 Task: Research Airbnb accommodation in Ksar El Kebir, Morocco from 9th November, 2023 to 16th November, 2023 for 2 adults.2 bedrooms having 2 beds and 1 bathroom. Property type can be flat. Booking option can be shelf check-in. Look for 4 properties as per requirement.
Action: Mouse pressed left at (581, 130)
Screenshot: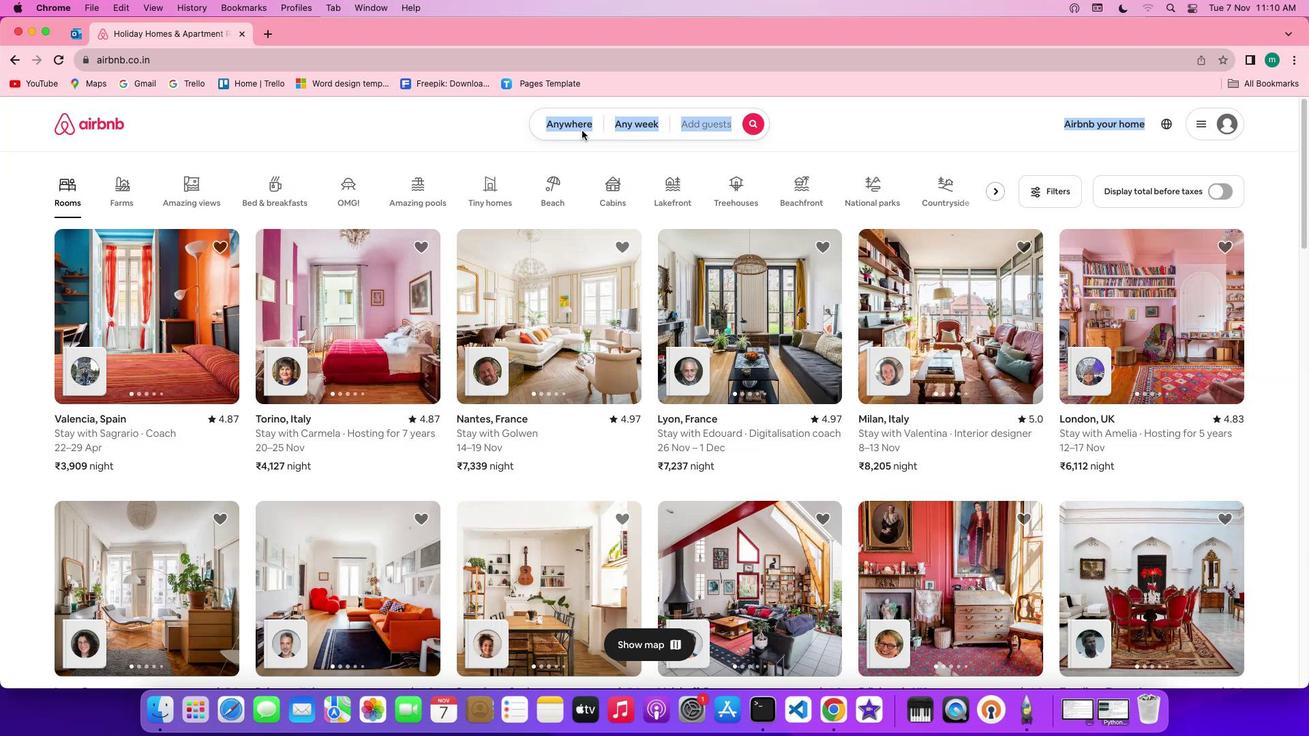 
Action: Mouse pressed left at (581, 130)
Screenshot: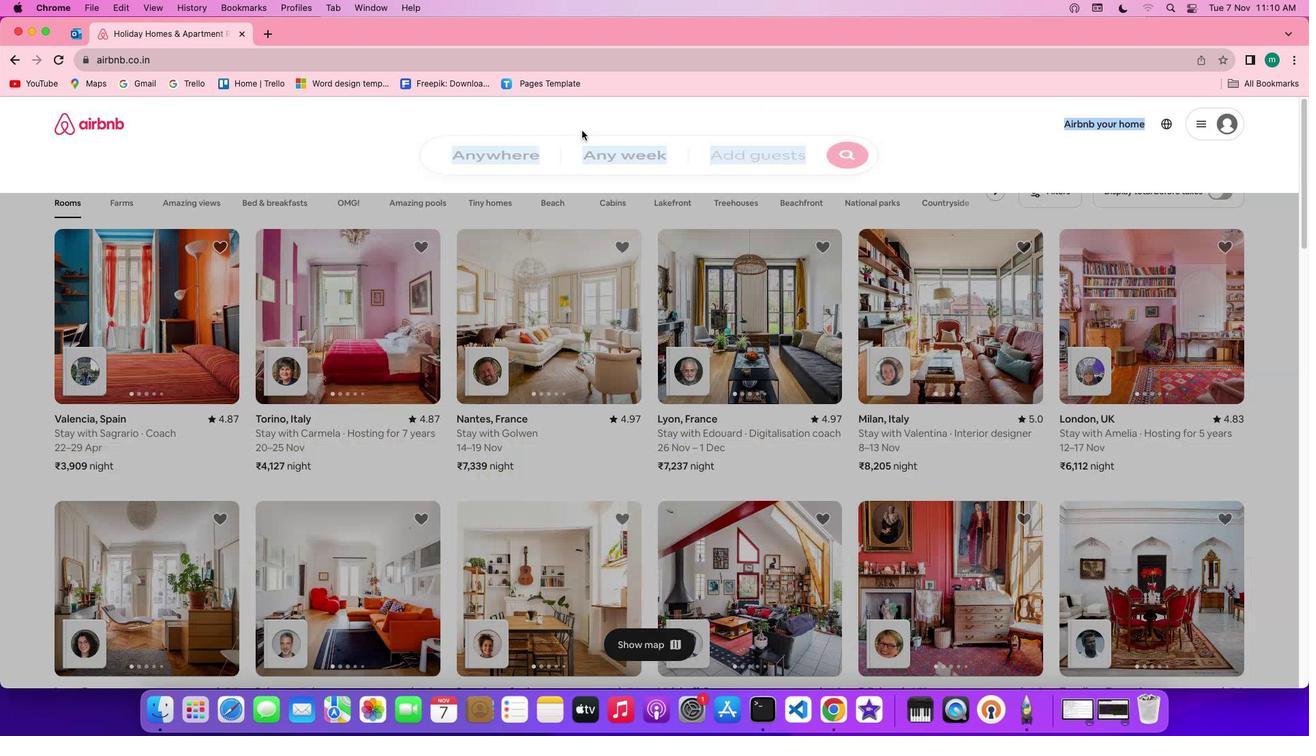 
Action: Mouse moved to (486, 179)
Screenshot: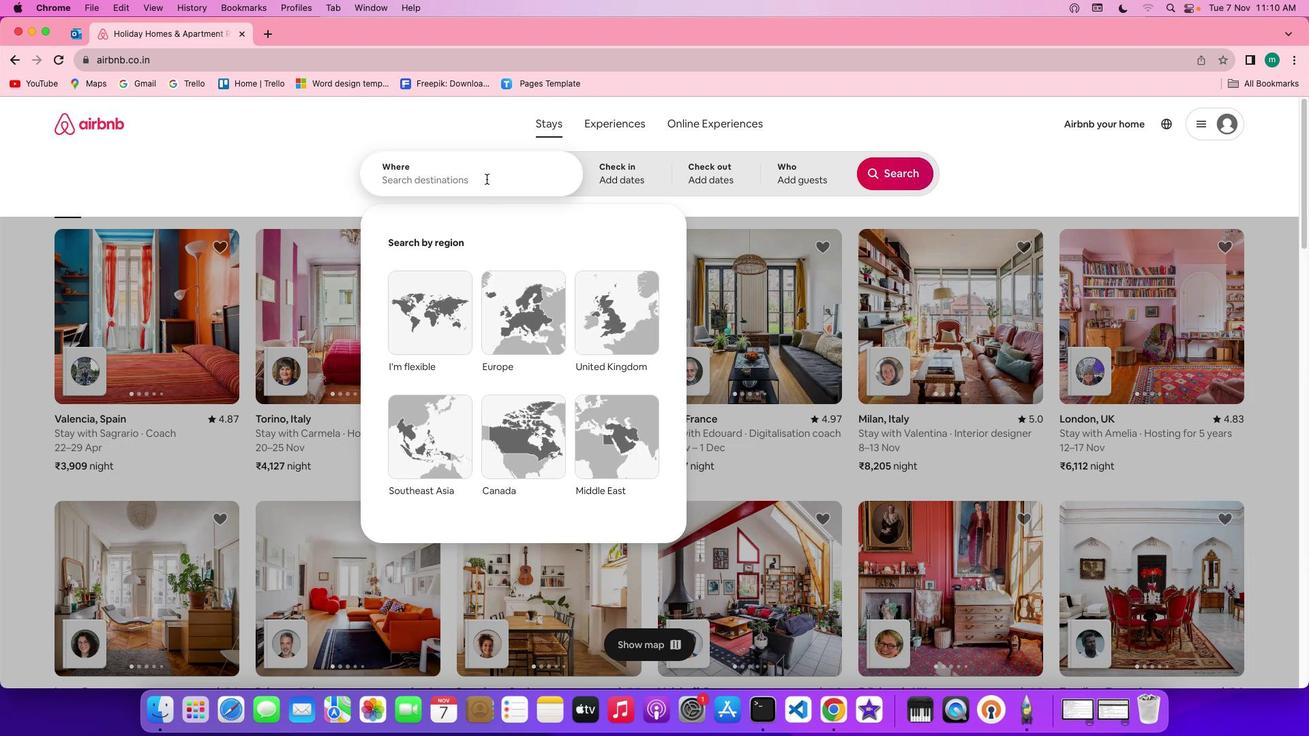 
Action: Mouse pressed left at (486, 179)
Screenshot: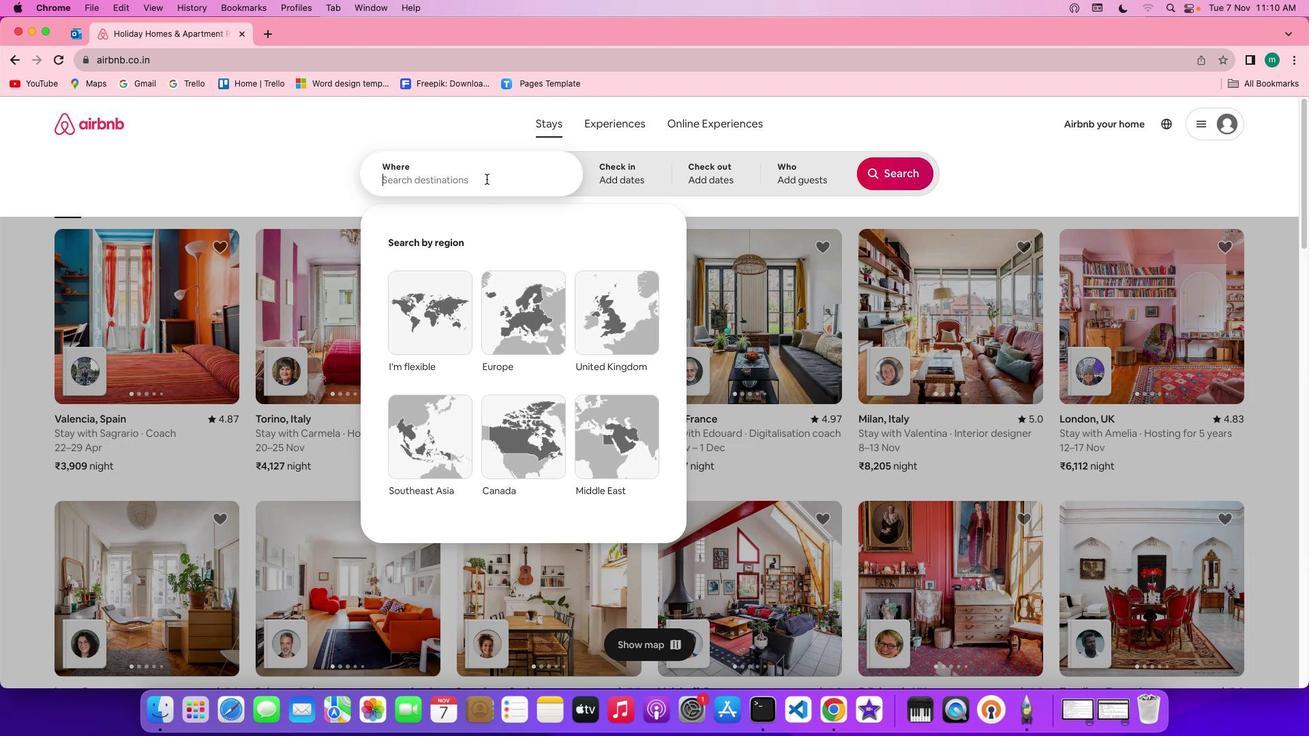 
Action: Key pressed Key.shift'K''s''a''r'Key.spaceKey.shift'E'Key.shift'I'Key.spaceKey.shift'K''e''b''i''r'','Key.spaceKey.shift'M''p'Key.backspace'o''r''o''c''c''o'
Screenshot: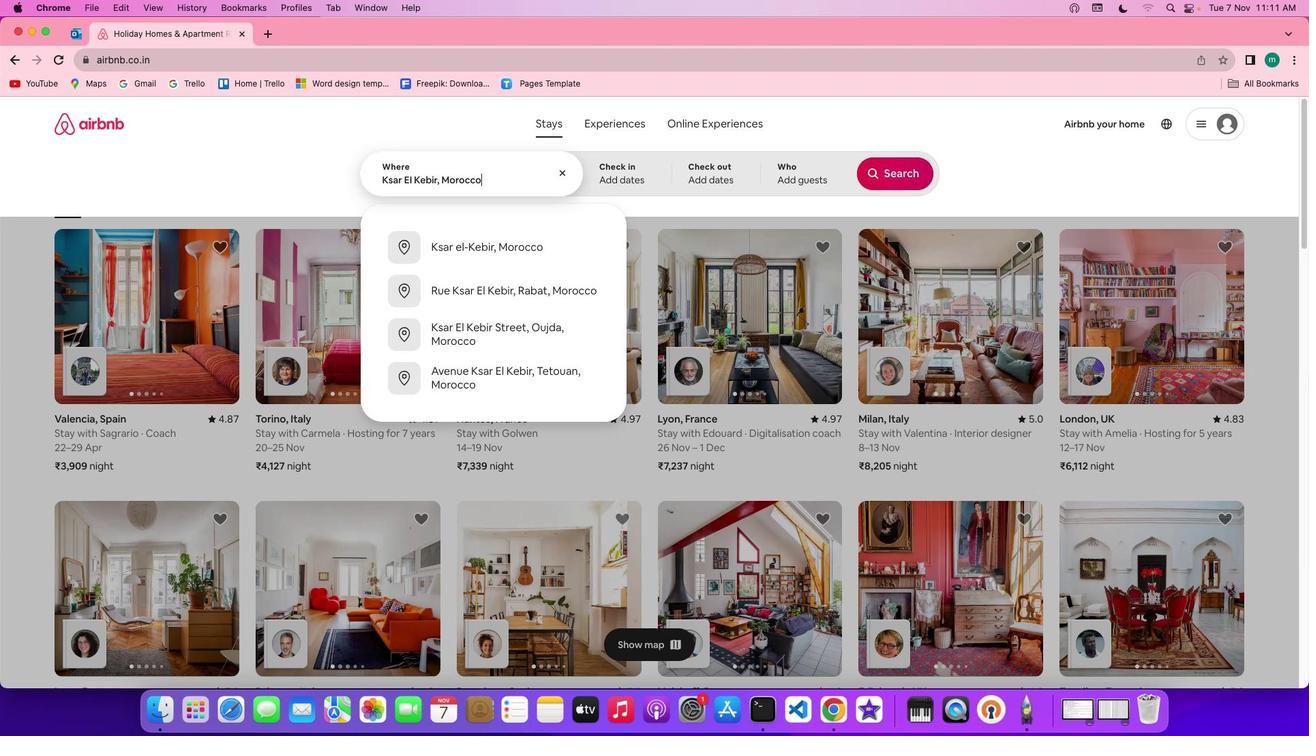 
Action: Mouse moved to (633, 185)
Screenshot: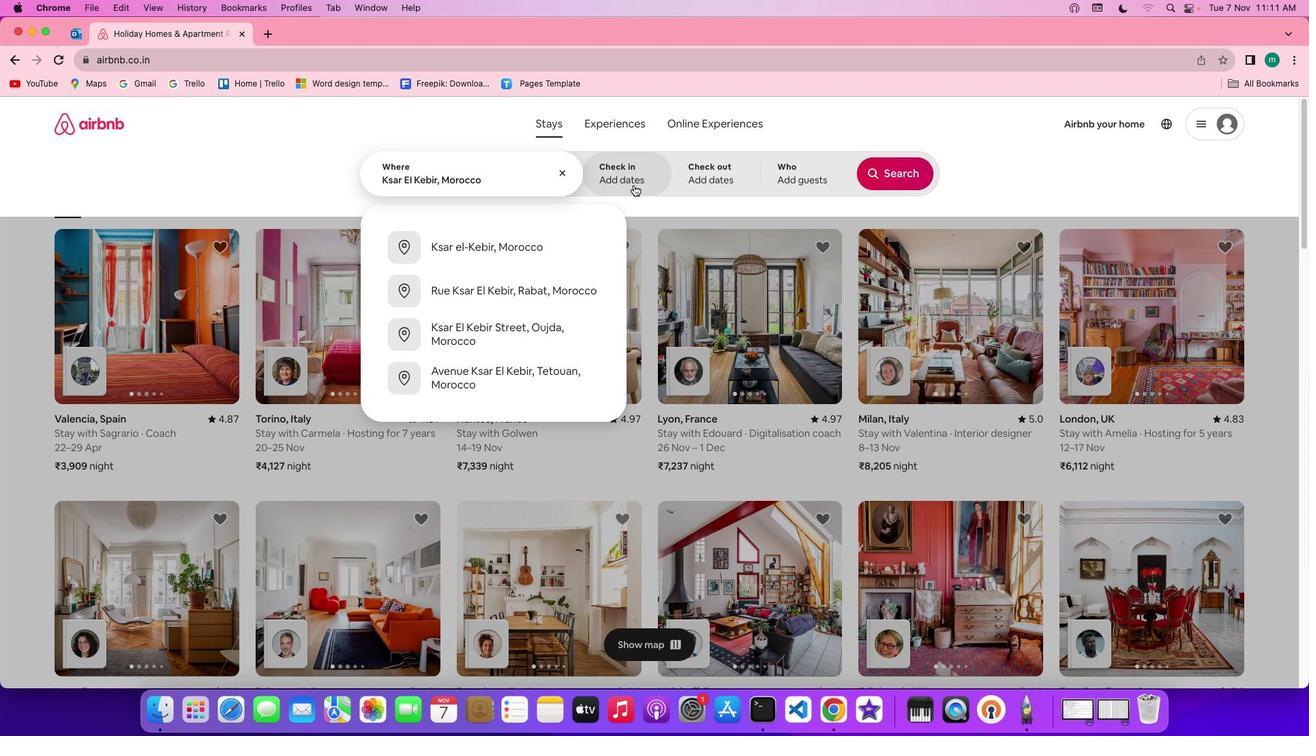 
Action: Mouse pressed left at (633, 185)
Screenshot: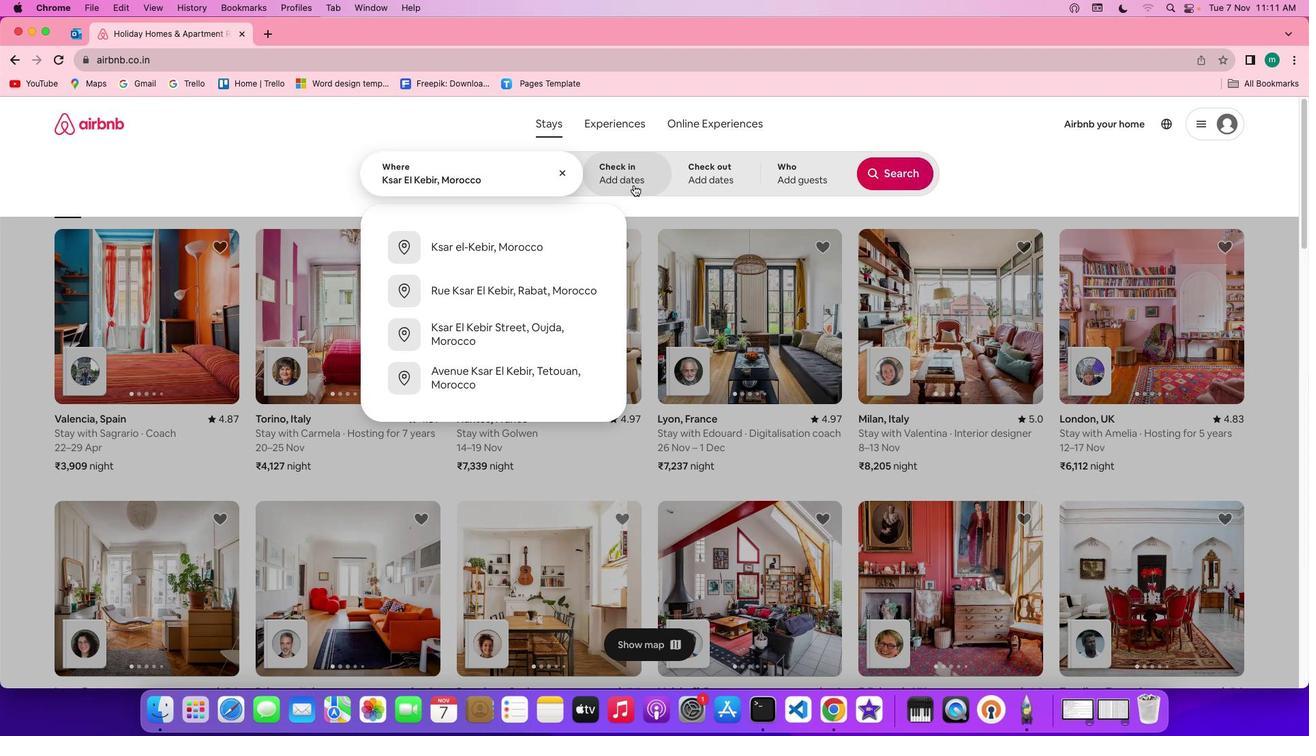 
Action: Mouse moved to (544, 381)
Screenshot: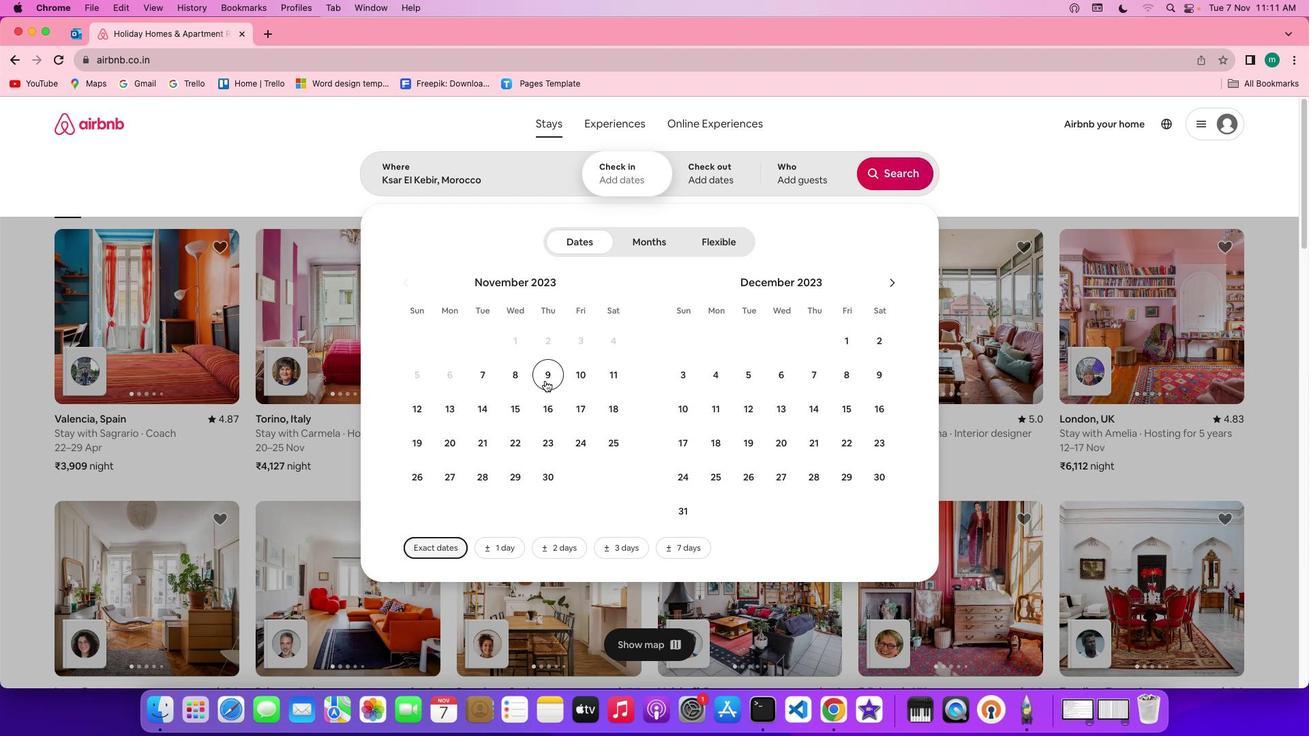 
Action: Mouse pressed left at (544, 381)
Screenshot: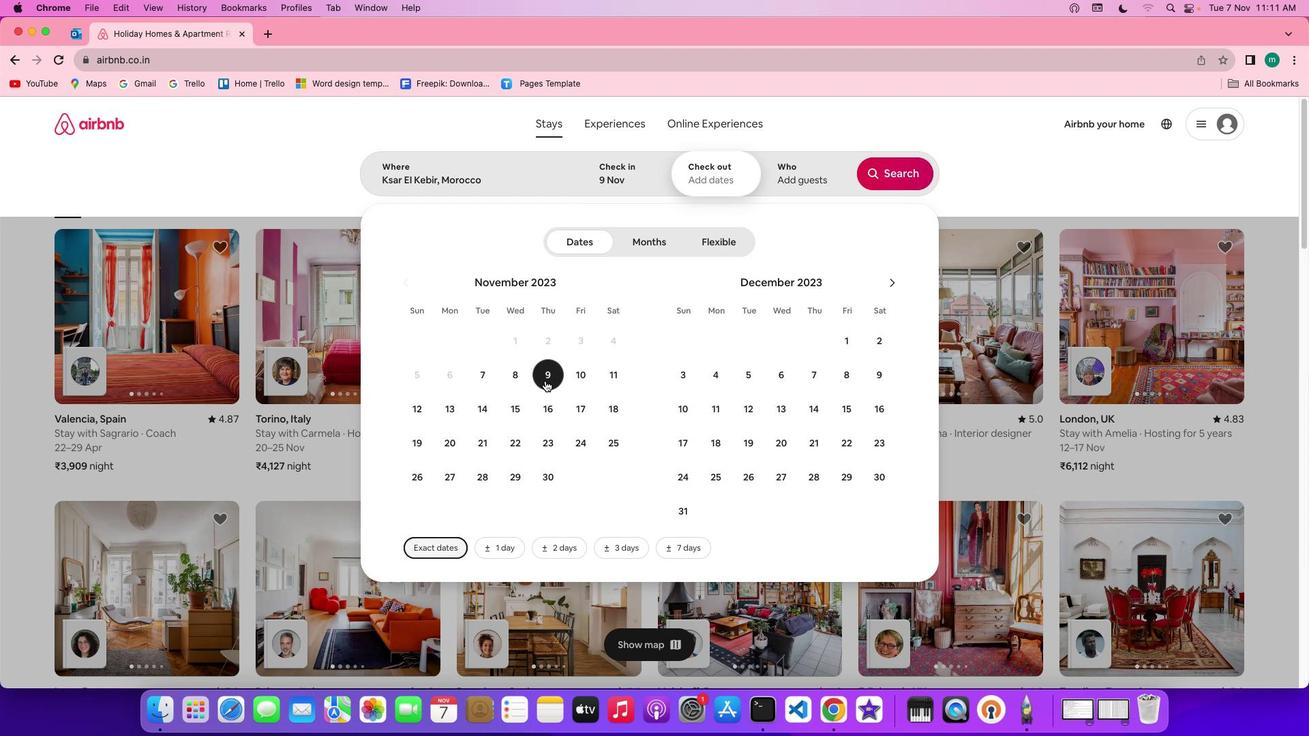 
Action: Mouse moved to (544, 415)
Screenshot: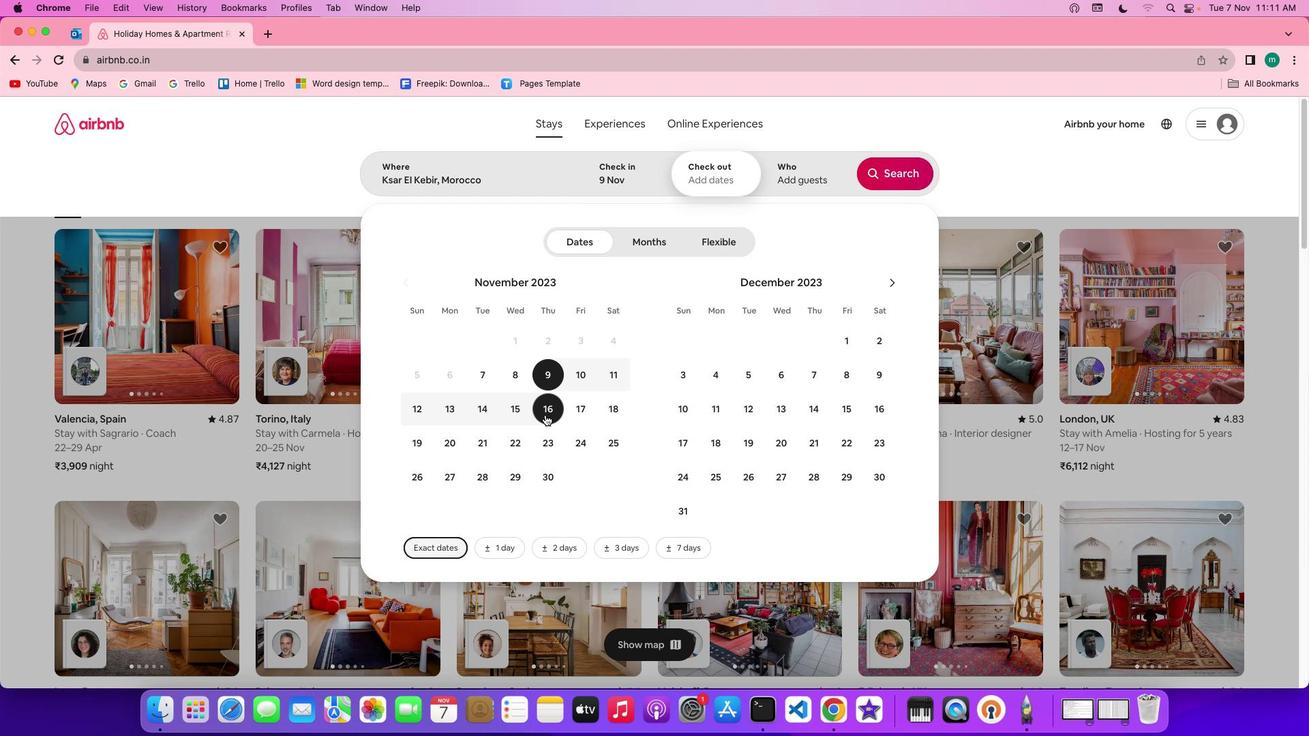 
Action: Mouse pressed left at (544, 415)
Screenshot: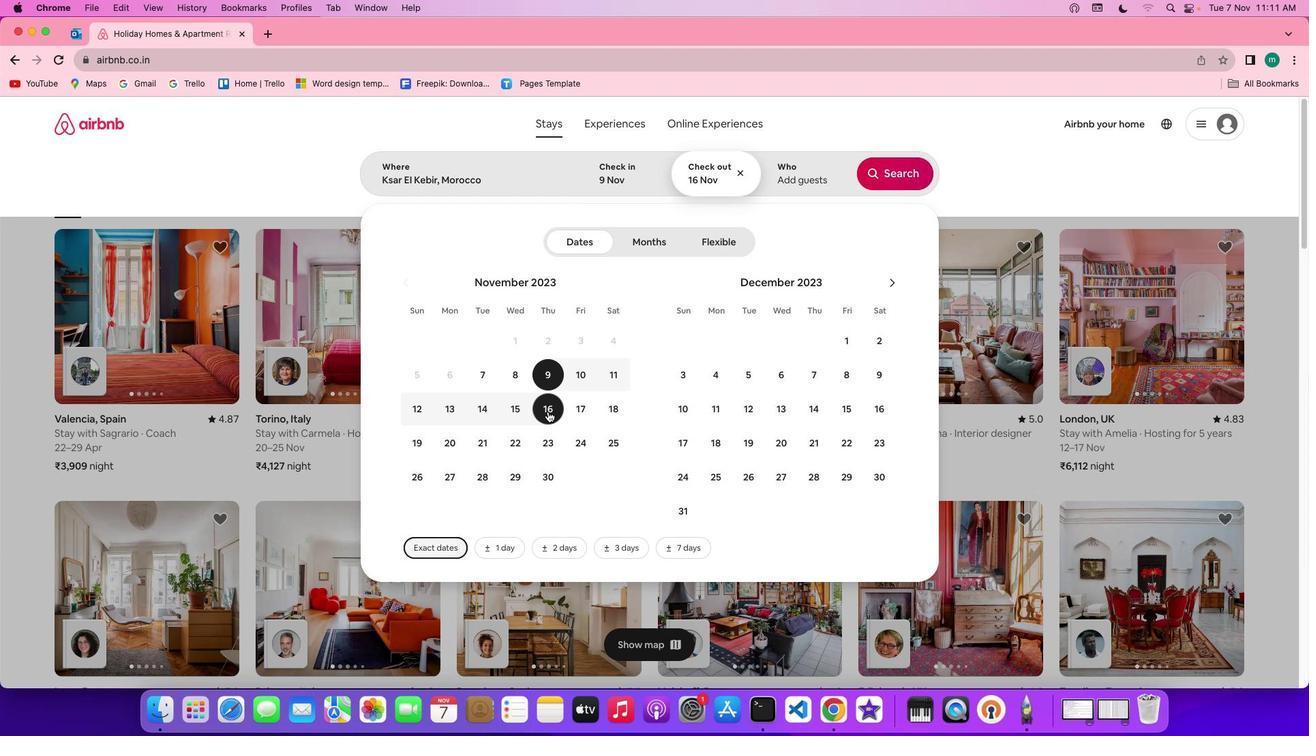 
Action: Mouse moved to (828, 173)
Screenshot: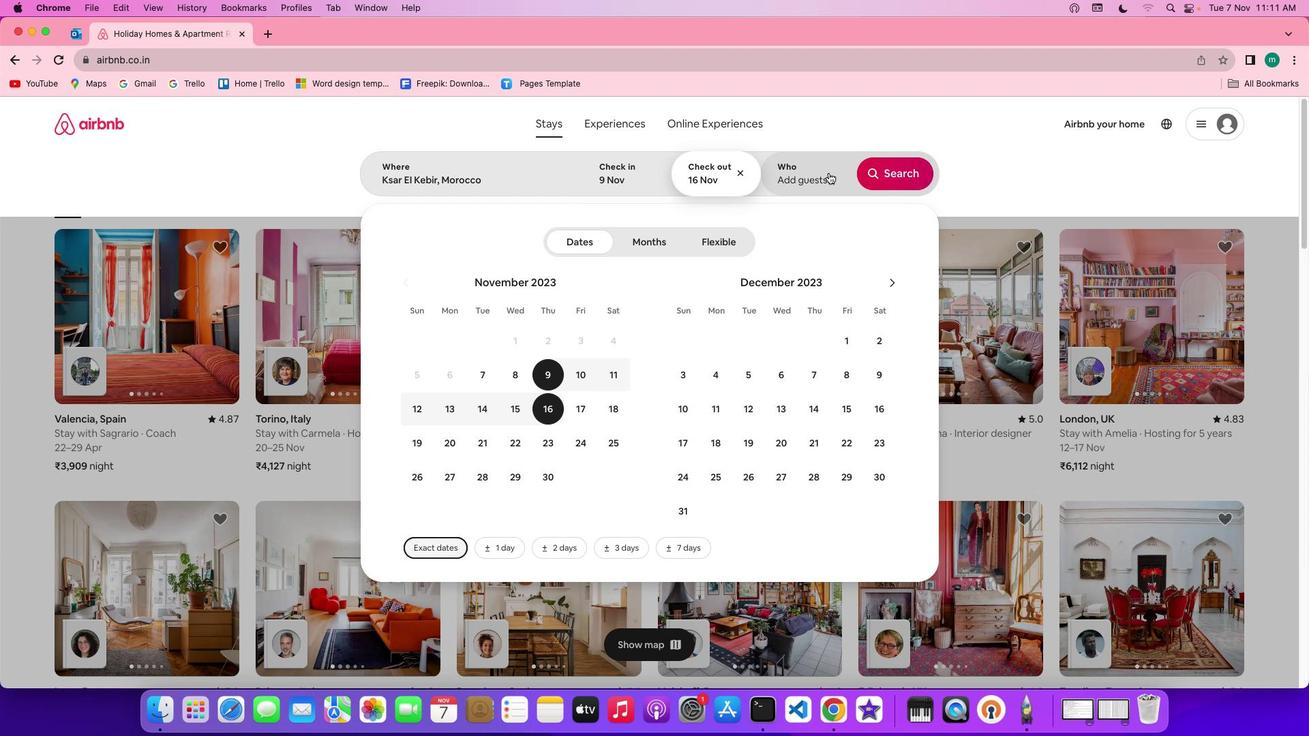 
Action: Mouse pressed left at (828, 173)
Screenshot: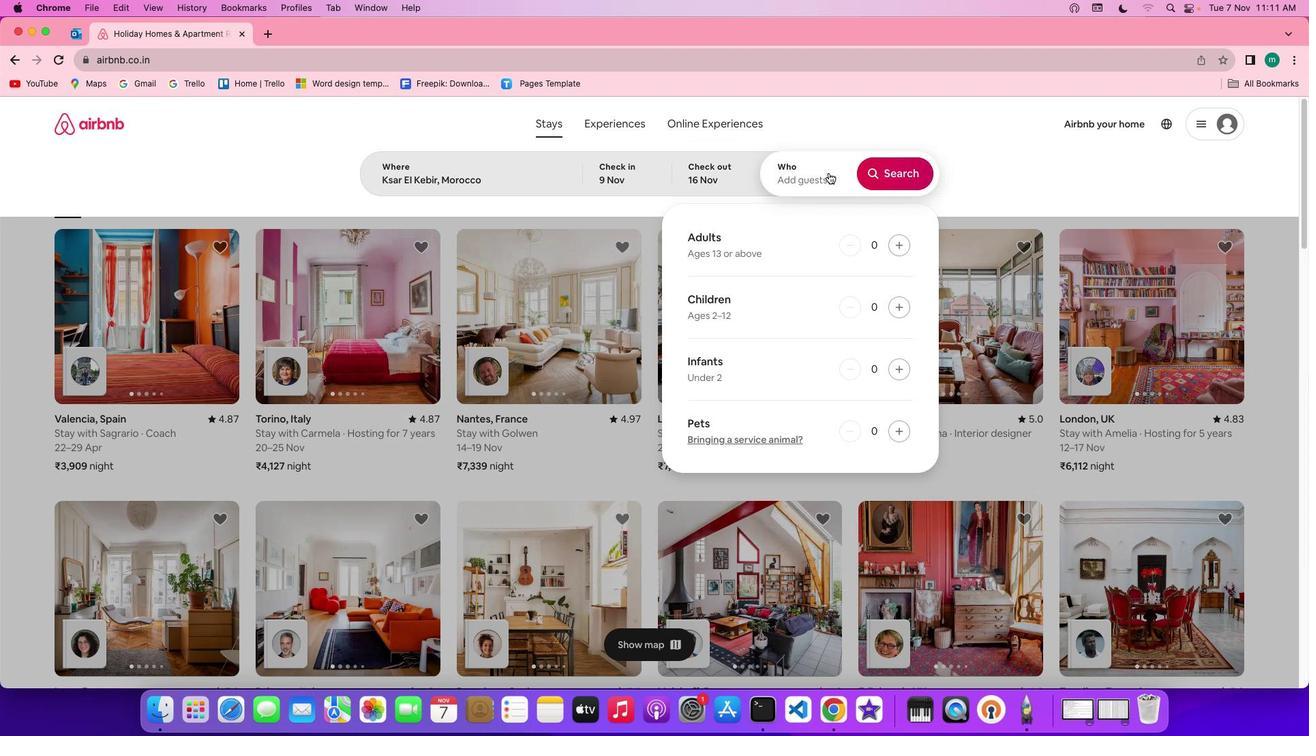 
Action: Mouse moved to (904, 247)
Screenshot: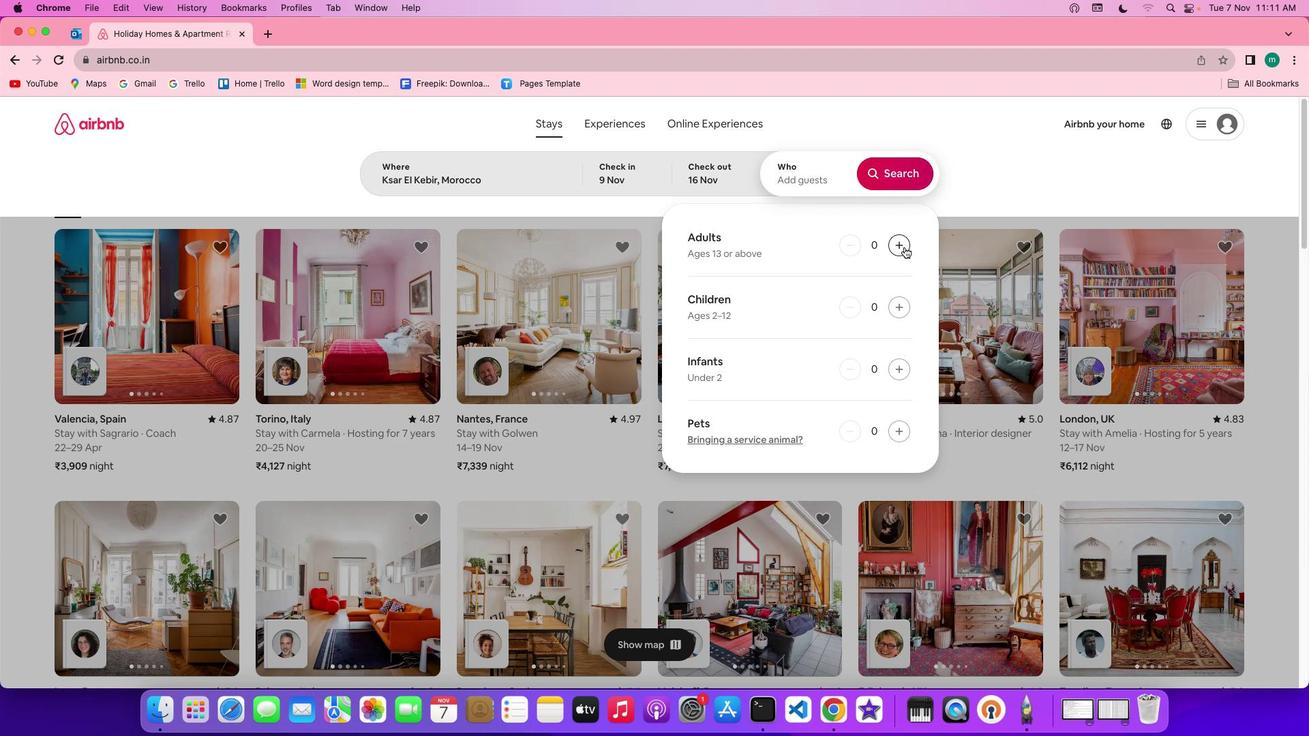 
Action: Mouse pressed left at (904, 247)
Screenshot: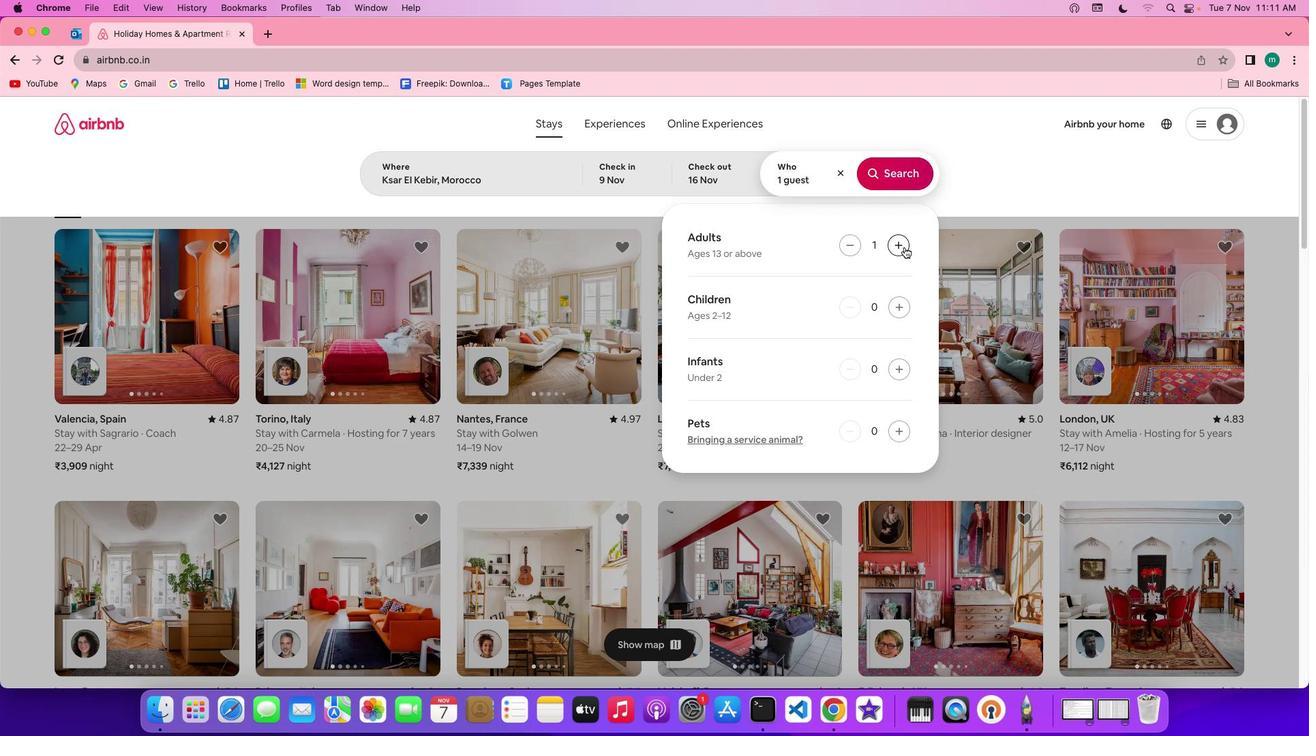 
Action: Mouse pressed left at (904, 247)
Screenshot: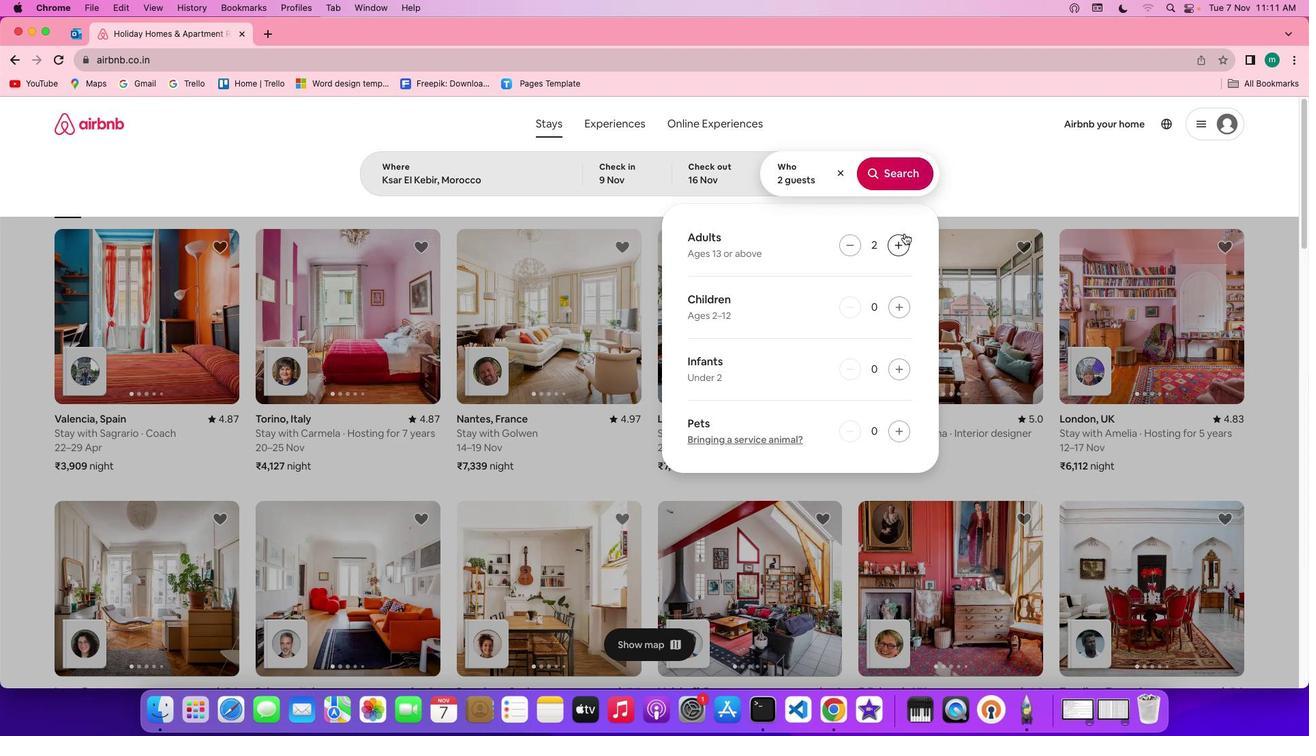 
Action: Mouse moved to (896, 164)
Screenshot: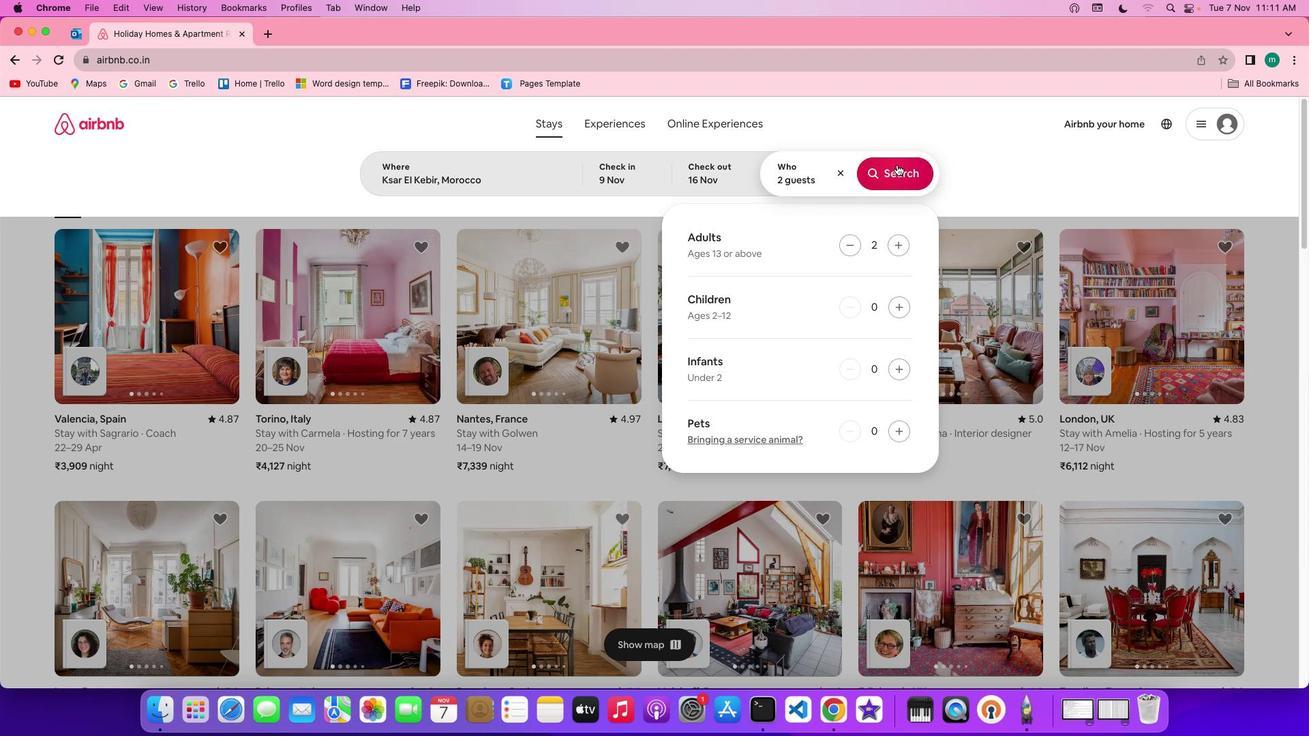 
Action: Mouse pressed left at (896, 164)
Screenshot: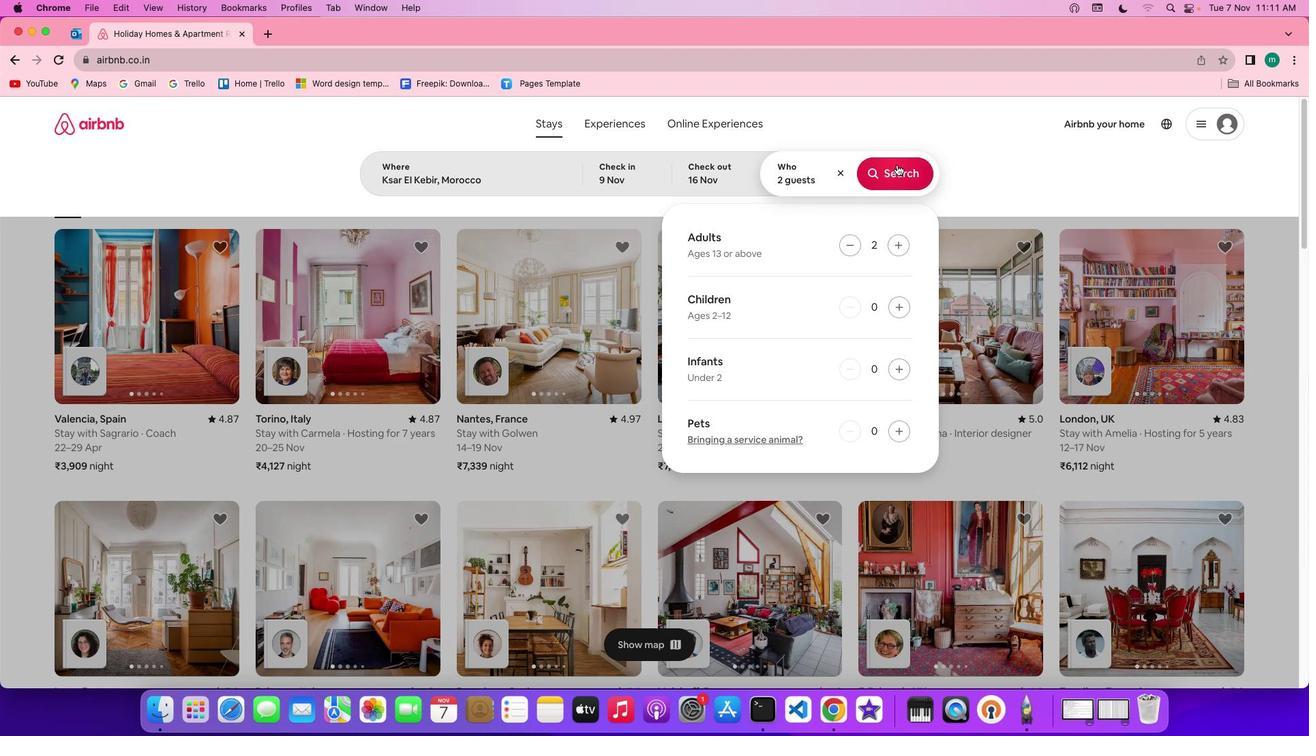 
Action: Mouse moved to (1091, 172)
Screenshot: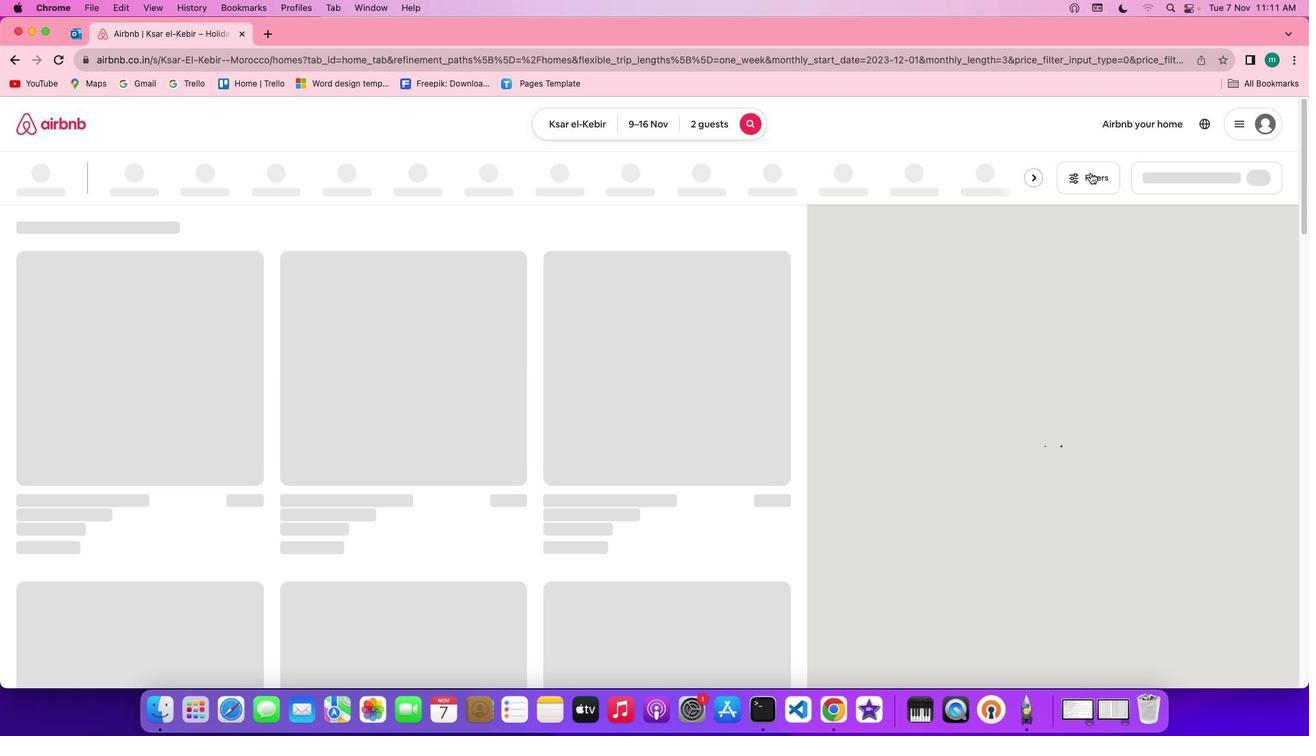 
Action: Mouse pressed left at (1091, 172)
Screenshot: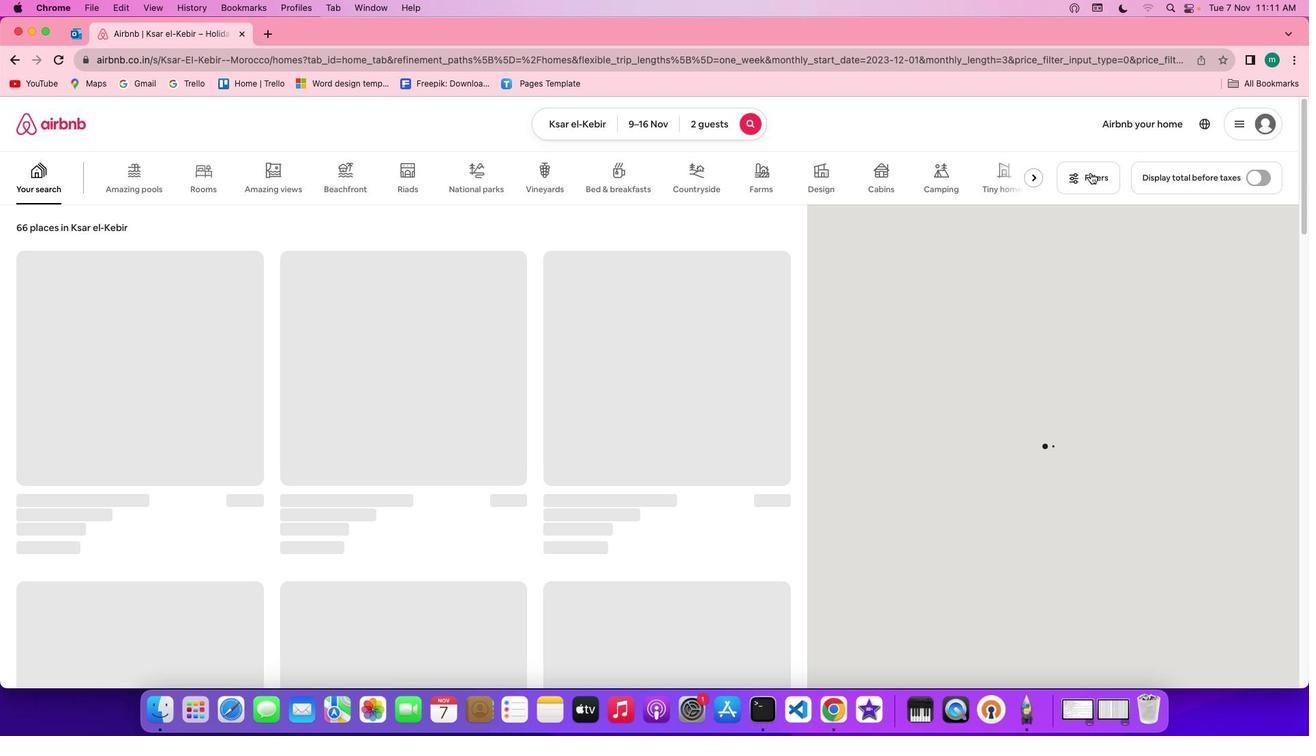
Action: Mouse moved to (1084, 180)
Screenshot: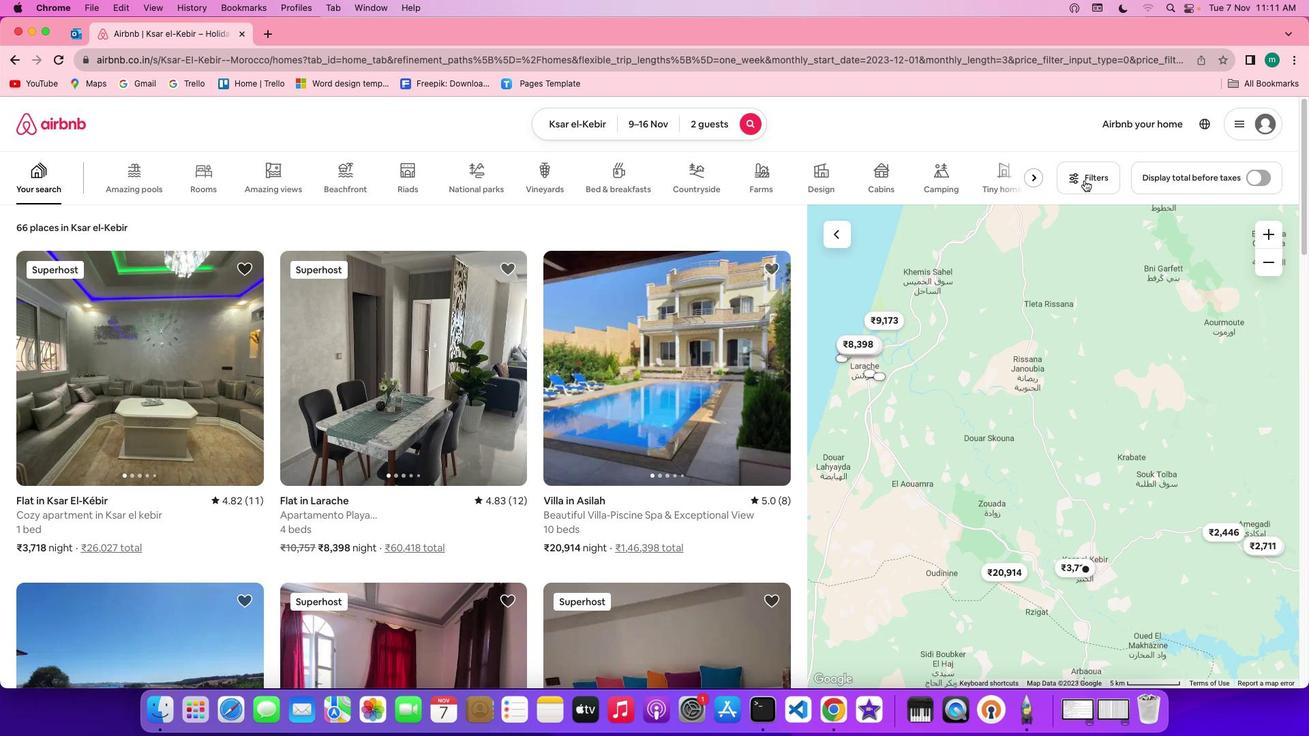 
Action: Mouse pressed left at (1084, 180)
Screenshot: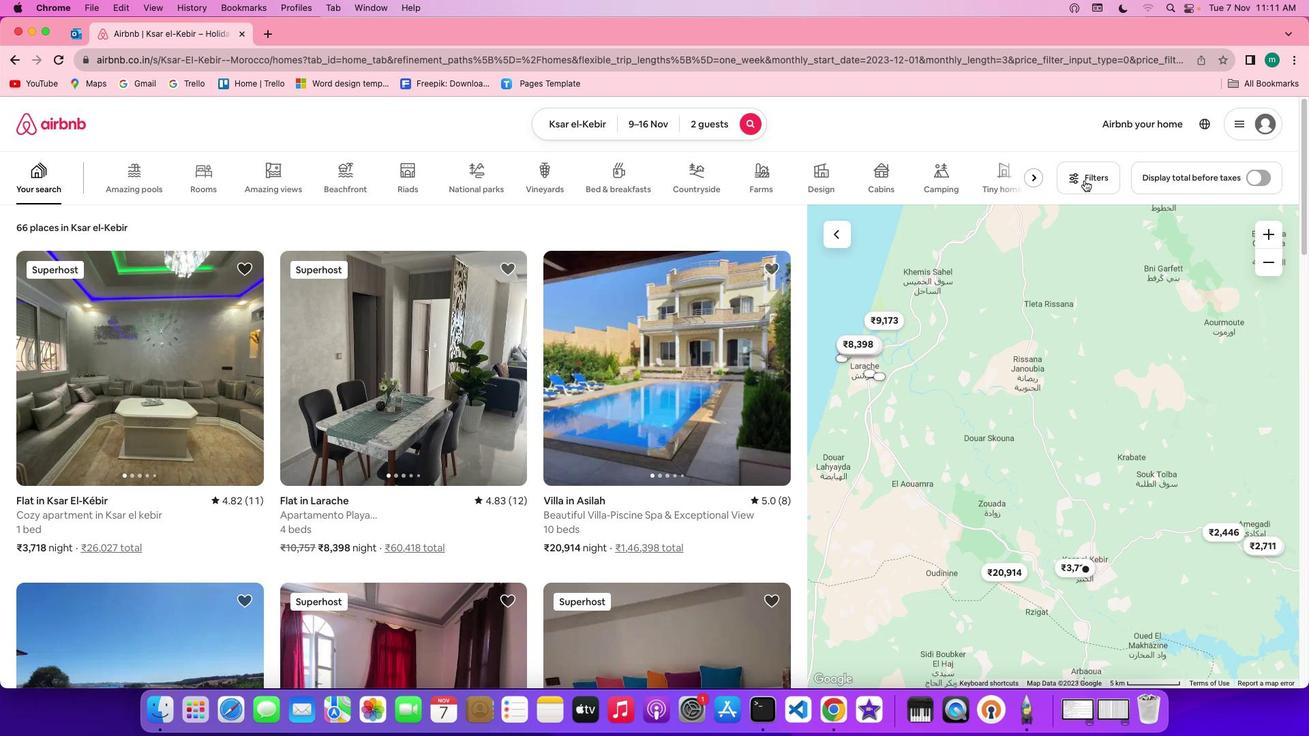 
Action: Mouse moved to (737, 396)
Screenshot: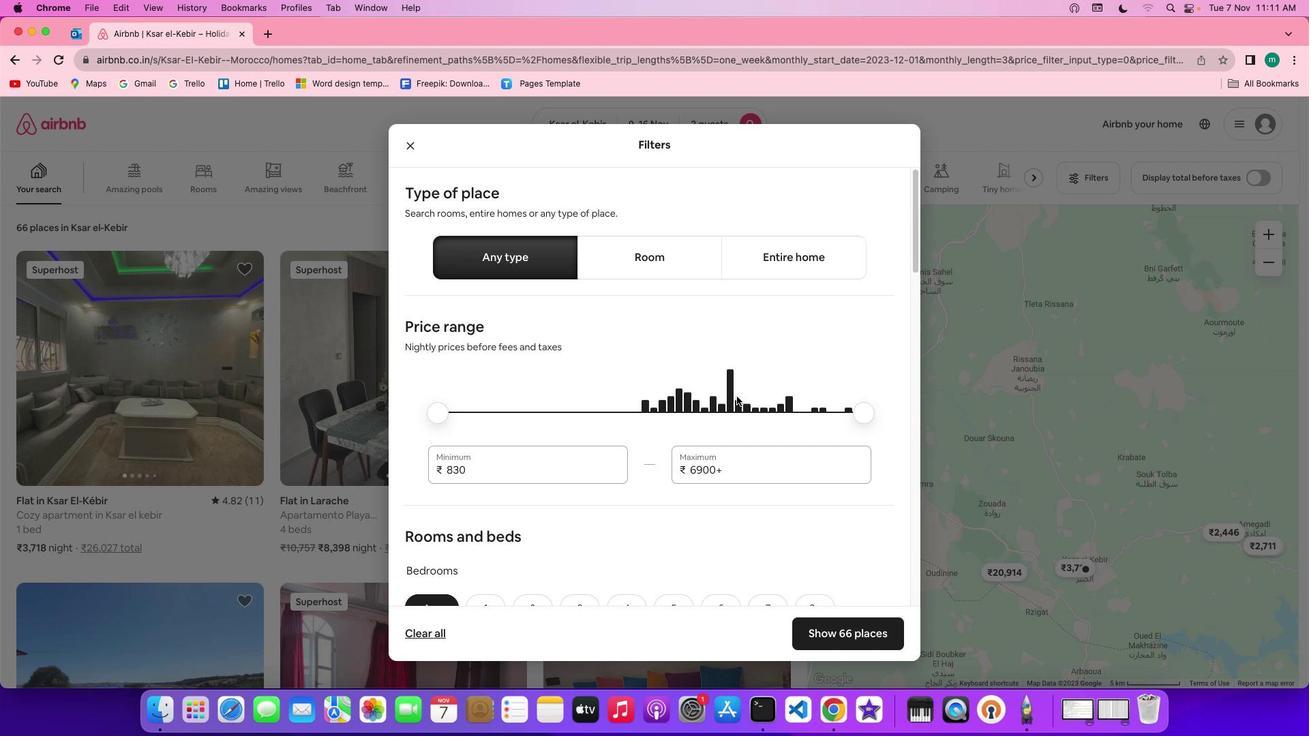 
Action: Mouse scrolled (737, 396) with delta (0, 0)
Screenshot: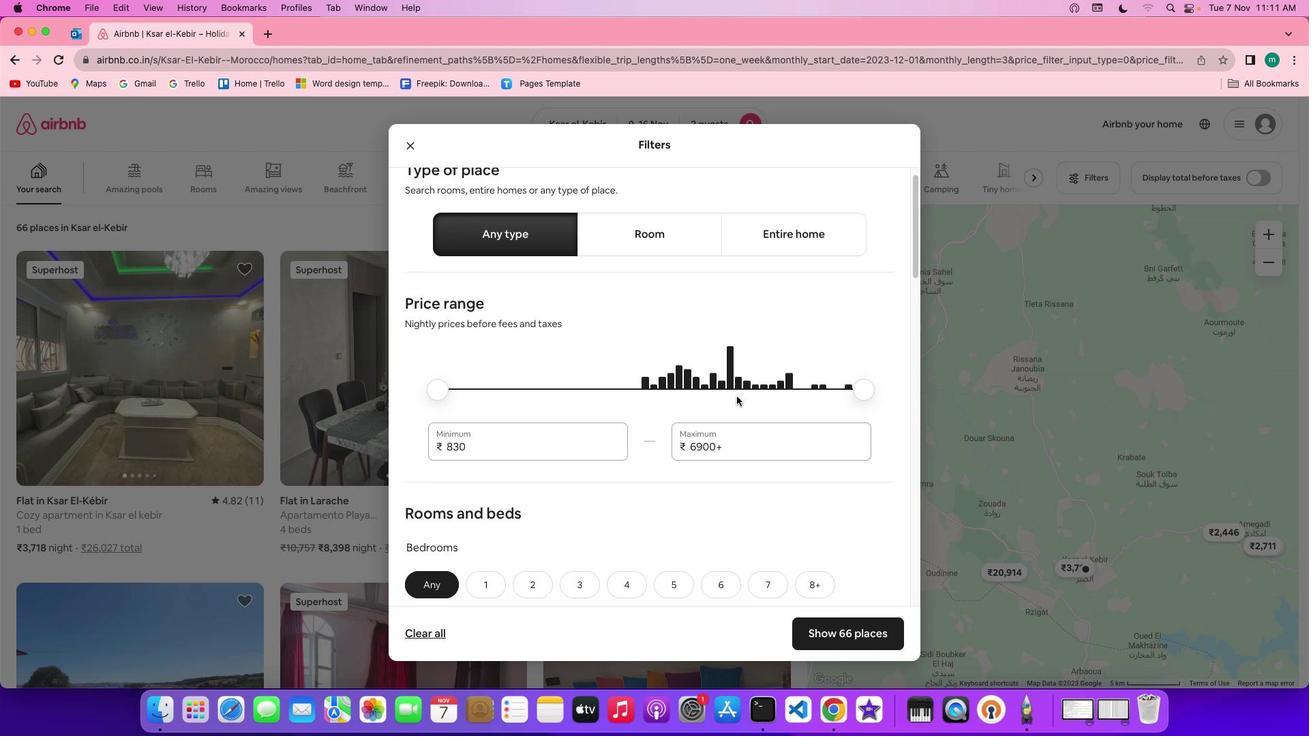 
Action: Mouse scrolled (737, 396) with delta (0, 0)
Screenshot: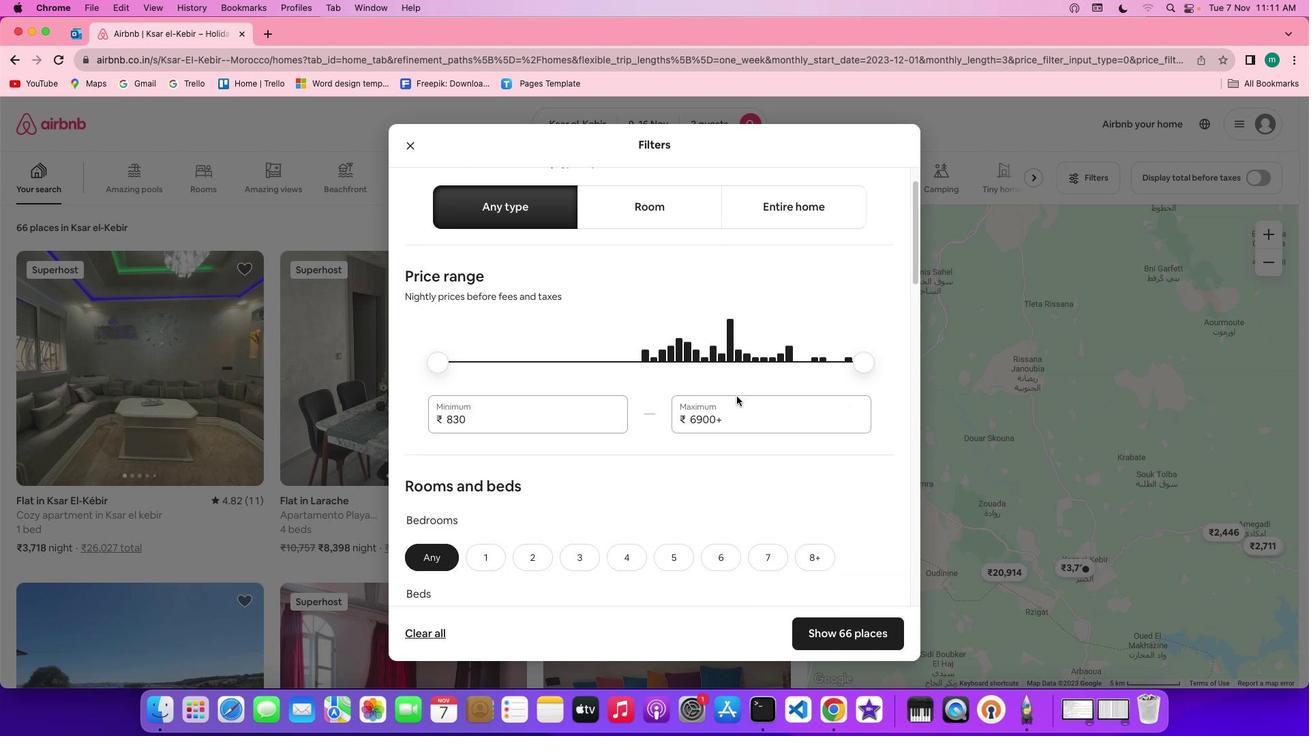 
Action: Mouse scrolled (737, 396) with delta (0, -1)
Screenshot: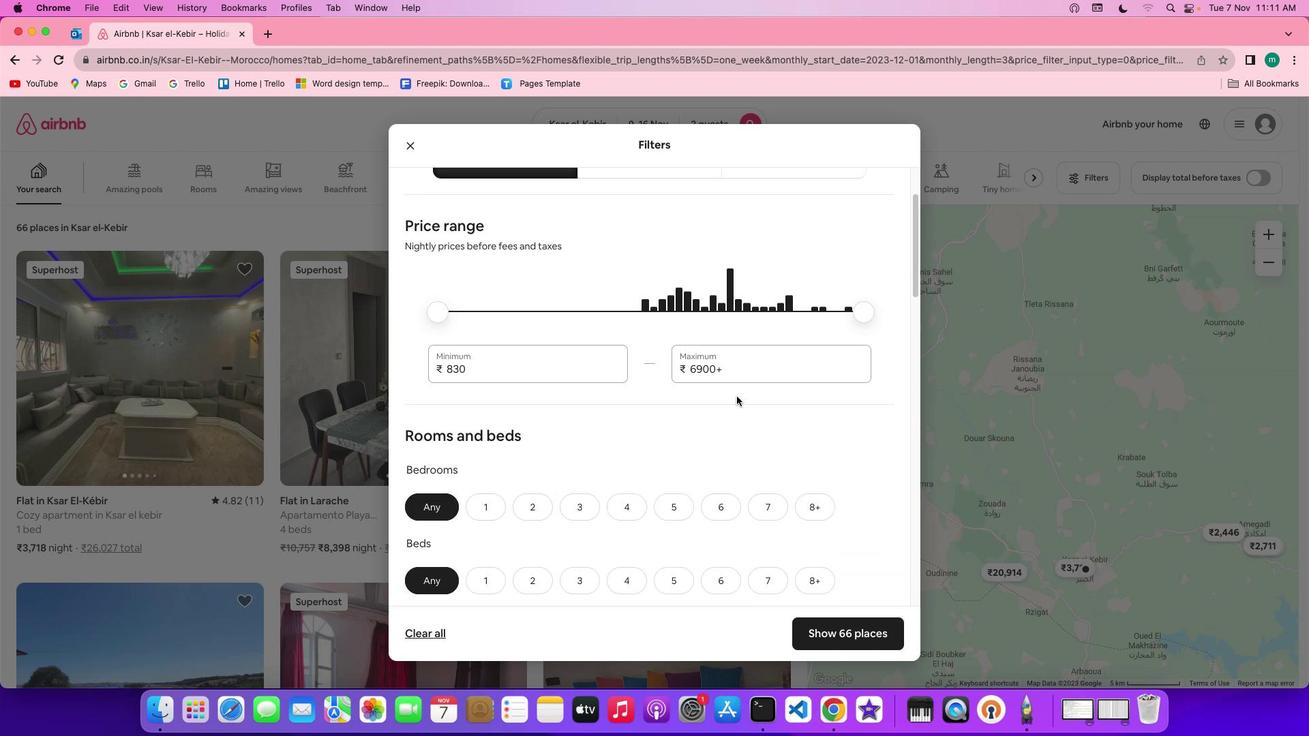 
Action: Mouse scrolled (737, 396) with delta (0, 0)
Screenshot: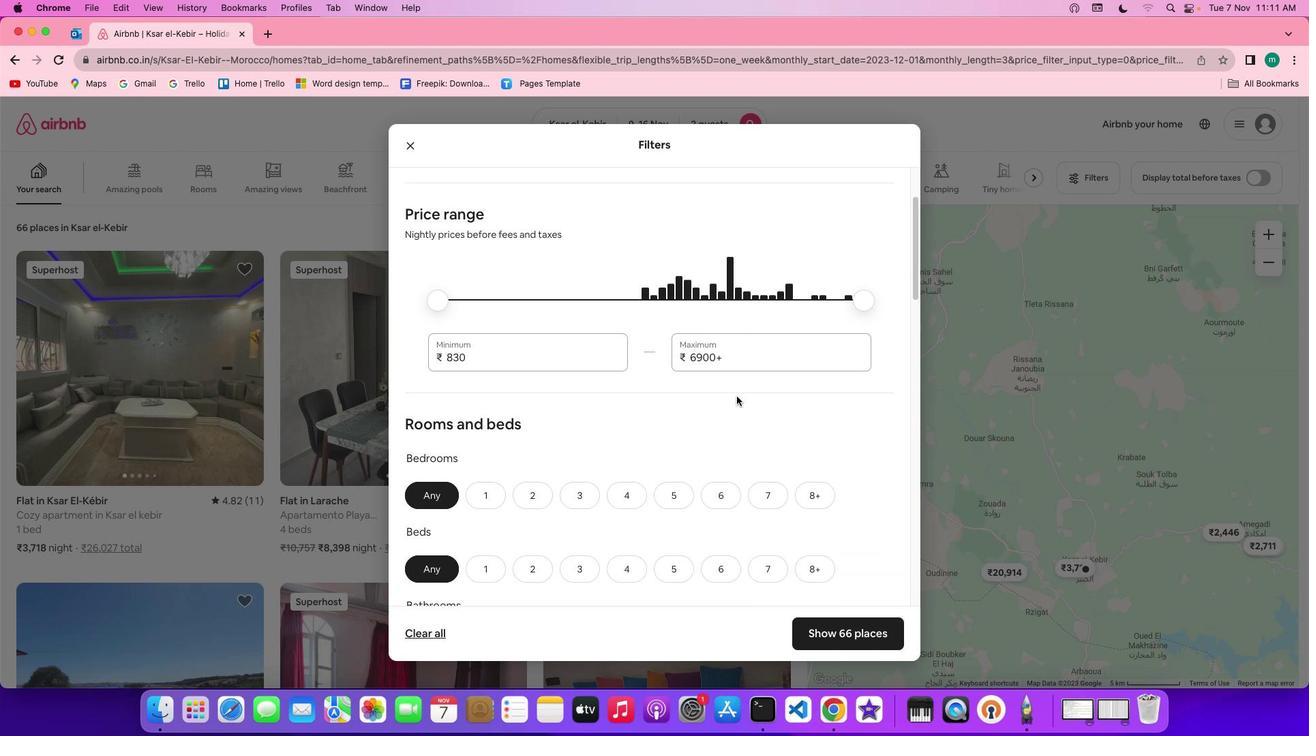 
Action: Mouse scrolled (737, 396) with delta (0, 0)
Screenshot: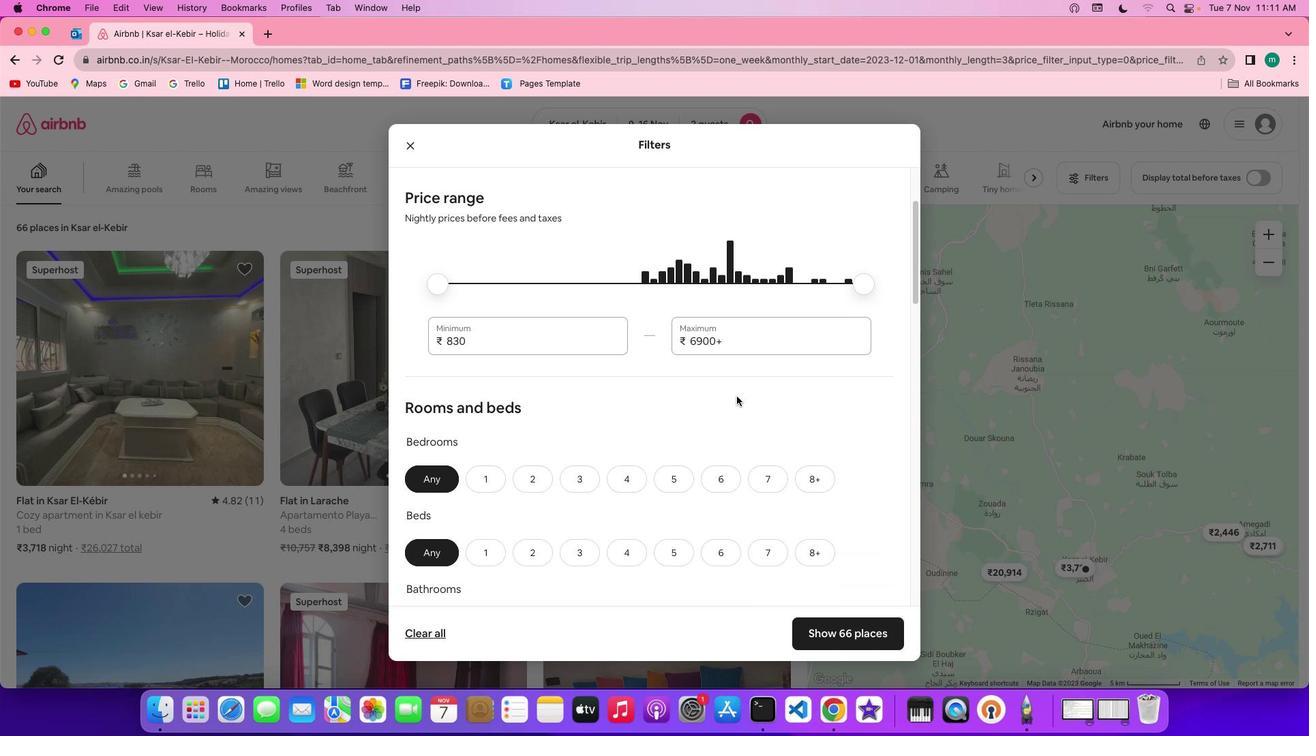 
Action: Mouse scrolled (737, 396) with delta (0, 0)
Screenshot: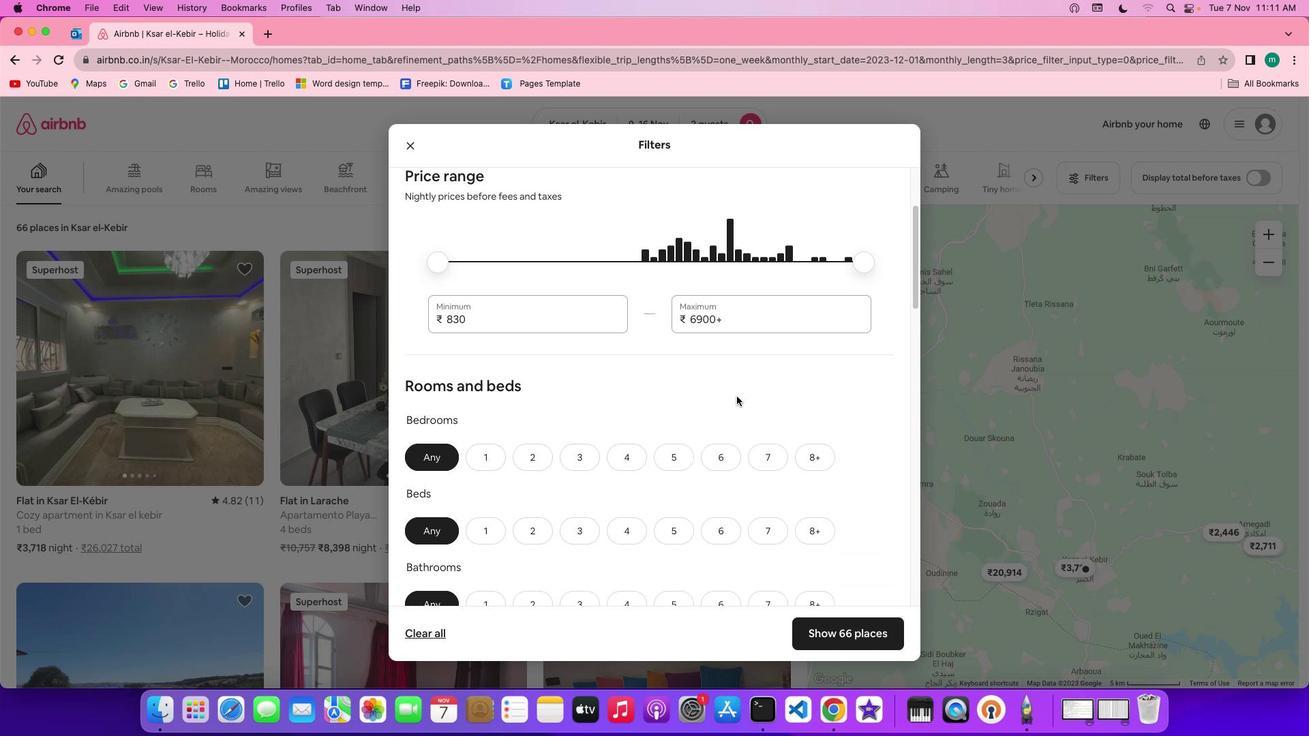 
Action: Mouse scrolled (737, 396) with delta (0, -1)
Screenshot: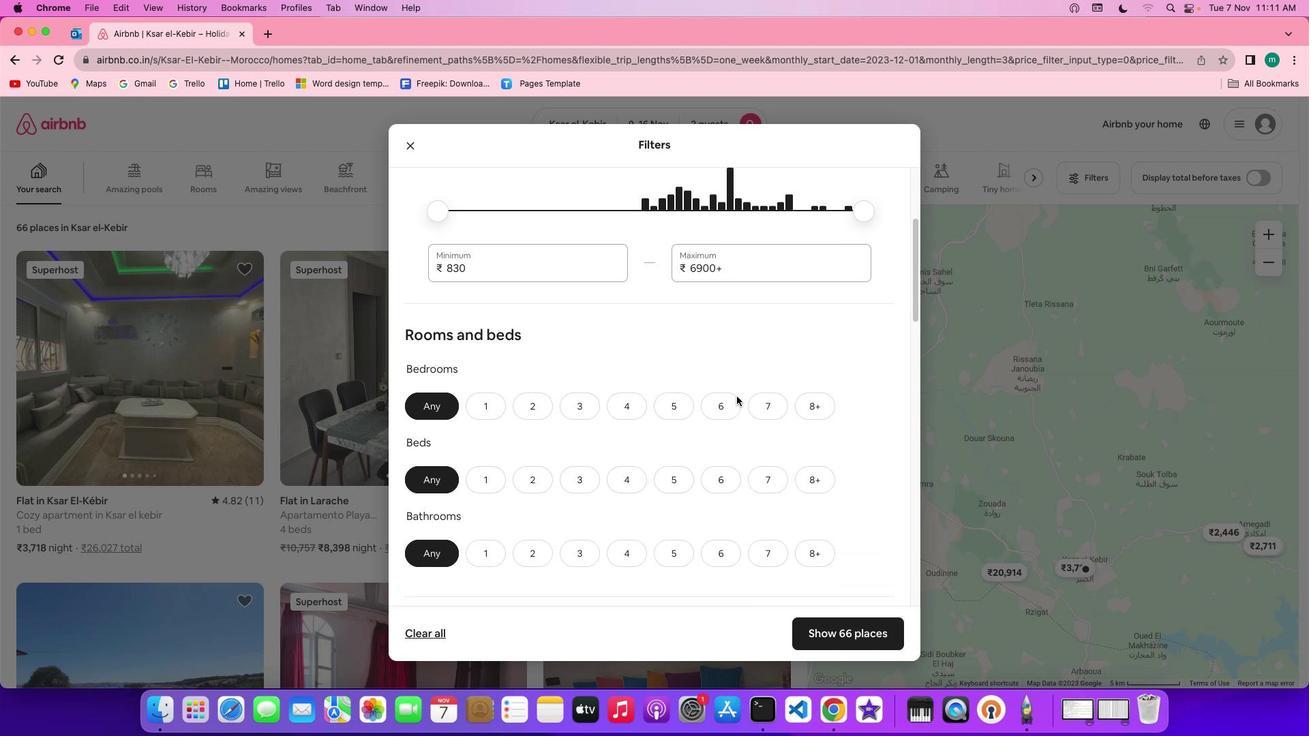 
Action: Mouse scrolled (737, 396) with delta (0, -1)
Screenshot: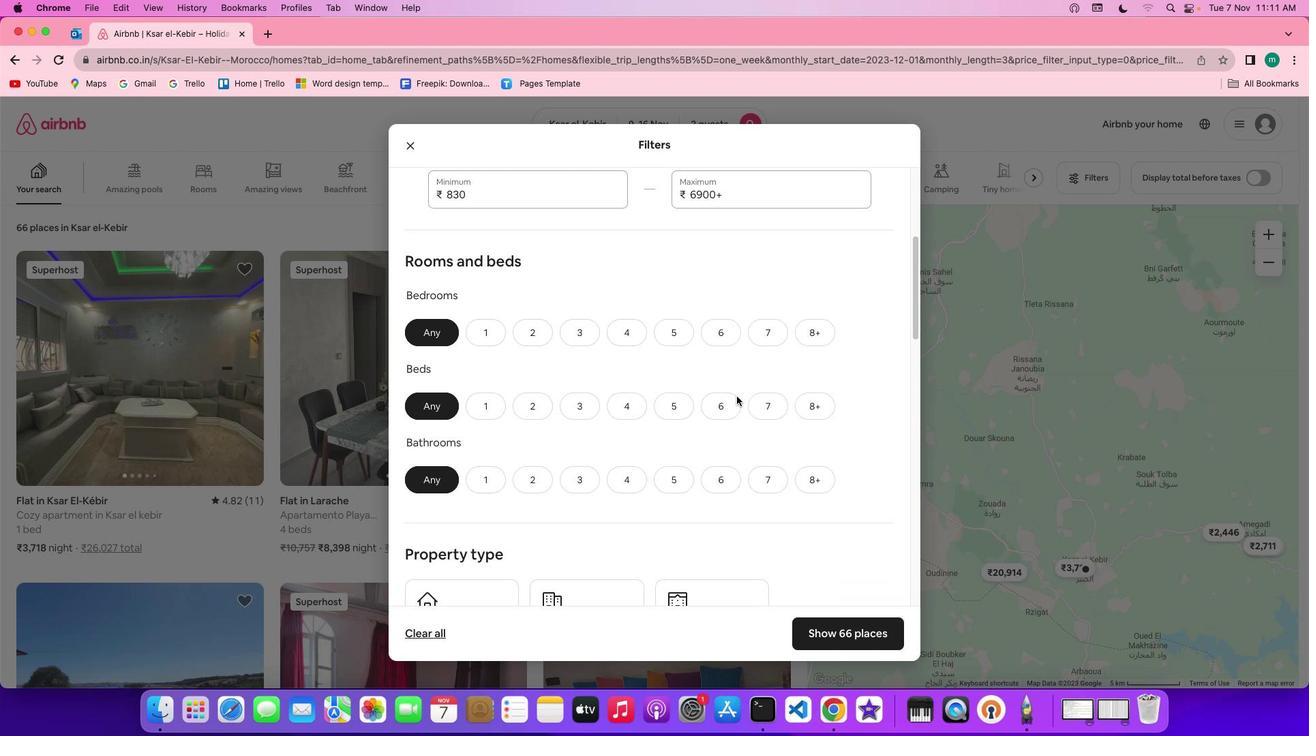
Action: Mouse scrolled (737, 396) with delta (0, 0)
Screenshot: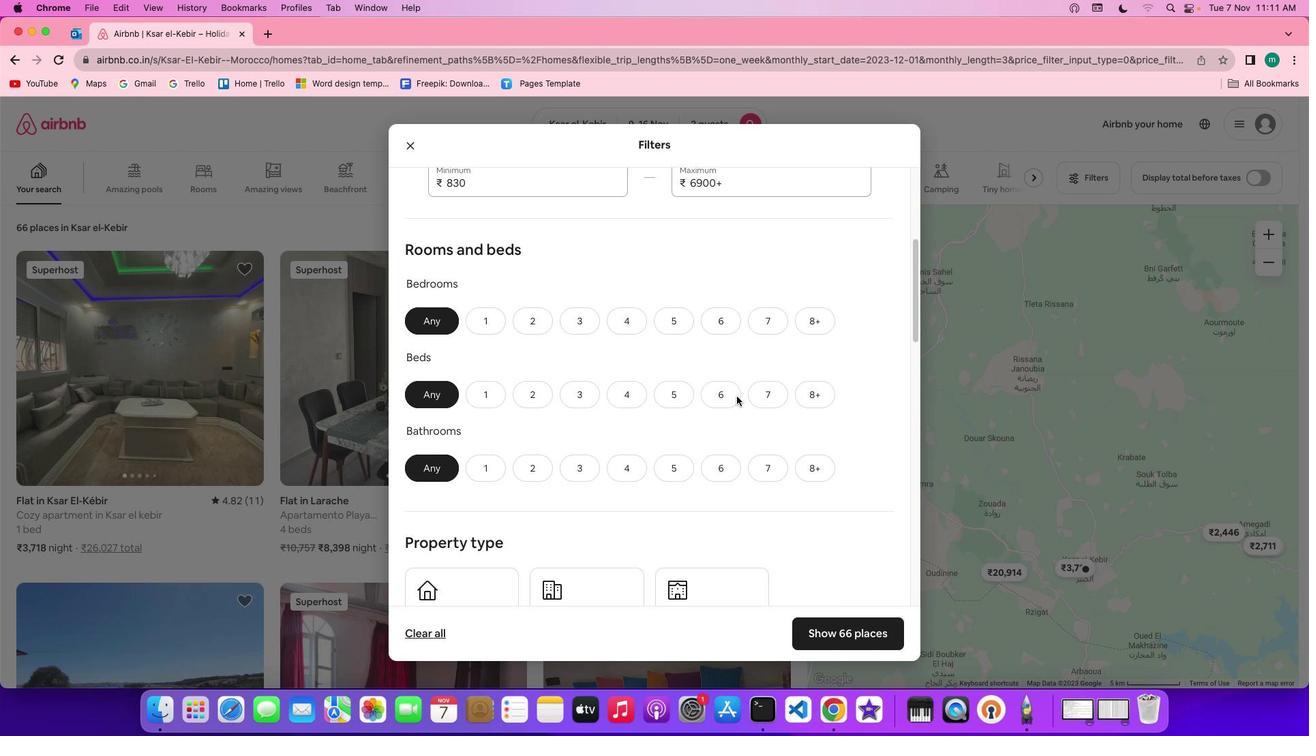 
Action: Mouse scrolled (737, 396) with delta (0, 0)
Screenshot: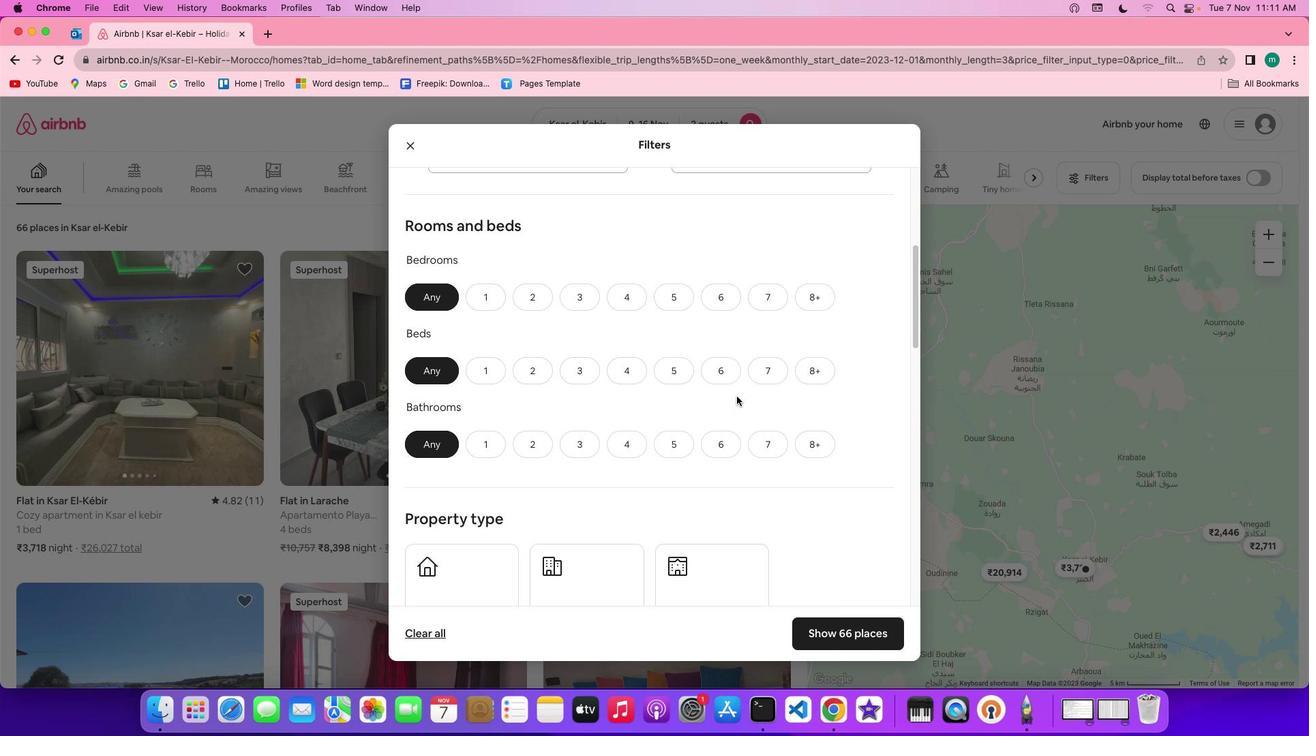 
Action: Mouse scrolled (737, 396) with delta (0, 0)
Screenshot: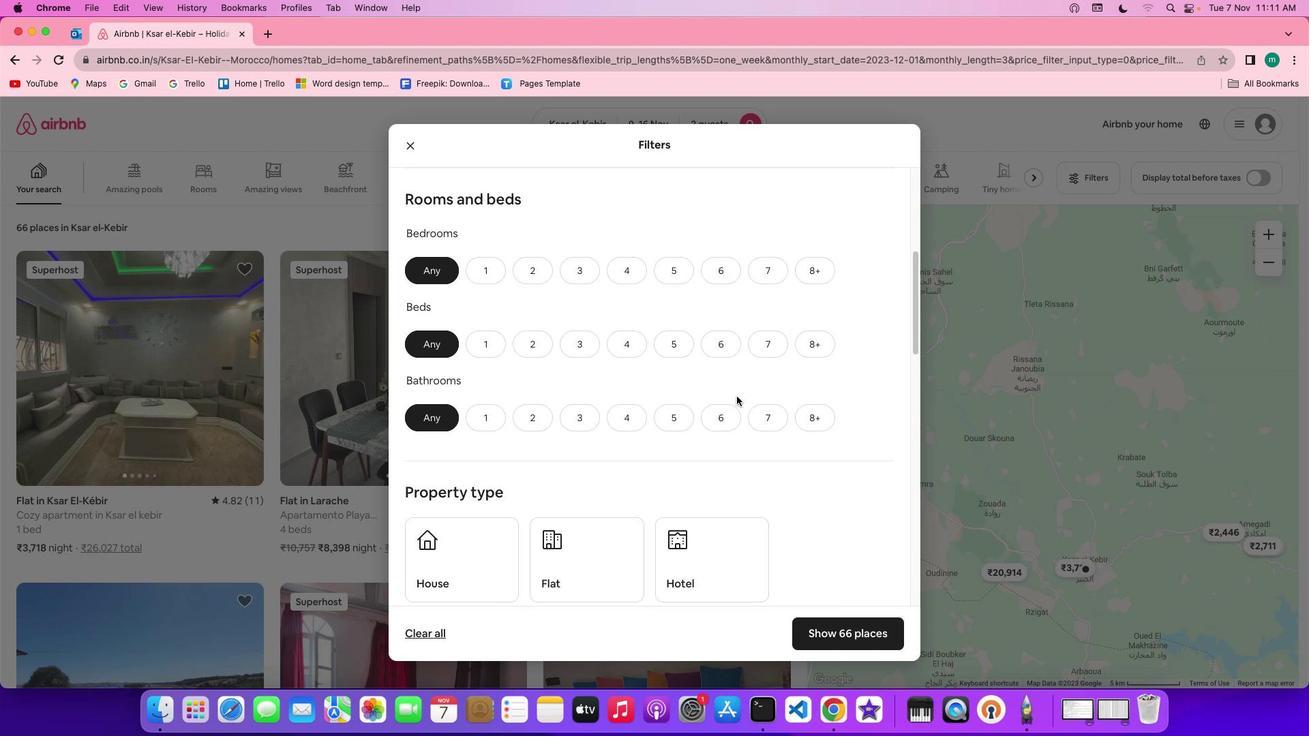 
Action: Mouse moved to (525, 260)
Screenshot: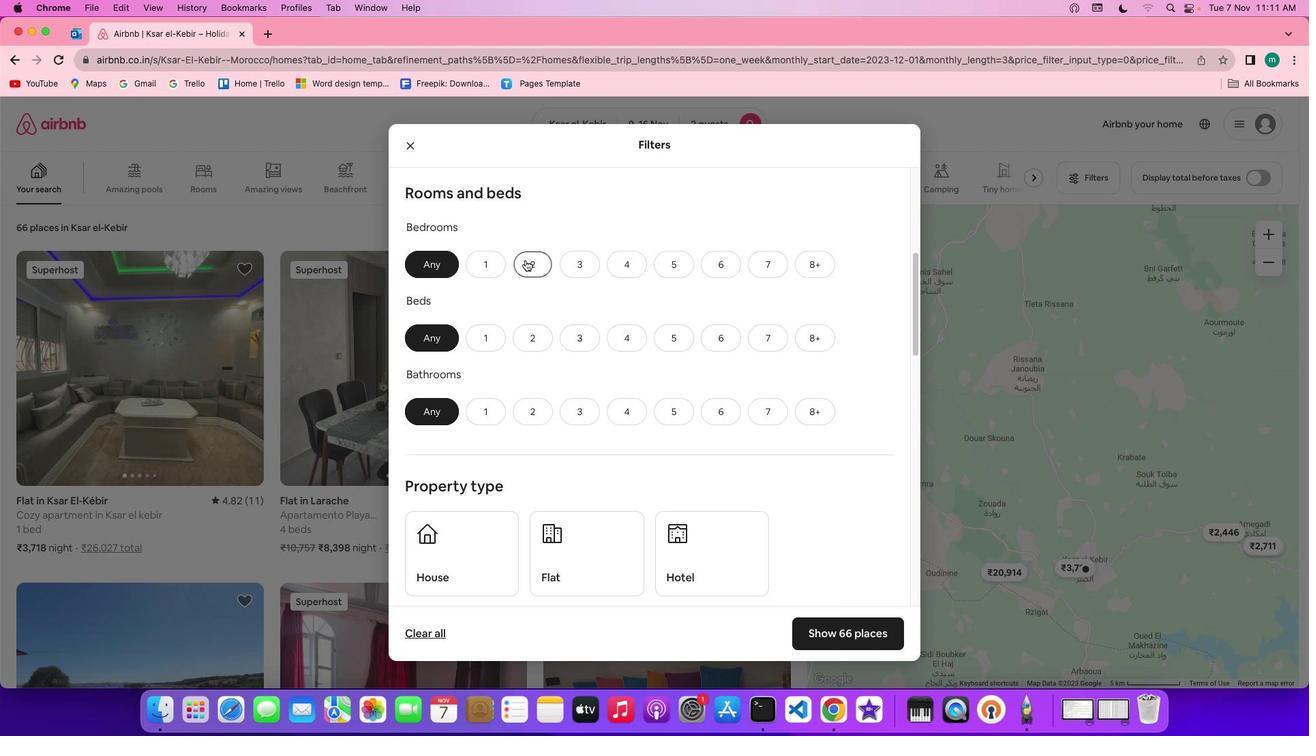 
Action: Mouse pressed left at (525, 260)
Screenshot: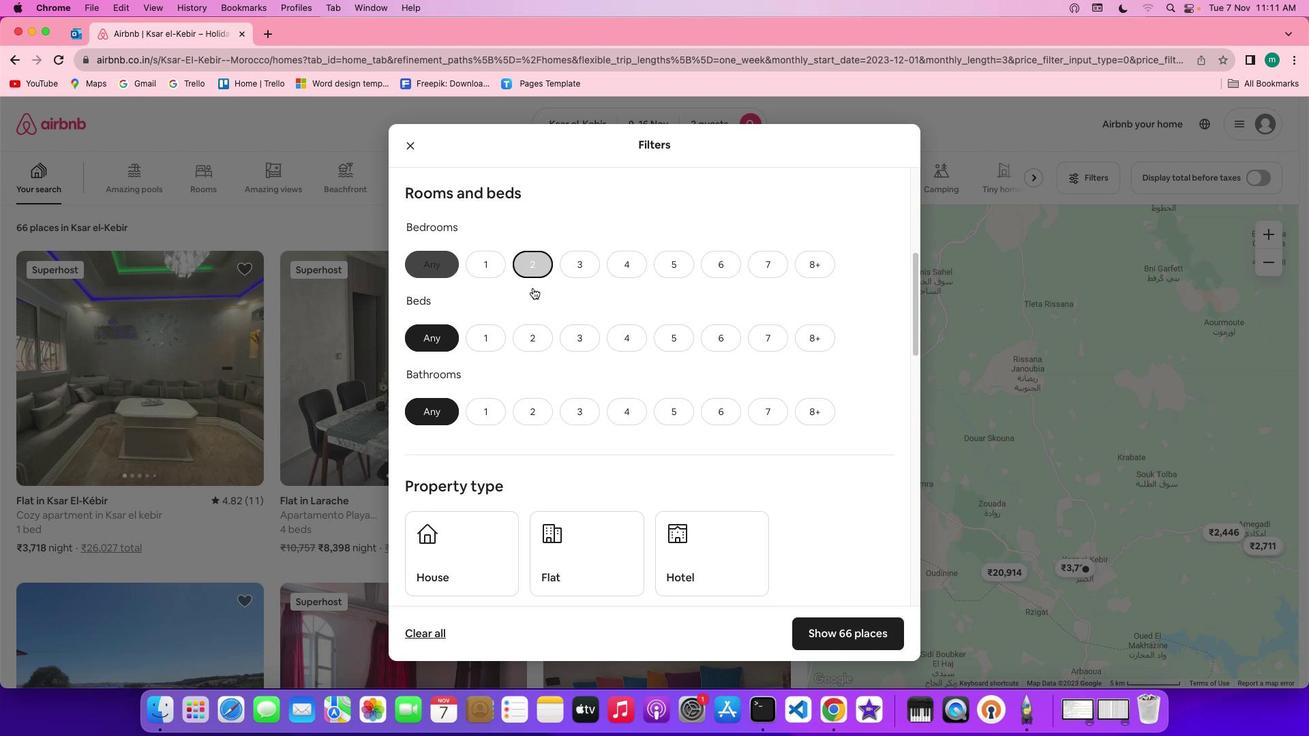 
Action: Mouse moved to (533, 331)
Screenshot: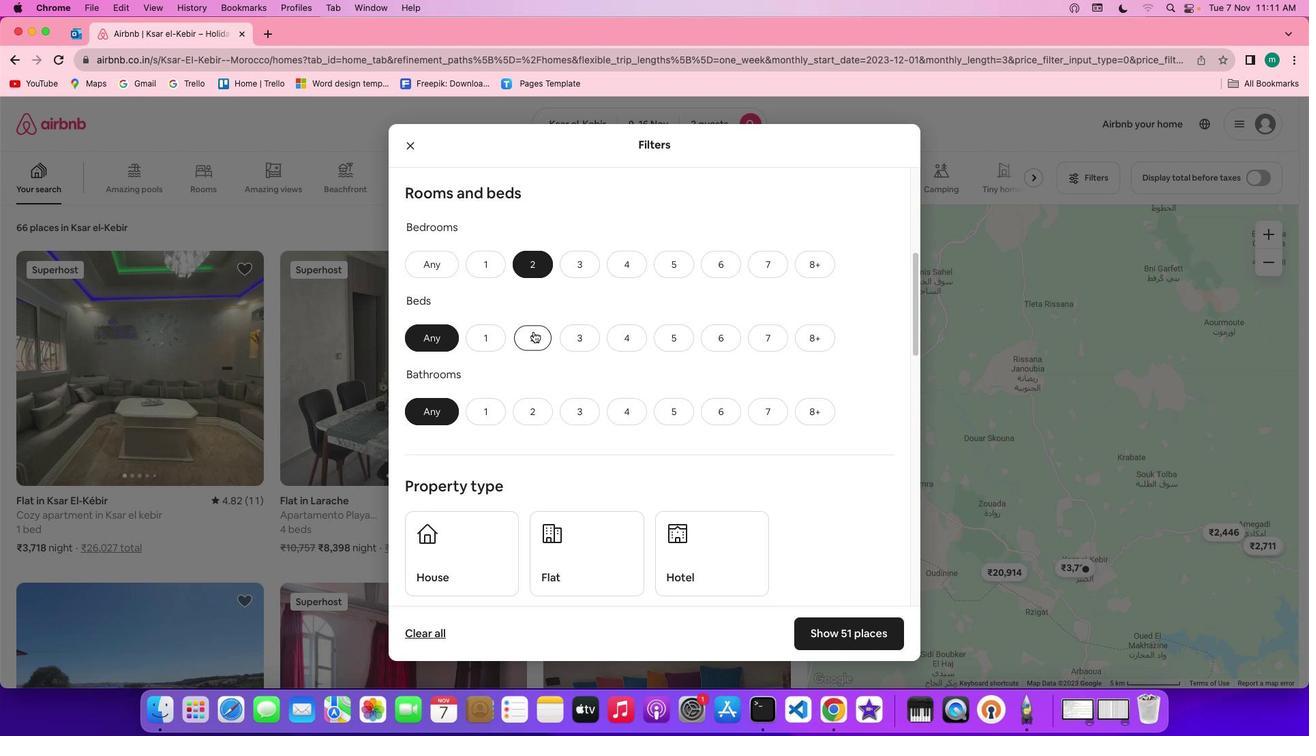 
Action: Mouse pressed left at (533, 331)
Screenshot: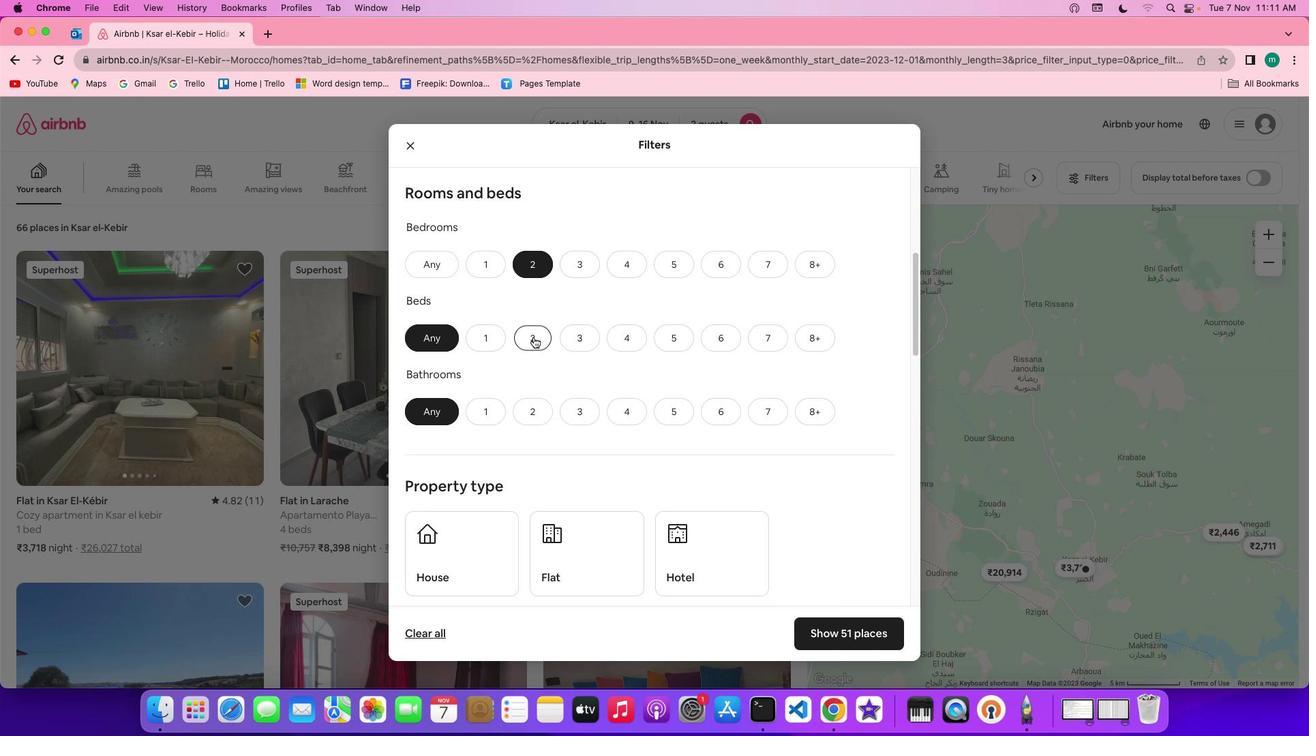 
Action: Mouse moved to (497, 415)
Screenshot: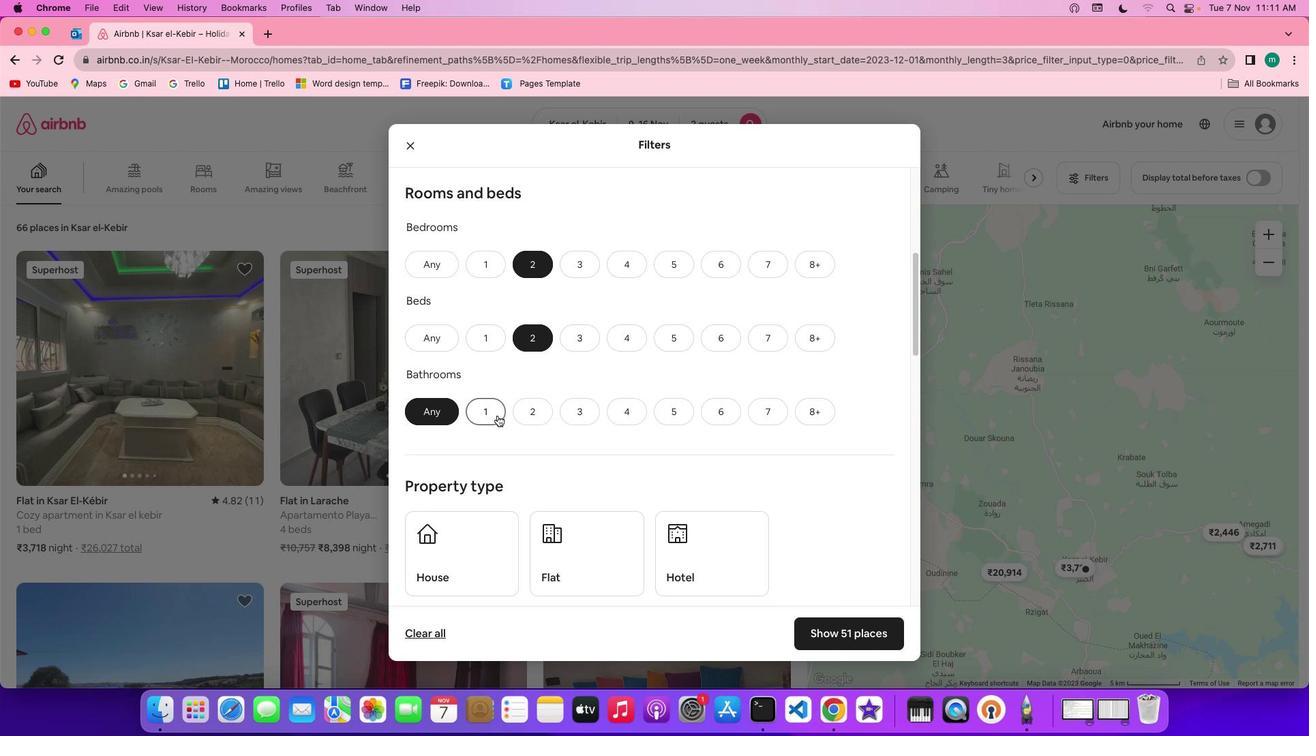 
Action: Mouse pressed left at (497, 415)
Screenshot: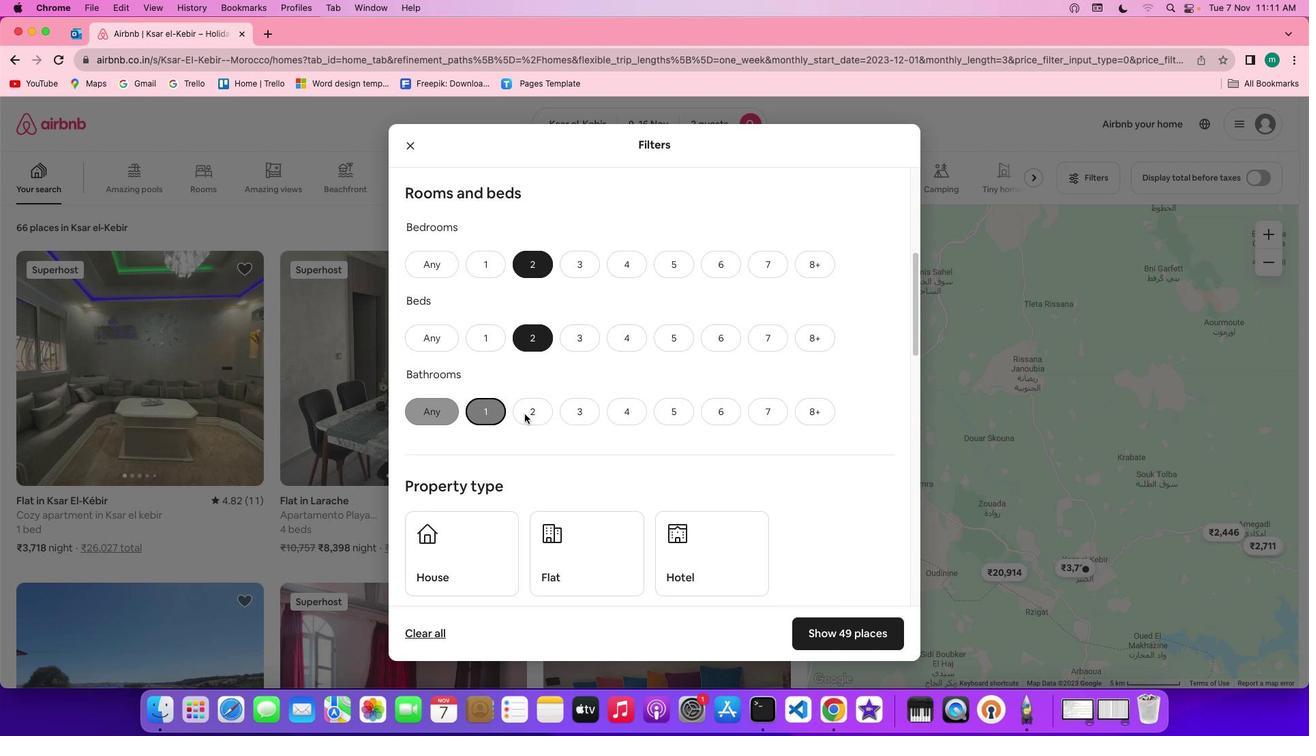 
Action: Mouse moved to (640, 404)
Screenshot: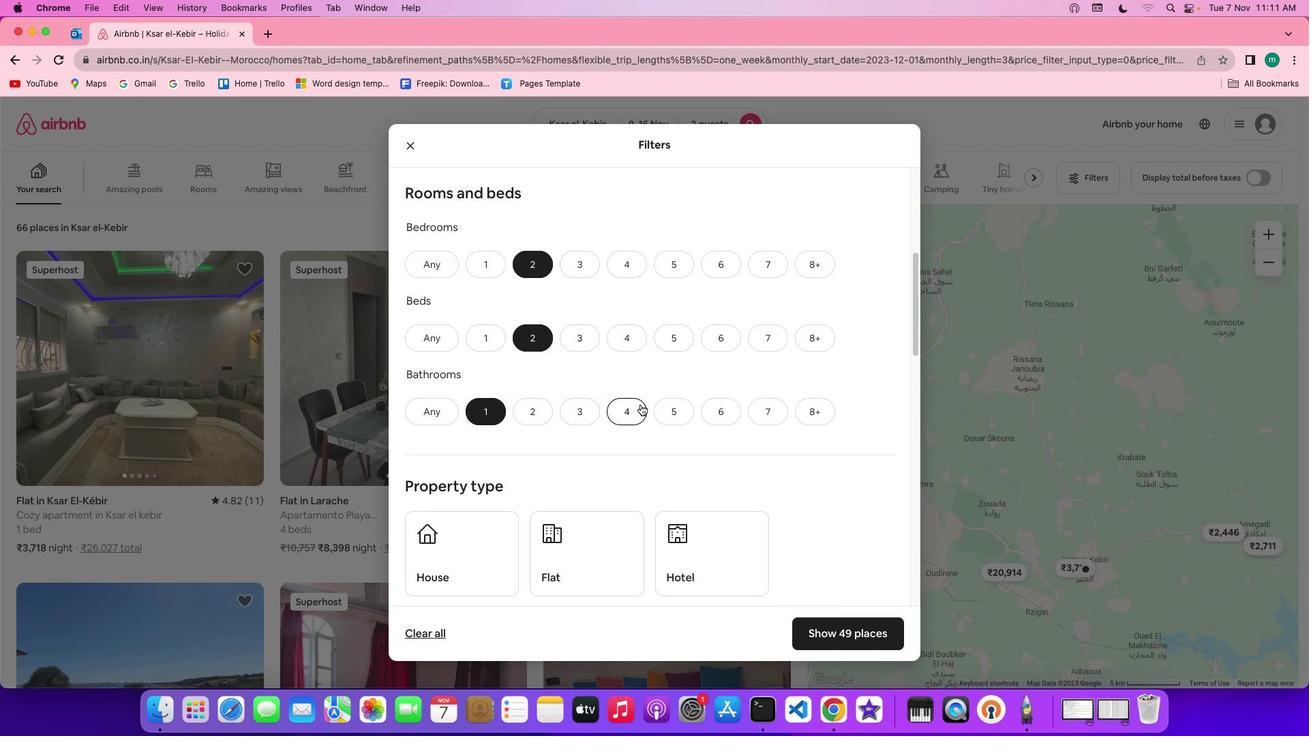 
Action: Mouse scrolled (640, 404) with delta (0, 0)
Screenshot: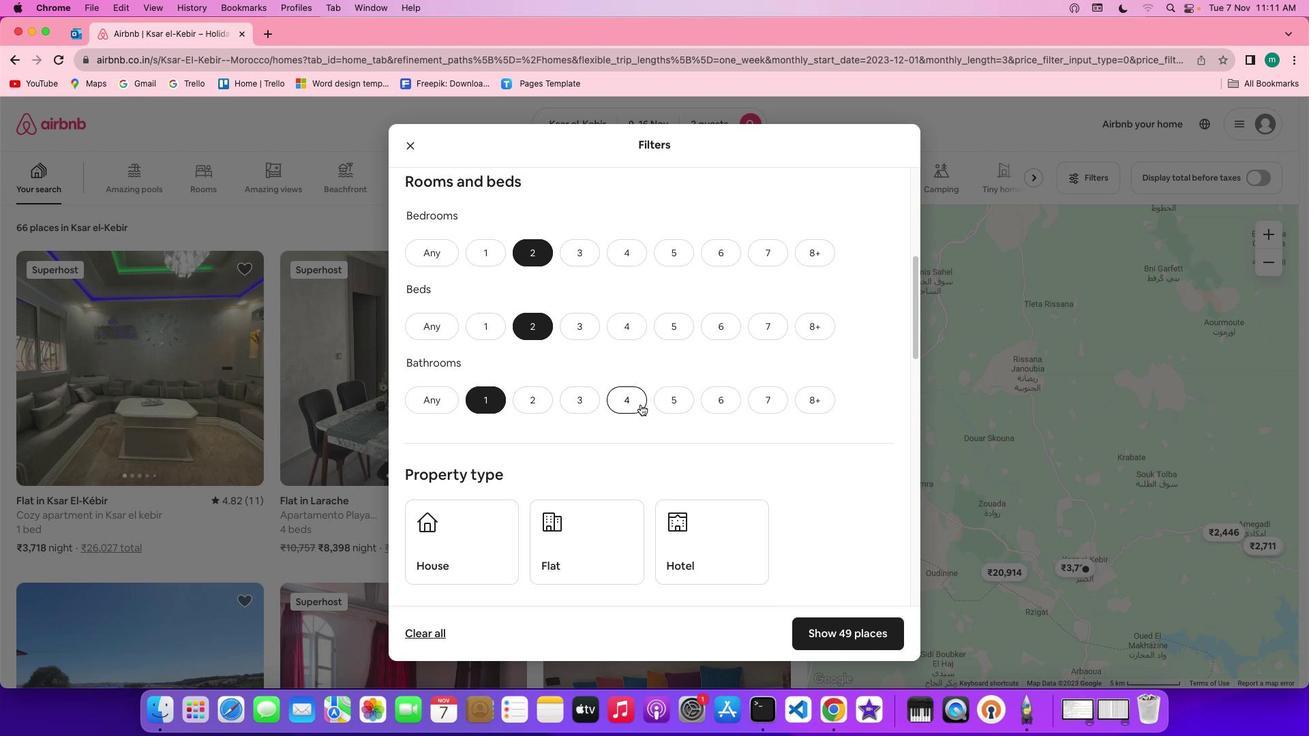 
Action: Mouse scrolled (640, 404) with delta (0, 0)
Screenshot: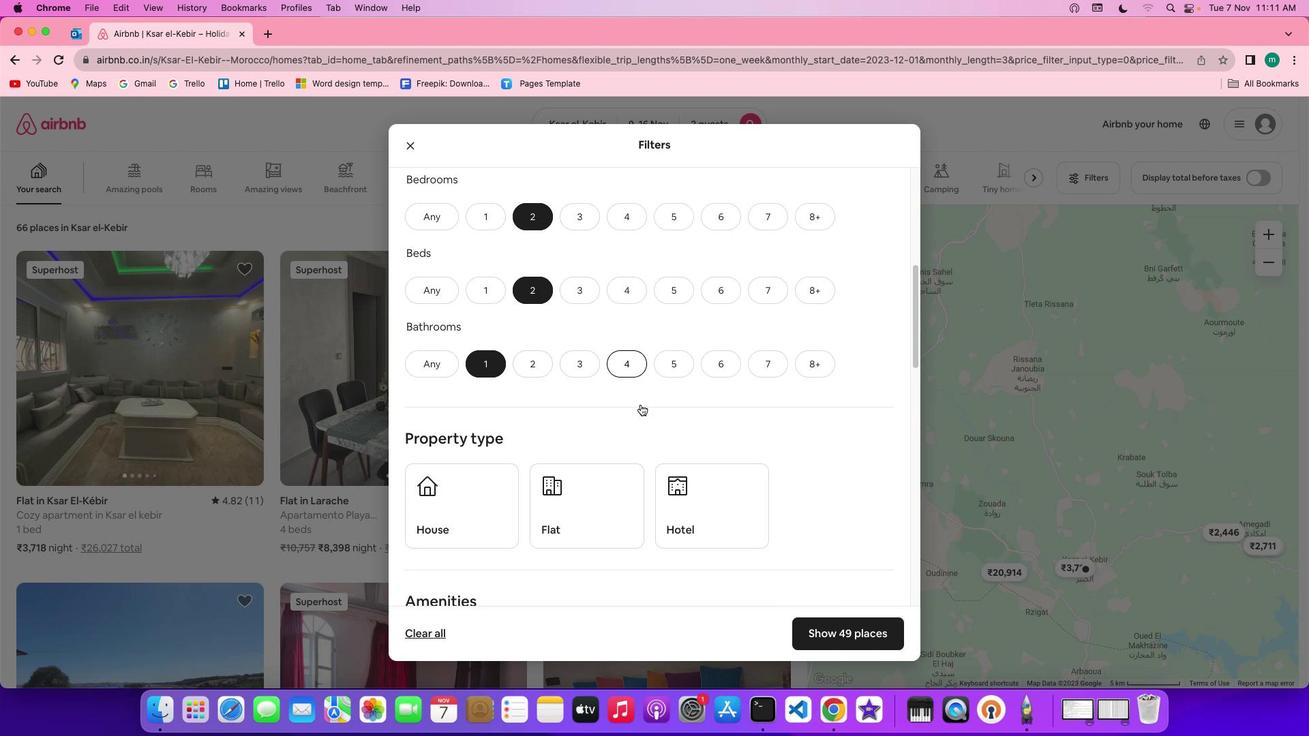 
Action: Mouse scrolled (640, 404) with delta (0, -1)
Screenshot: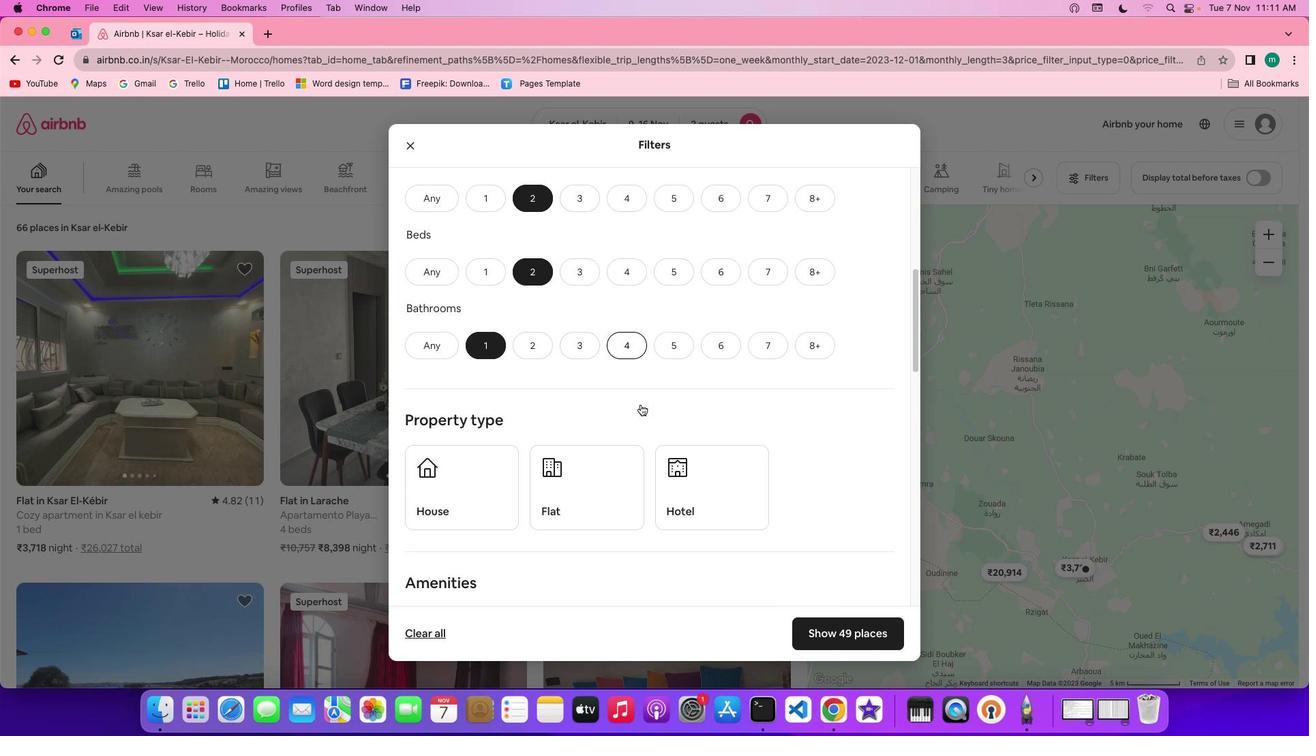 
Action: Mouse scrolled (640, 404) with delta (0, 0)
Screenshot: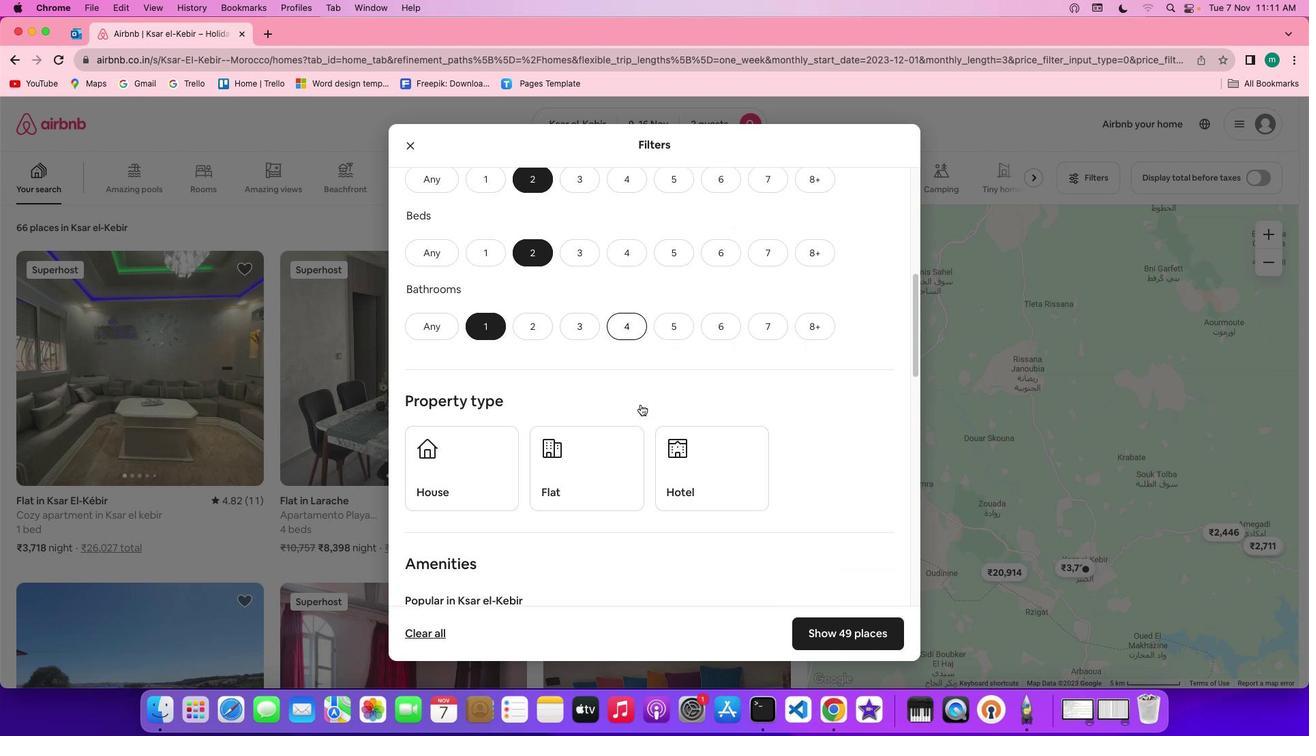 
Action: Mouse scrolled (640, 404) with delta (0, 0)
Screenshot: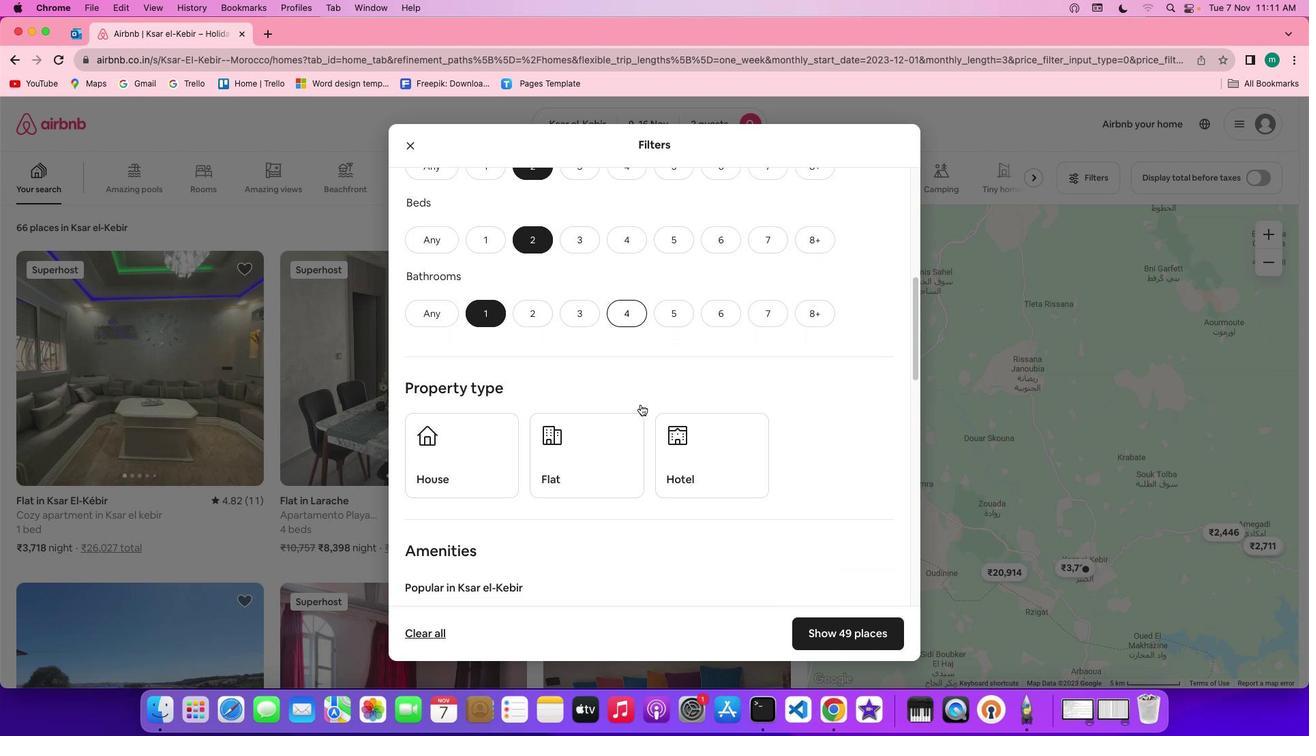 
Action: Mouse scrolled (640, 404) with delta (0, 0)
Screenshot: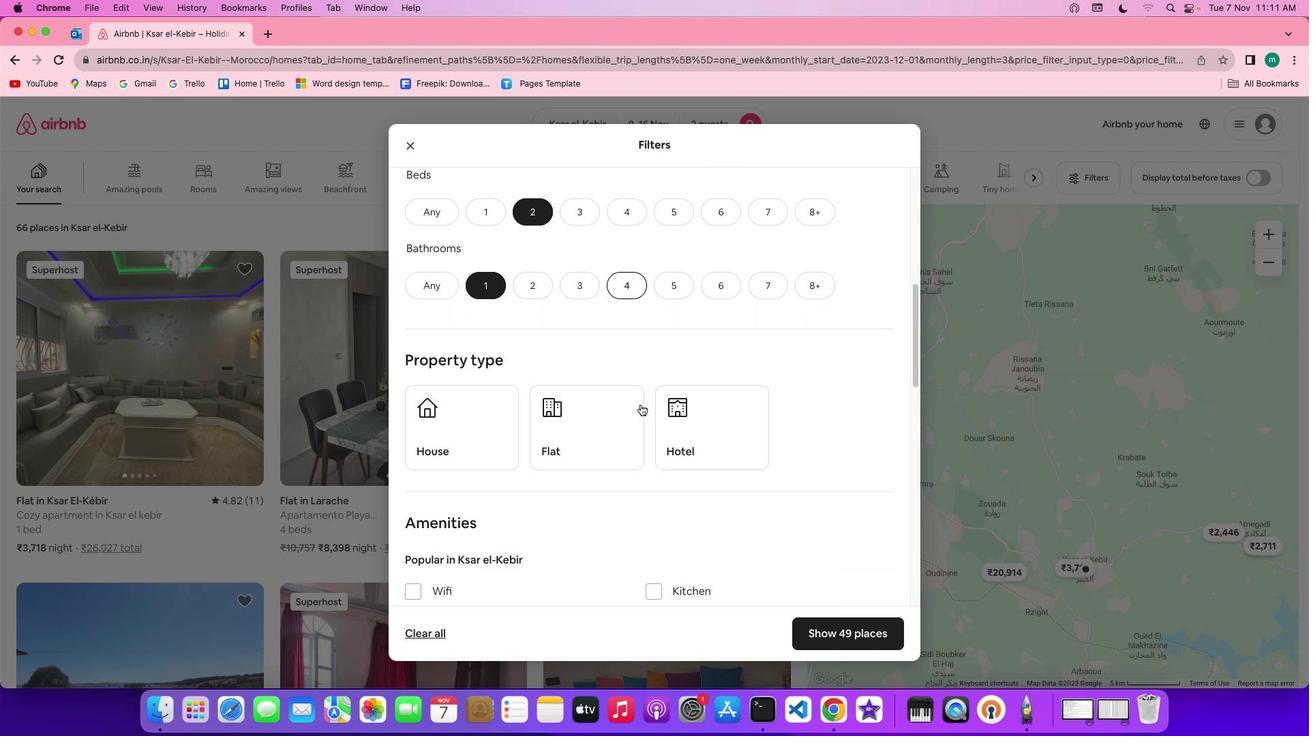 
Action: Mouse scrolled (640, 404) with delta (0, 0)
Screenshot: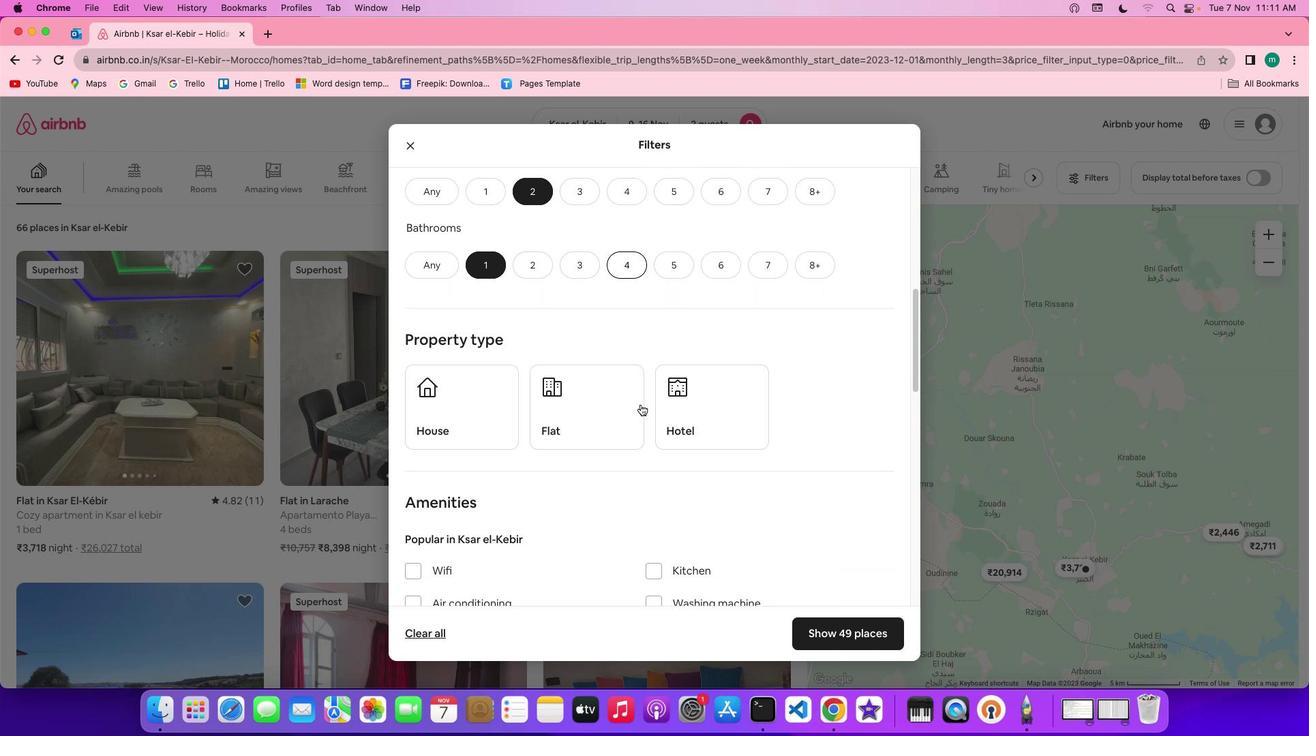 
Action: Mouse scrolled (640, 404) with delta (0, 0)
Screenshot: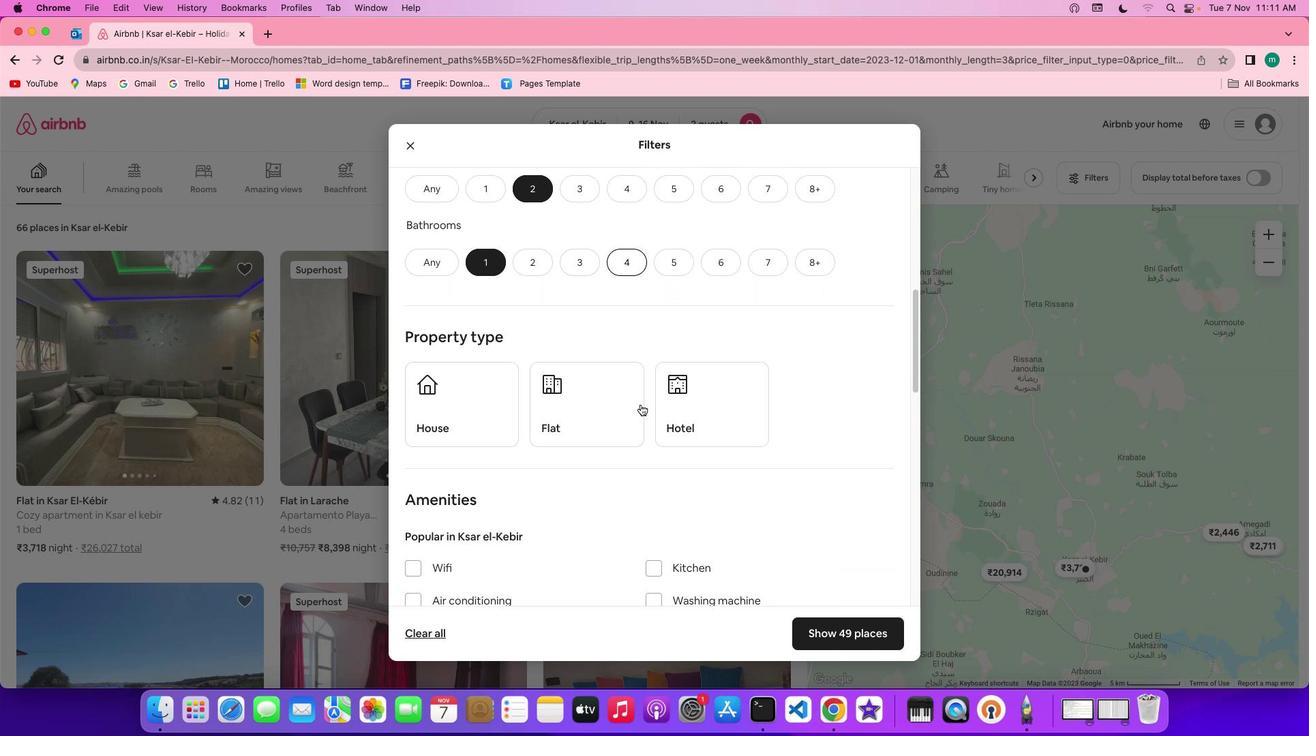 
Action: Mouse moved to (597, 405)
Screenshot: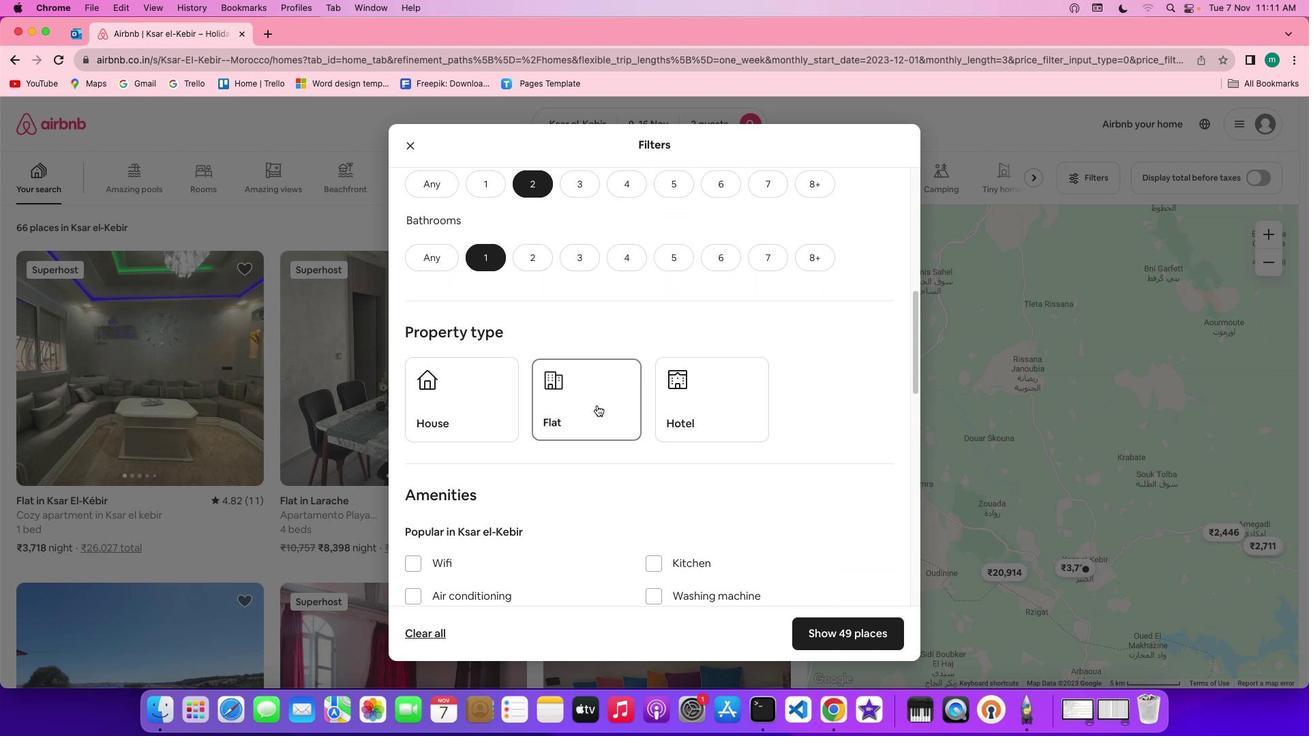 
Action: Mouse pressed left at (597, 405)
Screenshot: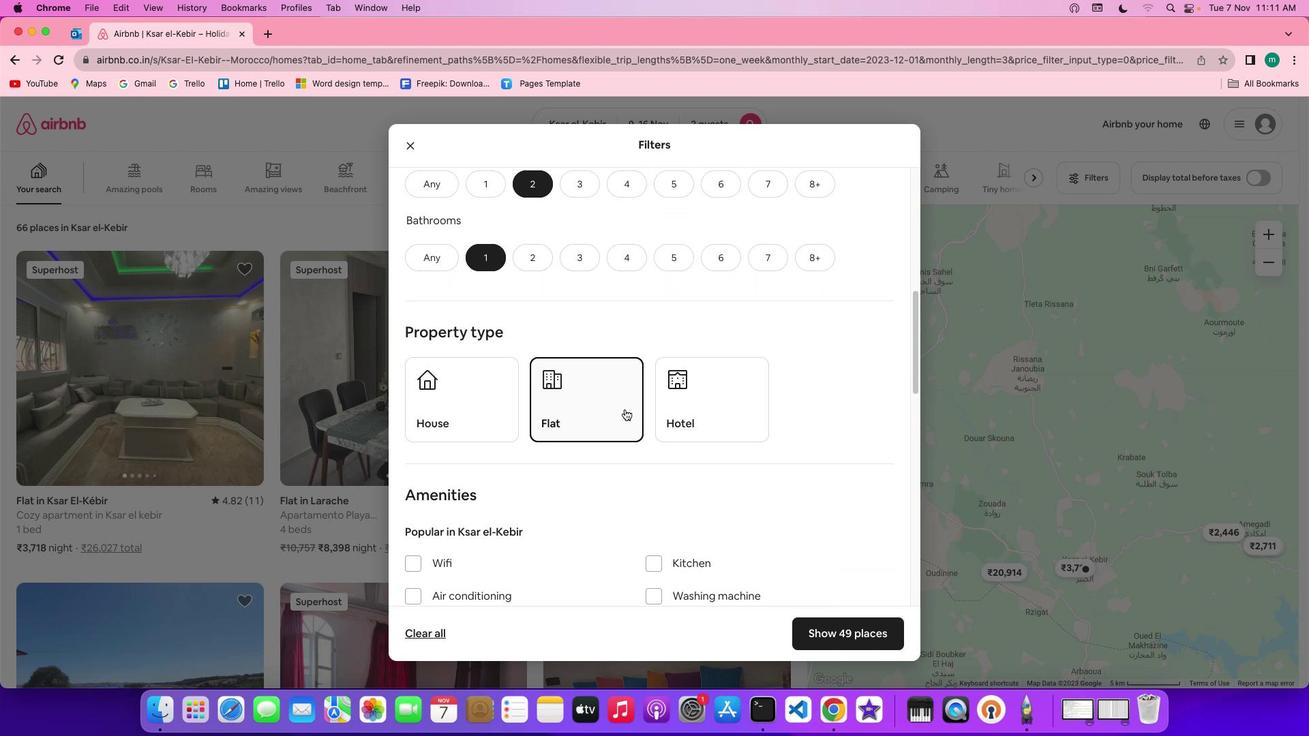 
Action: Mouse moved to (793, 423)
Screenshot: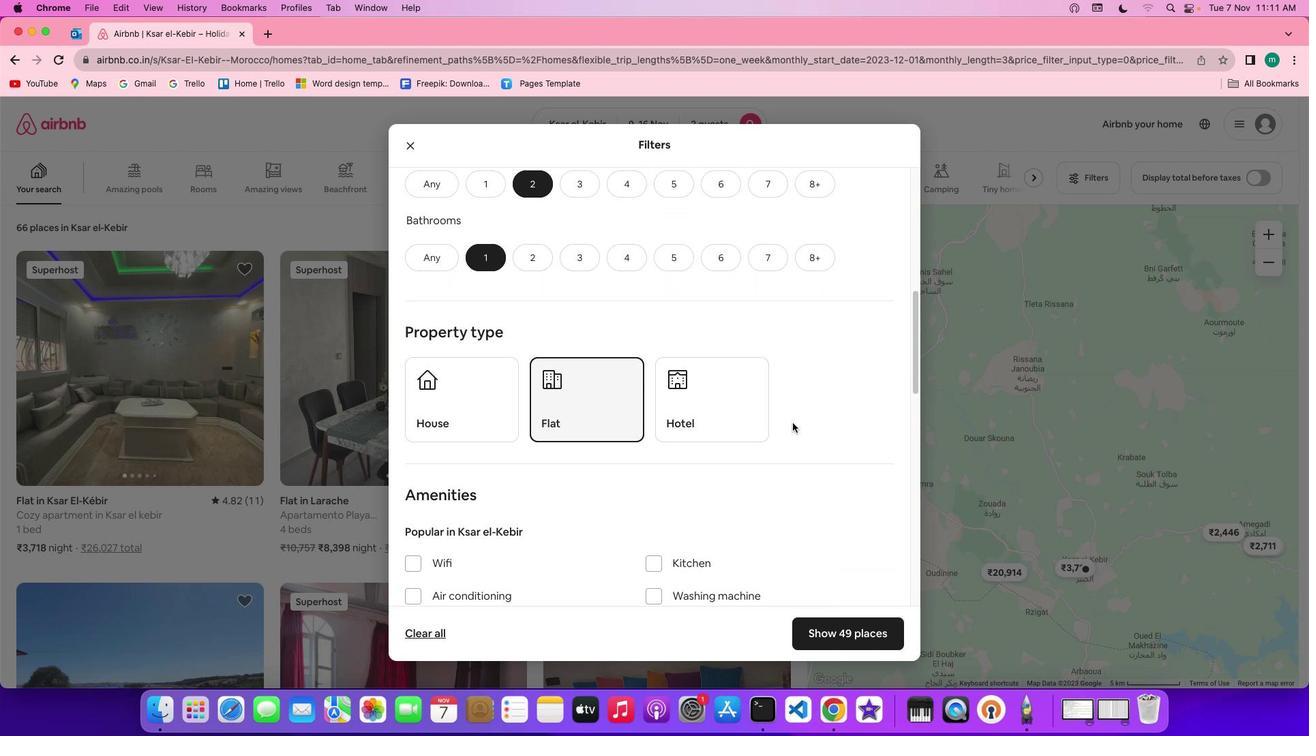 
Action: Mouse scrolled (793, 423) with delta (0, 0)
Screenshot: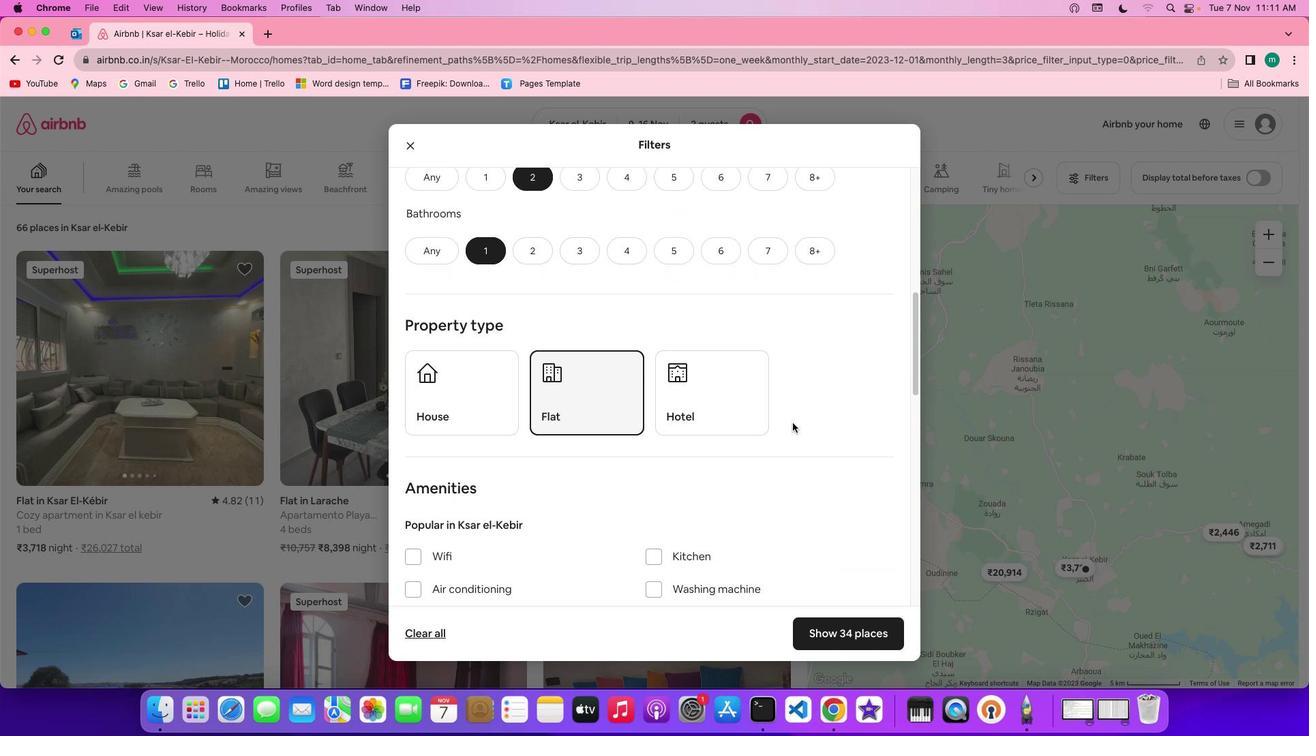
Action: Mouse scrolled (793, 423) with delta (0, 0)
Screenshot: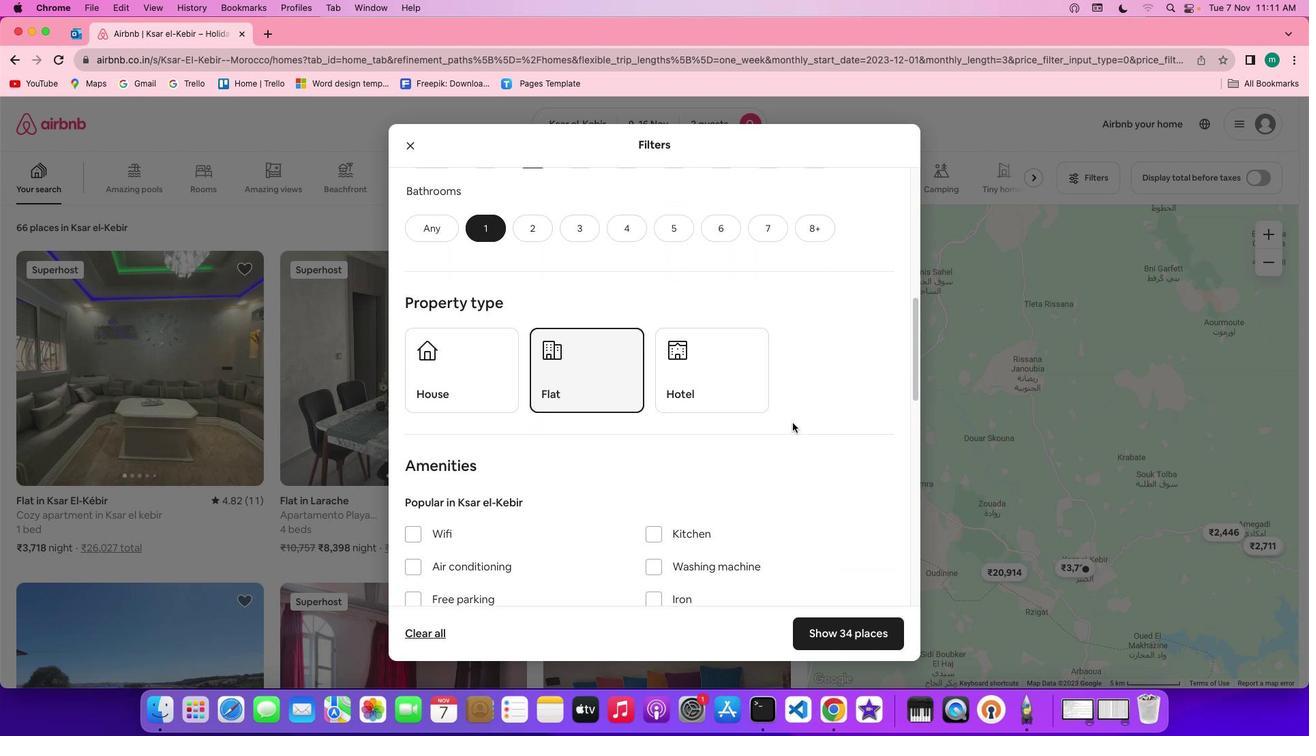 
Action: Mouse scrolled (793, 423) with delta (0, 0)
Screenshot: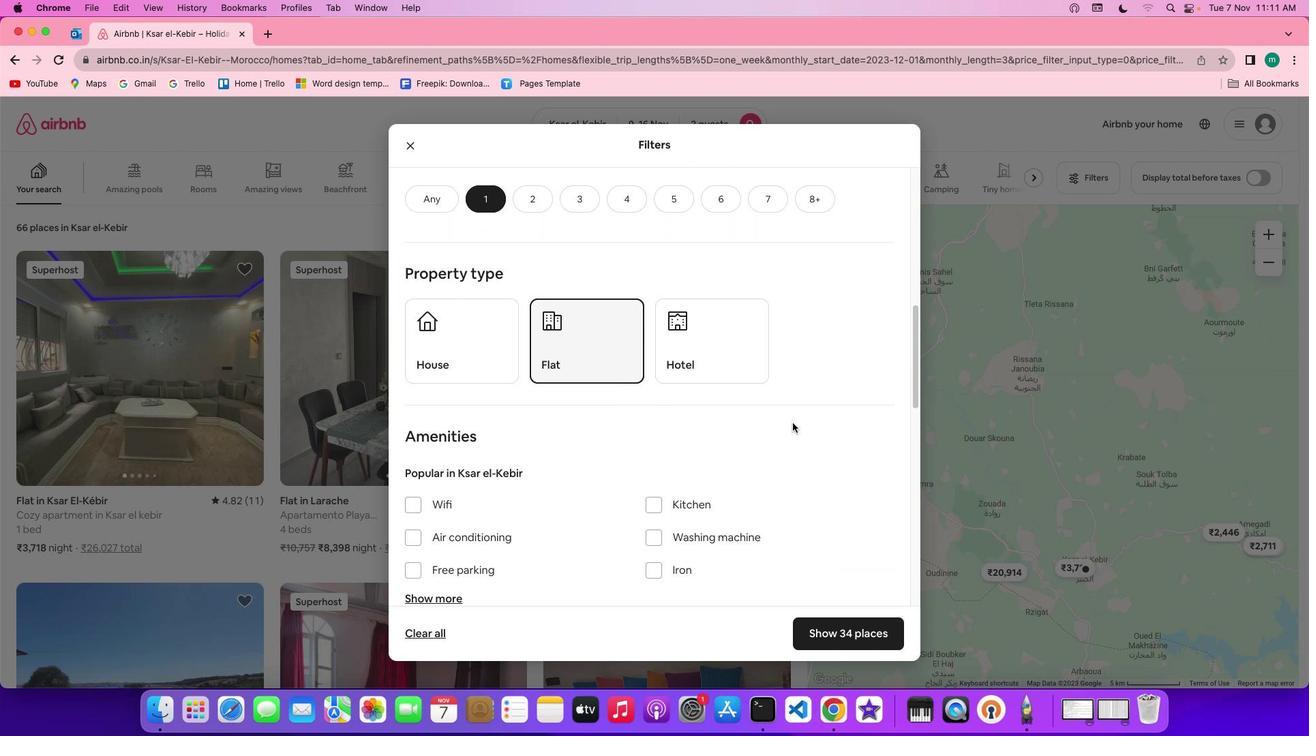 
Action: Mouse scrolled (793, 423) with delta (0, 0)
Screenshot: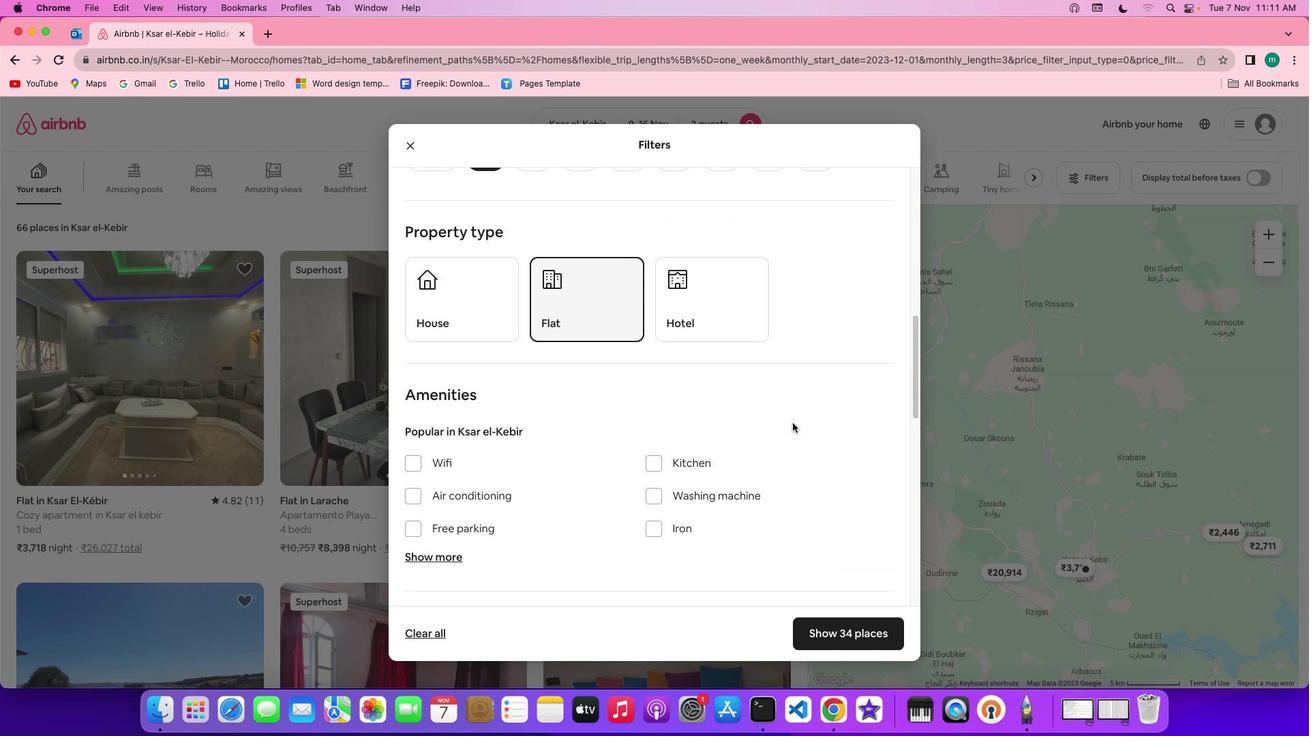 
Action: Mouse scrolled (793, 423) with delta (0, 0)
Screenshot: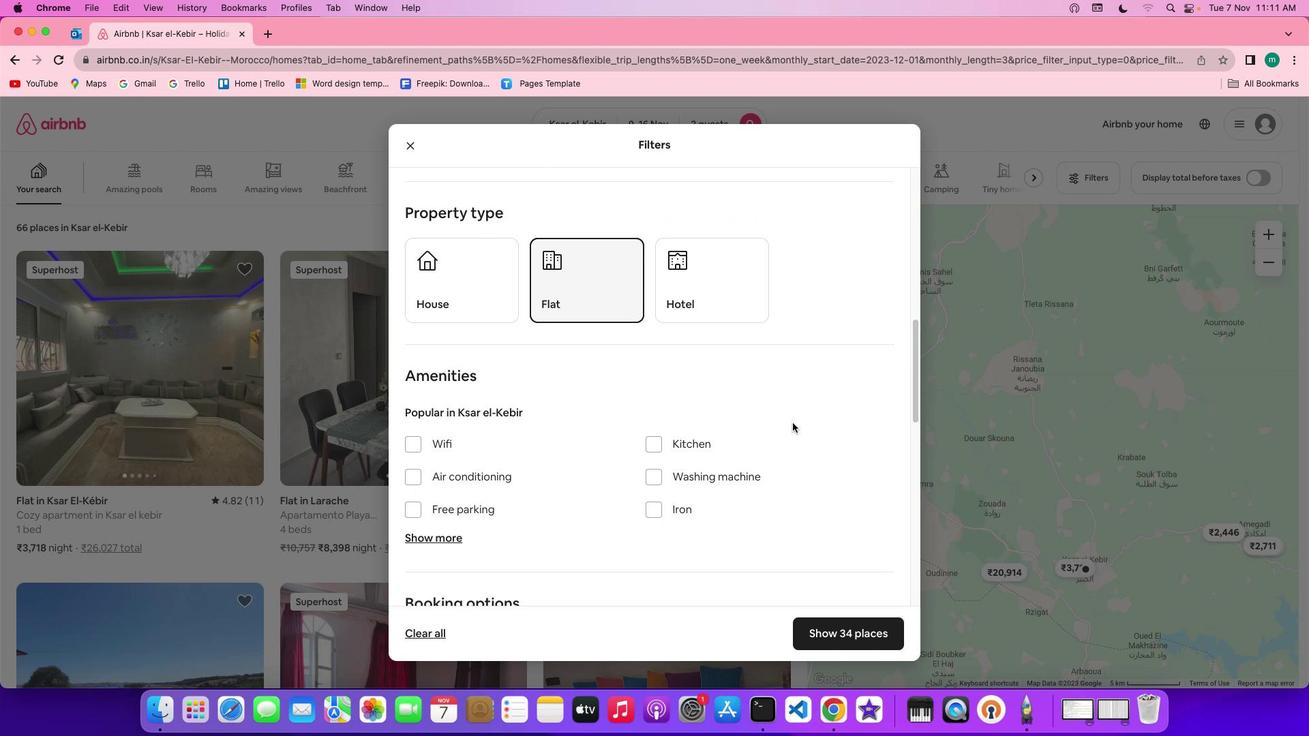 
Action: Mouse scrolled (793, 423) with delta (0, 0)
Screenshot: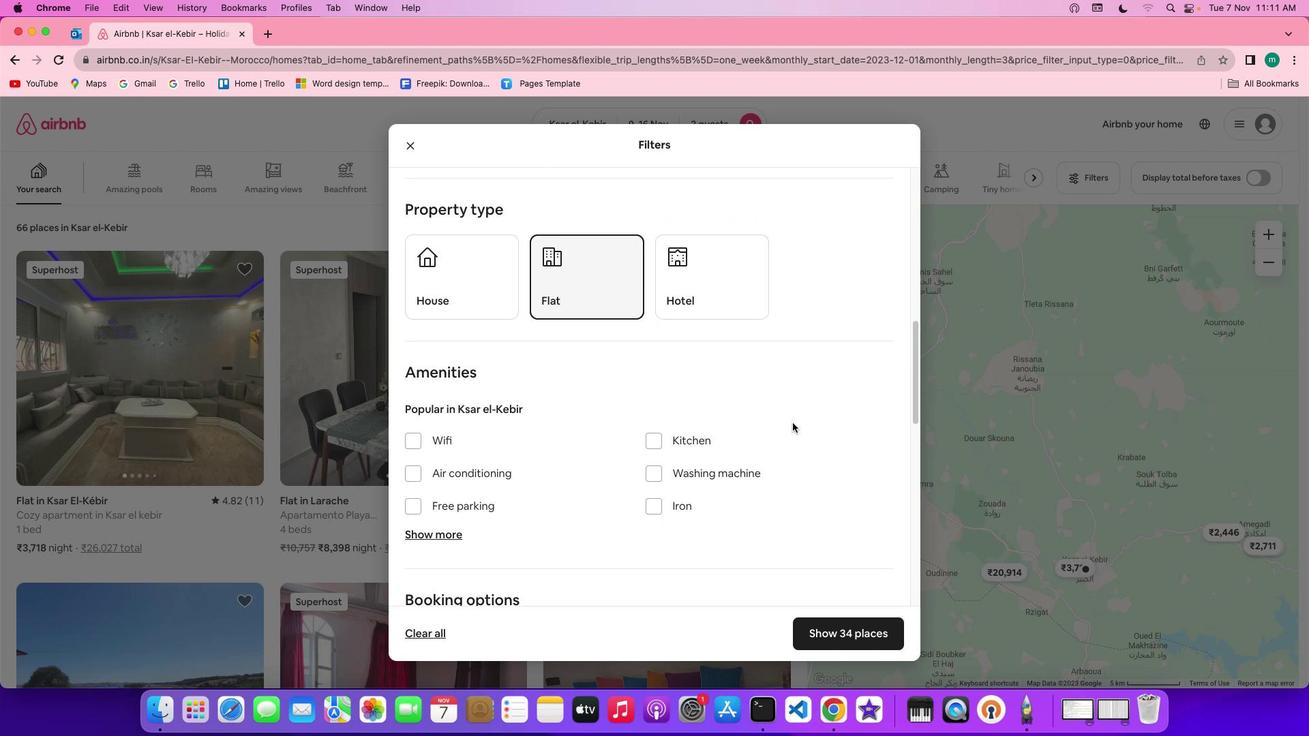
Action: Mouse scrolled (793, 423) with delta (0, 0)
Screenshot: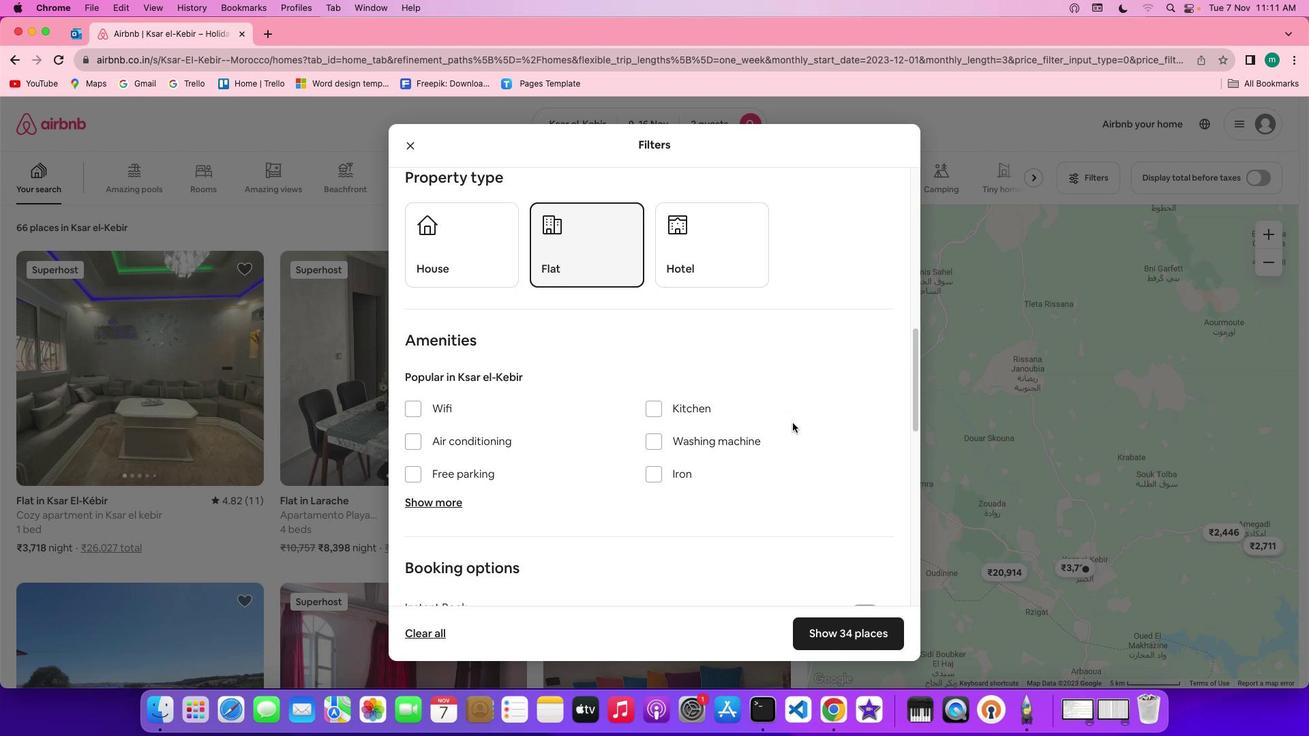 
Action: Mouse scrolled (793, 423) with delta (0, 0)
Screenshot: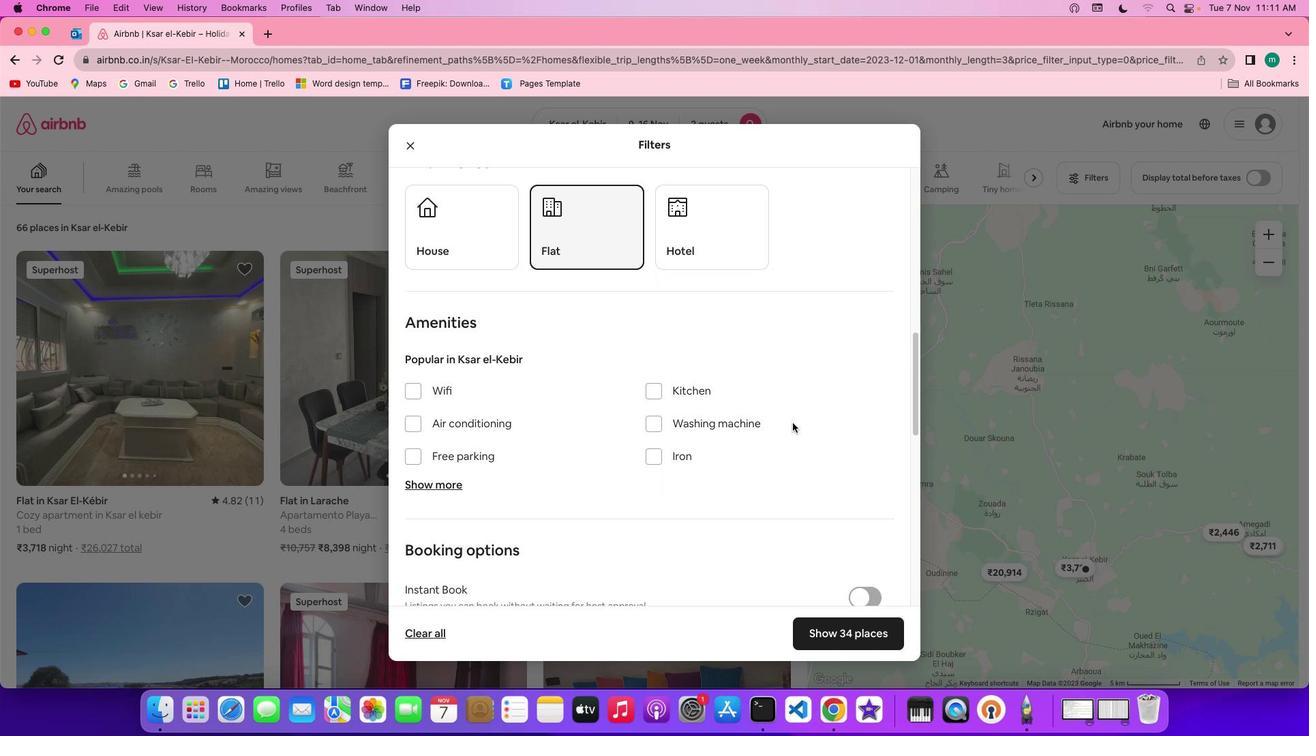 
Action: Mouse scrolled (793, 423) with delta (0, 0)
Screenshot: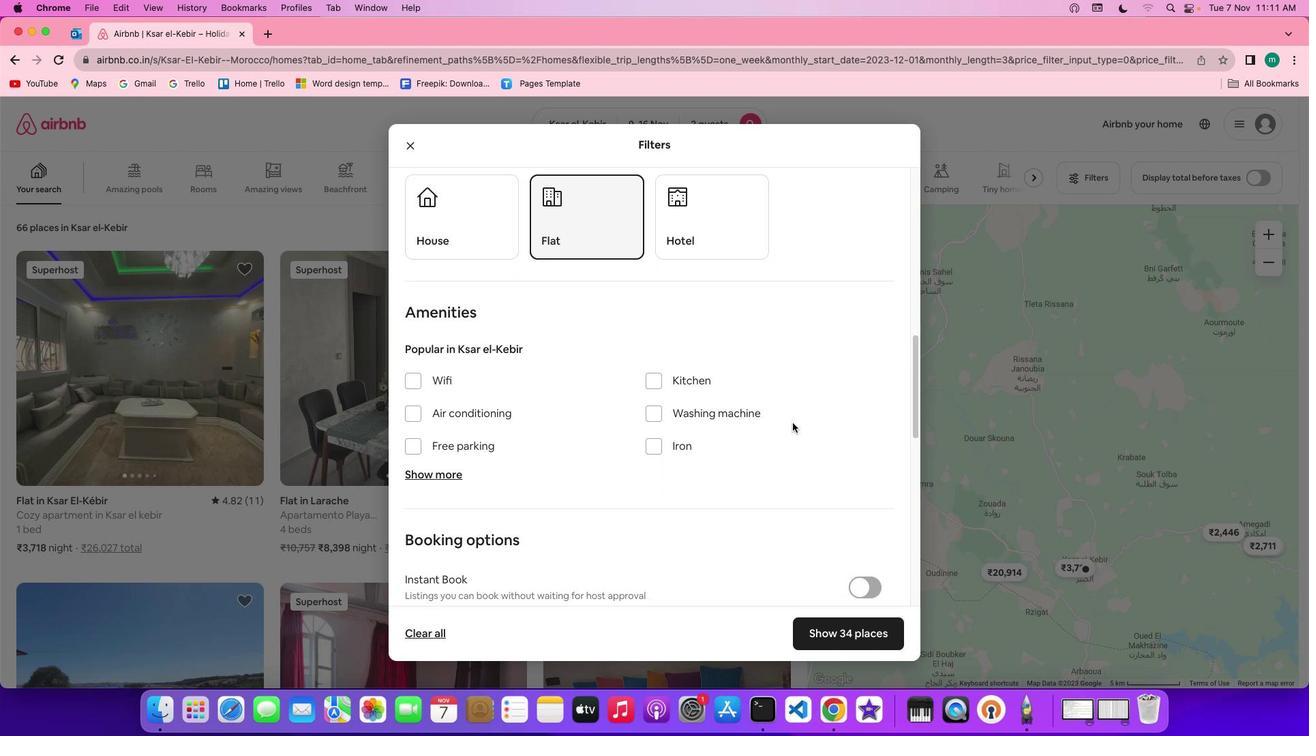 
Action: Mouse scrolled (793, 423) with delta (0, 0)
Screenshot: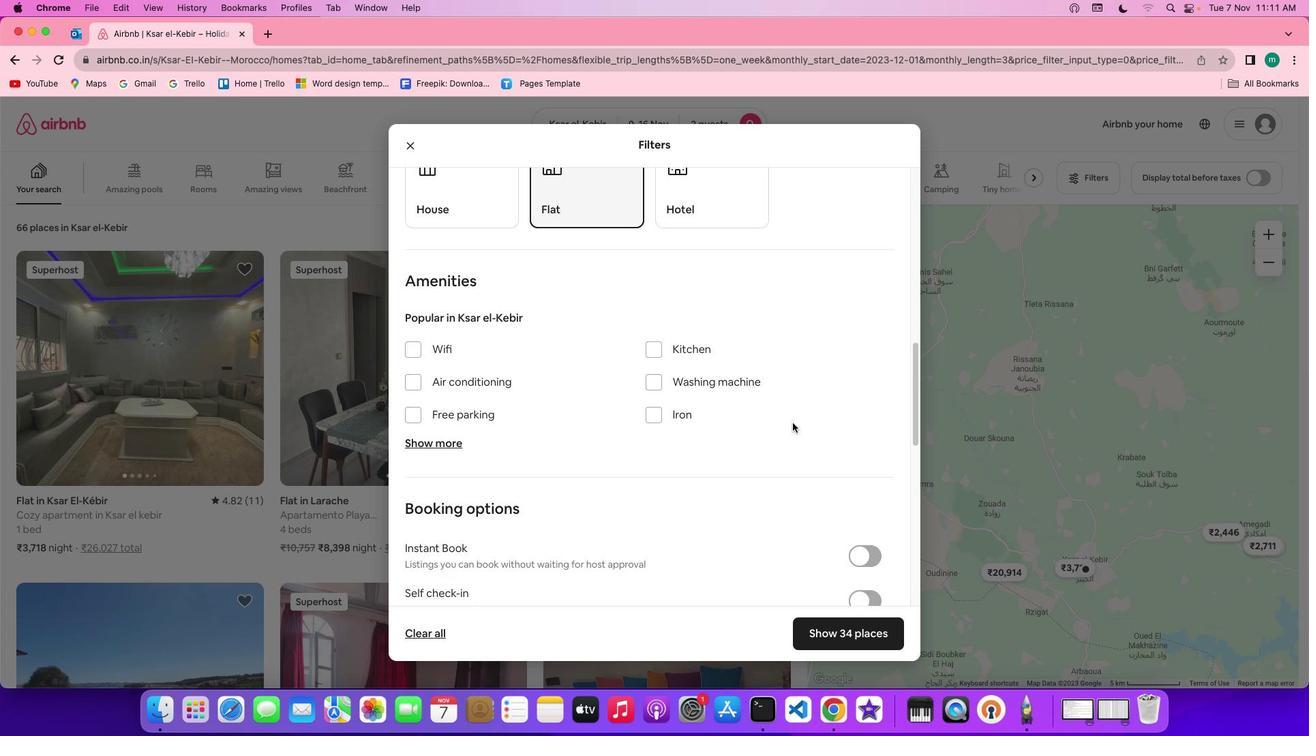 
Action: Mouse scrolled (793, 423) with delta (0, 0)
Screenshot: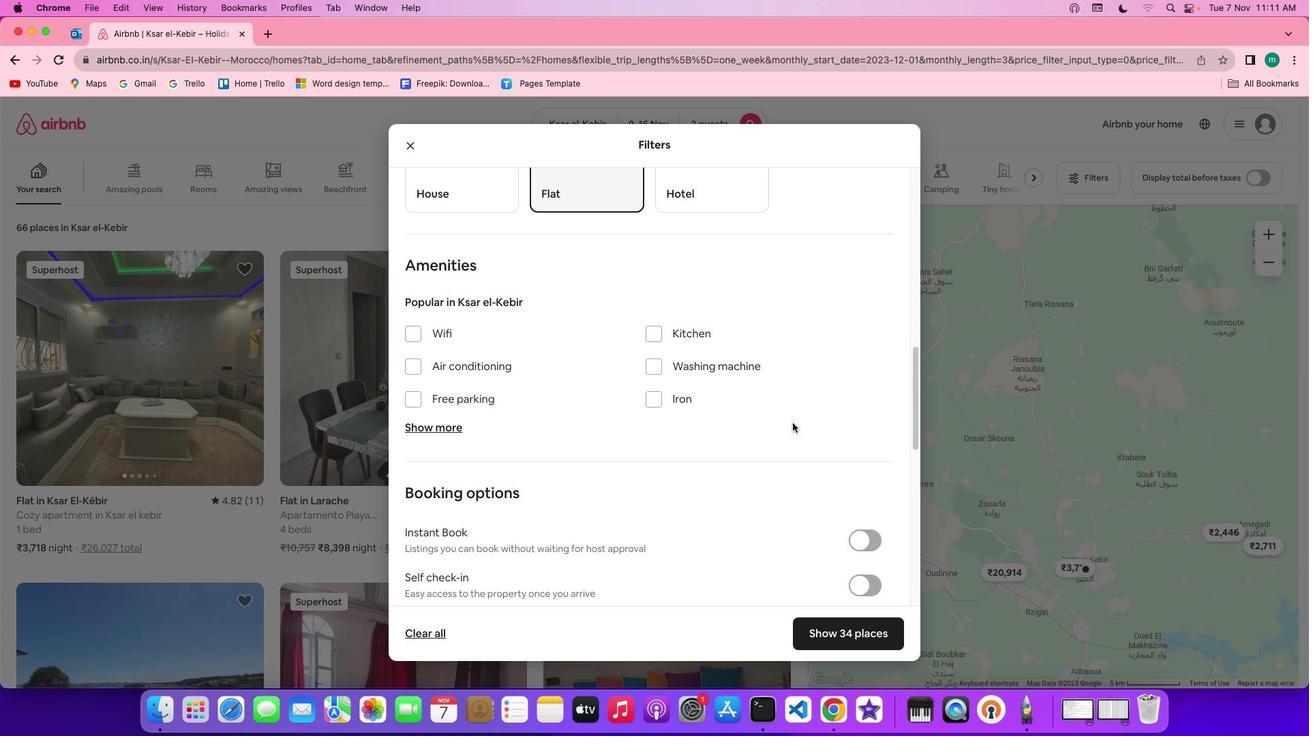 
Action: Mouse scrolled (793, 423) with delta (0, 0)
Screenshot: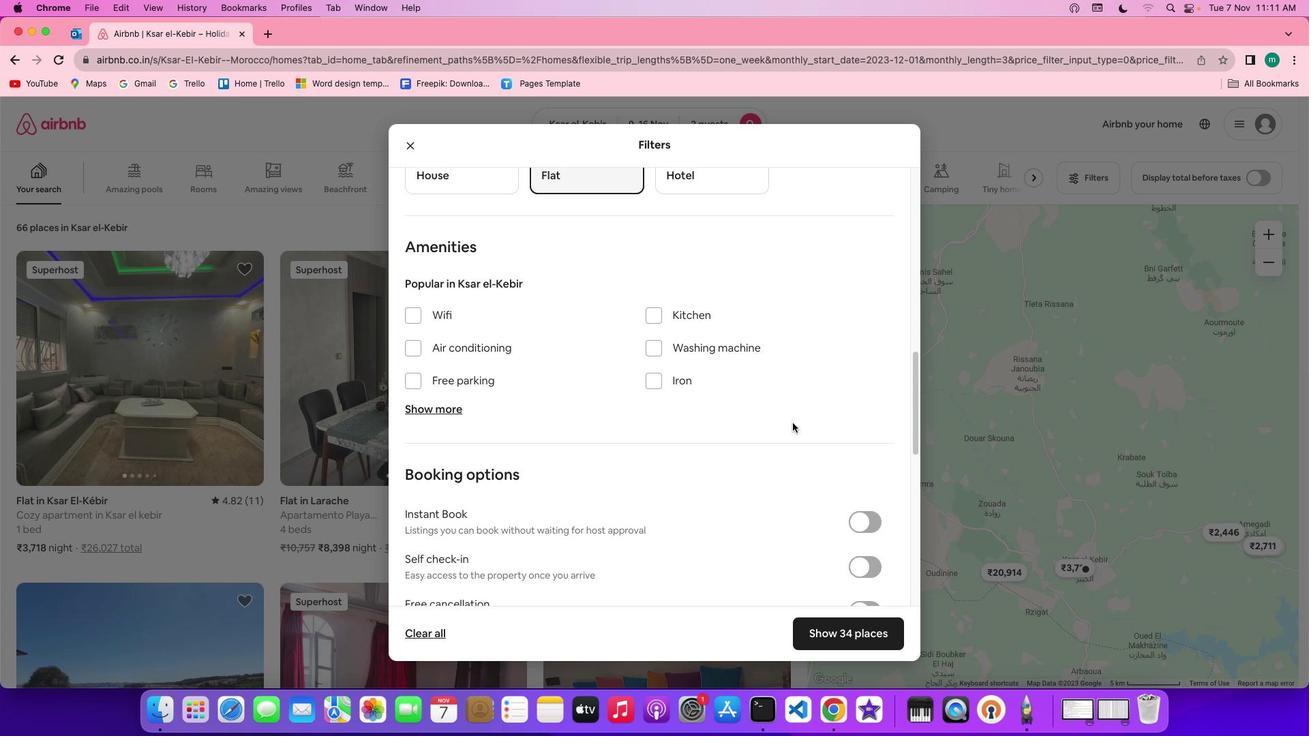 
Action: Mouse scrolled (793, 423) with delta (0, 0)
Screenshot: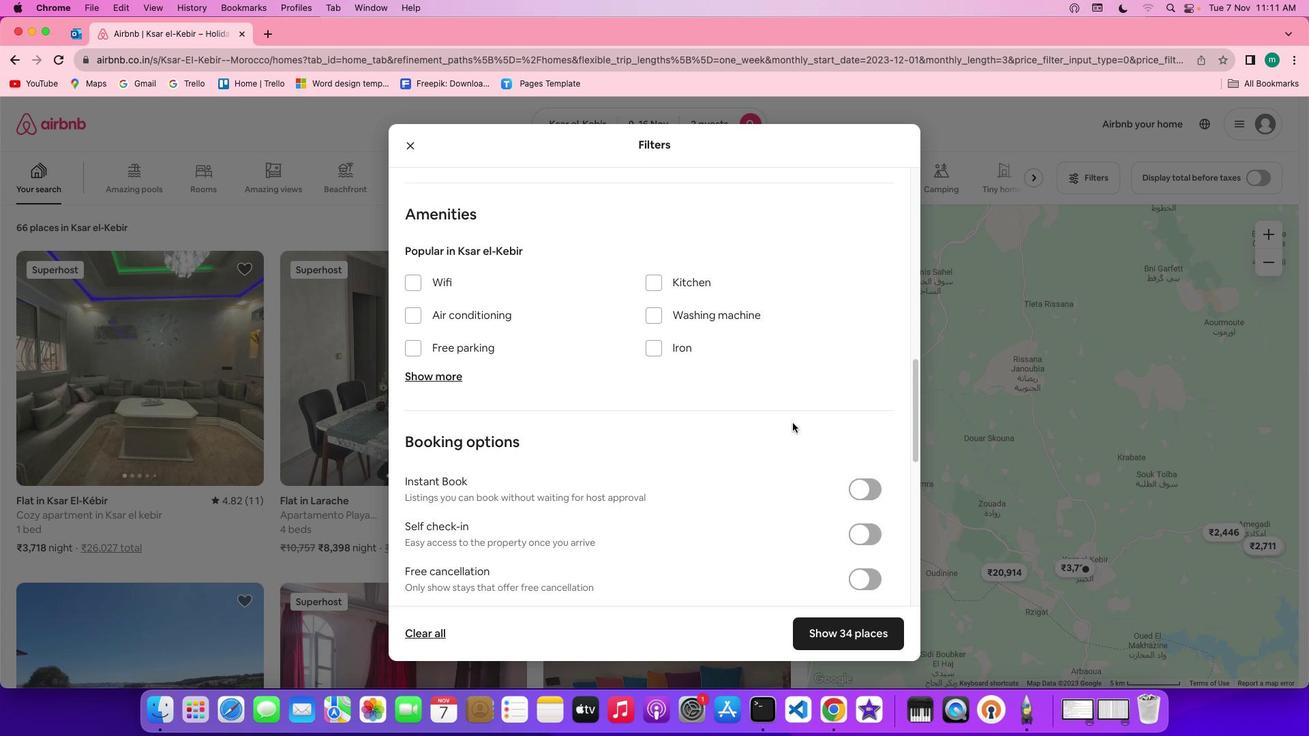 
Action: Mouse moved to (866, 517)
Screenshot: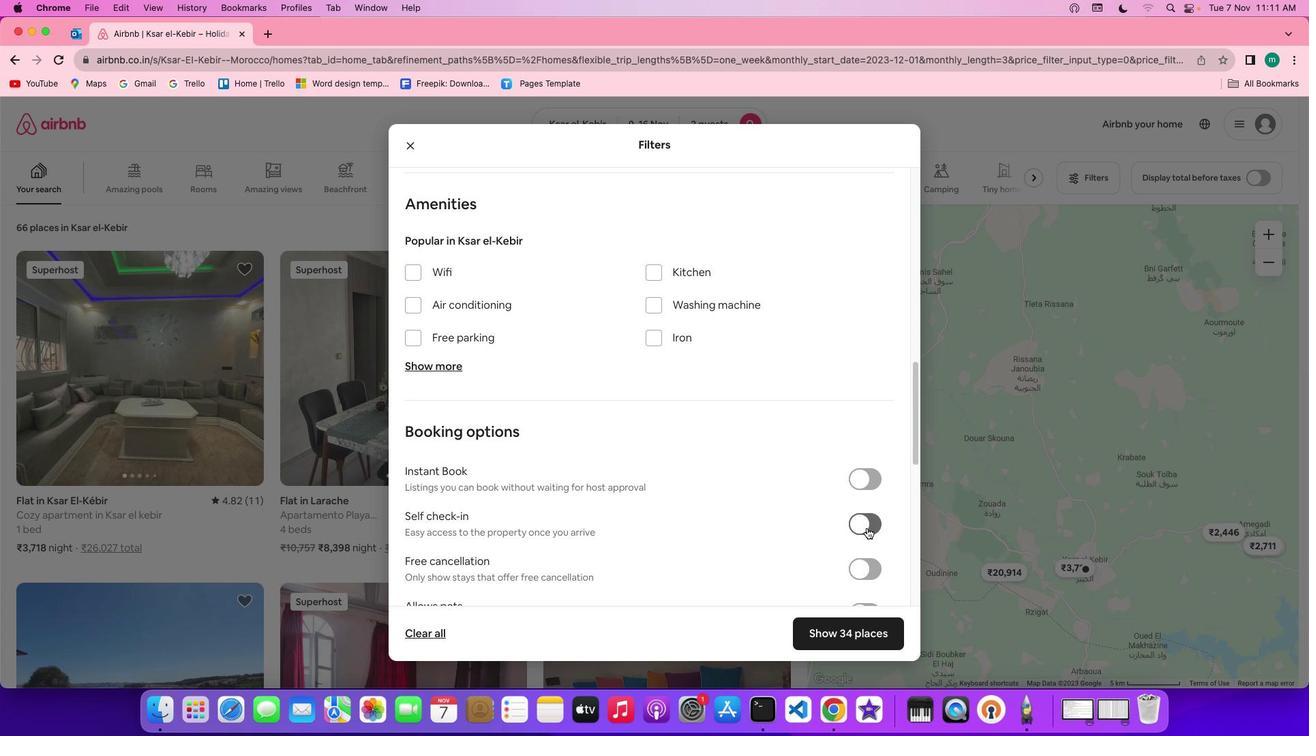 
Action: Mouse pressed left at (866, 517)
Screenshot: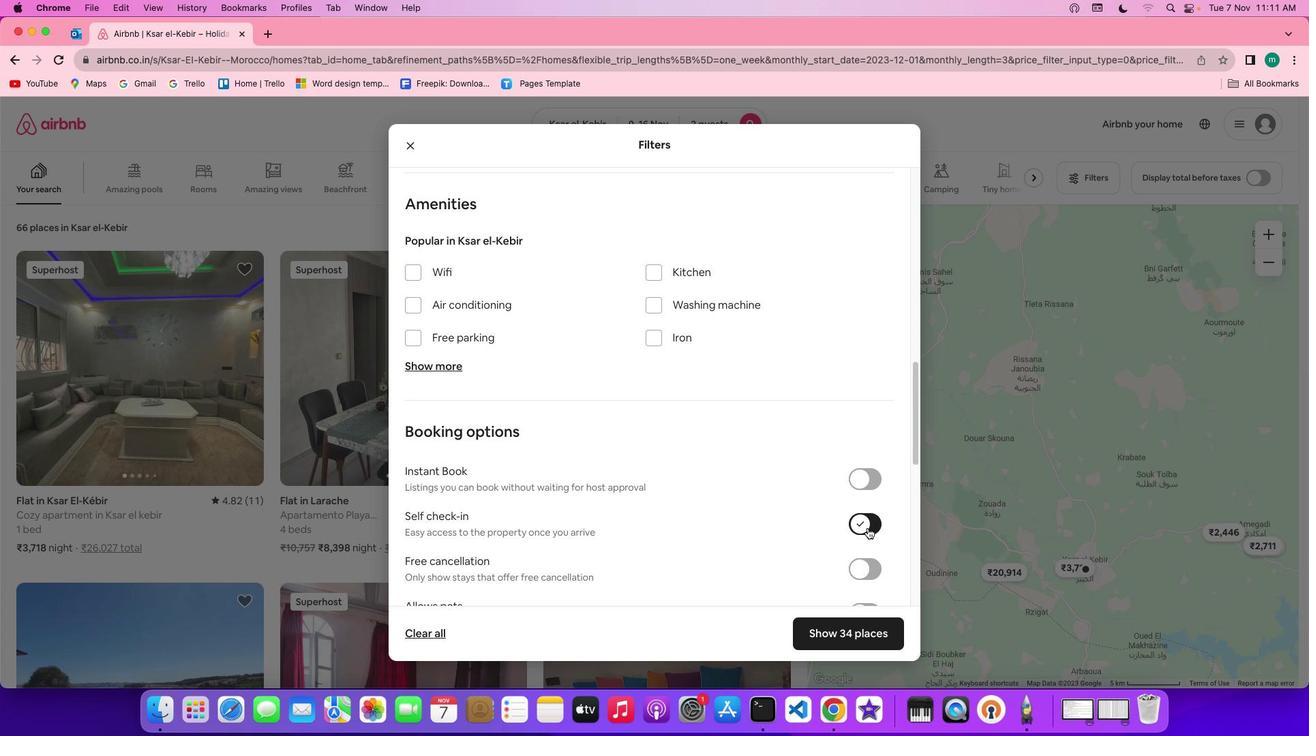 
Action: Mouse moved to (803, 512)
Screenshot: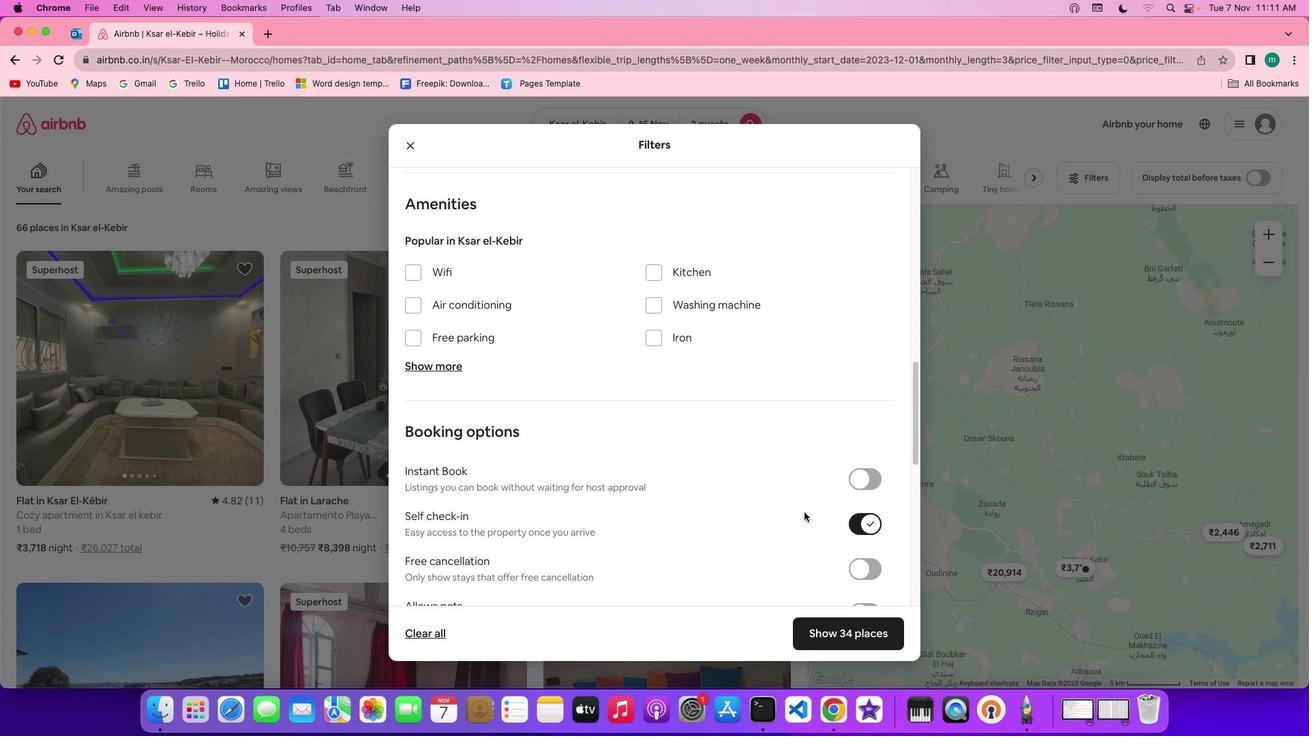 
Action: Mouse scrolled (803, 512) with delta (0, 0)
Screenshot: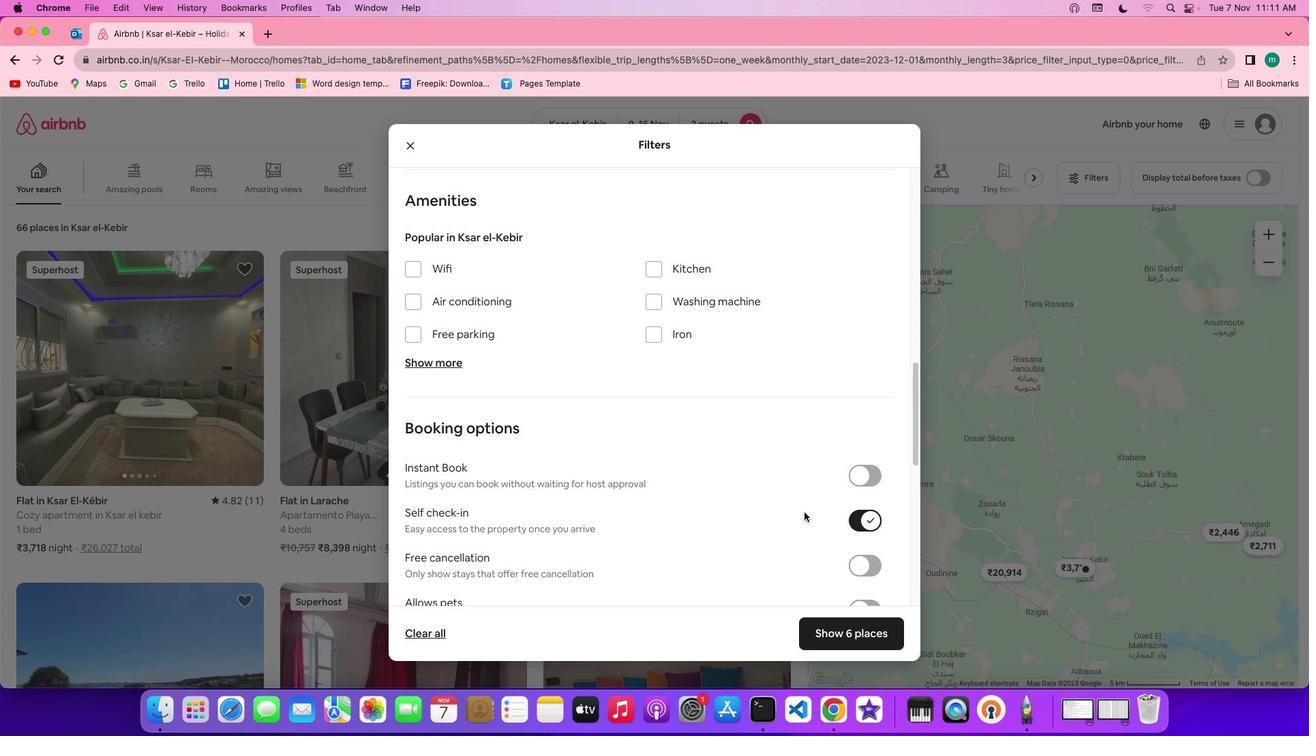 
Action: Mouse scrolled (803, 512) with delta (0, 0)
Screenshot: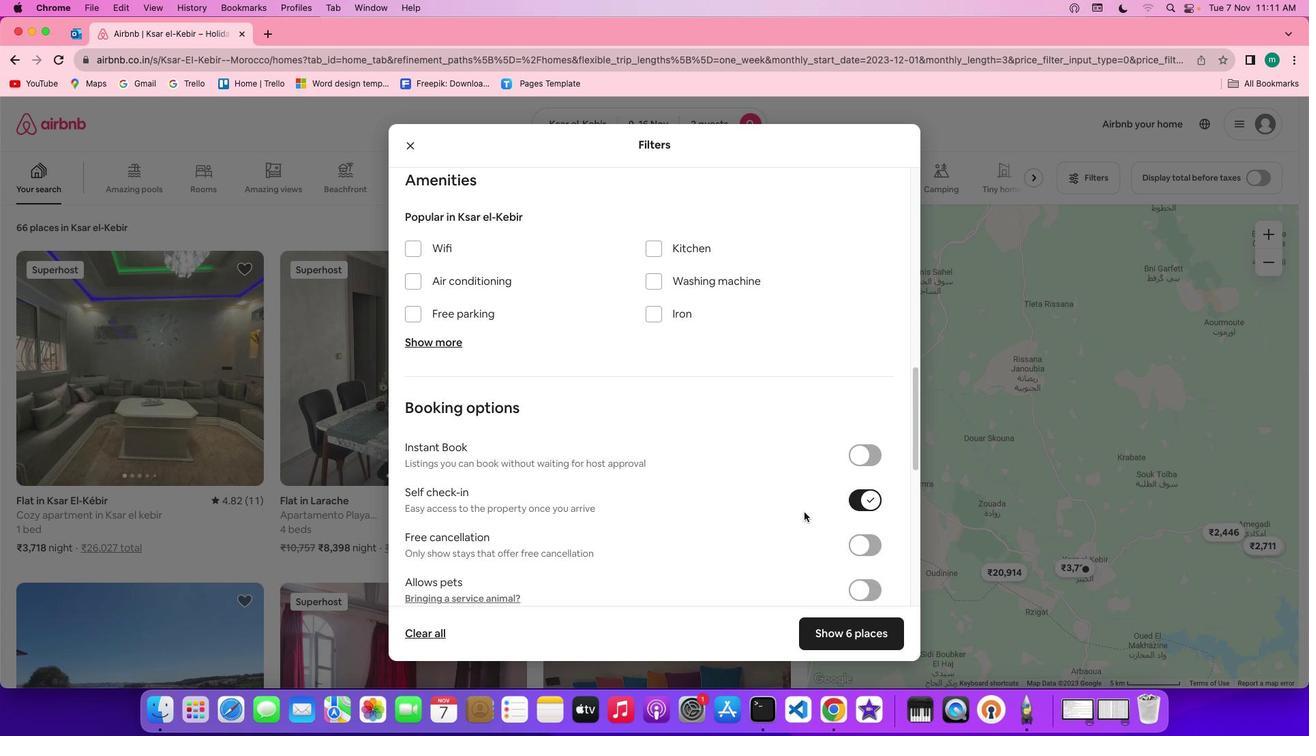 
Action: Mouse scrolled (803, 512) with delta (0, 0)
Screenshot: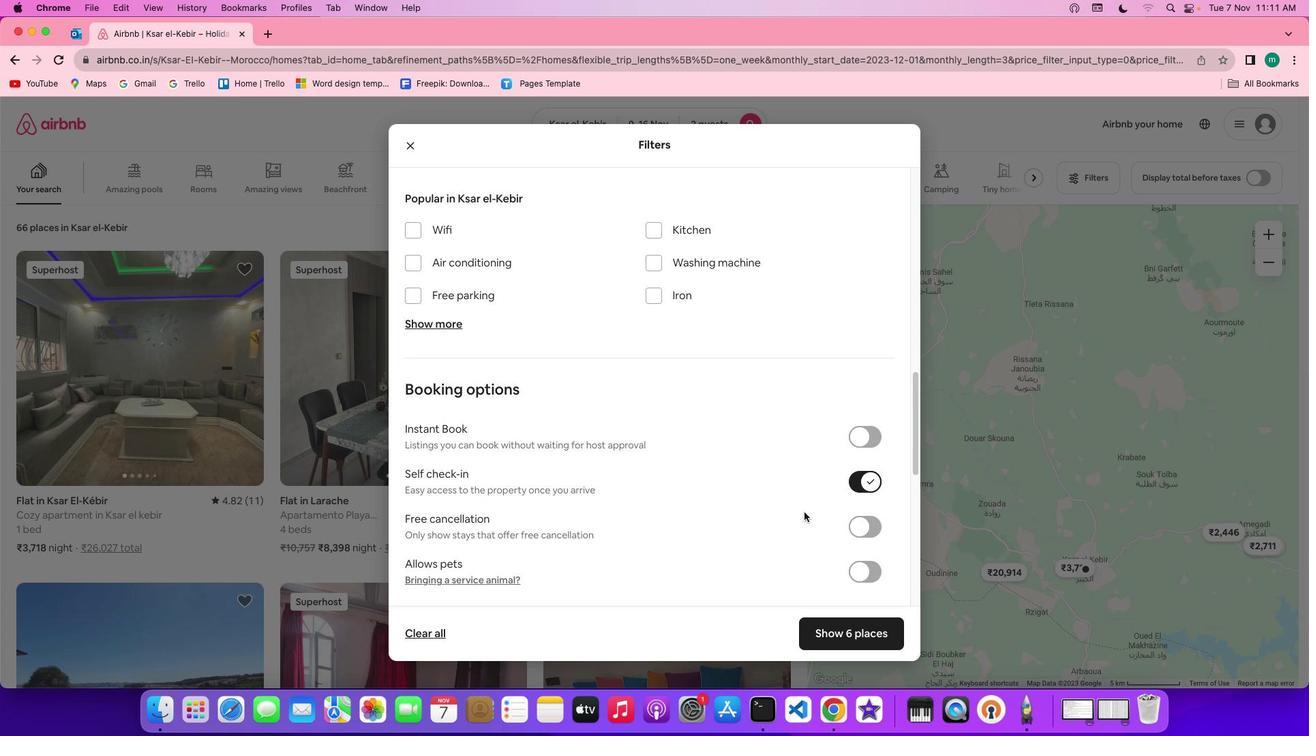 
Action: Mouse scrolled (803, 512) with delta (0, 0)
Screenshot: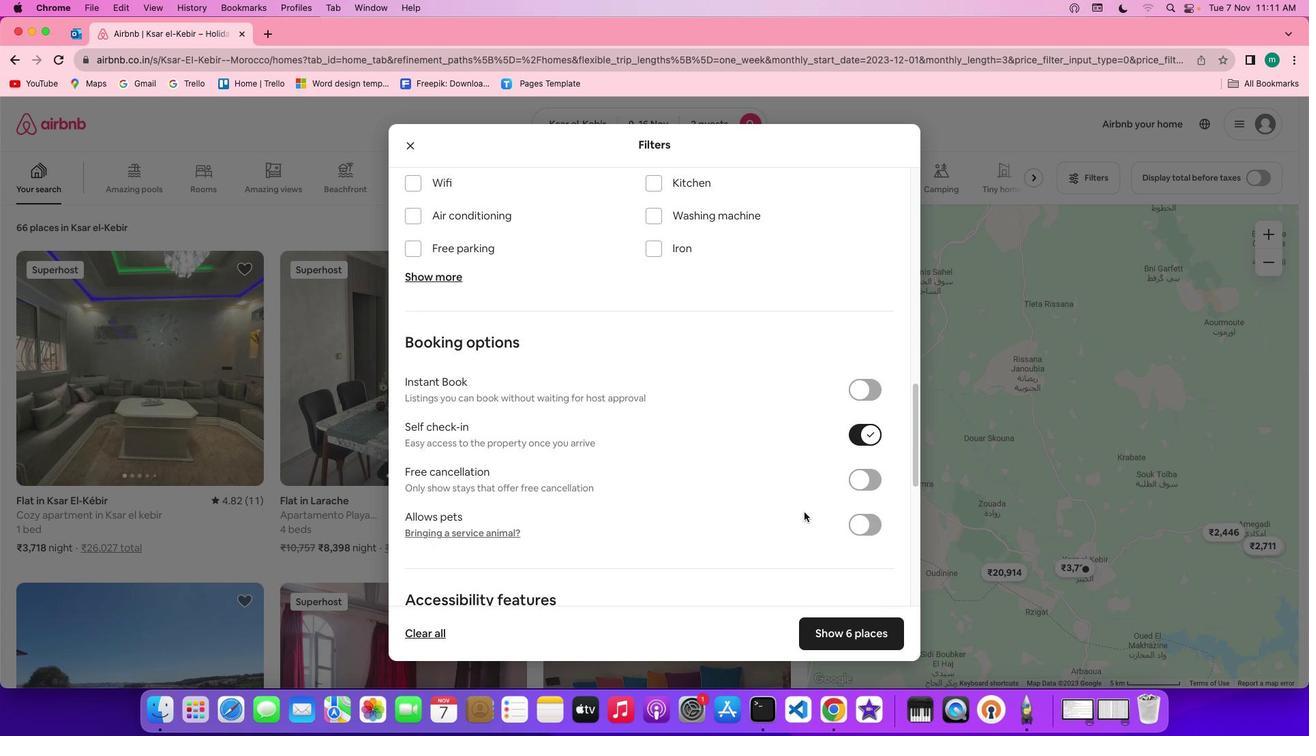 
Action: Mouse moved to (803, 512)
Screenshot: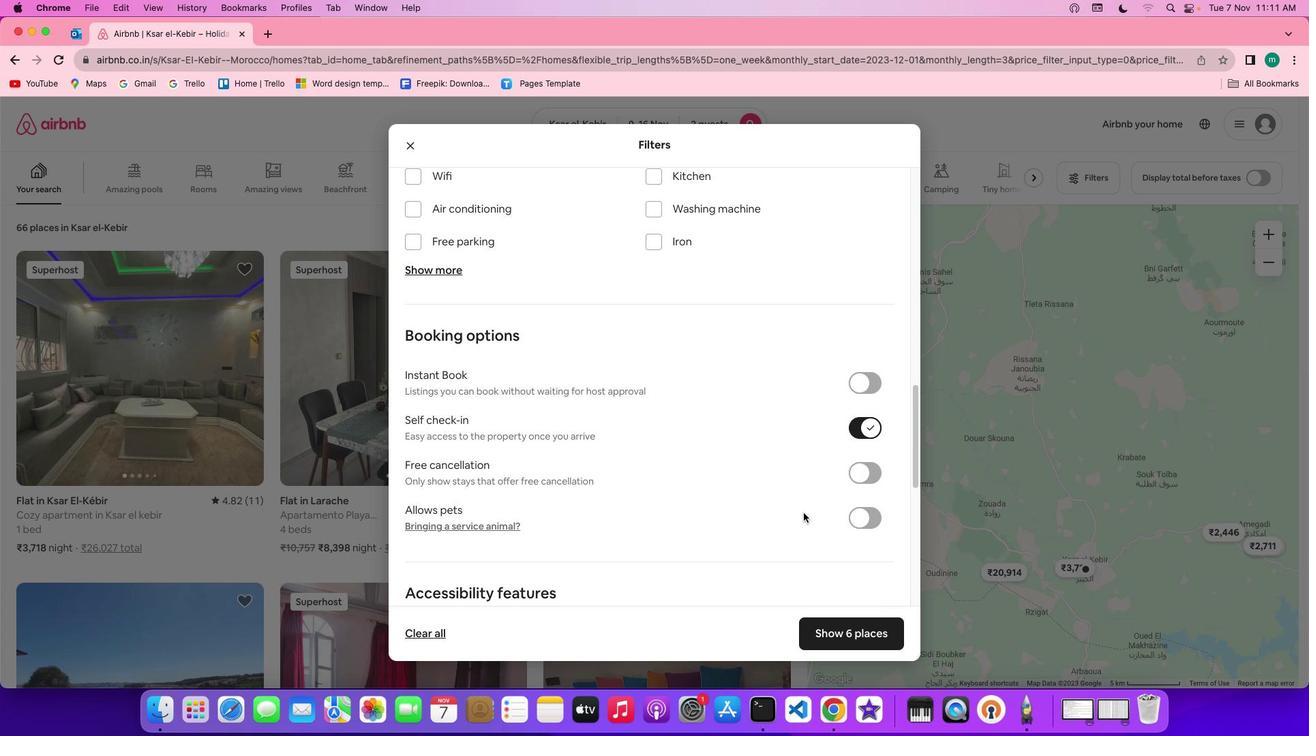 
Action: Mouse scrolled (803, 512) with delta (0, 0)
Screenshot: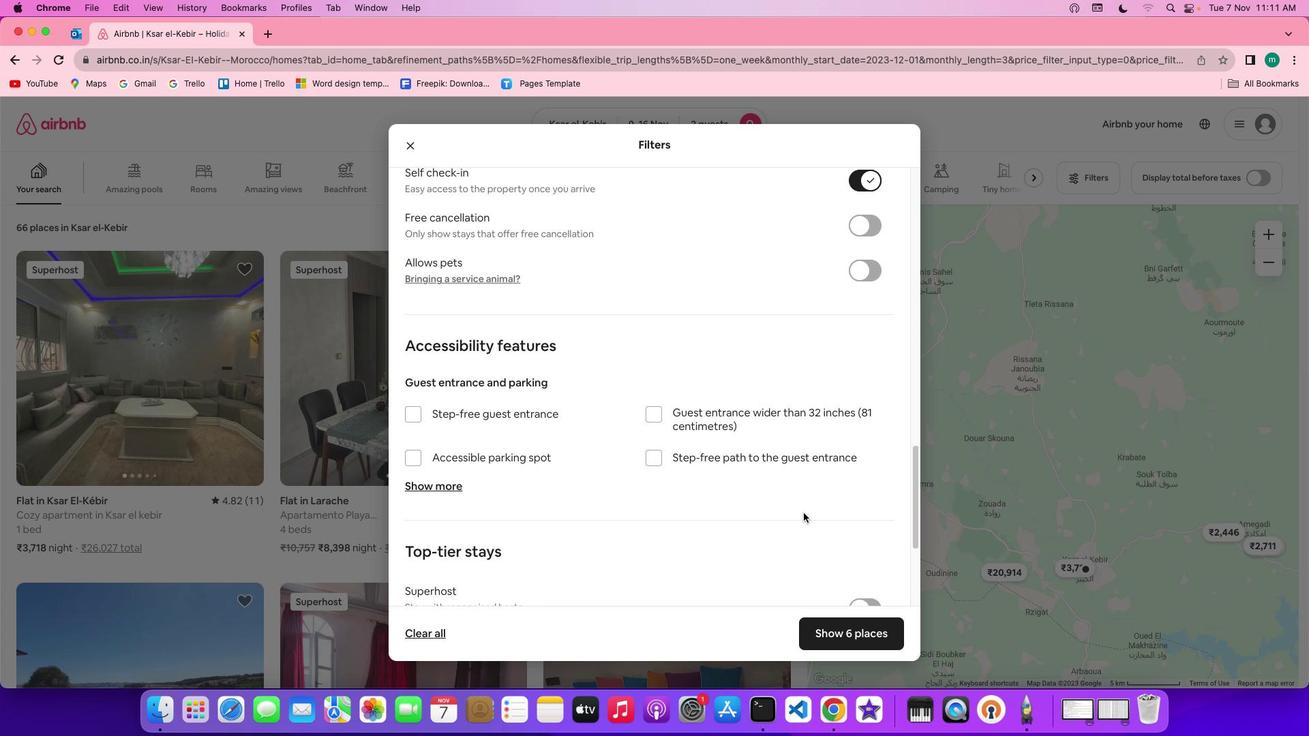 
Action: Mouse scrolled (803, 512) with delta (0, 0)
Screenshot: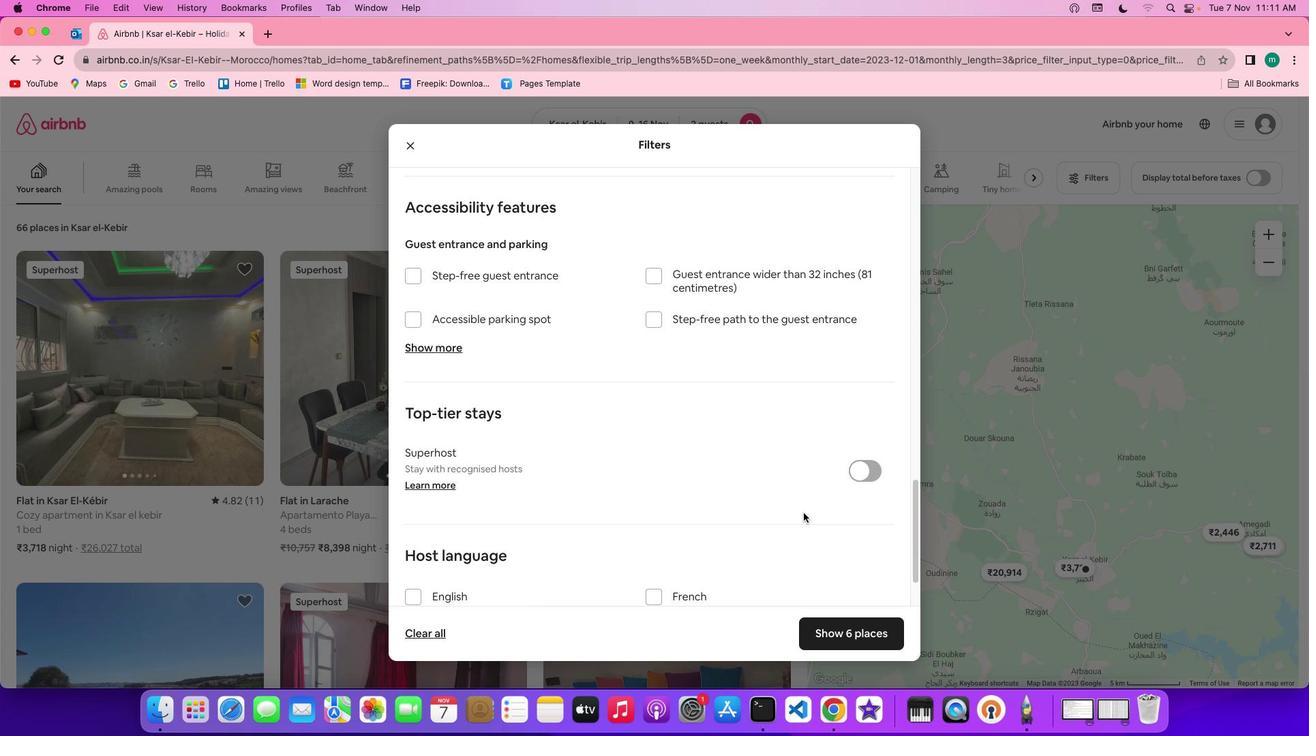 
Action: Mouse scrolled (803, 512) with delta (0, -2)
Screenshot: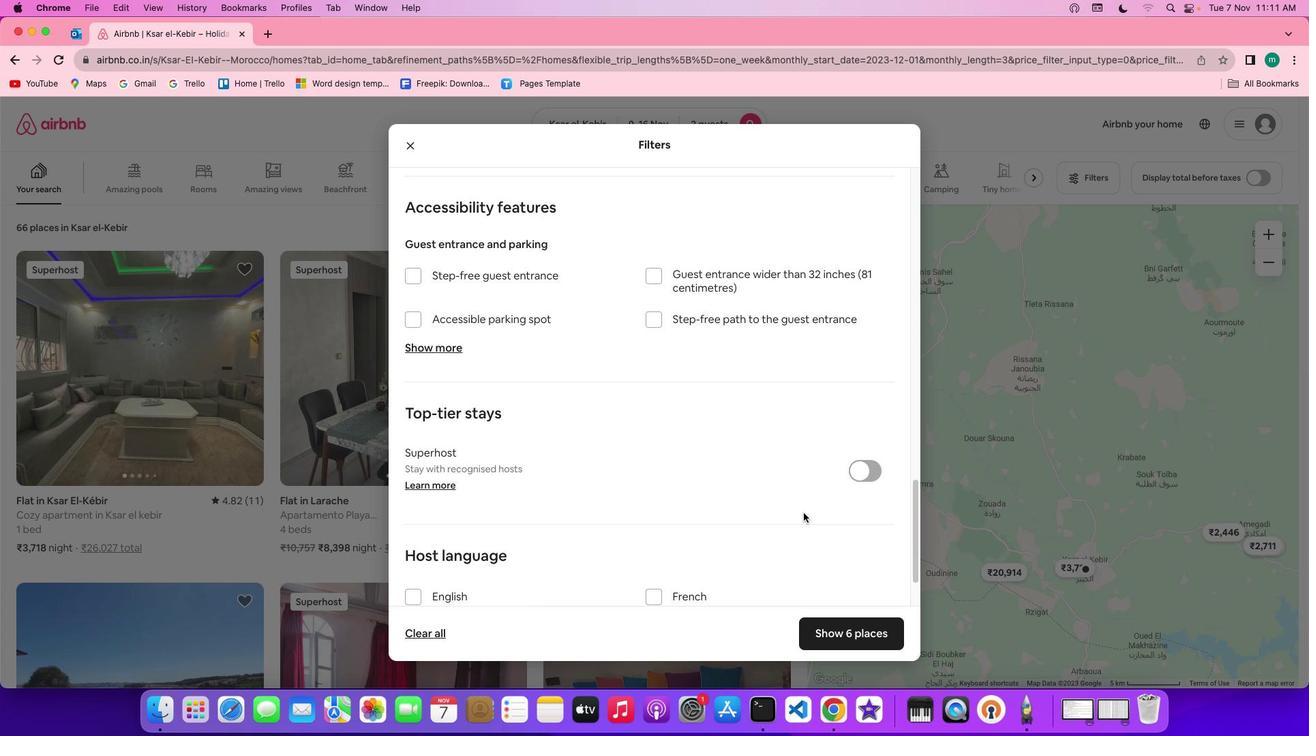 
Action: Mouse scrolled (803, 512) with delta (0, -3)
Screenshot: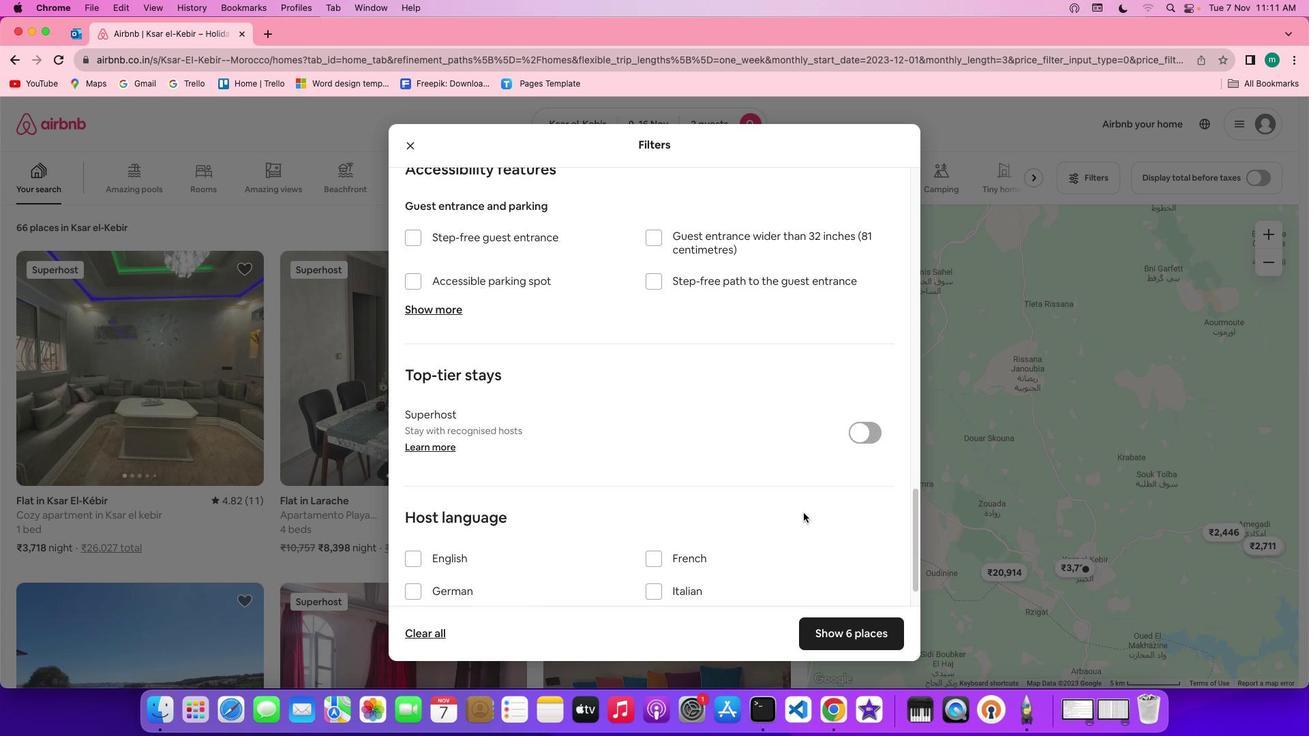 
Action: Mouse scrolled (803, 512) with delta (0, -3)
Screenshot: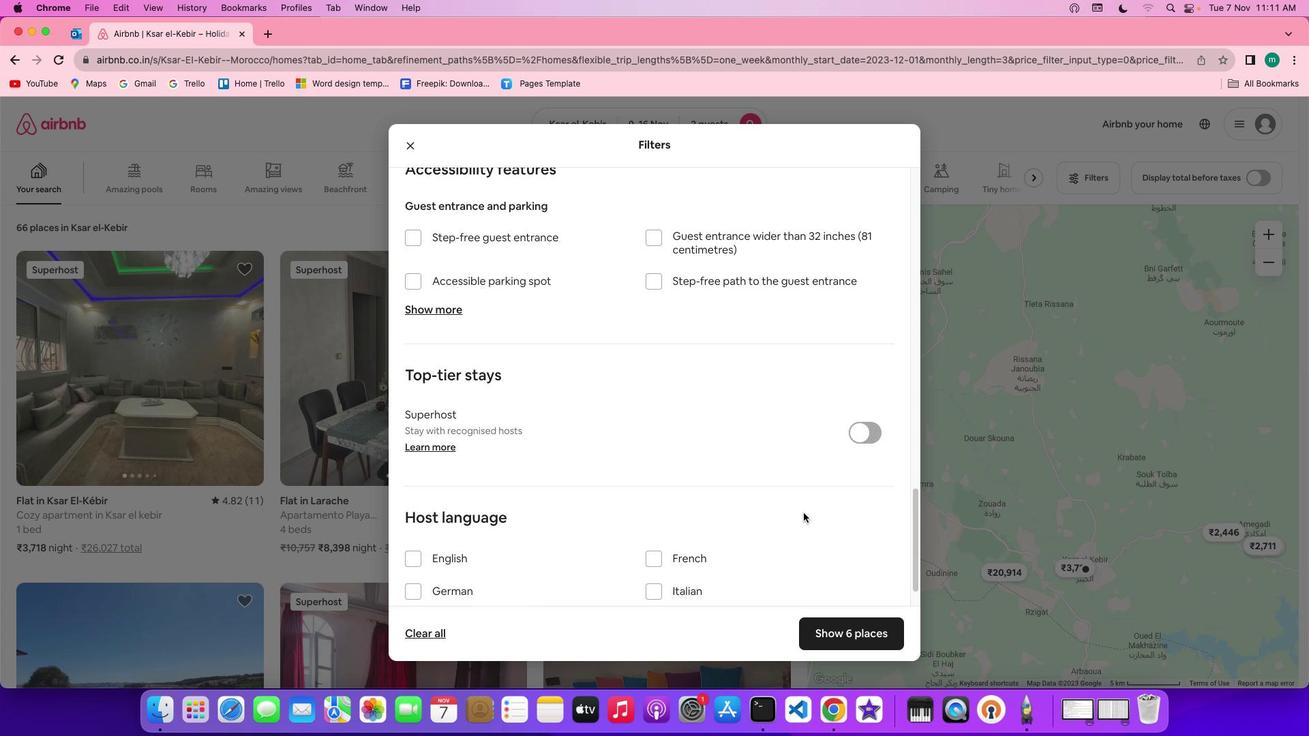 
Action: Mouse scrolled (803, 512) with delta (0, 0)
Screenshot: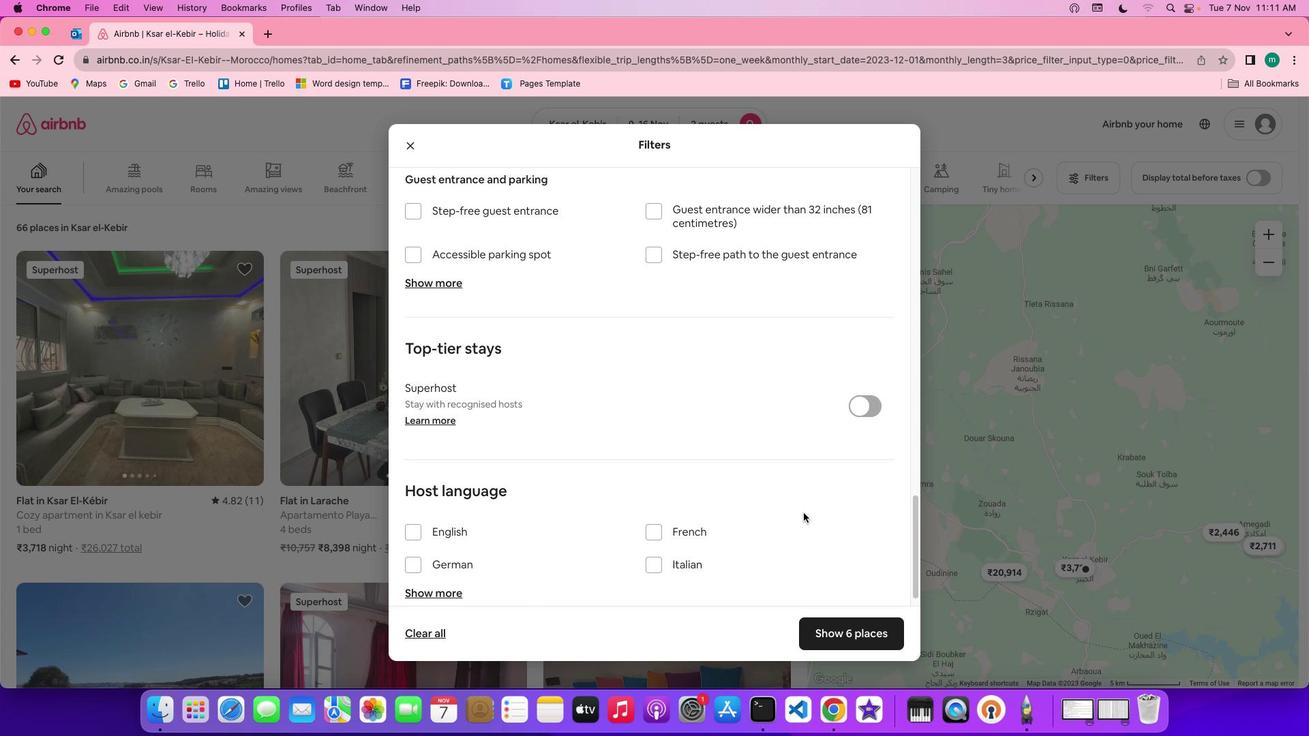 
Action: Mouse scrolled (803, 512) with delta (0, 0)
Screenshot: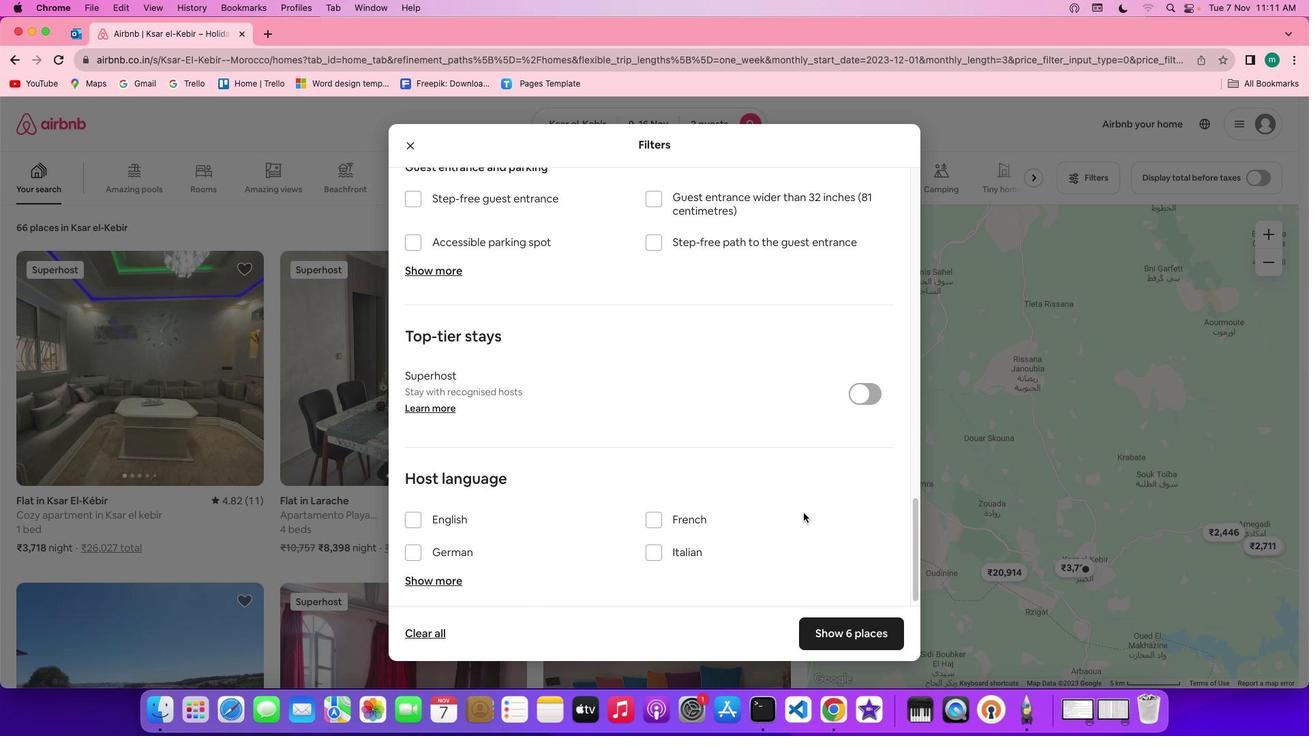 
Action: Mouse scrolled (803, 512) with delta (0, -2)
Screenshot: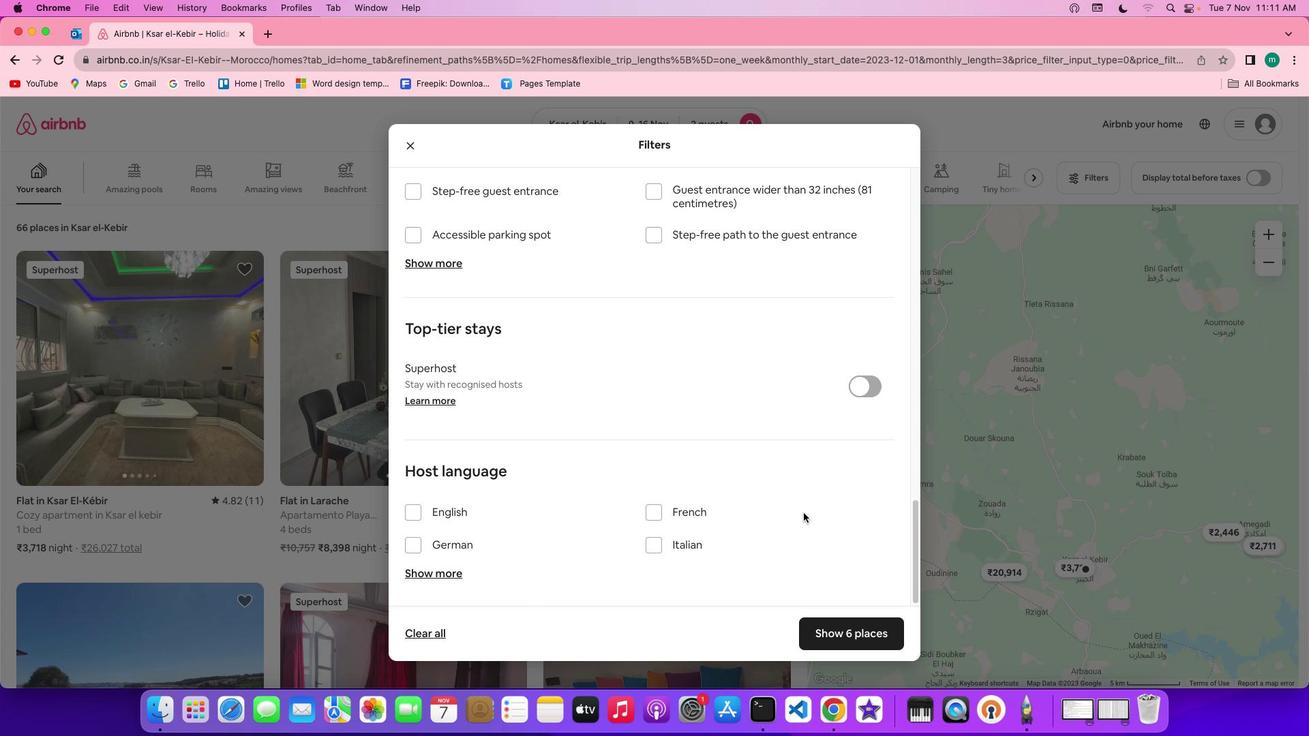 
Action: Mouse scrolled (803, 512) with delta (0, -3)
Screenshot: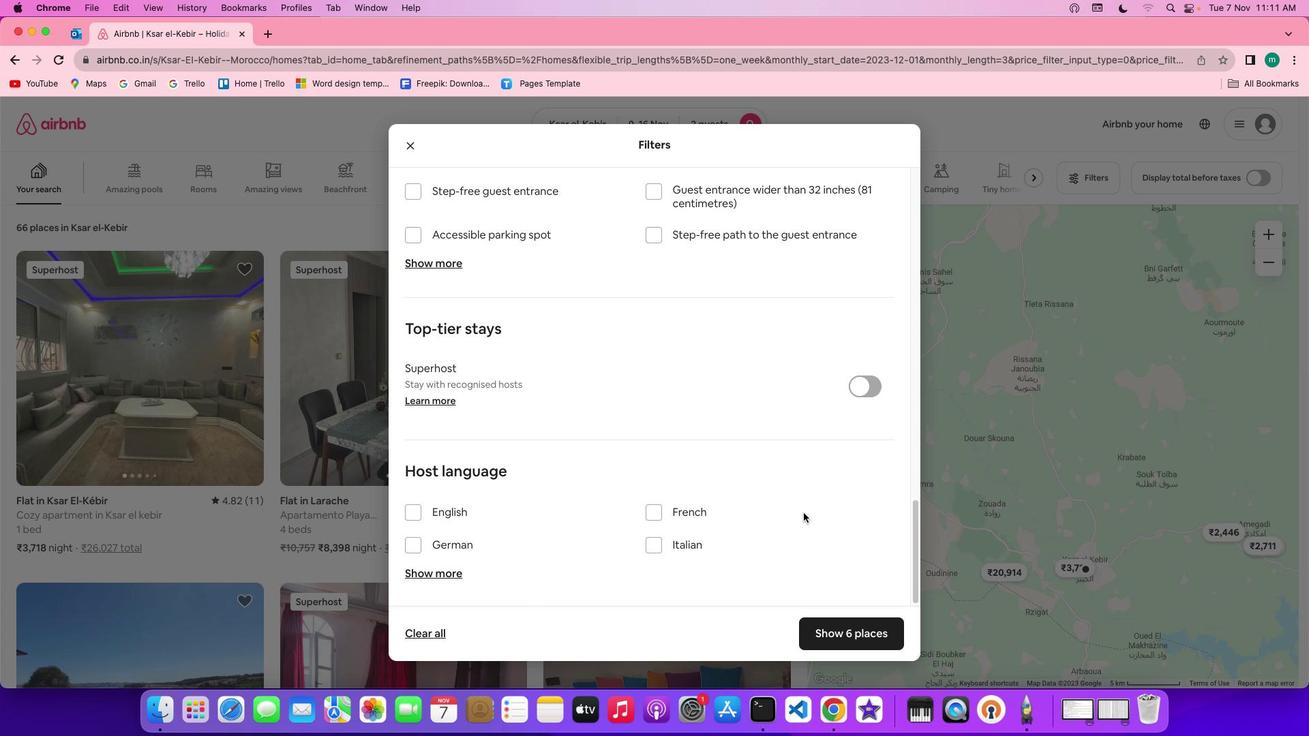 
Action: Mouse scrolled (803, 512) with delta (0, -4)
Screenshot: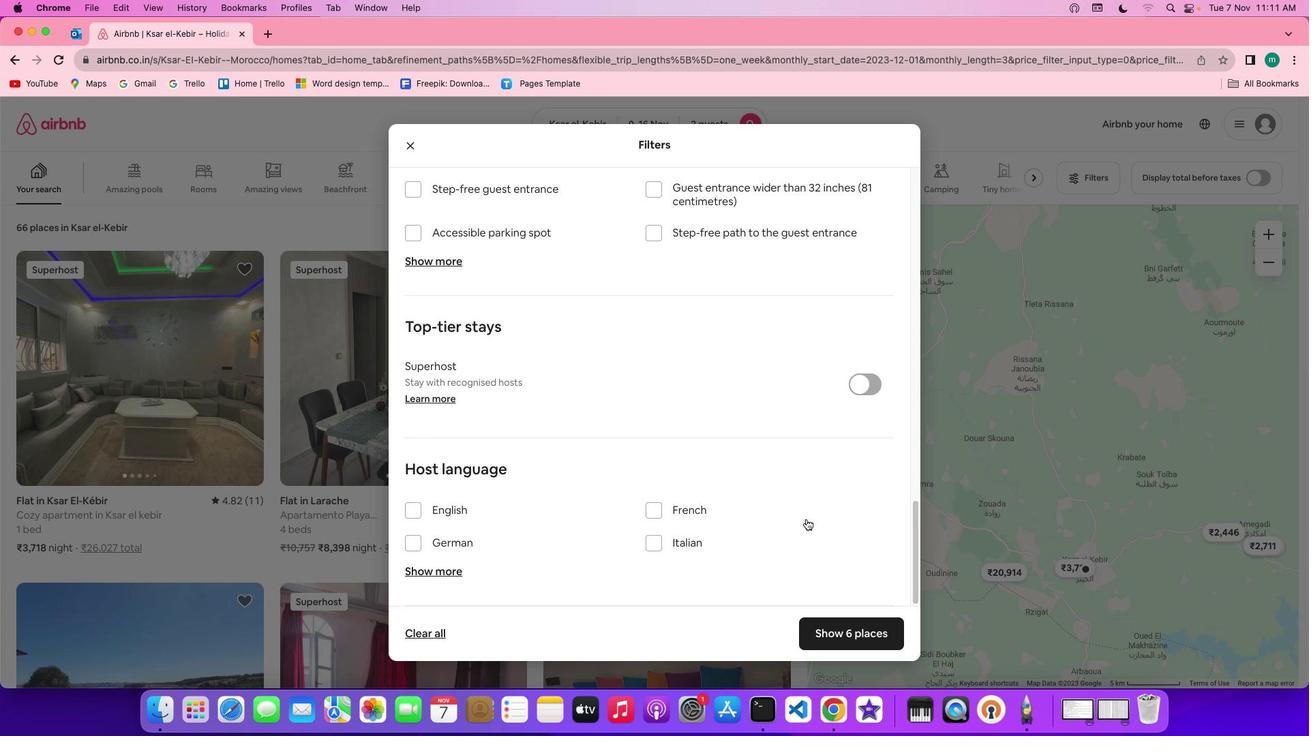 
Action: Mouse scrolled (803, 512) with delta (0, -4)
Screenshot: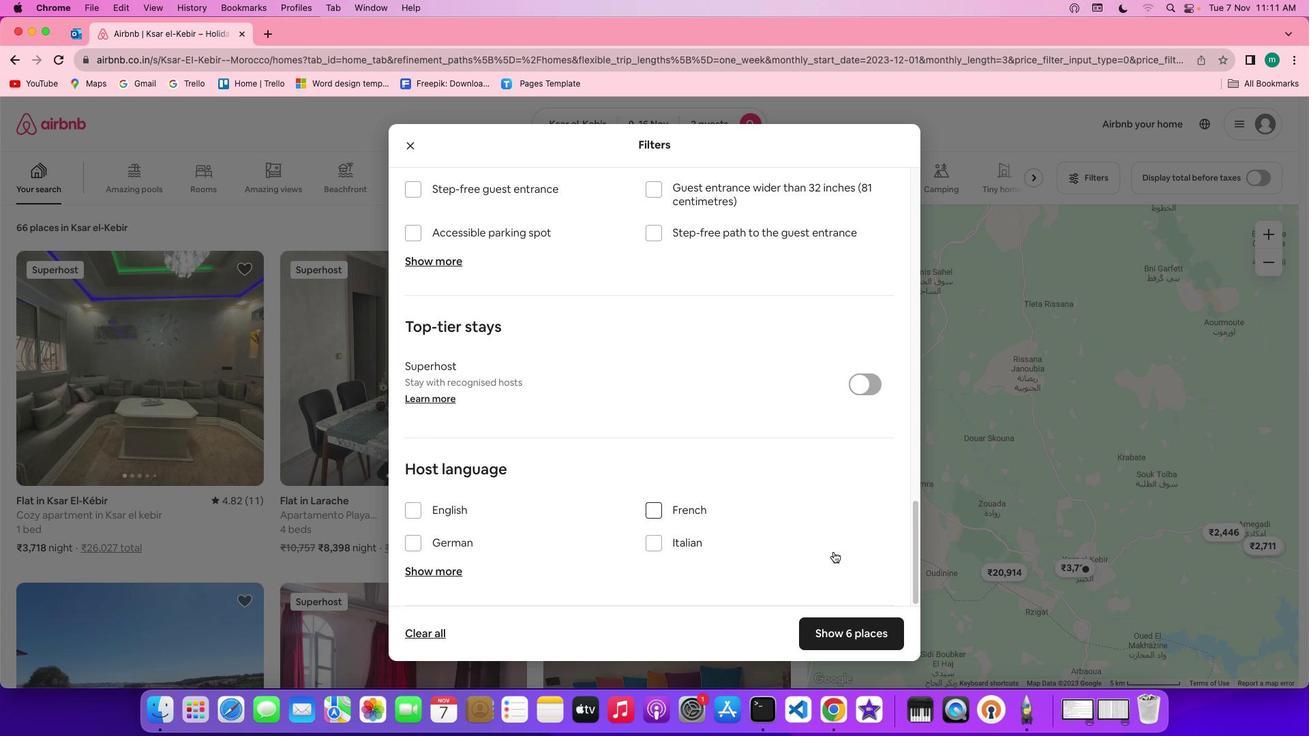 
Action: Mouse moved to (872, 589)
Screenshot: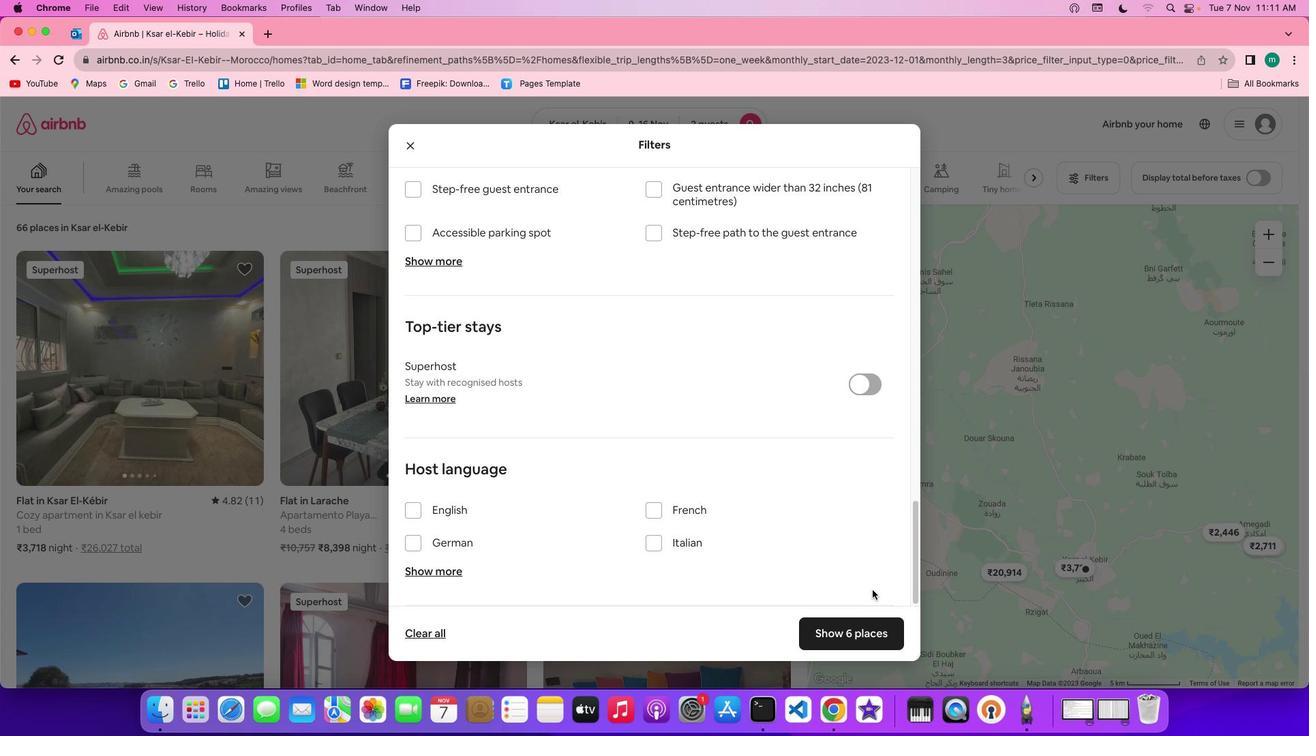 
Action: Mouse scrolled (872, 589) with delta (0, 0)
Screenshot: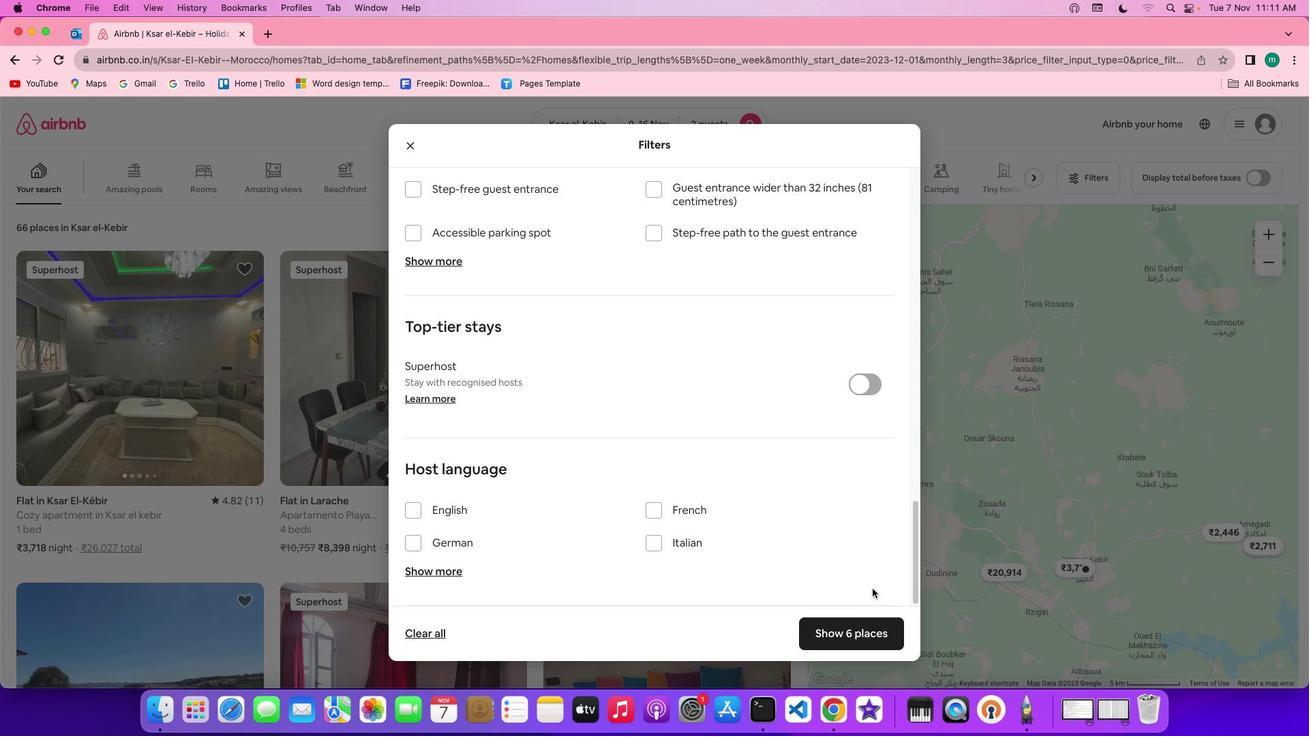 
Action: Mouse scrolled (872, 589) with delta (0, 0)
Screenshot: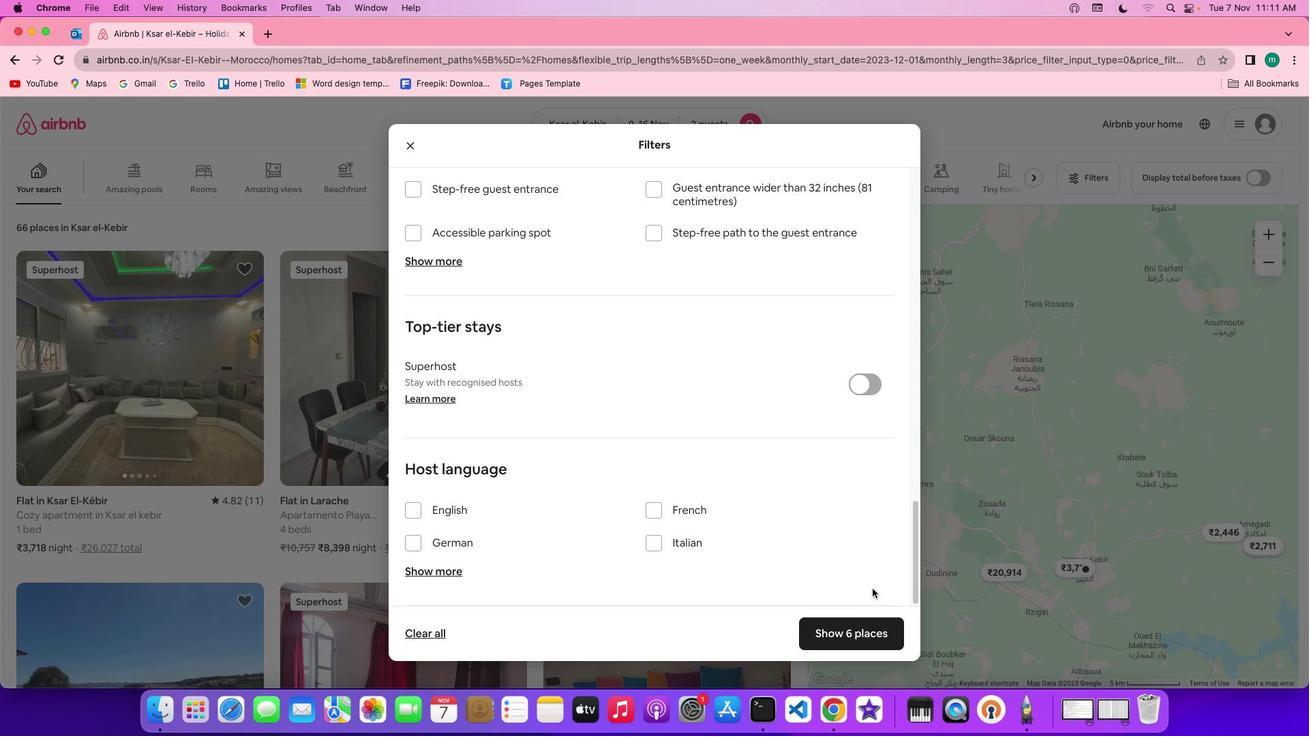 
Action: Mouse scrolled (872, 589) with delta (0, -2)
Screenshot: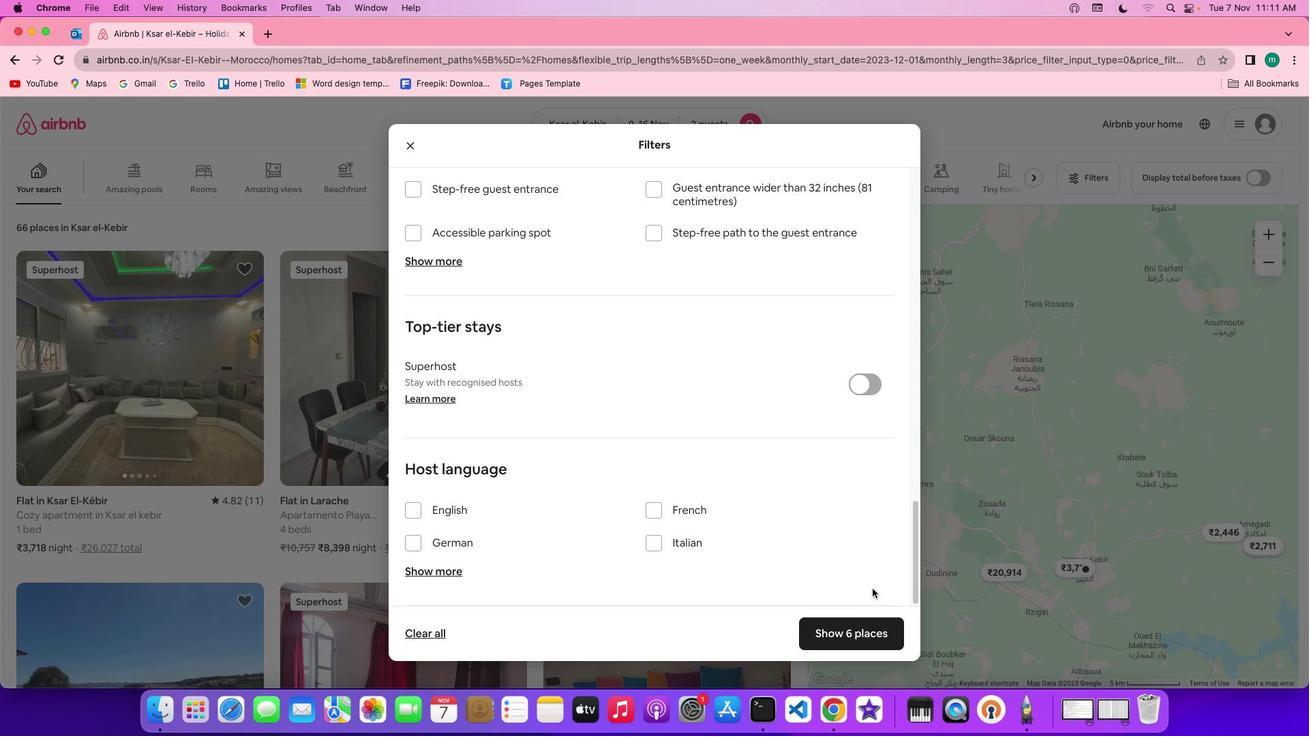
Action: Mouse scrolled (872, 589) with delta (0, -3)
Screenshot: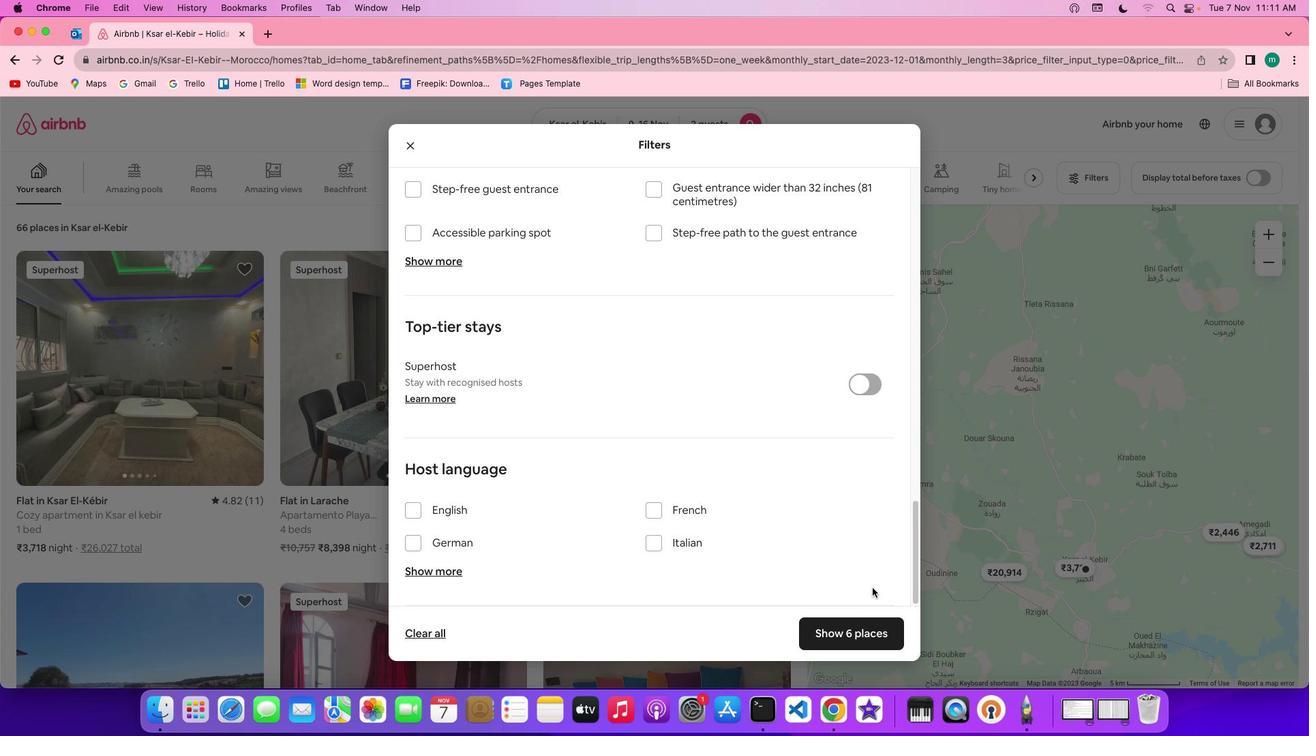 
Action: Mouse scrolled (872, 589) with delta (0, -4)
Screenshot: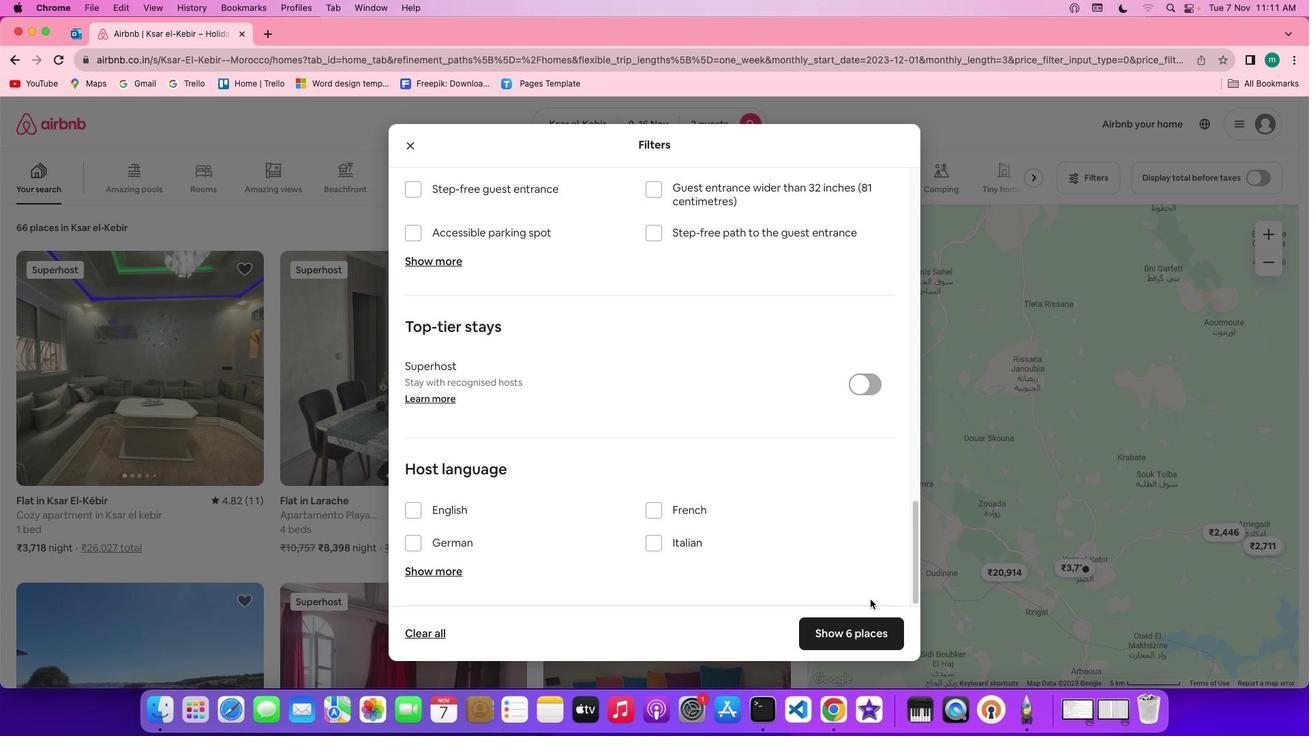 
Action: Mouse moved to (876, 641)
Screenshot: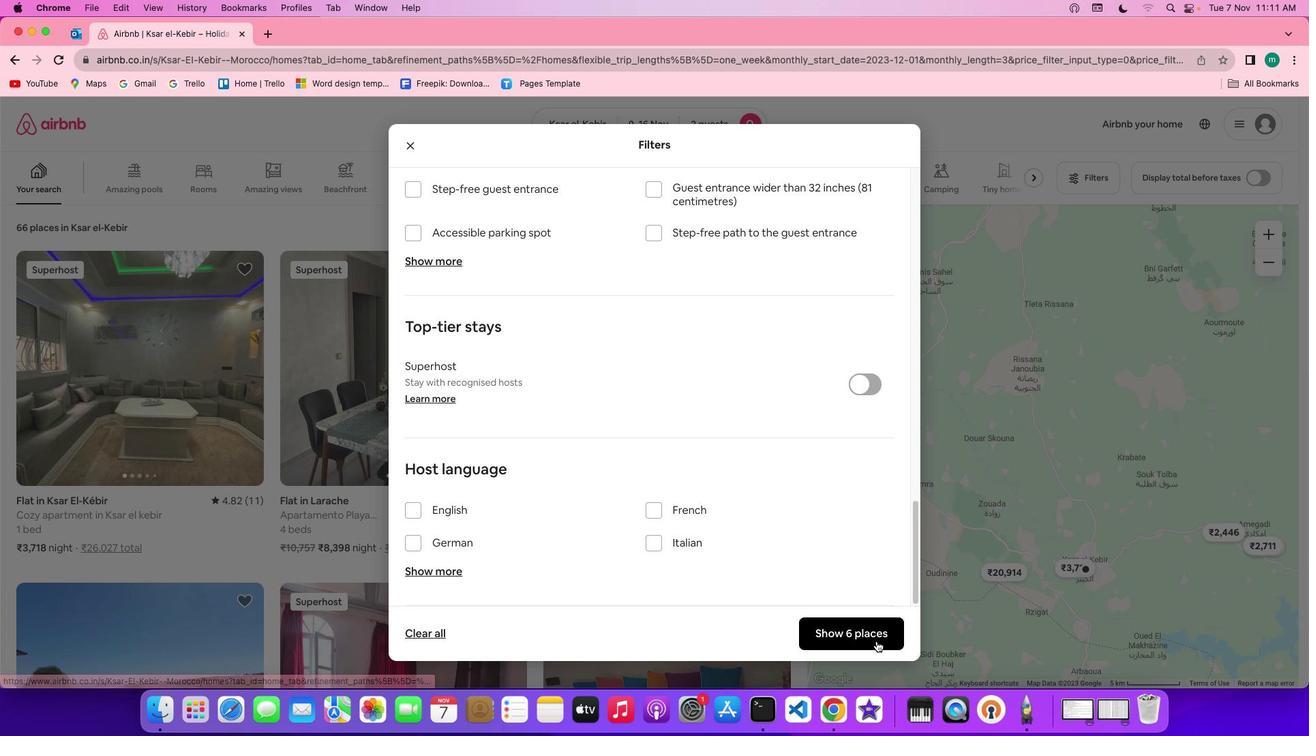 
Action: Mouse pressed left at (876, 641)
Screenshot: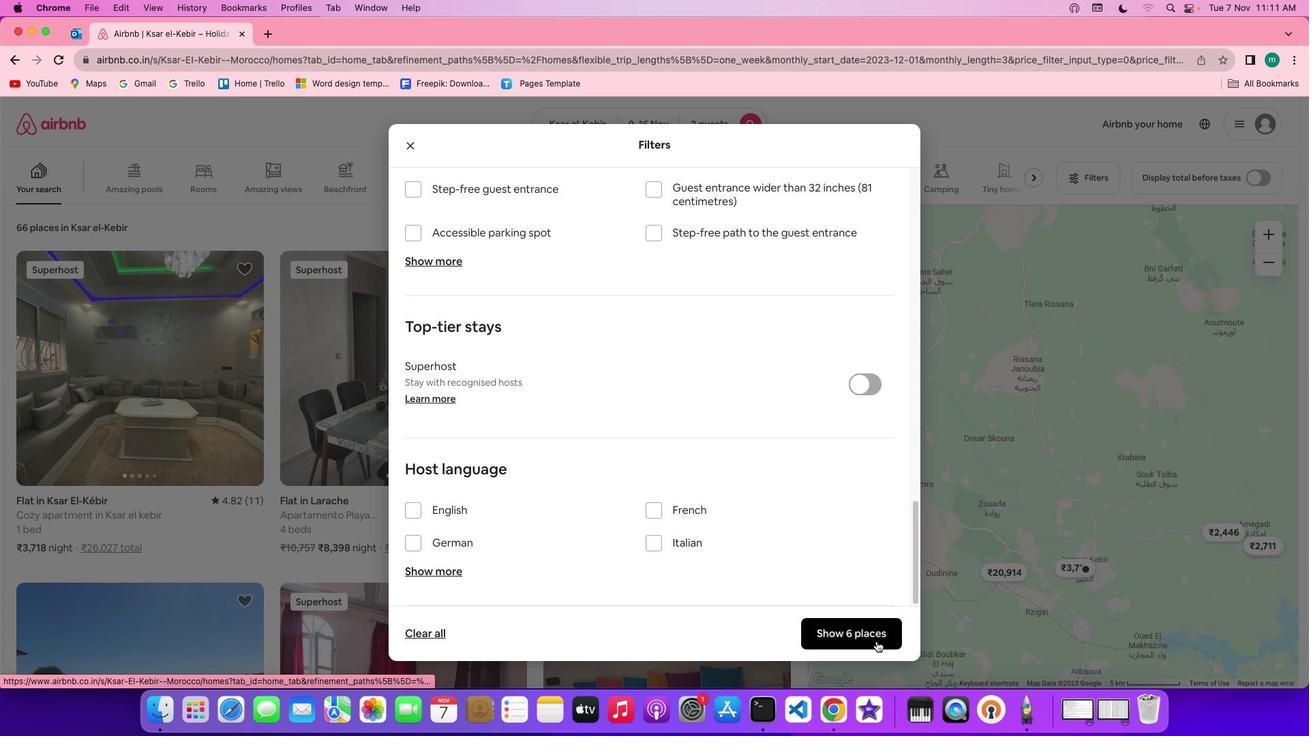
Action: Mouse moved to (141, 364)
Screenshot: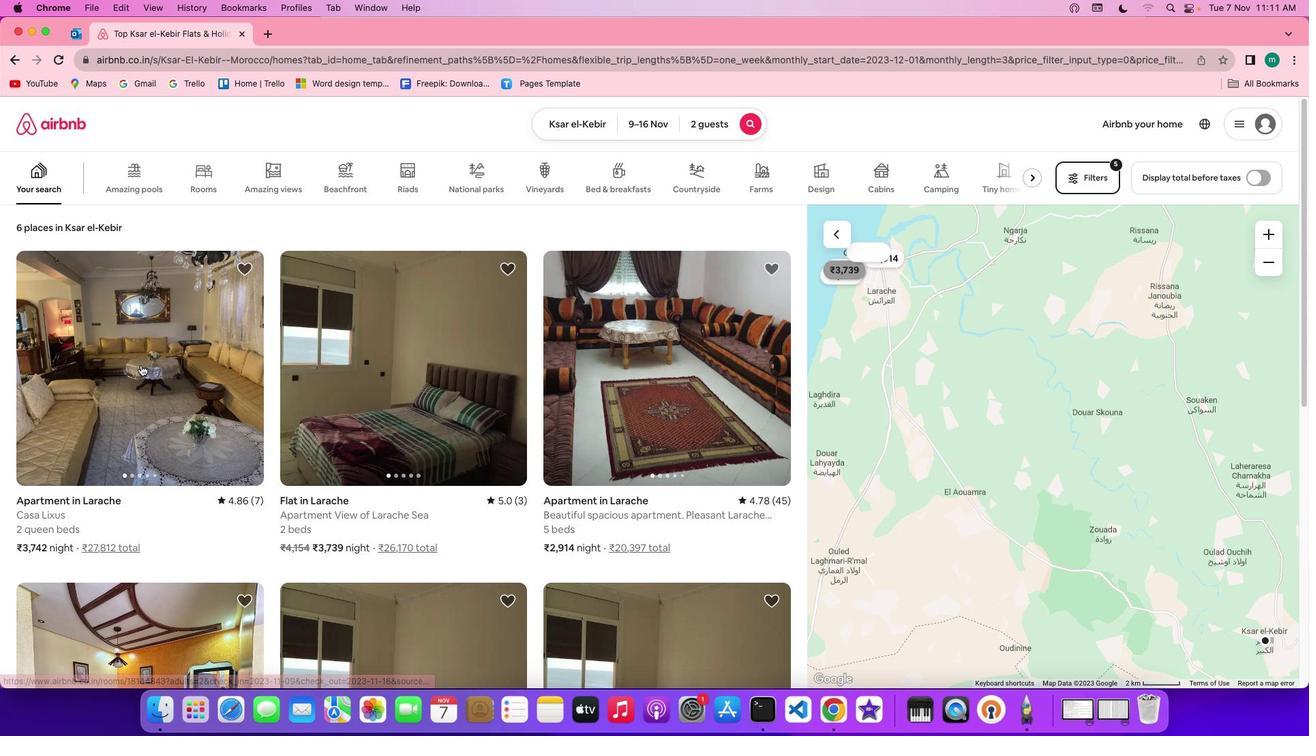 
Action: Mouse pressed left at (141, 364)
Screenshot: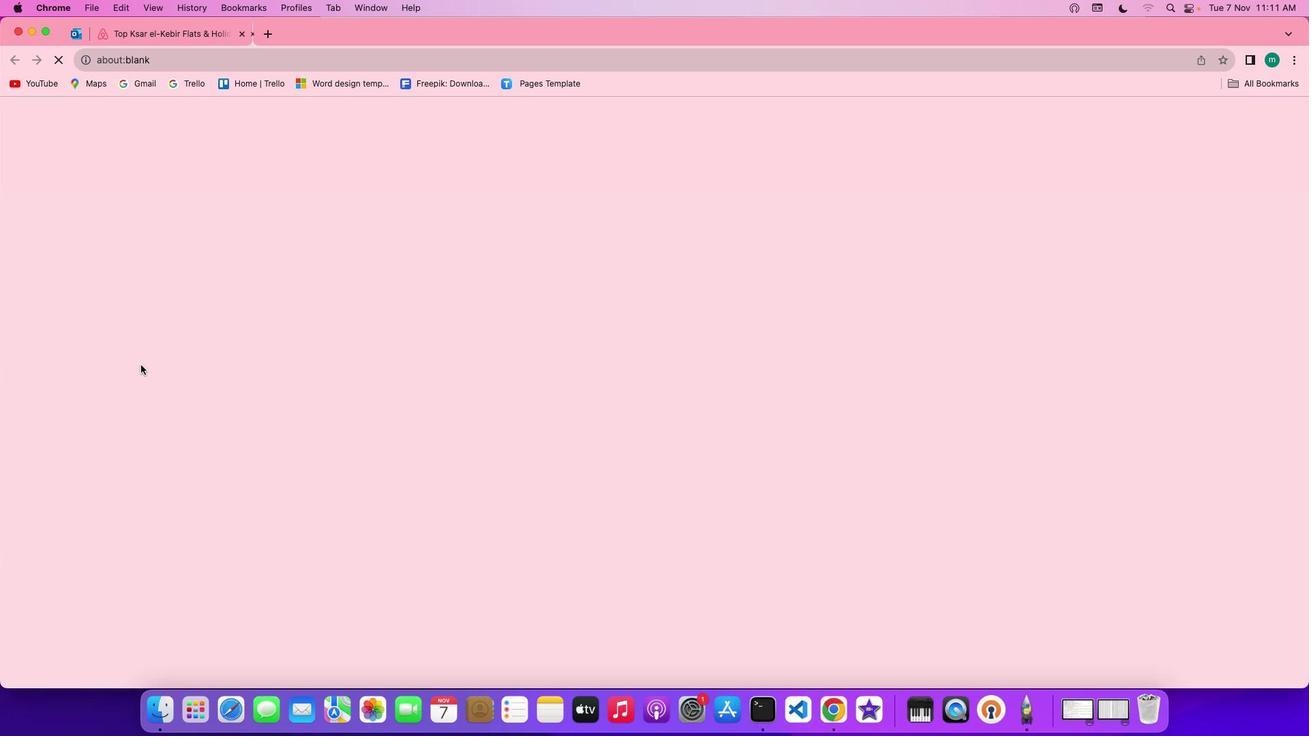
Action: Mouse moved to (962, 507)
Screenshot: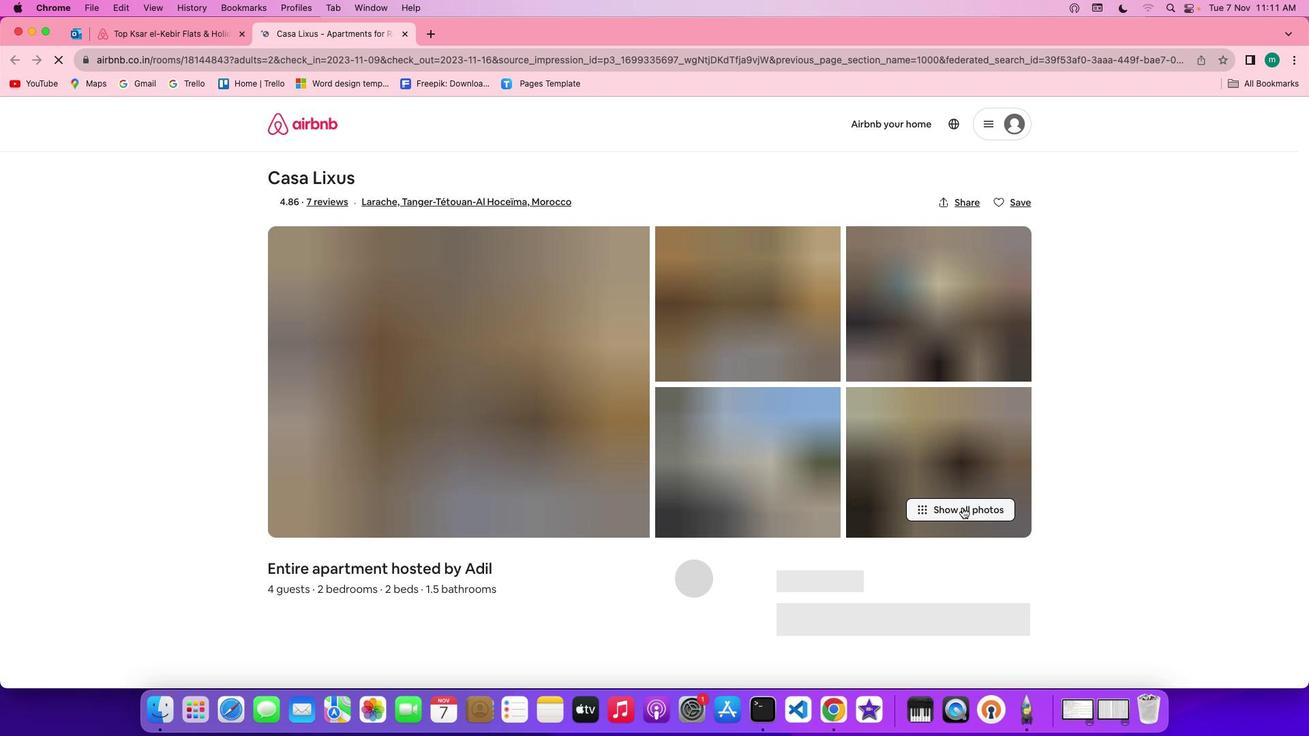 
Action: Mouse pressed left at (962, 507)
Screenshot: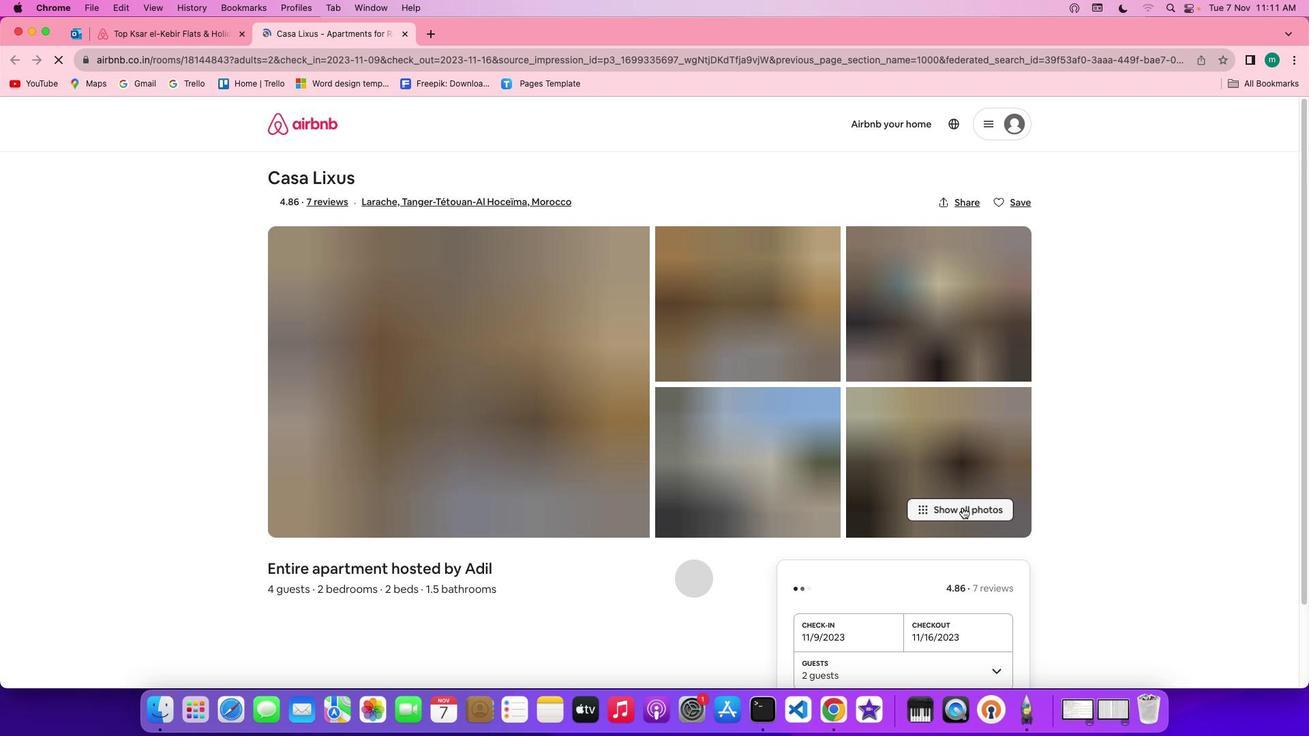 
Action: Mouse moved to (630, 463)
Screenshot: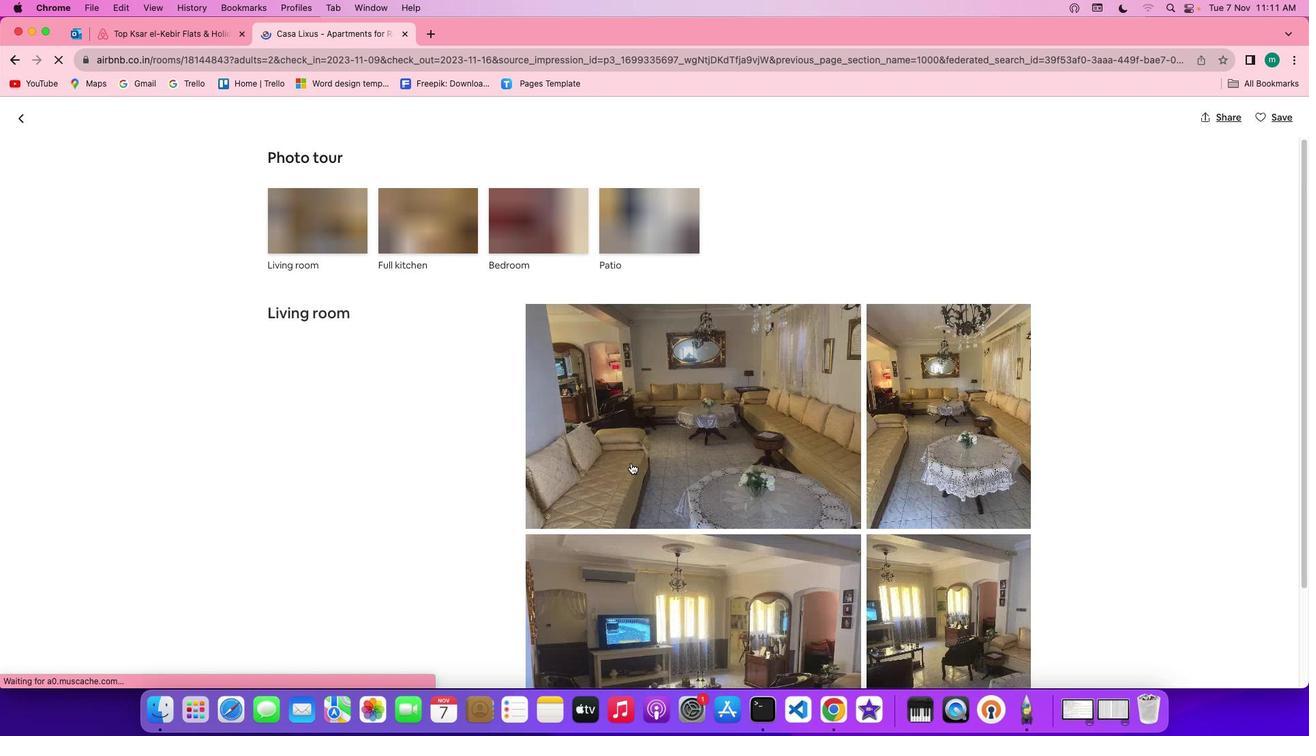 
Action: Mouse scrolled (630, 463) with delta (0, 0)
Screenshot: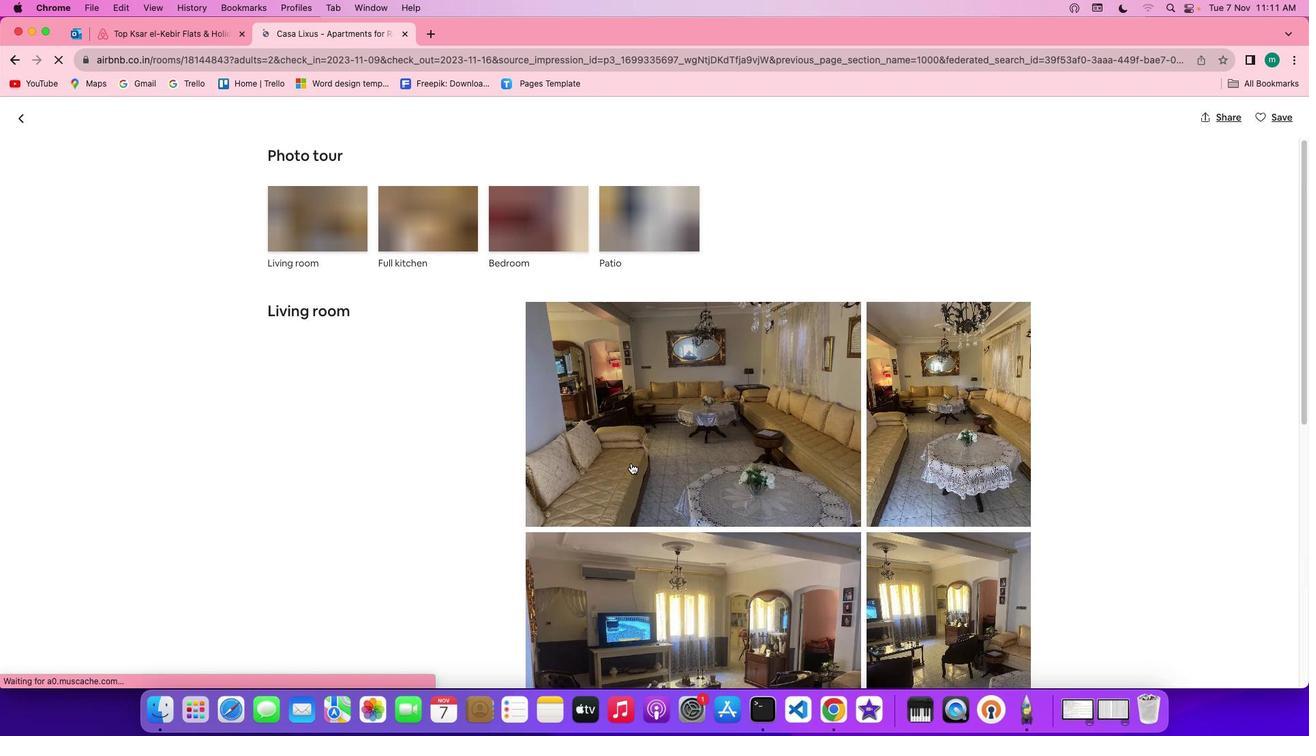 
Action: Mouse scrolled (630, 463) with delta (0, 0)
Screenshot: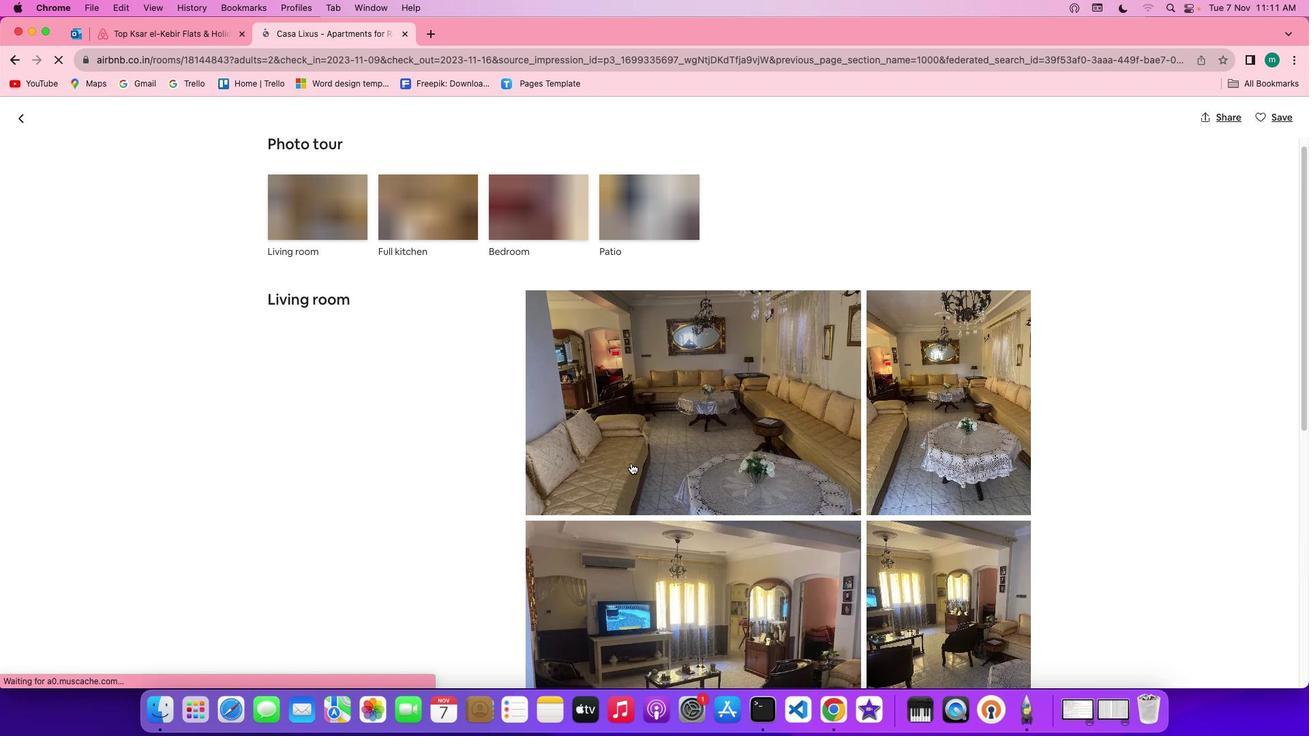 
Action: Mouse scrolled (630, 463) with delta (0, 0)
Screenshot: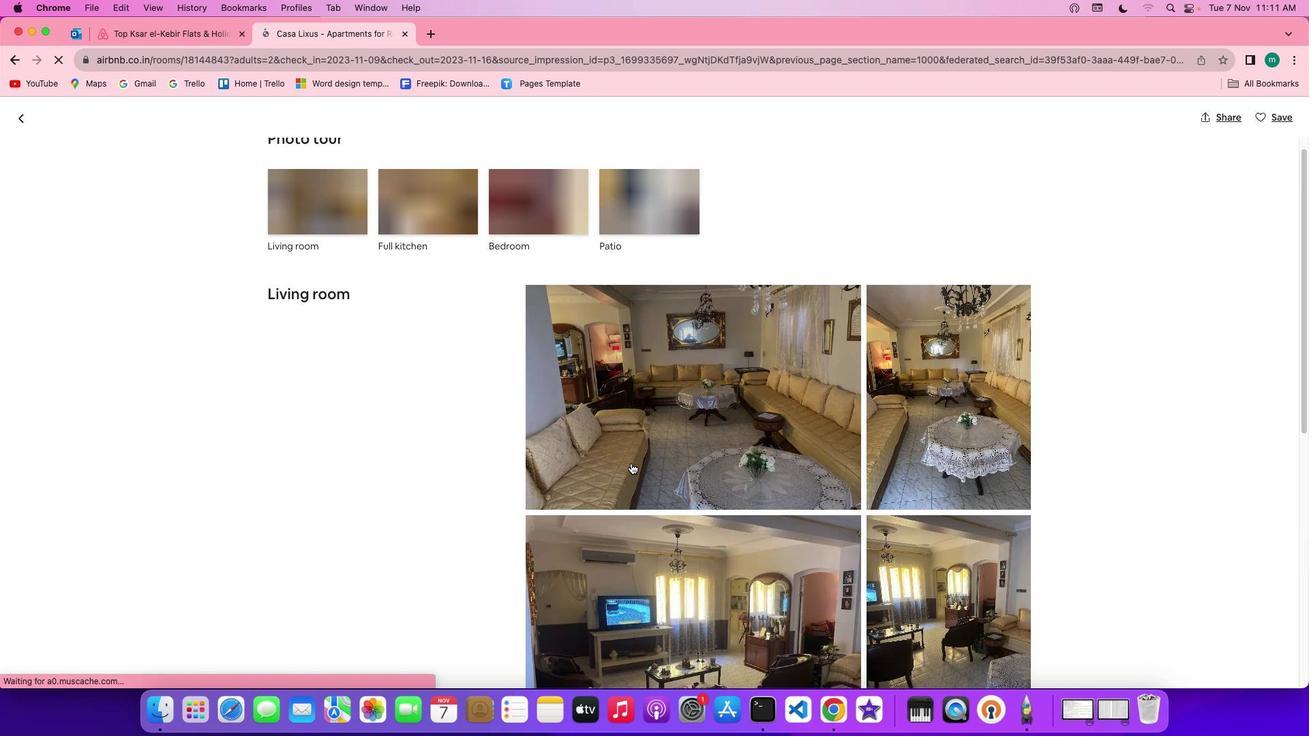 
Action: Mouse scrolled (630, 463) with delta (0, 0)
Screenshot: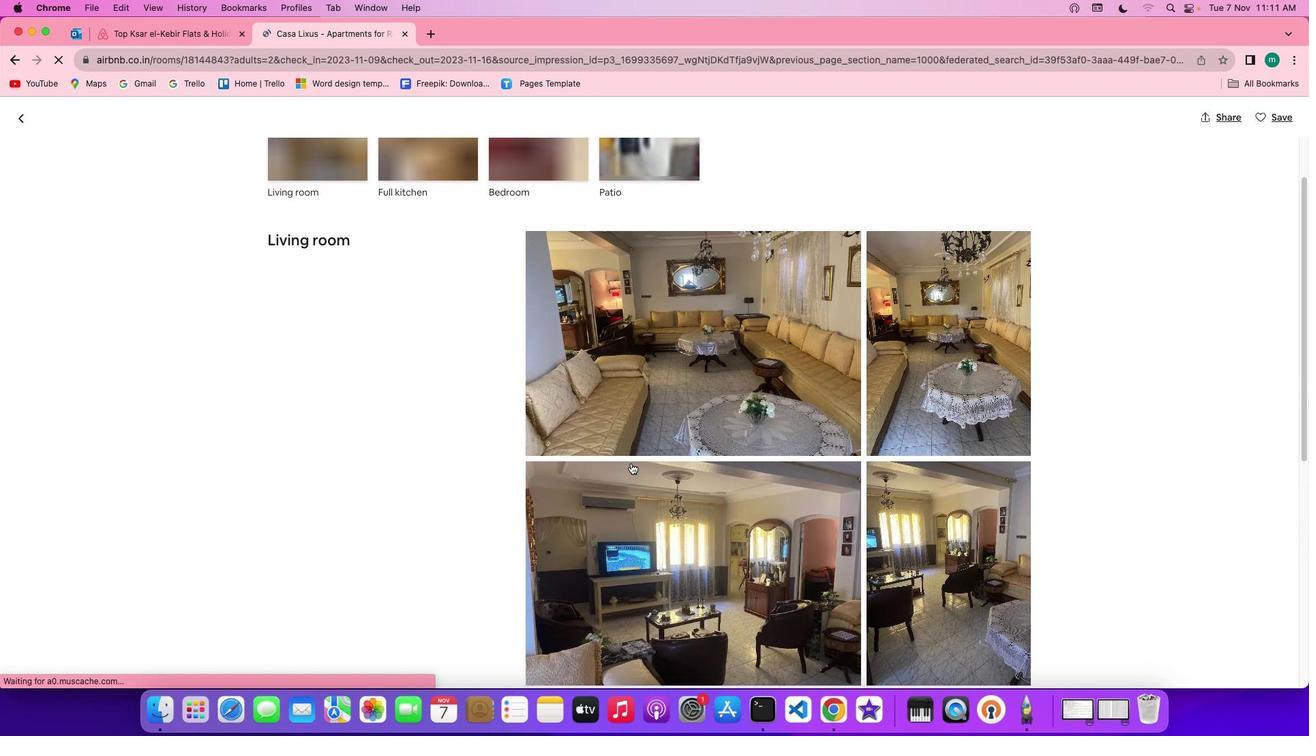 
Action: Mouse scrolled (630, 463) with delta (0, 0)
Screenshot: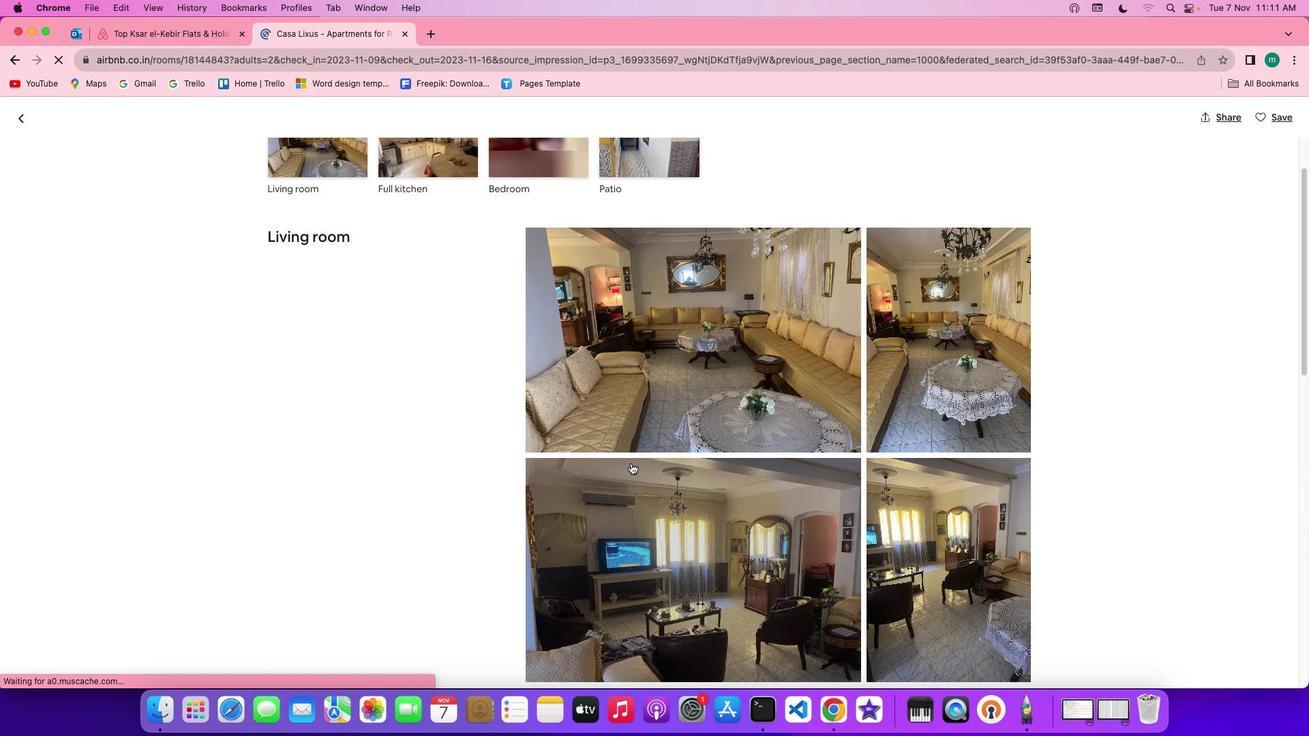
Action: Mouse scrolled (630, 463) with delta (0, 0)
Screenshot: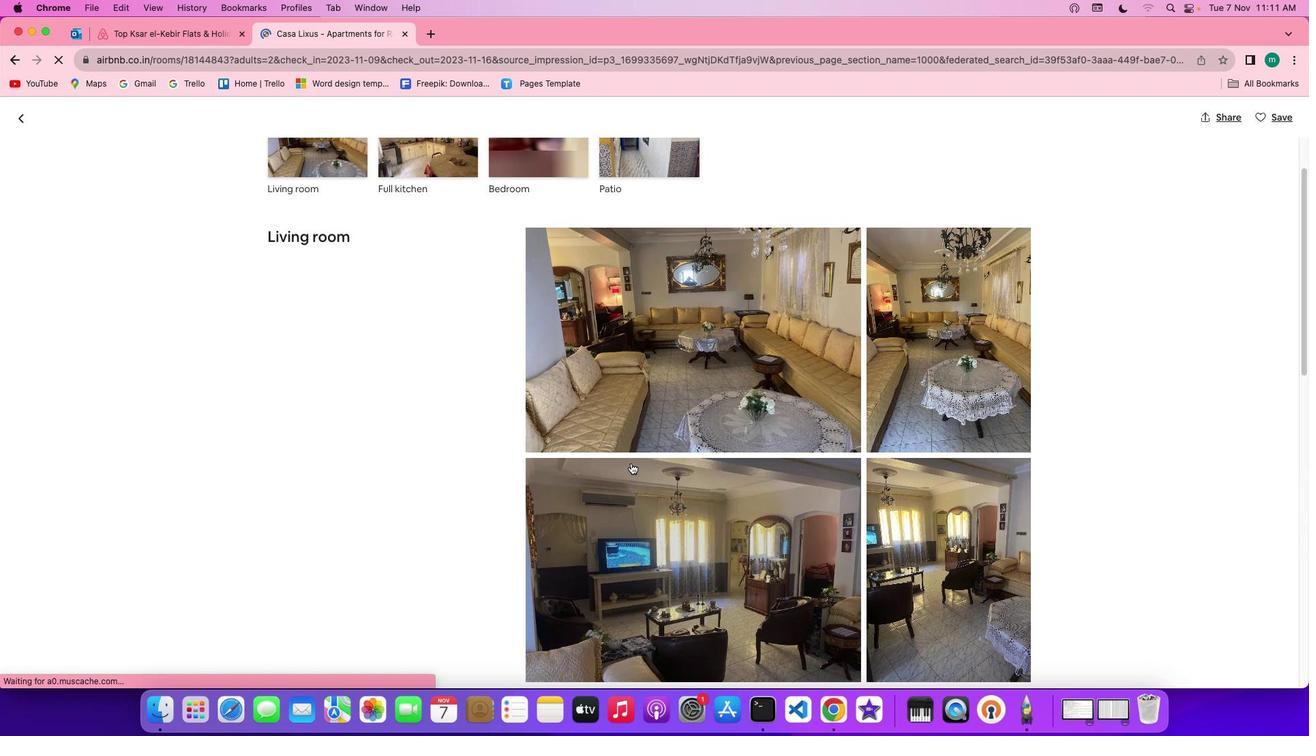 
Action: Mouse scrolled (630, 463) with delta (0, 0)
Screenshot: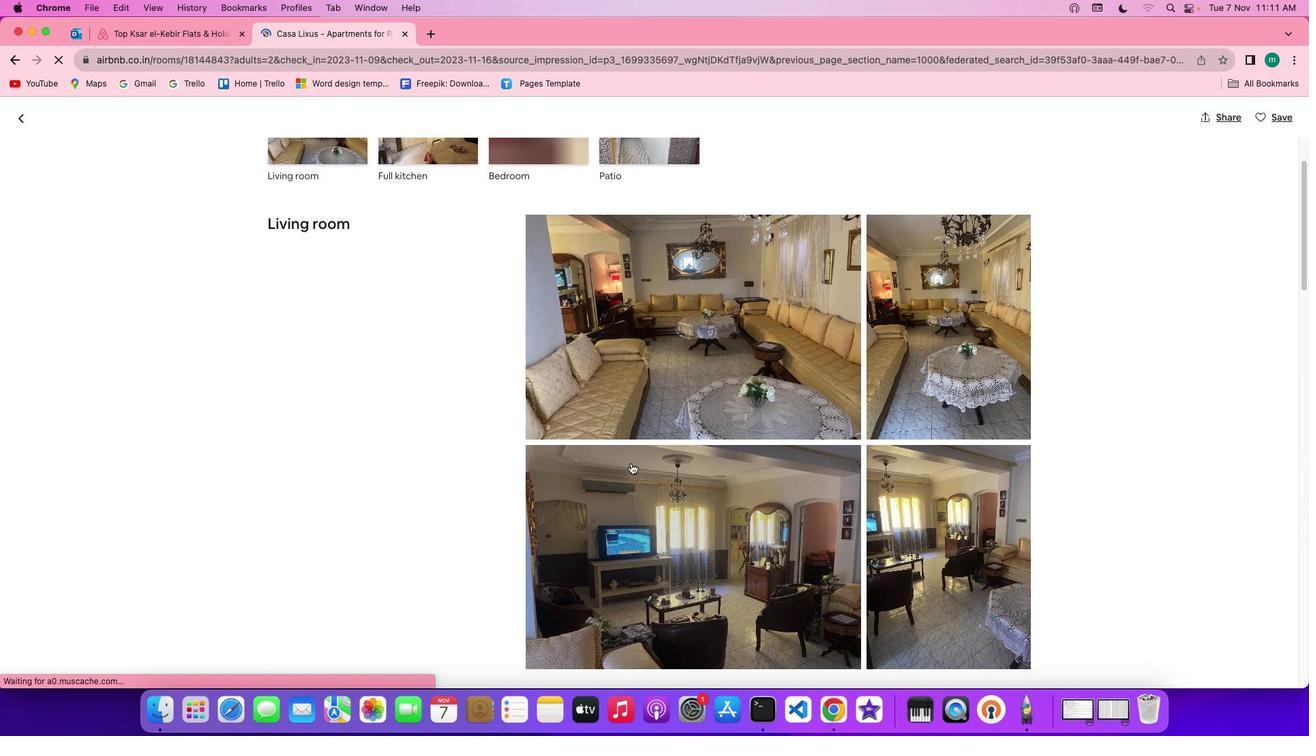 
Action: Mouse scrolled (630, 463) with delta (0, 0)
Screenshot: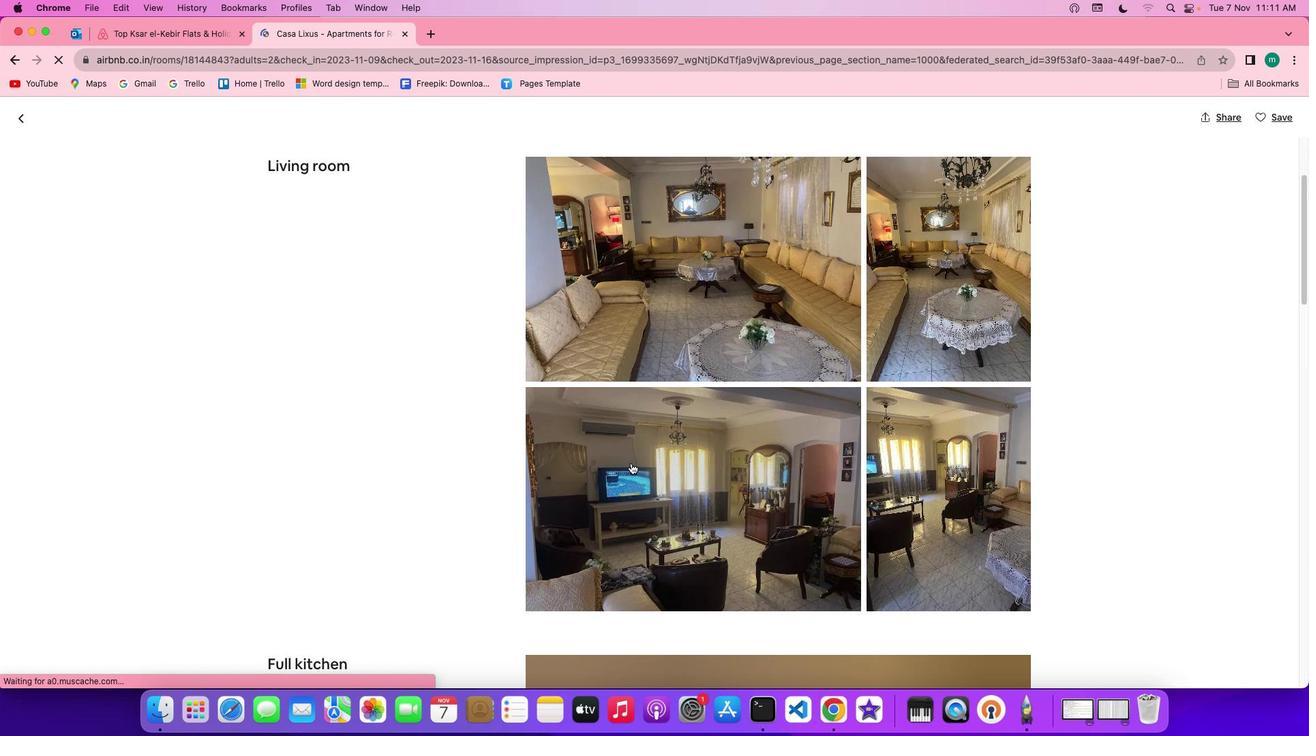 
Action: Mouse scrolled (630, 463) with delta (0, 0)
Screenshot: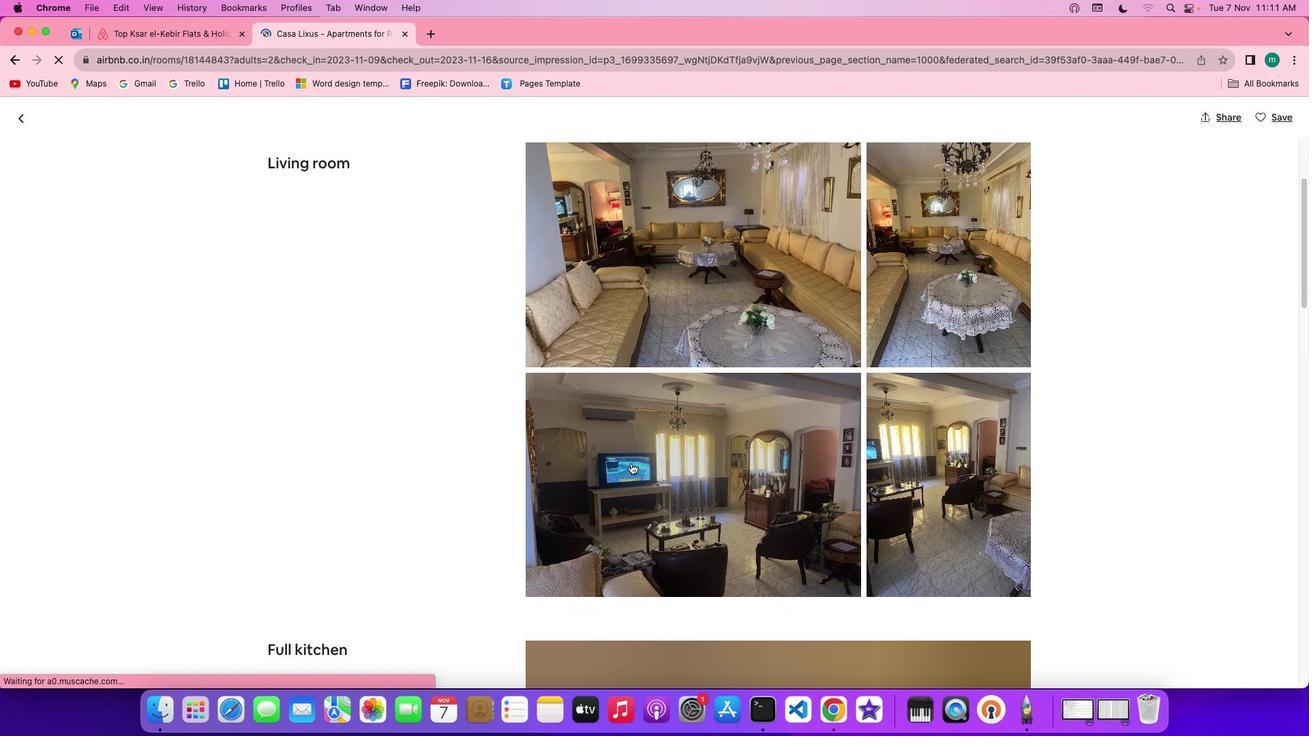 
Action: Mouse scrolled (630, 463) with delta (0, 0)
Screenshot: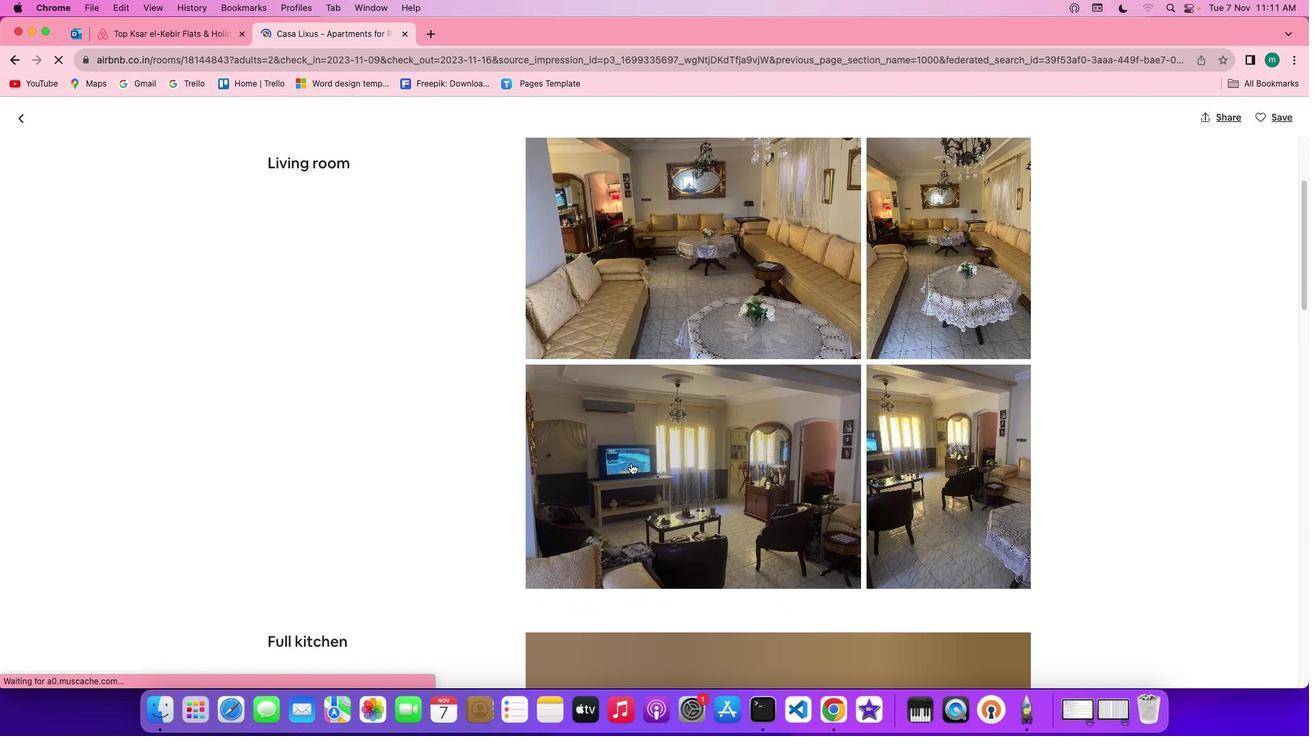 
Action: Mouse scrolled (630, 463) with delta (0, 0)
Screenshot: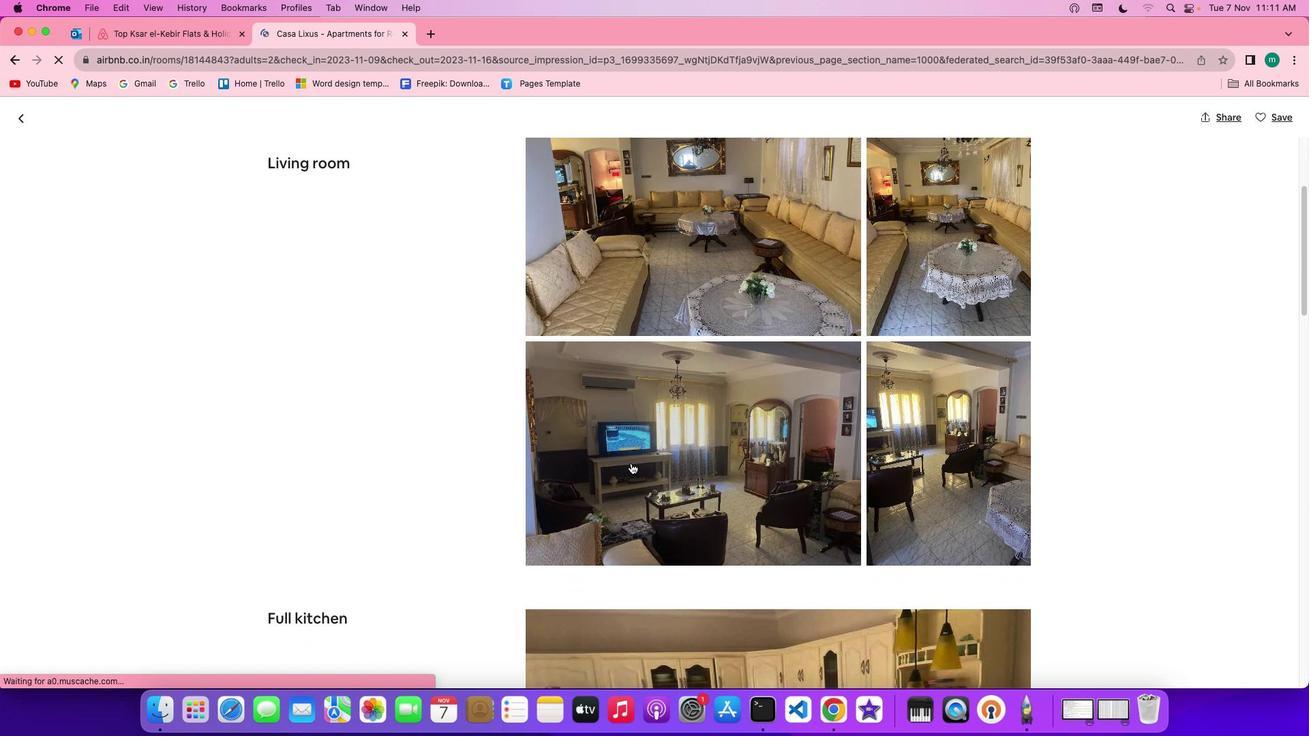 
Action: Mouse scrolled (630, 463) with delta (0, 0)
Screenshot: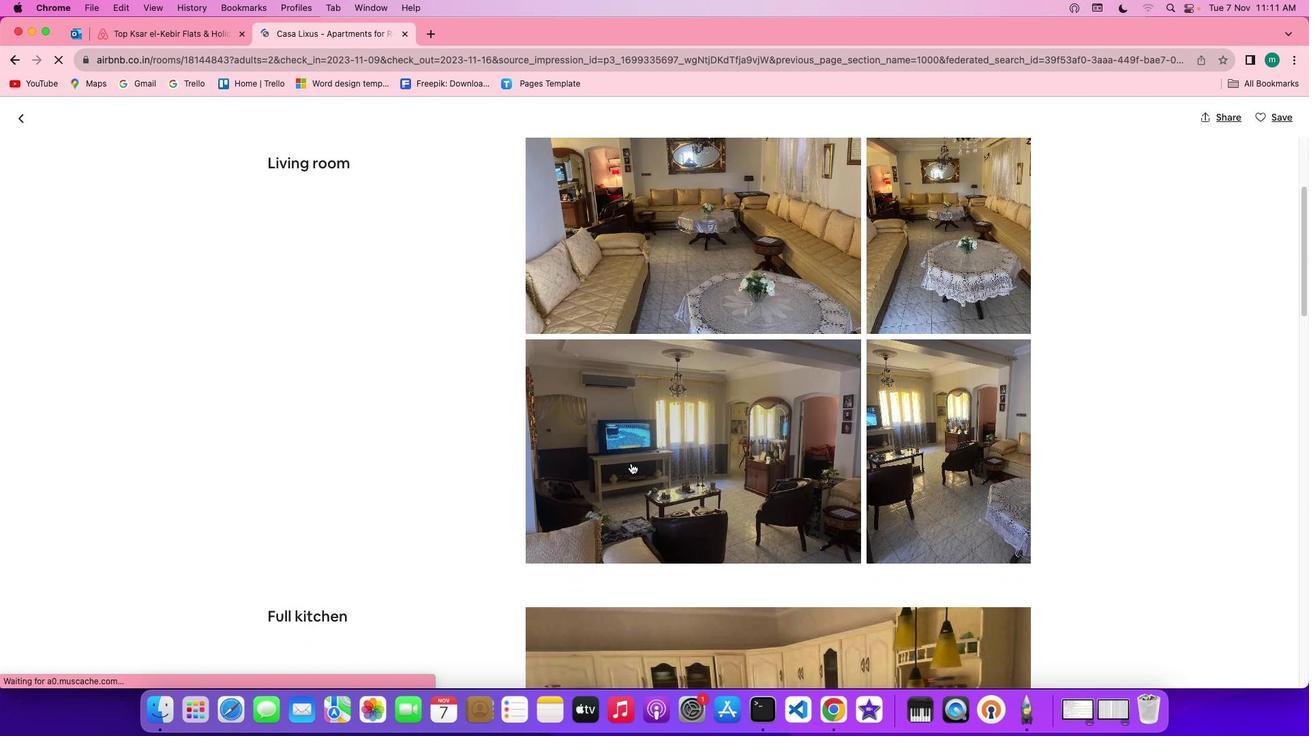 
Action: Mouse scrolled (630, 463) with delta (0, 0)
Screenshot: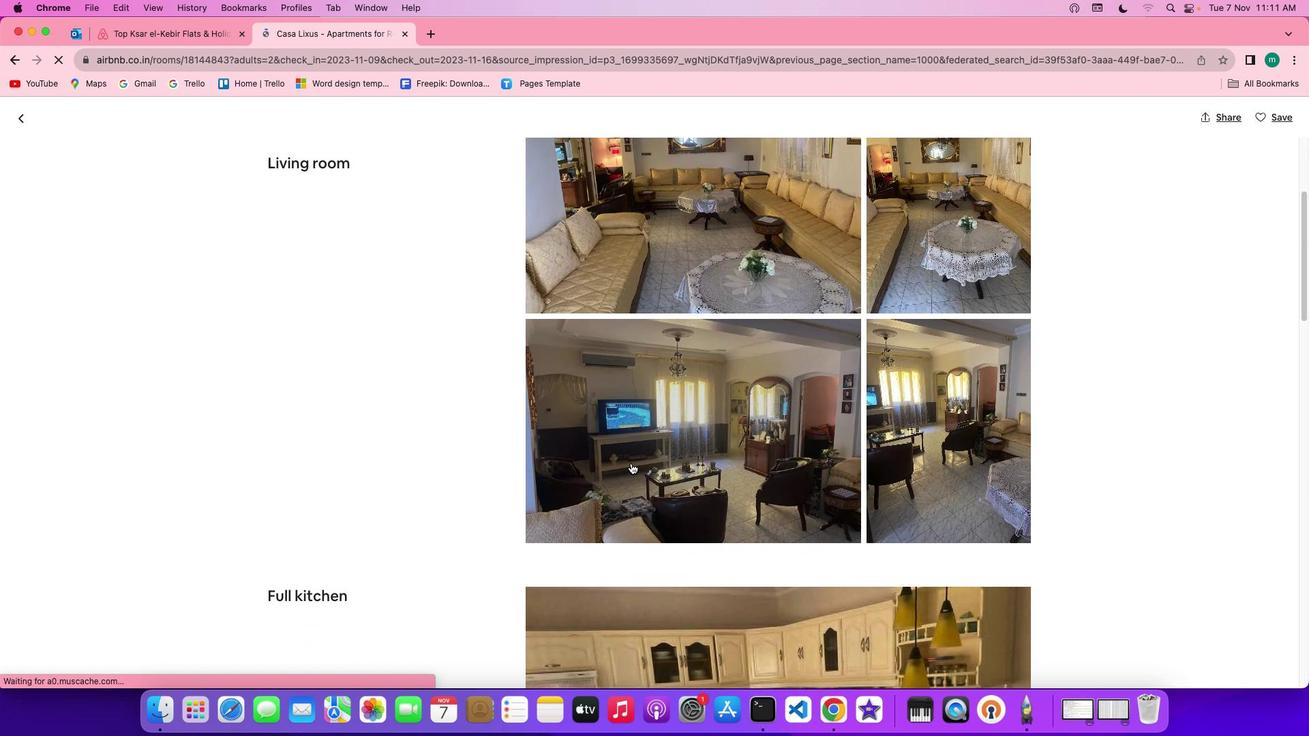 
Action: Mouse scrolled (630, 463) with delta (0, 0)
Screenshot: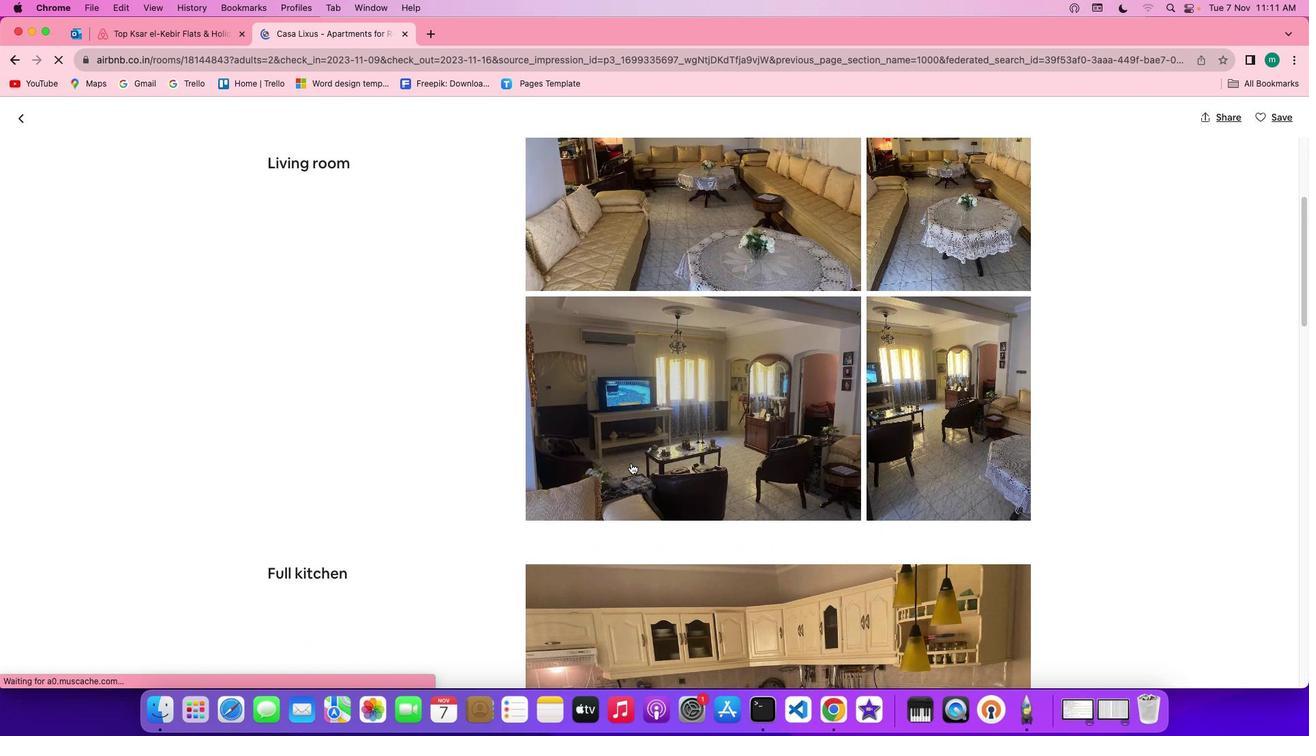 
Action: Mouse scrolled (630, 463) with delta (0, 0)
Screenshot: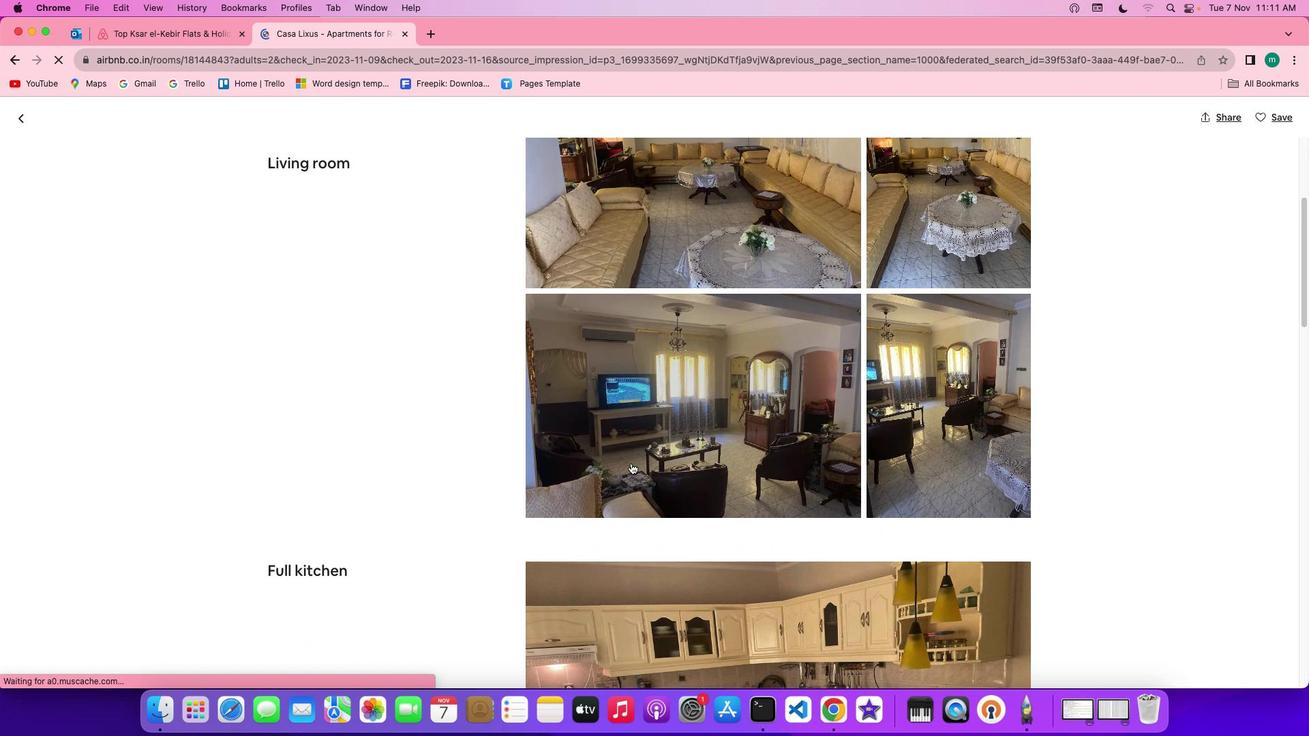 
Action: Mouse scrolled (630, 463) with delta (0, 0)
Screenshot: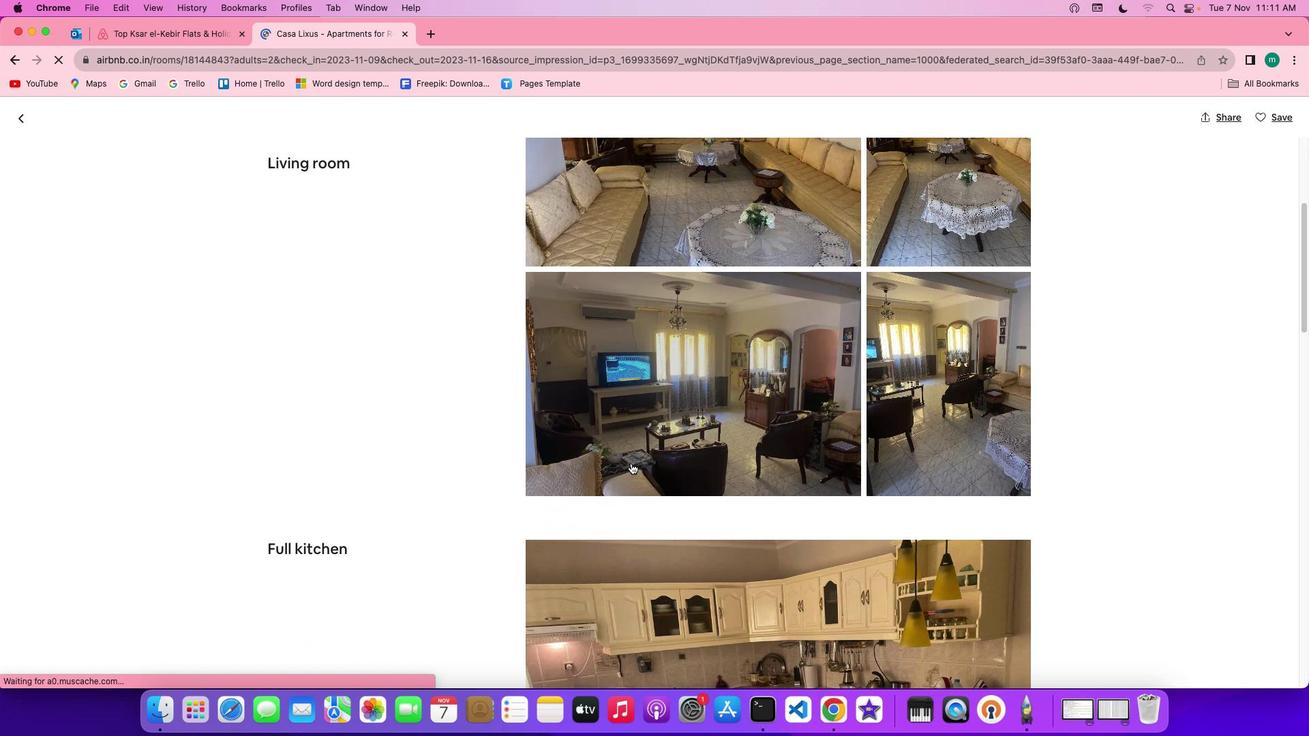 
Action: Mouse scrolled (630, 463) with delta (0, 0)
Screenshot: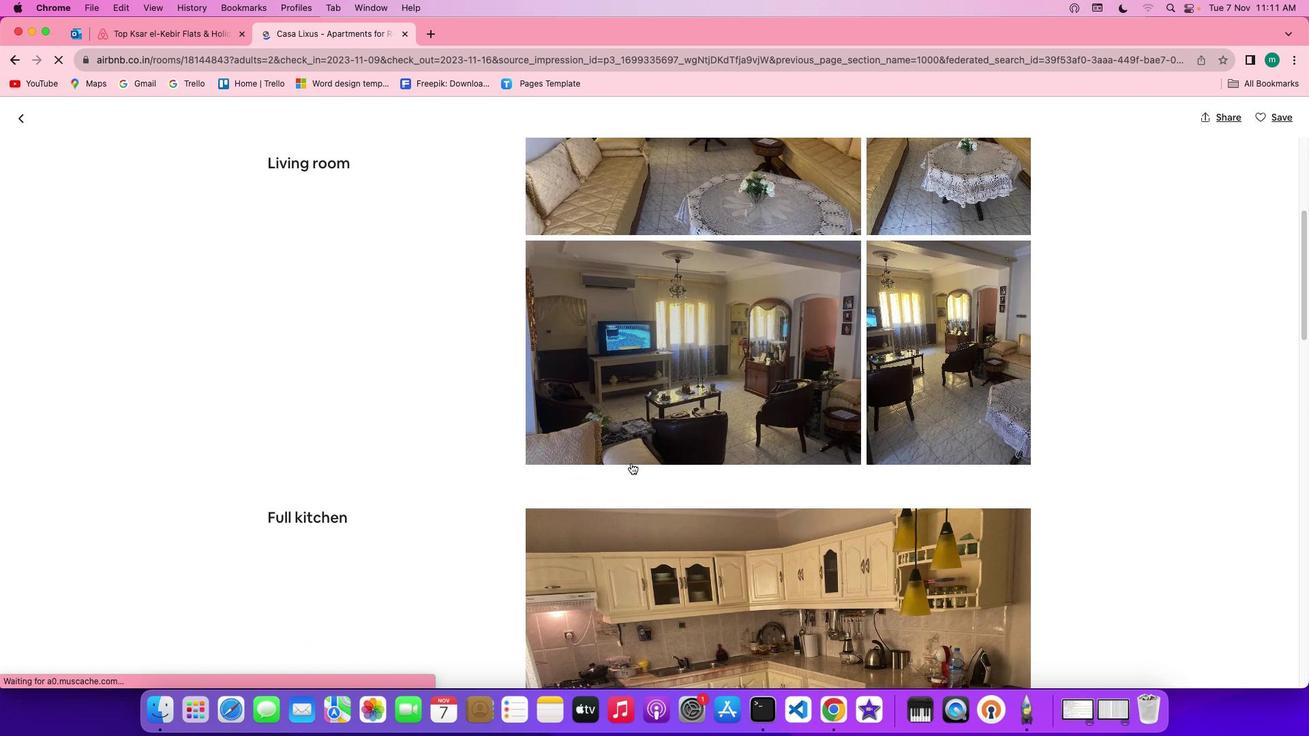 
Action: Mouse scrolled (630, 463) with delta (0, 0)
Screenshot: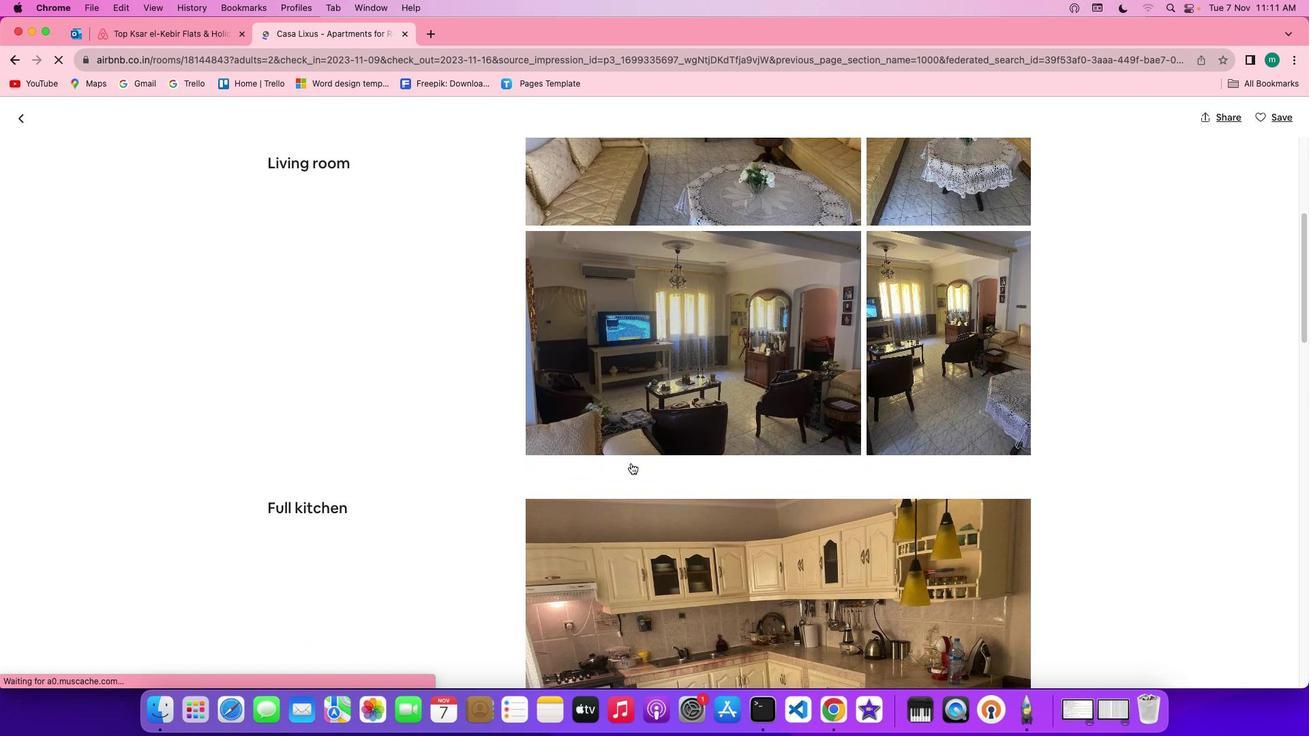 
Action: Mouse scrolled (630, 463) with delta (0, 0)
Screenshot: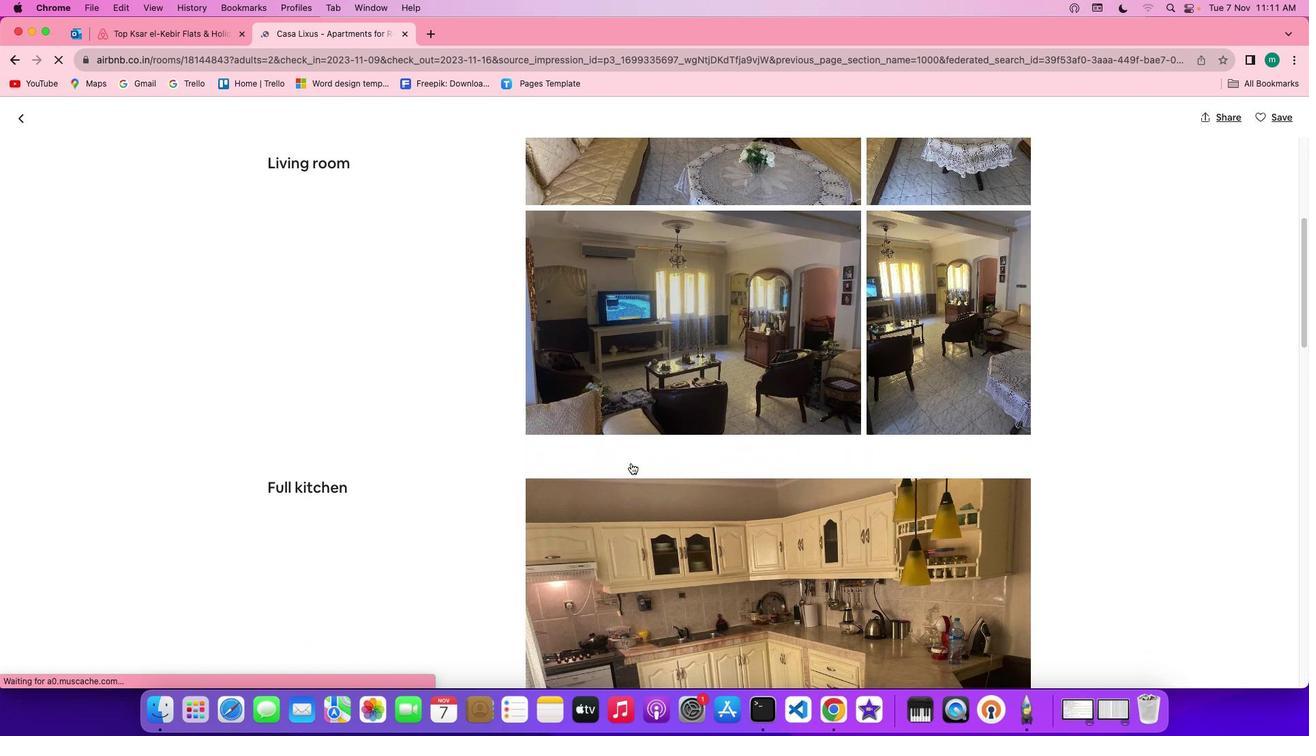 
Action: Mouse scrolled (630, 463) with delta (0, 0)
Screenshot: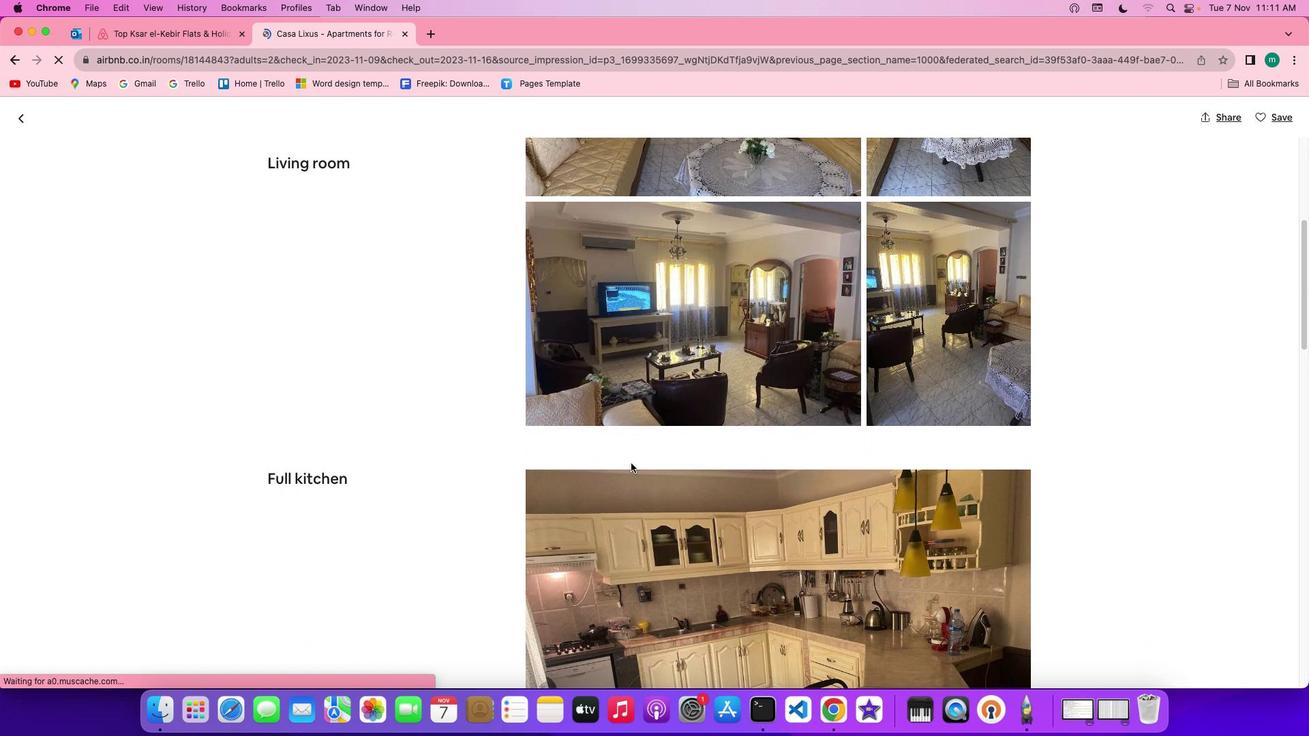 
Action: Mouse scrolled (630, 463) with delta (0, 0)
Screenshot: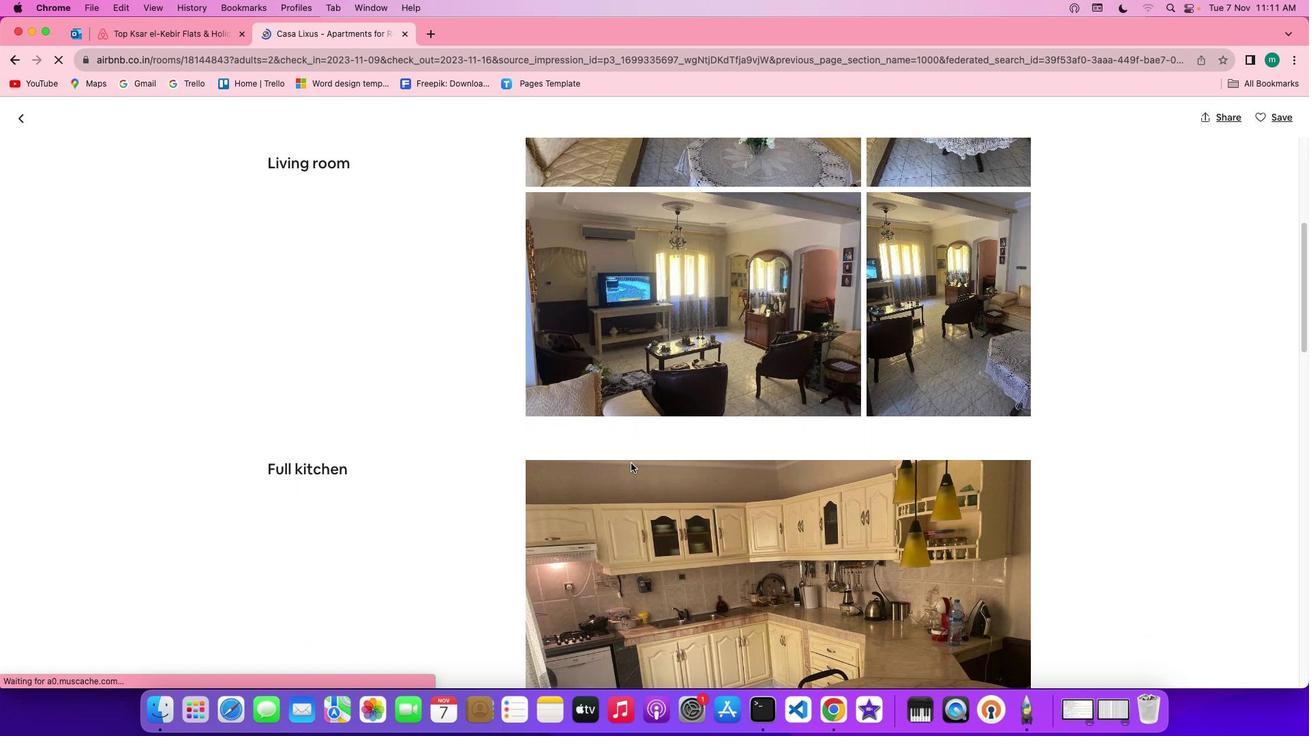
Action: Mouse scrolled (630, 463) with delta (0, 0)
Screenshot: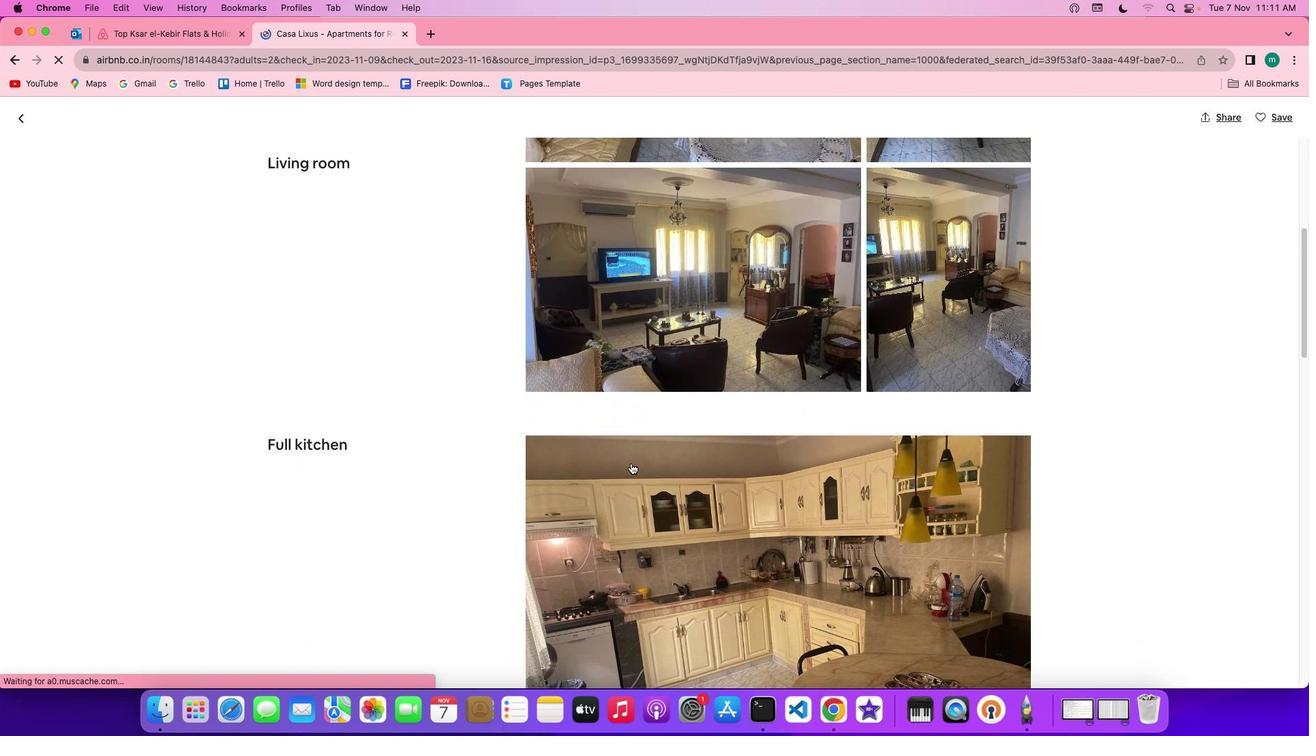 
Action: Mouse scrolled (630, 463) with delta (0, 0)
Screenshot: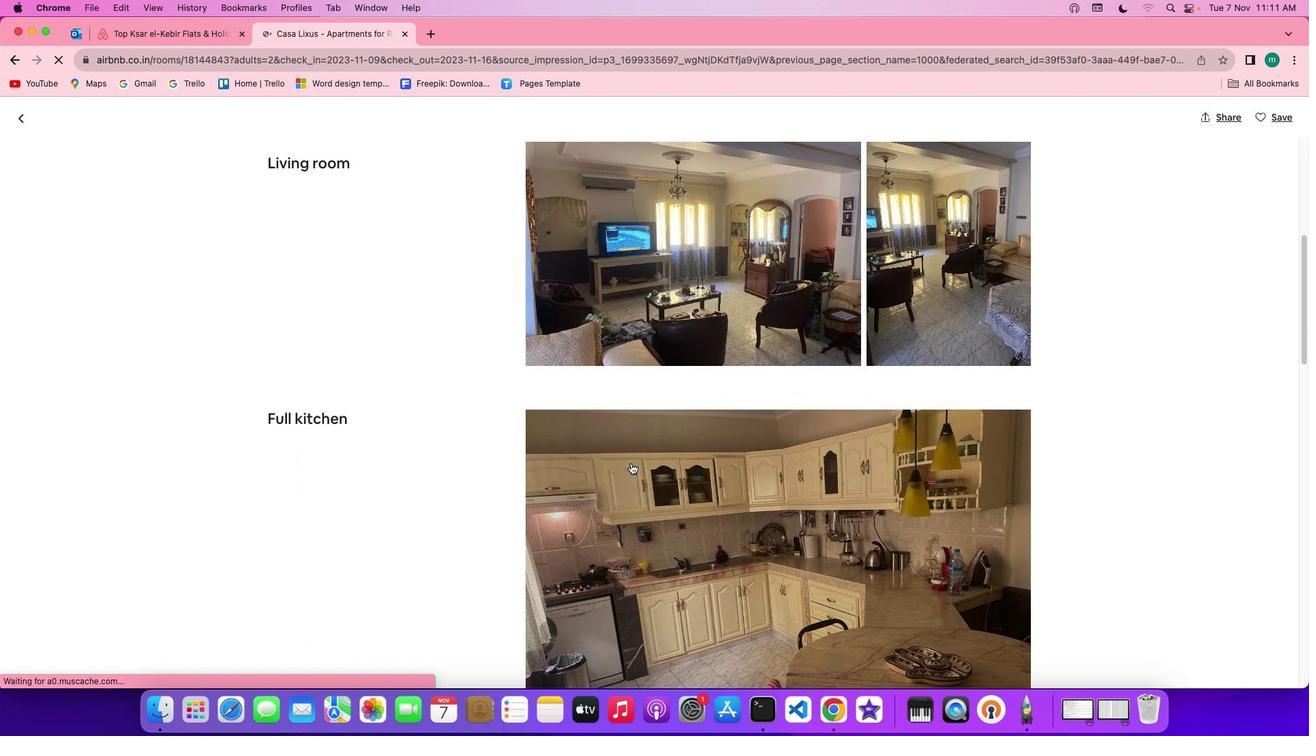 
Action: Mouse scrolled (630, 463) with delta (0, 0)
Screenshot: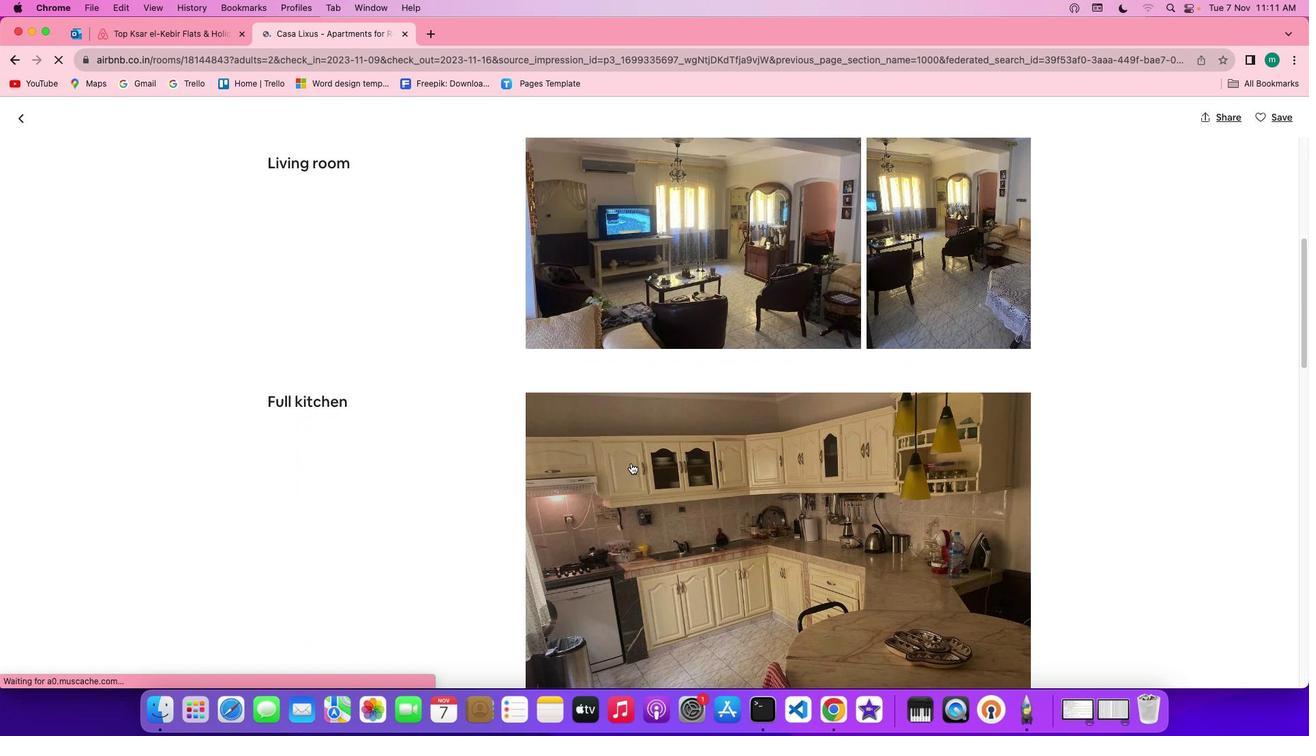 
Action: Mouse scrolled (630, 463) with delta (0, 0)
Screenshot: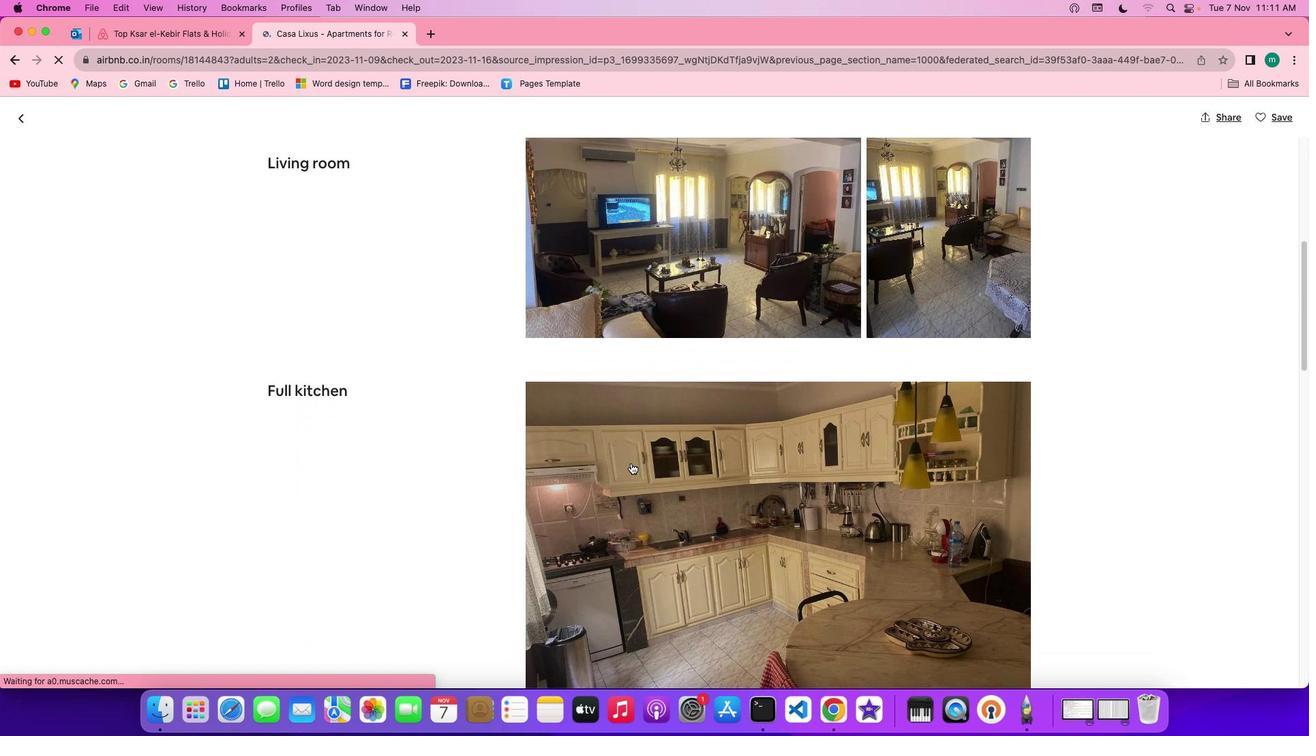 
Action: Mouse scrolled (630, 463) with delta (0, 0)
Screenshot: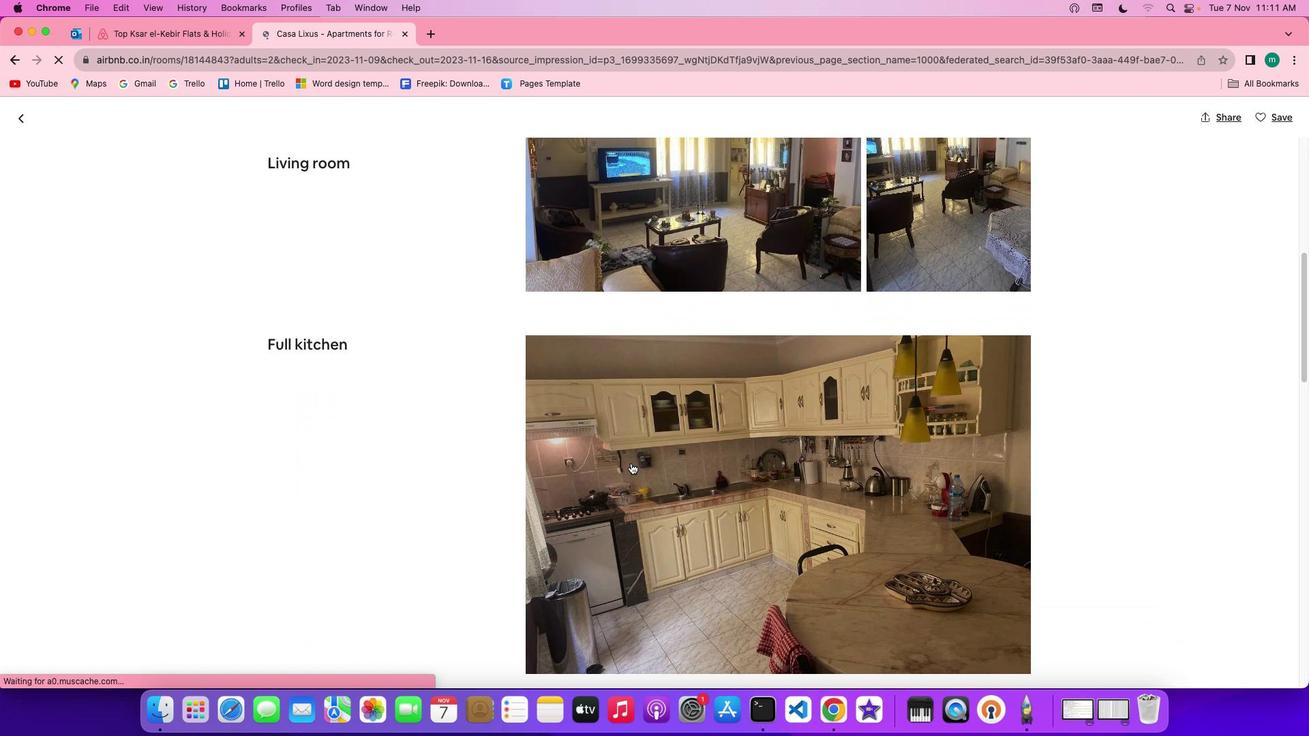 
Action: Mouse scrolled (630, 463) with delta (0, 0)
Screenshot: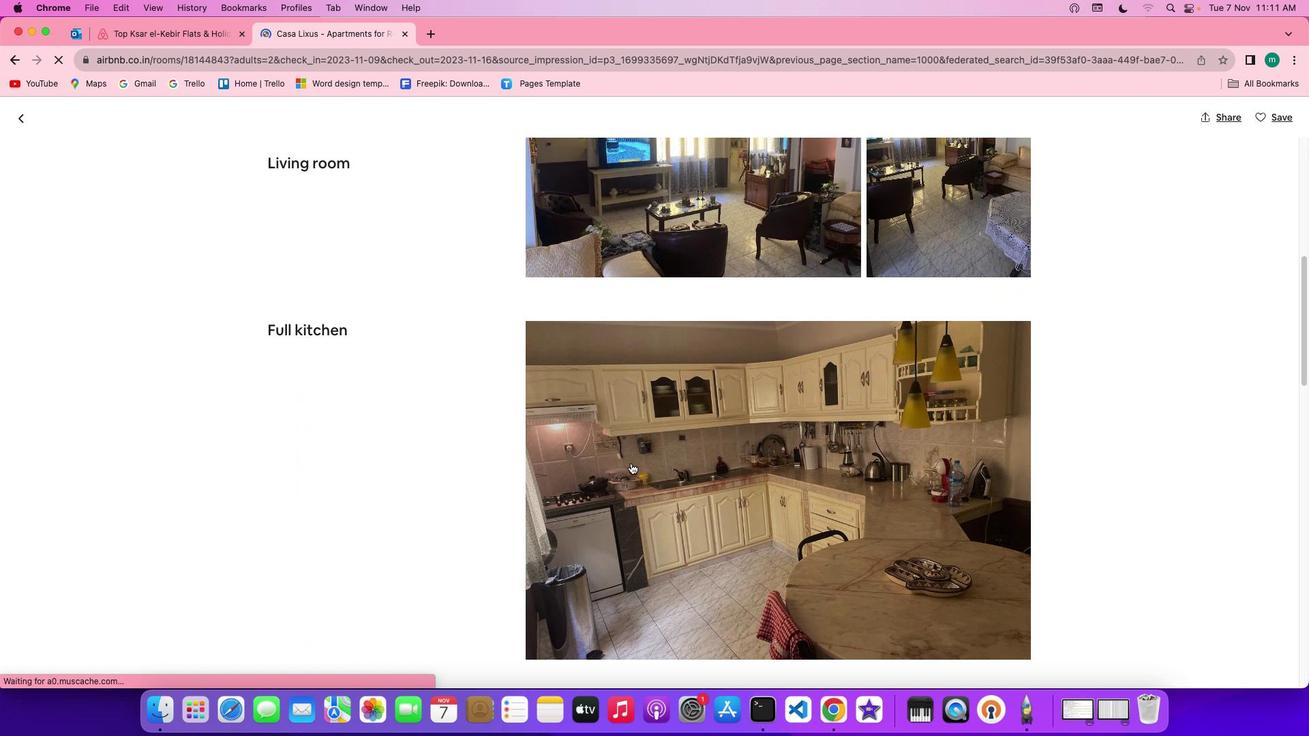 
Action: Mouse scrolled (630, 463) with delta (0, 0)
Screenshot: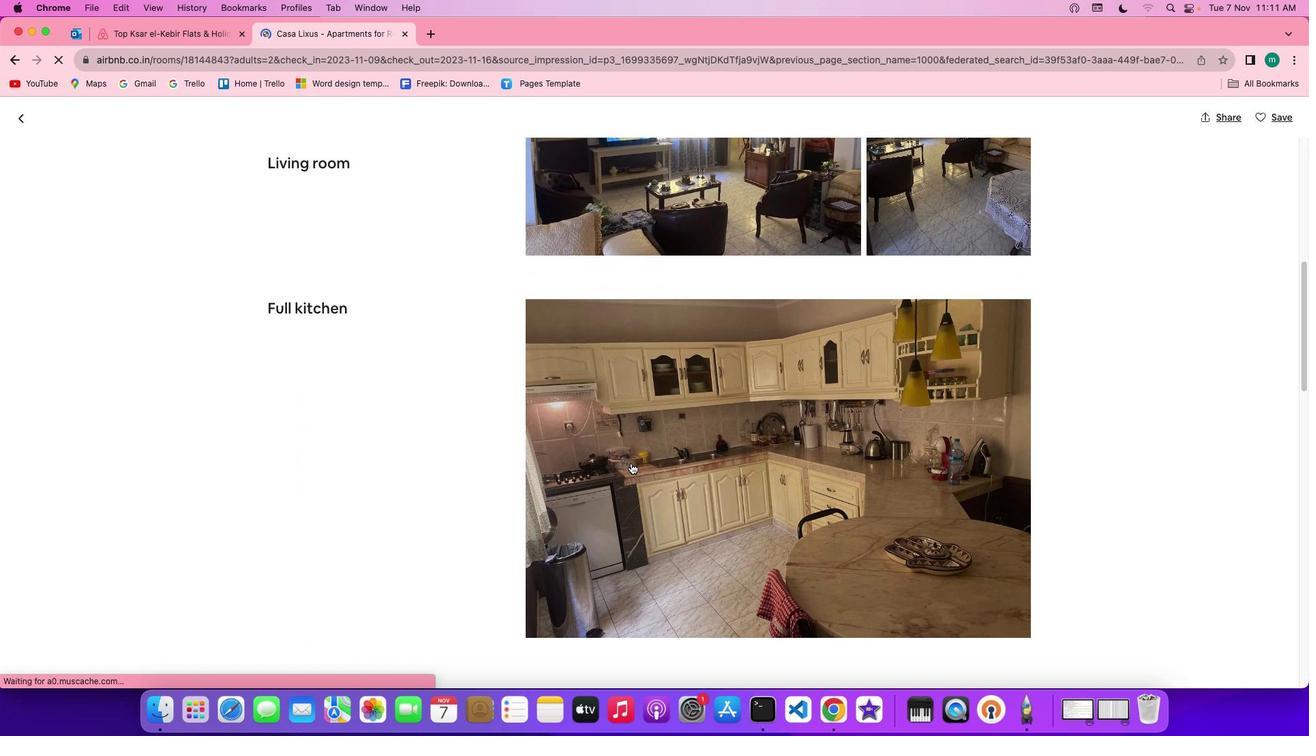 
Action: Mouse scrolled (630, 463) with delta (0, -1)
Screenshot: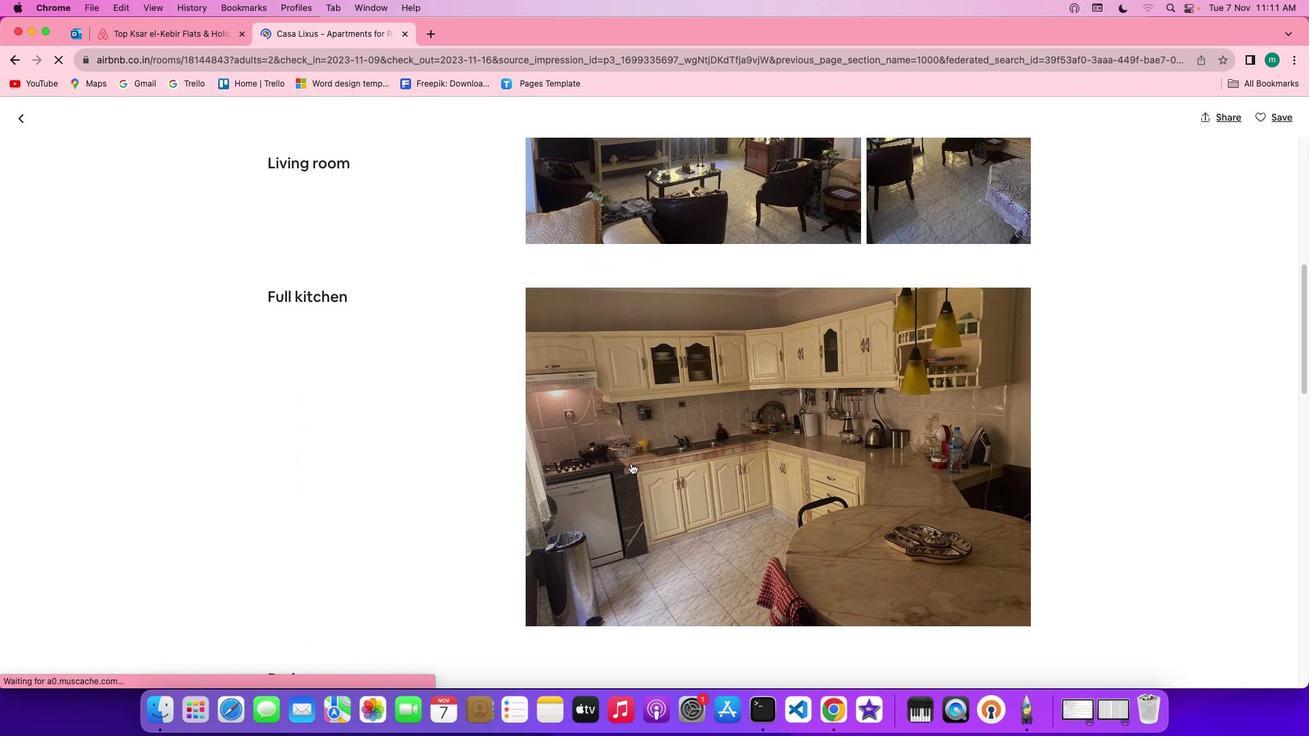 
Action: Mouse scrolled (630, 463) with delta (0, -1)
Screenshot: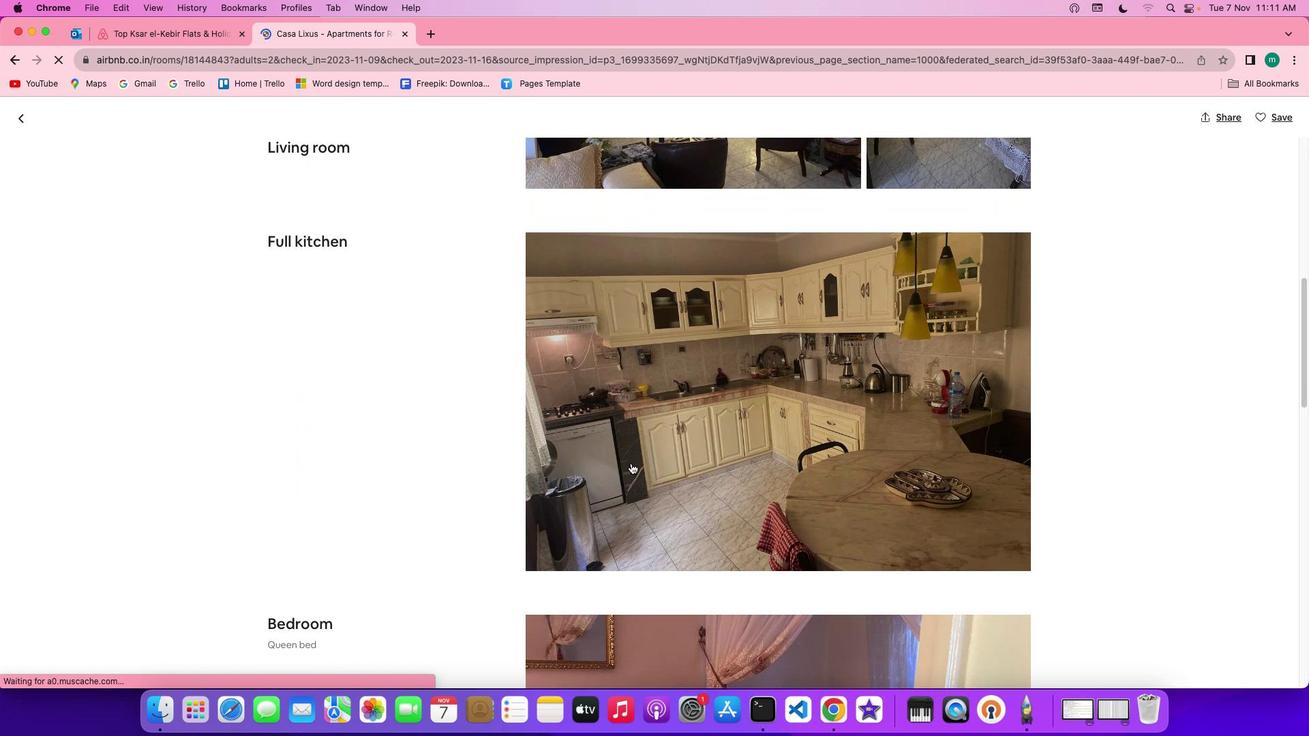 
Action: Mouse scrolled (630, 463) with delta (0, 0)
Screenshot: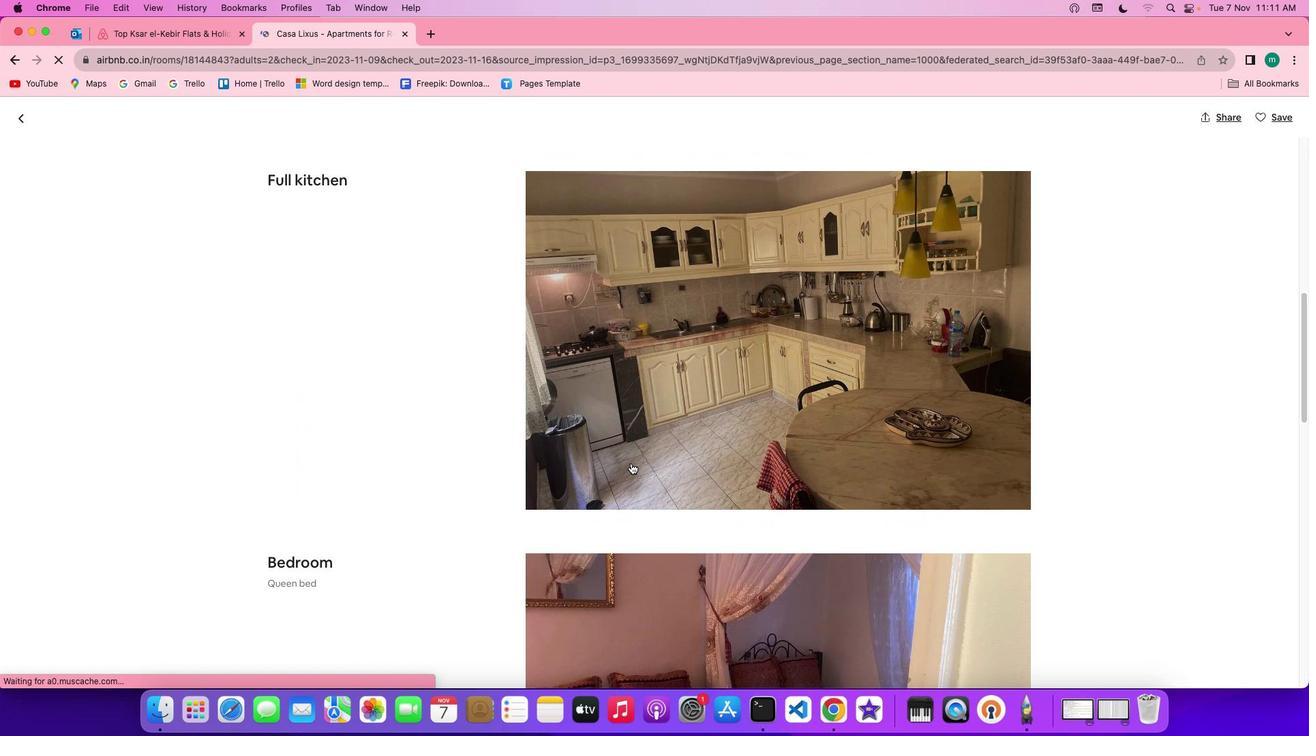 
Action: Mouse scrolled (630, 463) with delta (0, 0)
Screenshot: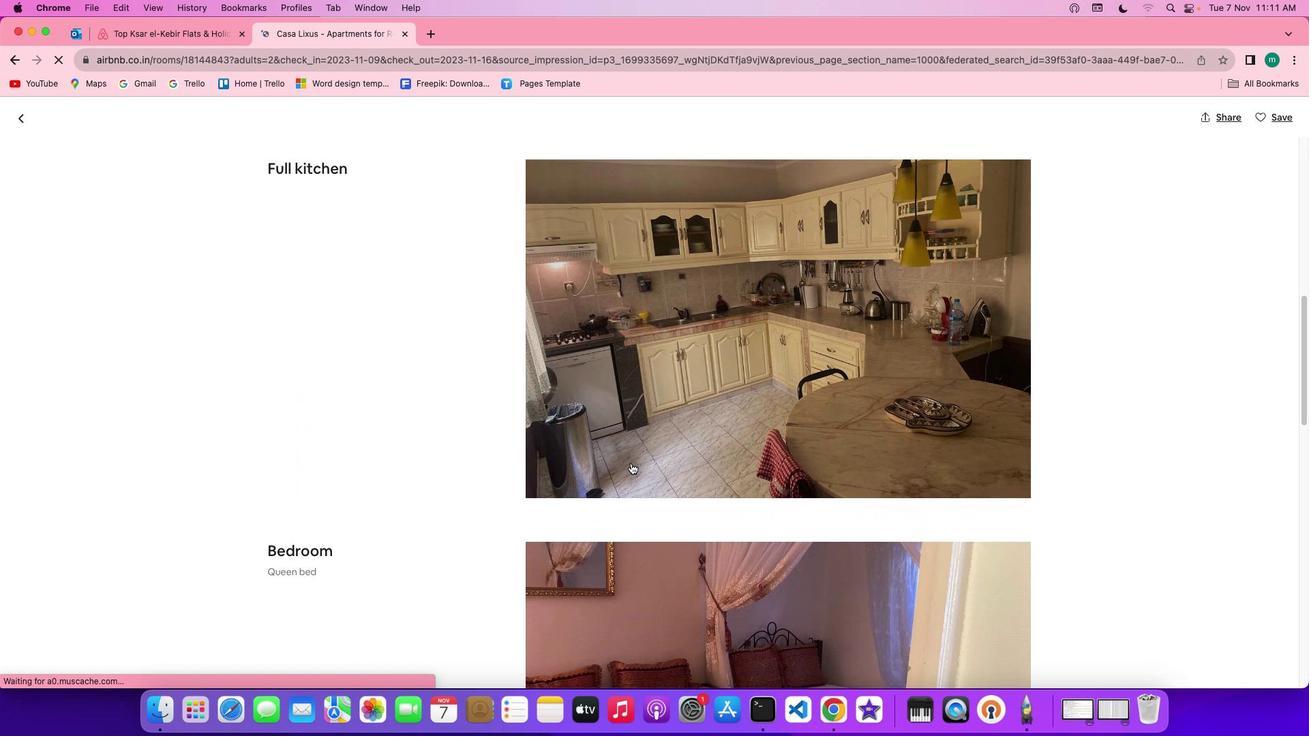 
Action: Mouse scrolled (630, 463) with delta (0, 0)
Screenshot: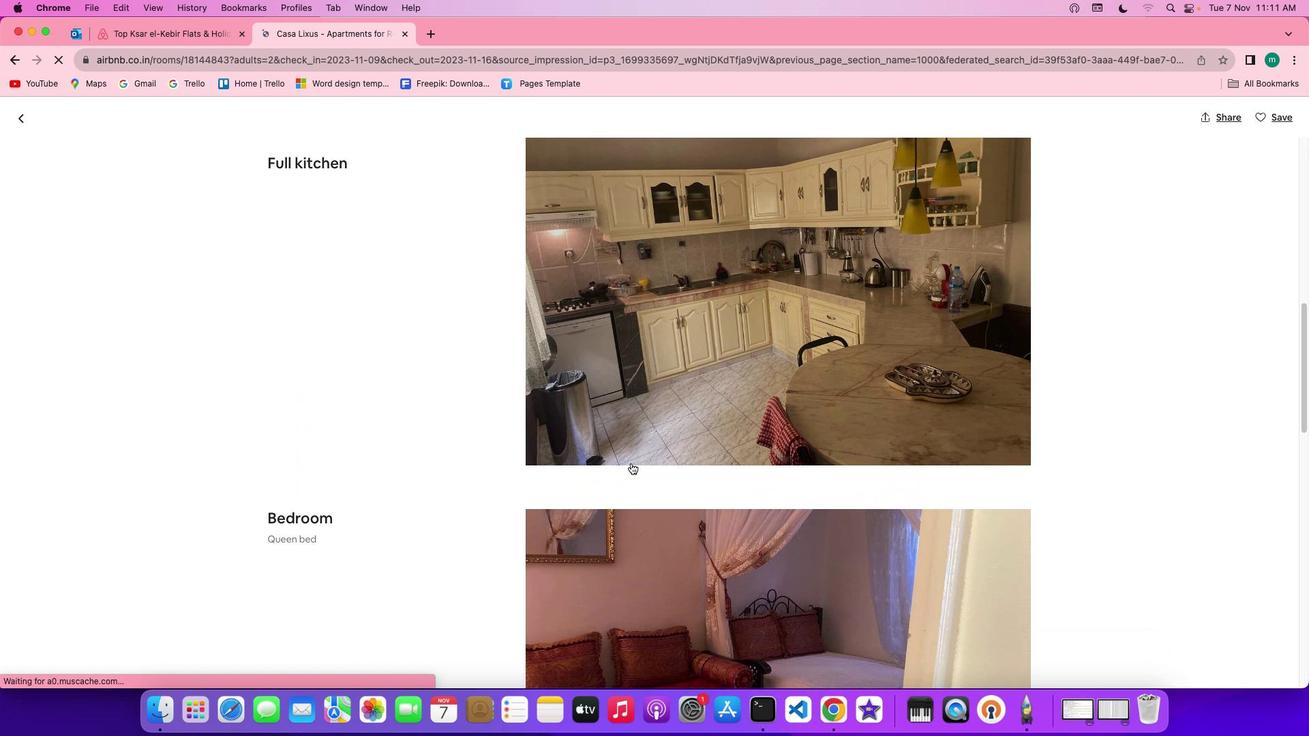 
Action: Mouse scrolled (630, 463) with delta (0, 0)
Screenshot: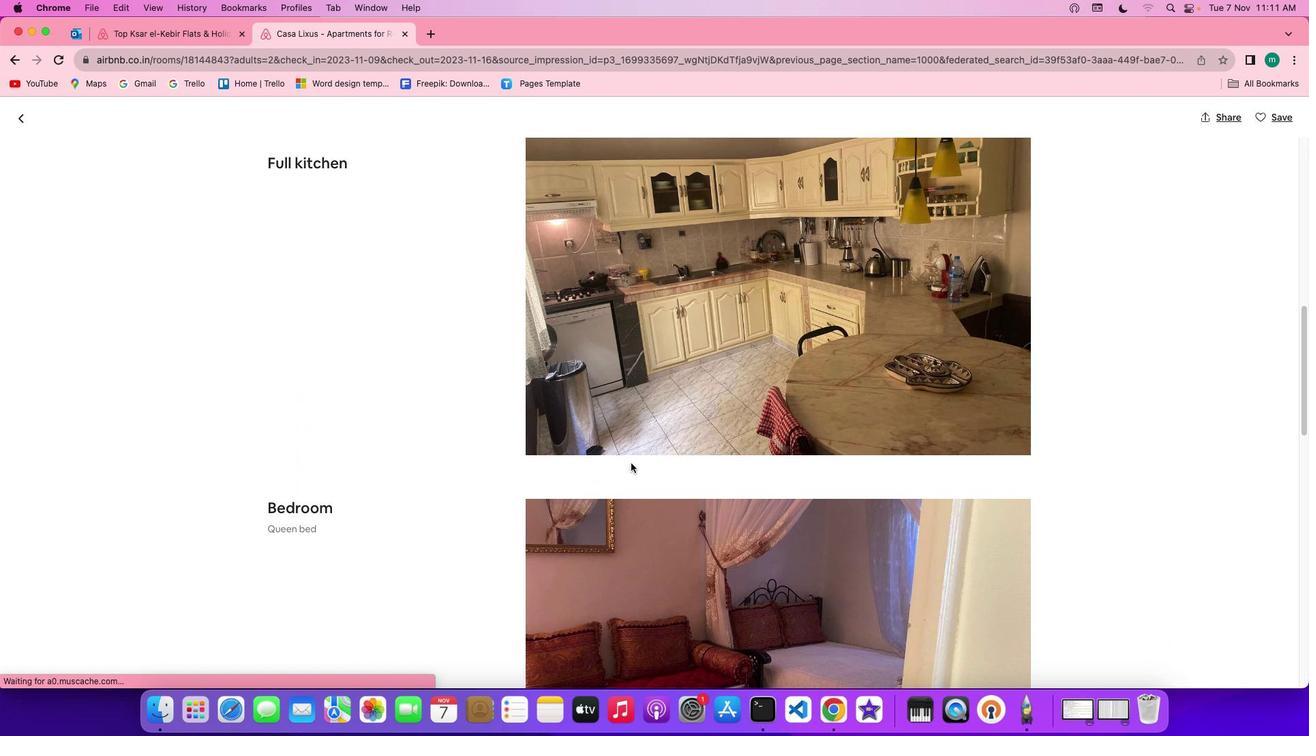 
Action: Mouse scrolled (630, 463) with delta (0, 0)
Screenshot: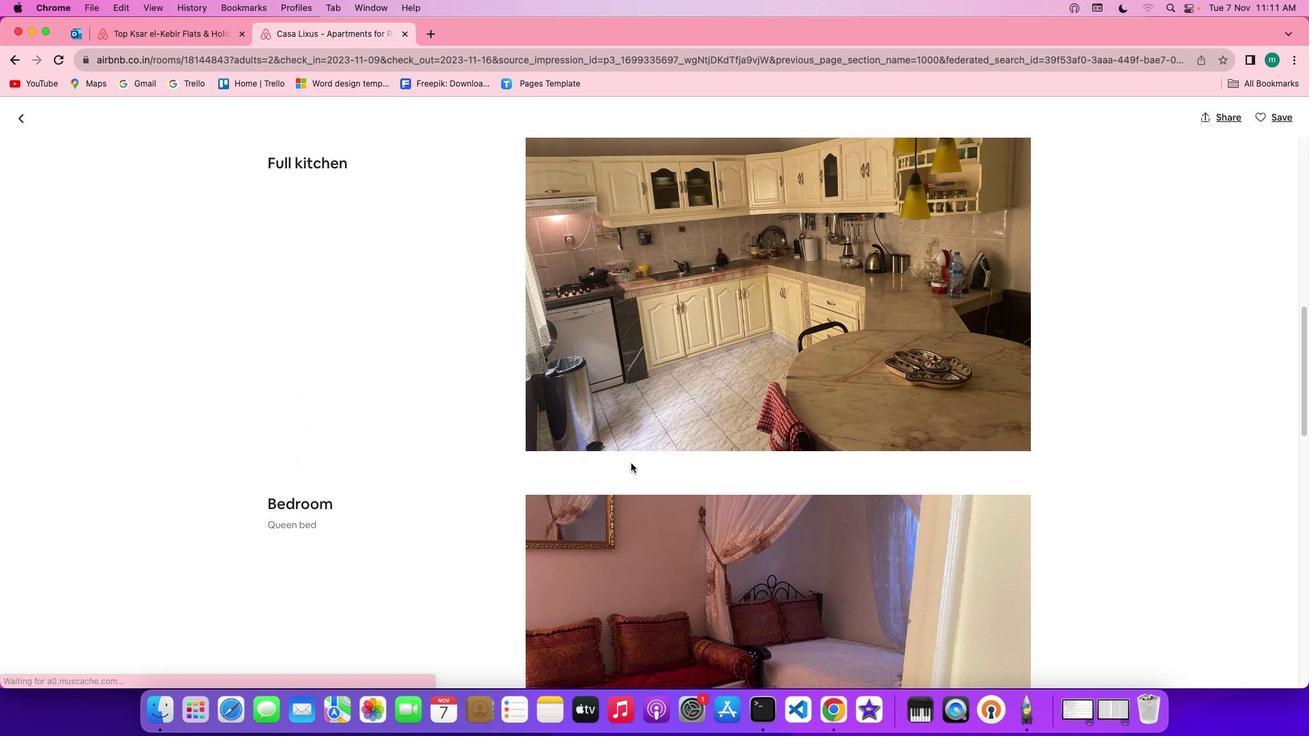
Action: Mouse scrolled (630, 463) with delta (0, 0)
Screenshot: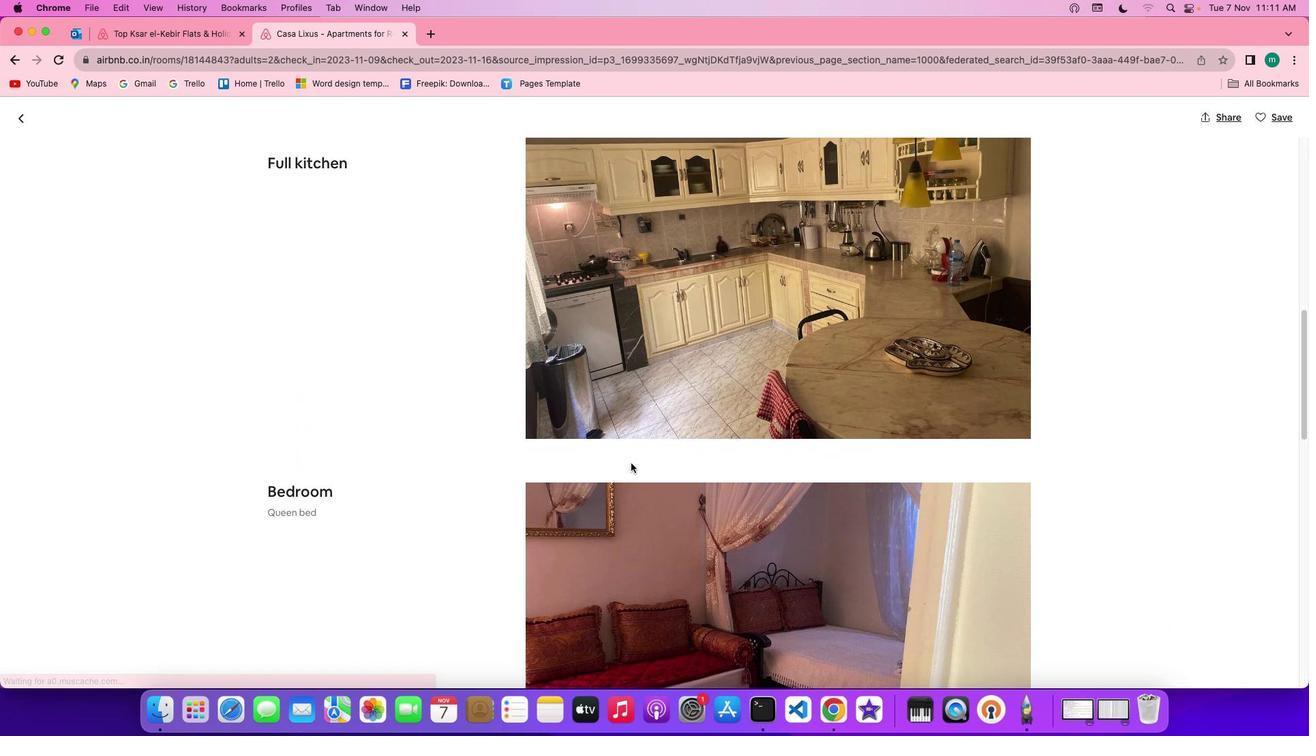 
Action: Mouse scrolled (630, 463) with delta (0, 0)
Screenshot: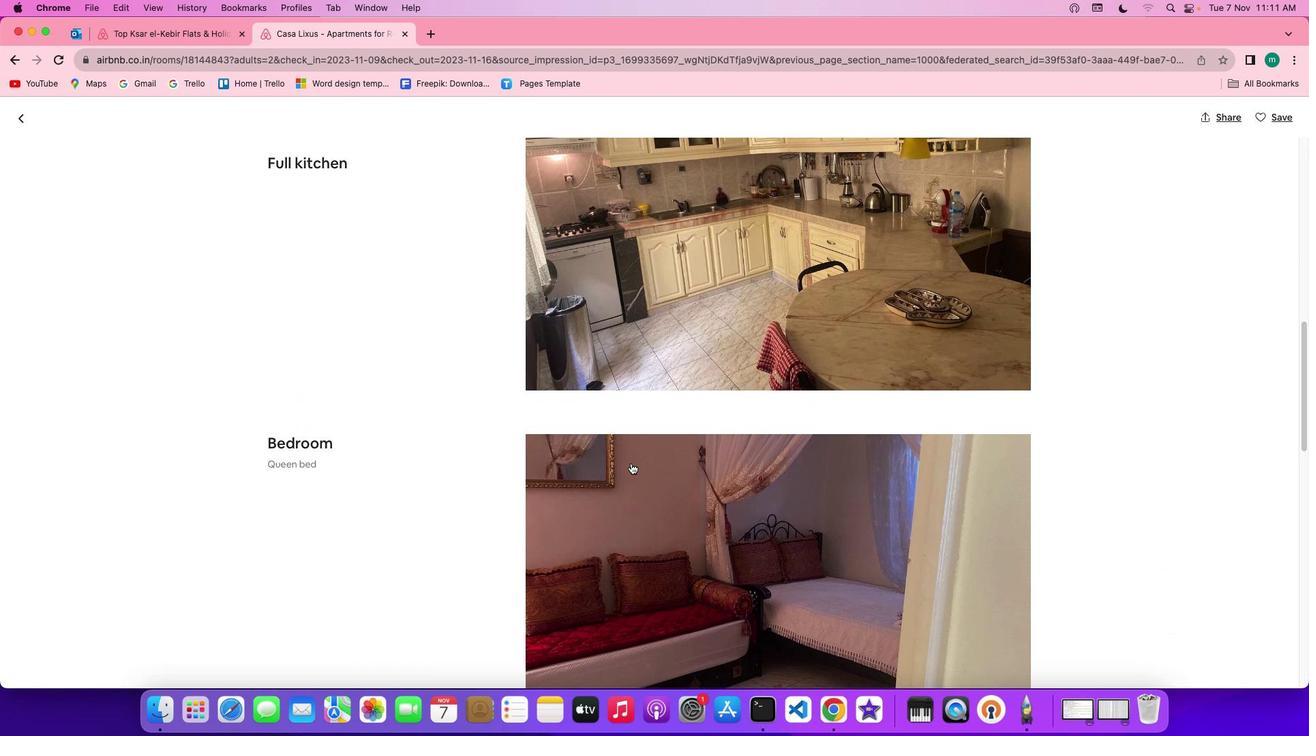 
Action: Mouse scrolled (630, 463) with delta (0, 0)
Screenshot: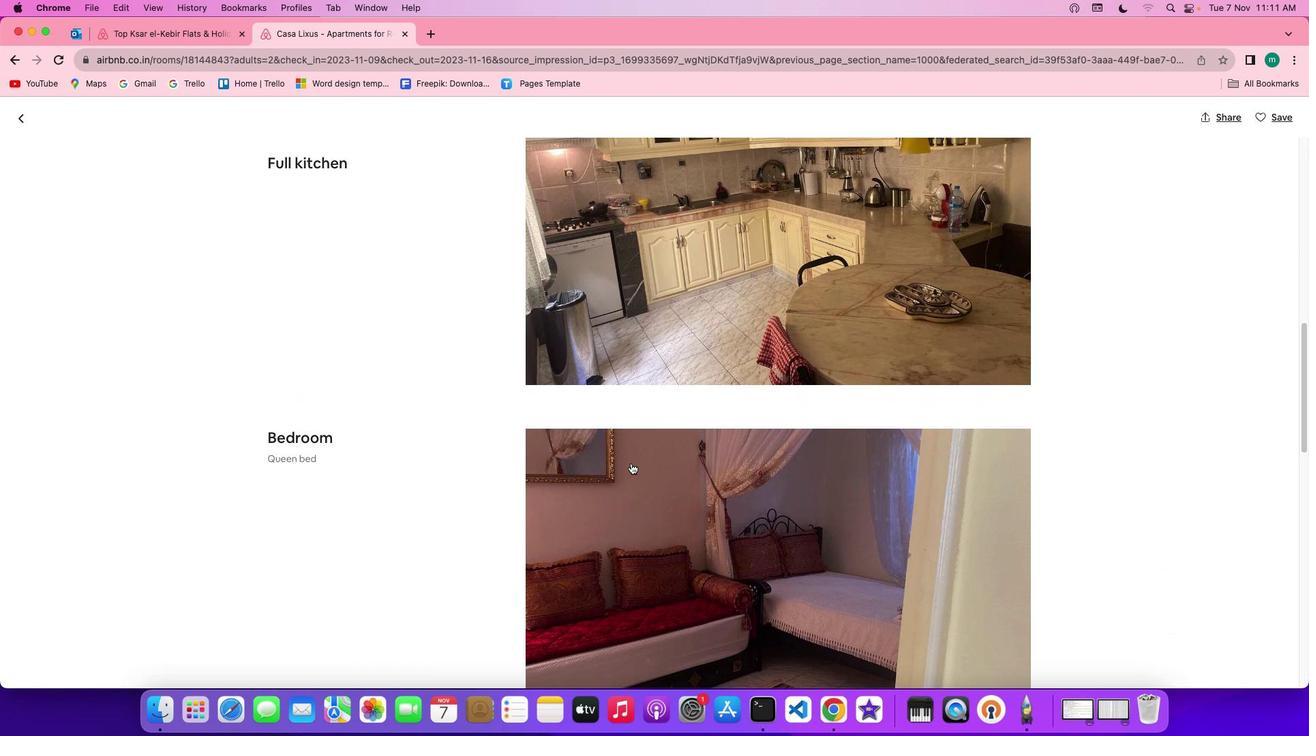 
Action: Mouse scrolled (630, 463) with delta (0, 0)
Screenshot: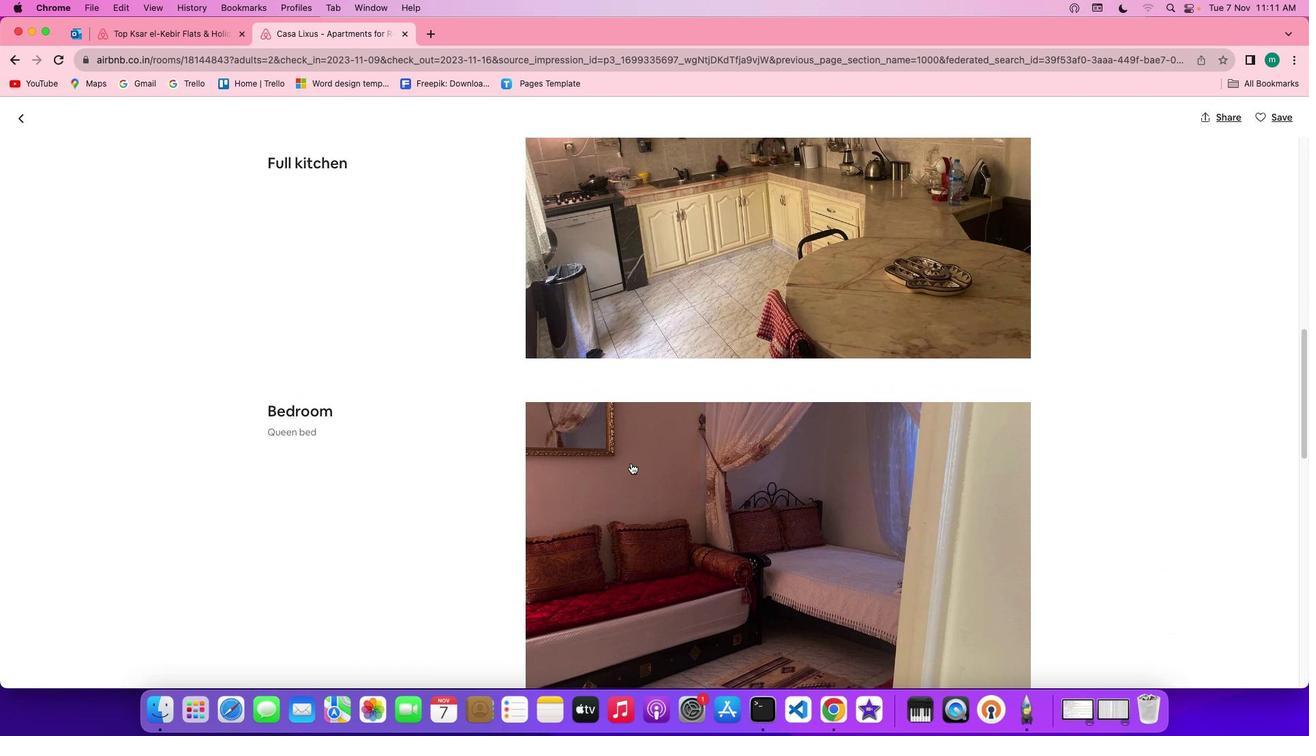 
Action: Mouse scrolled (630, 463) with delta (0, 0)
Screenshot: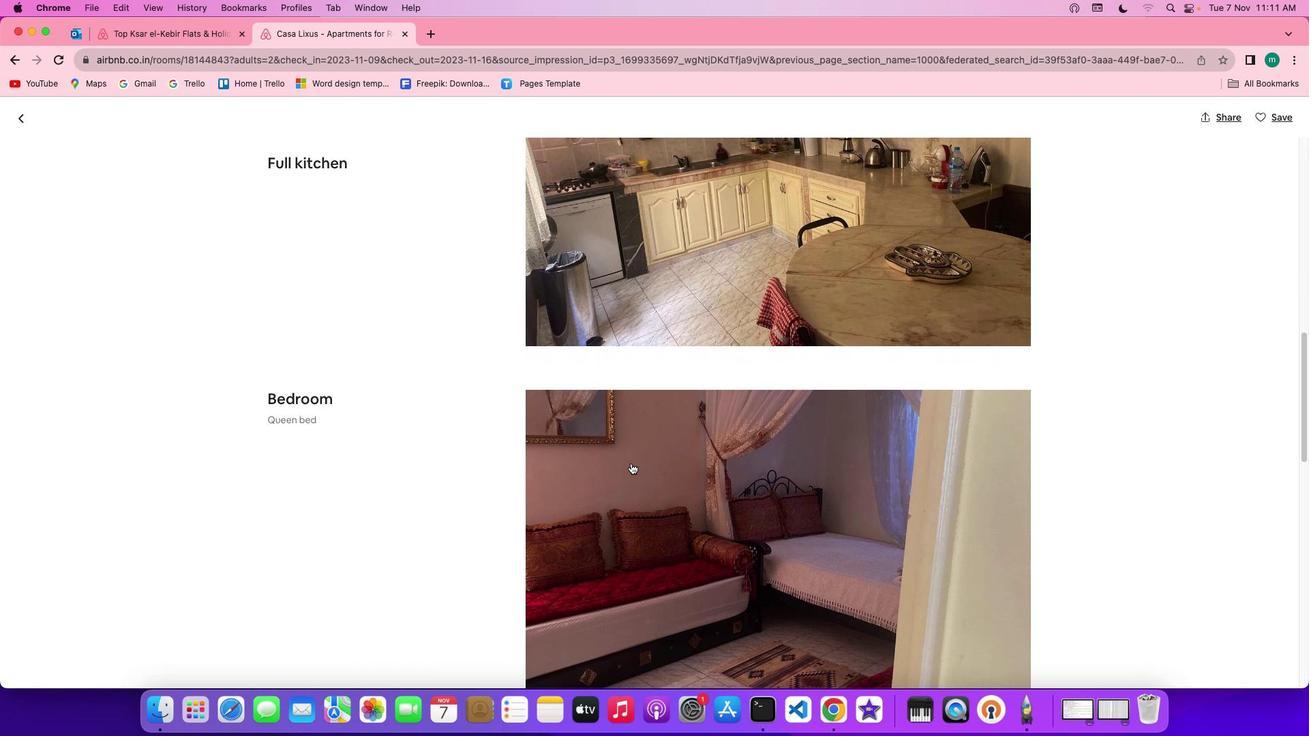 
Action: Mouse scrolled (630, 463) with delta (0, 0)
Screenshot: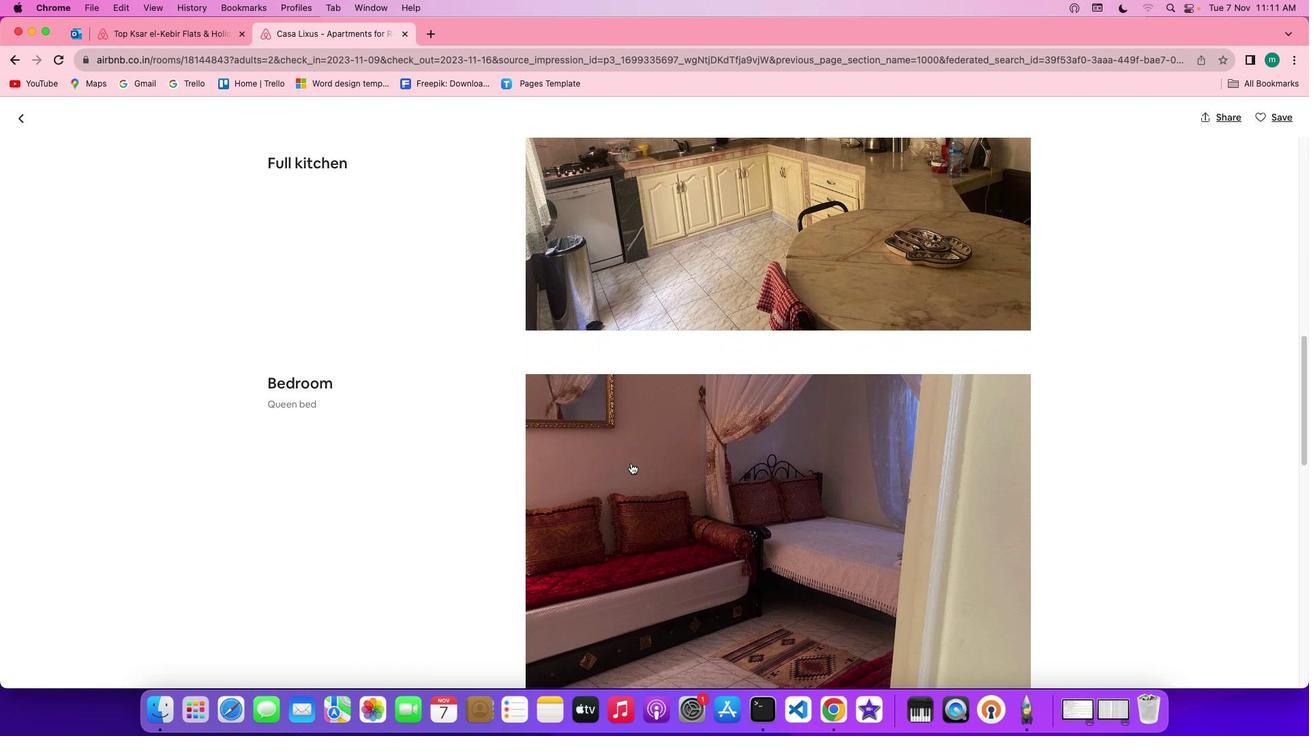 
Action: Mouse scrolled (630, 463) with delta (0, 0)
Screenshot: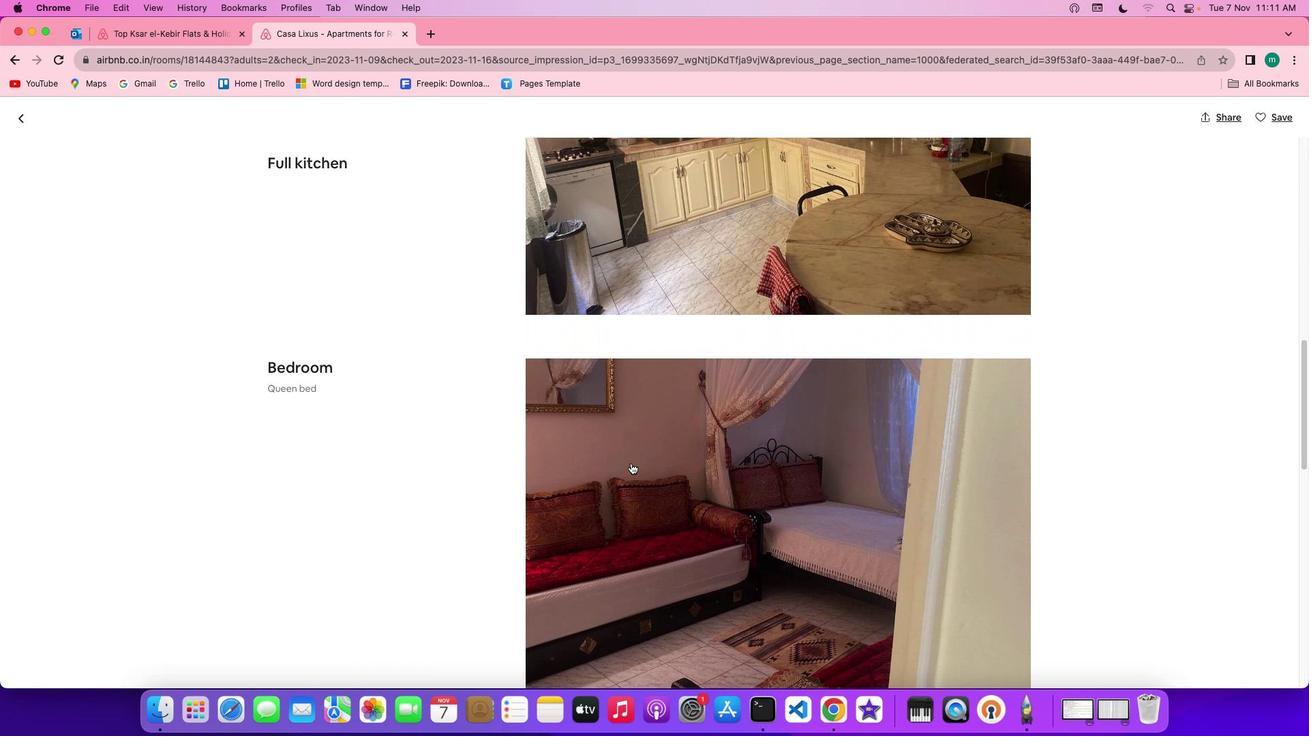 
Action: Mouse scrolled (630, 463) with delta (0, 0)
Screenshot: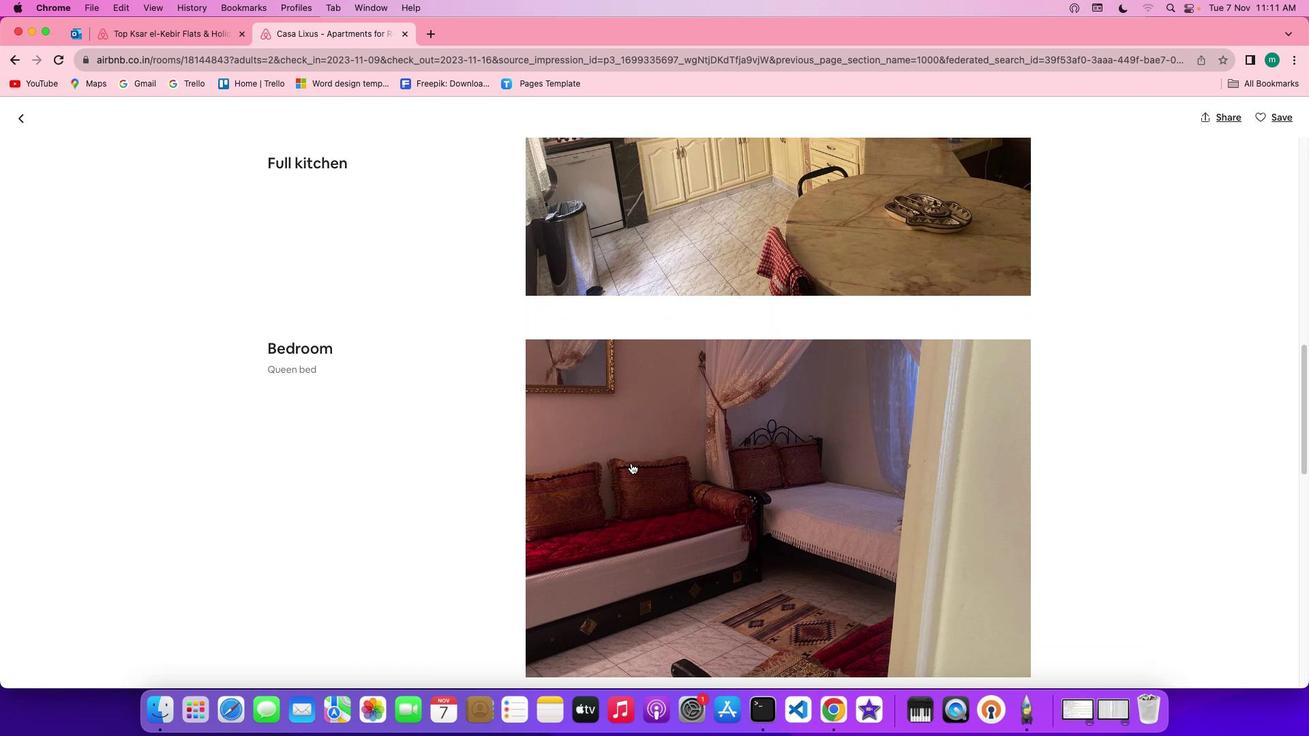 
Action: Mouse scrolled (630, 463) with delta (0, 0)
Screenshot: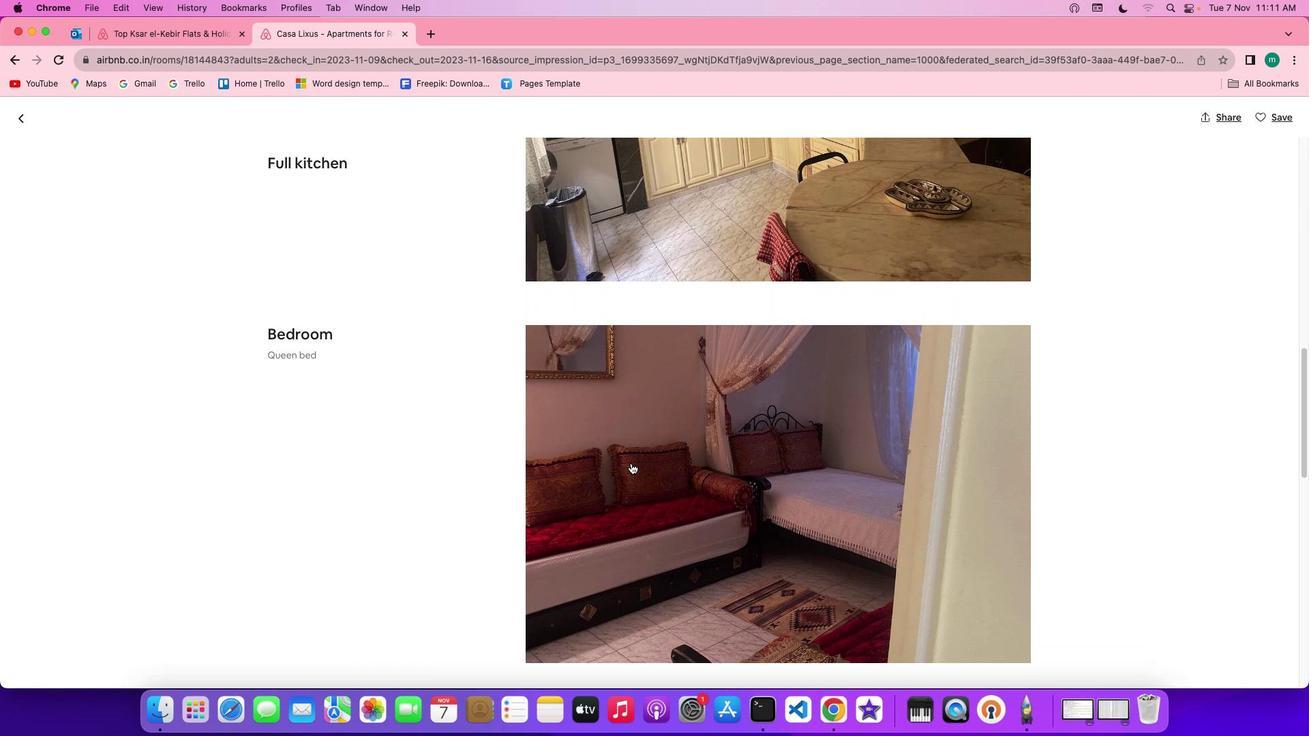 
Action: Mouse scrolled (630, 463) with delta (0, 0)
Screenshot: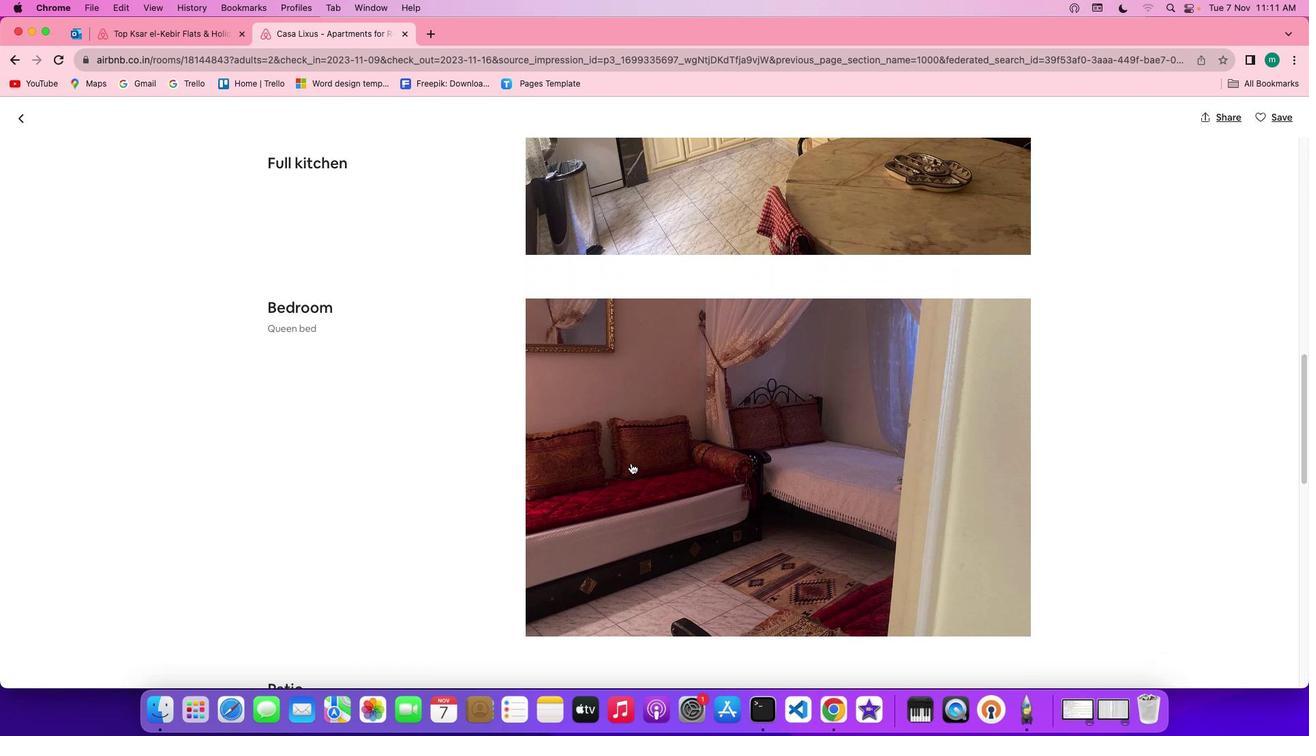 
Action: Mouse scrolled (630, 463) with delta (0, 0)
Screenshot: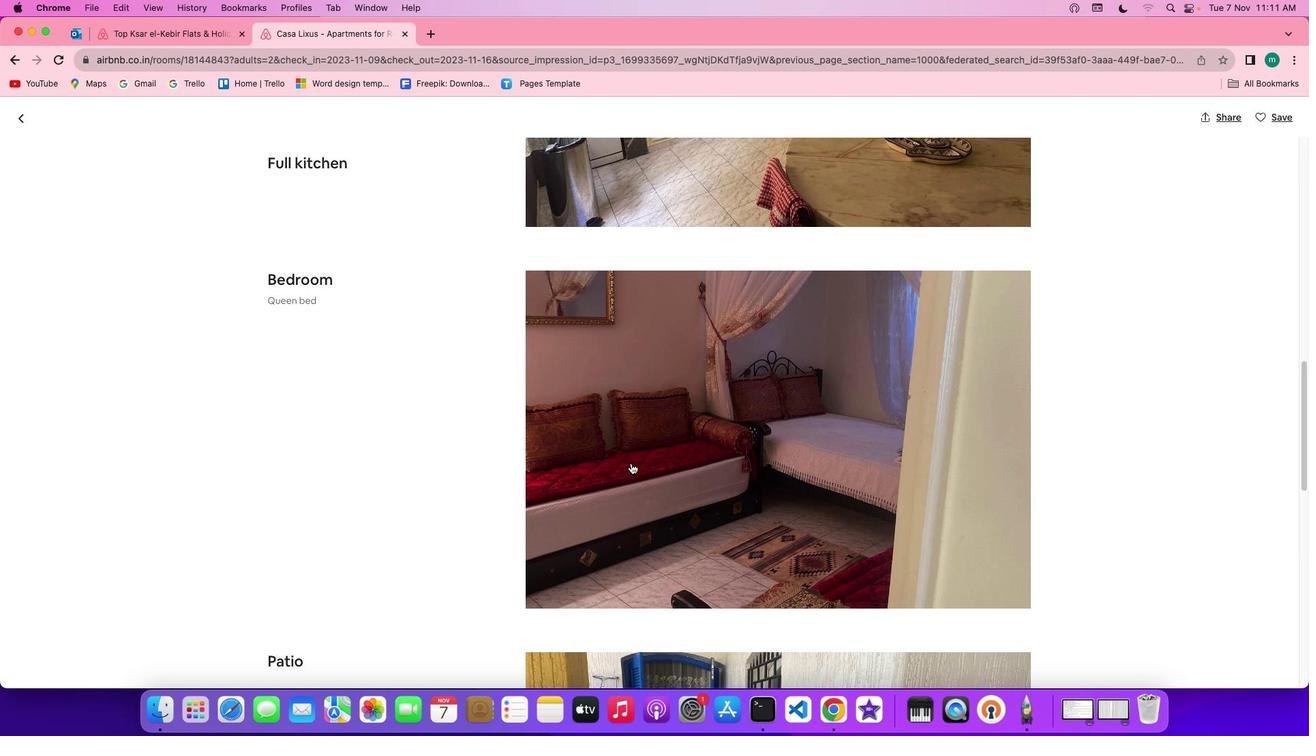 
Action: Mouse scrolled (630, 463) with delta (0, 0)
Screenshot: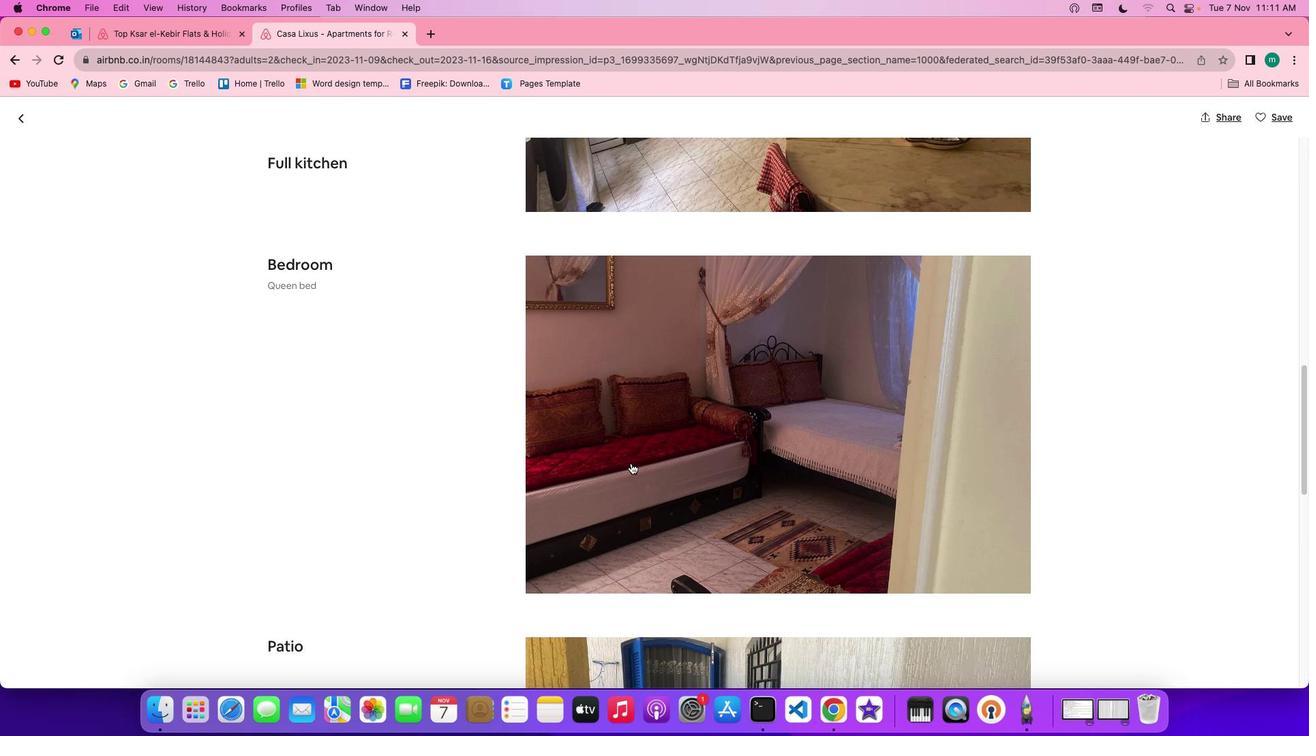 
Action: Mouse scrolled (630, 463) with delta (0, -1)
Screenshot: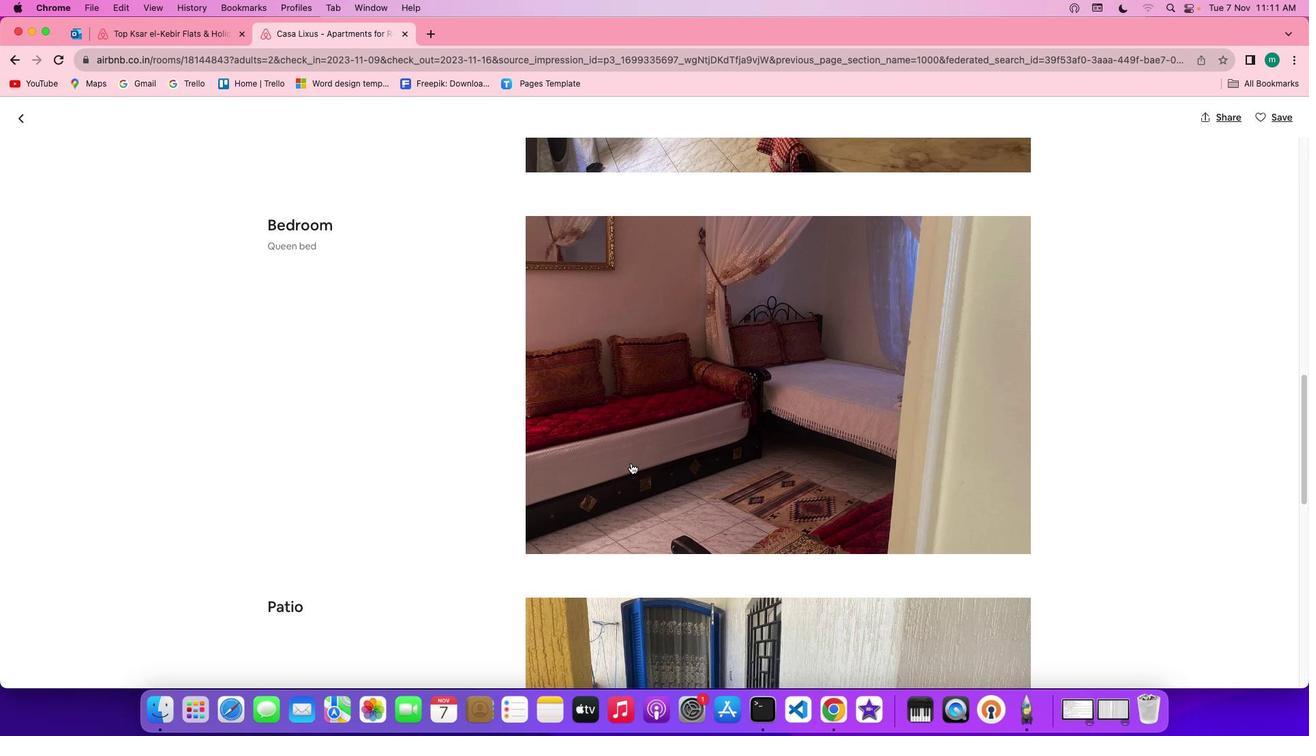 
Action: Mouse scrolled (630, 463) with delta (0, 0)
Screenshot: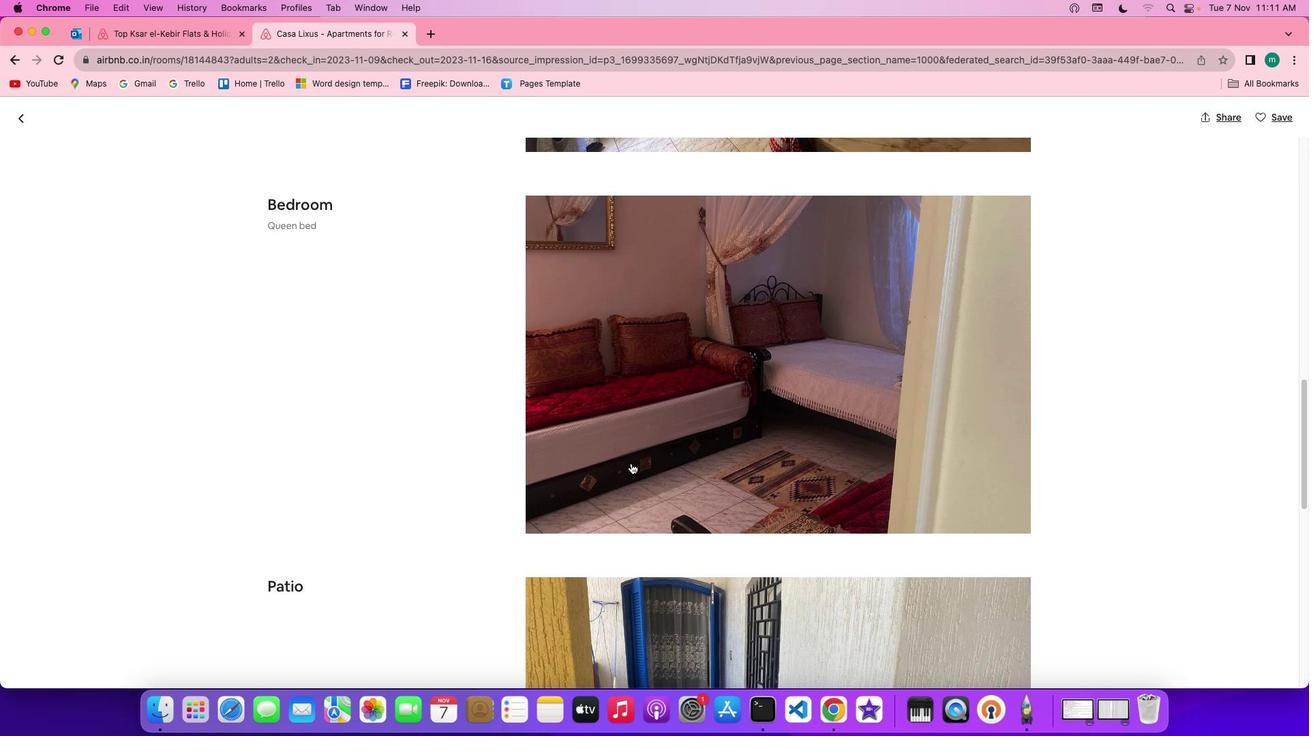 
Action: Mouse scrolled (630, 463) with delta (0, 0)
Screenshot: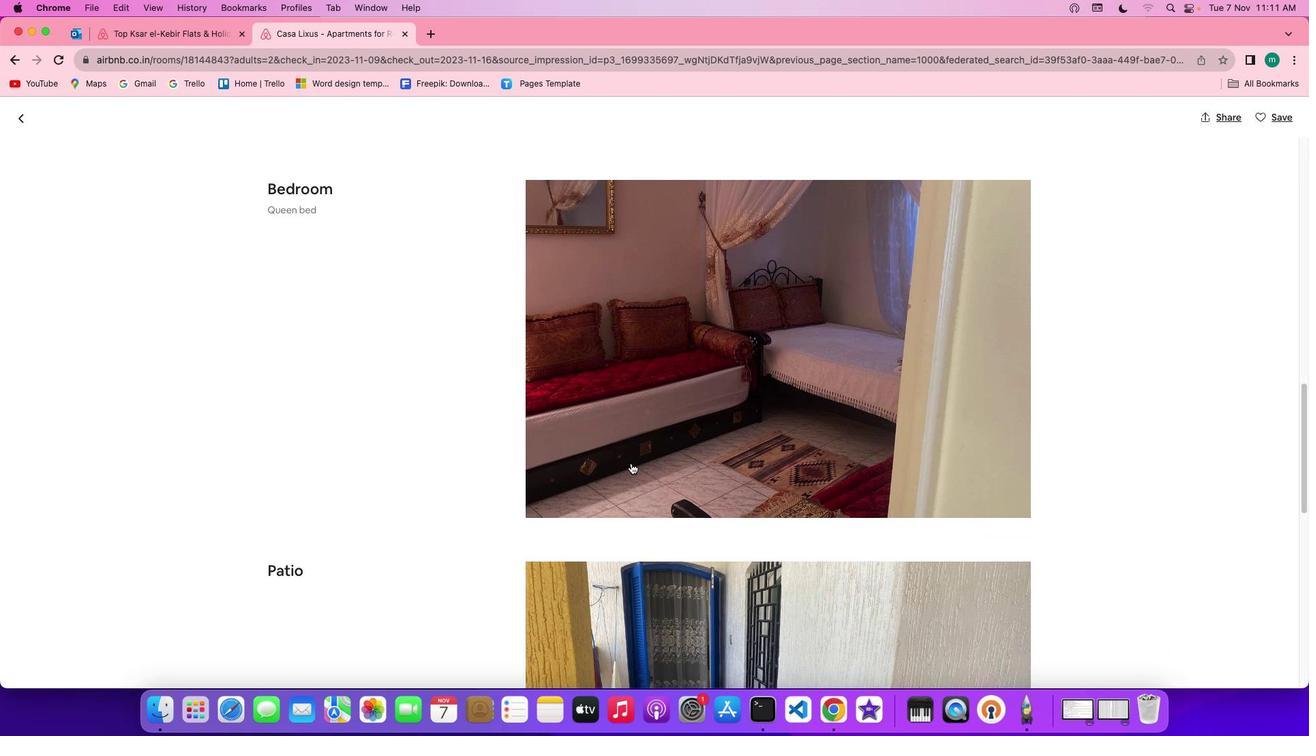 
Action: Mouse scrolled (630, 463) with delta (0, 0)
Screenshot: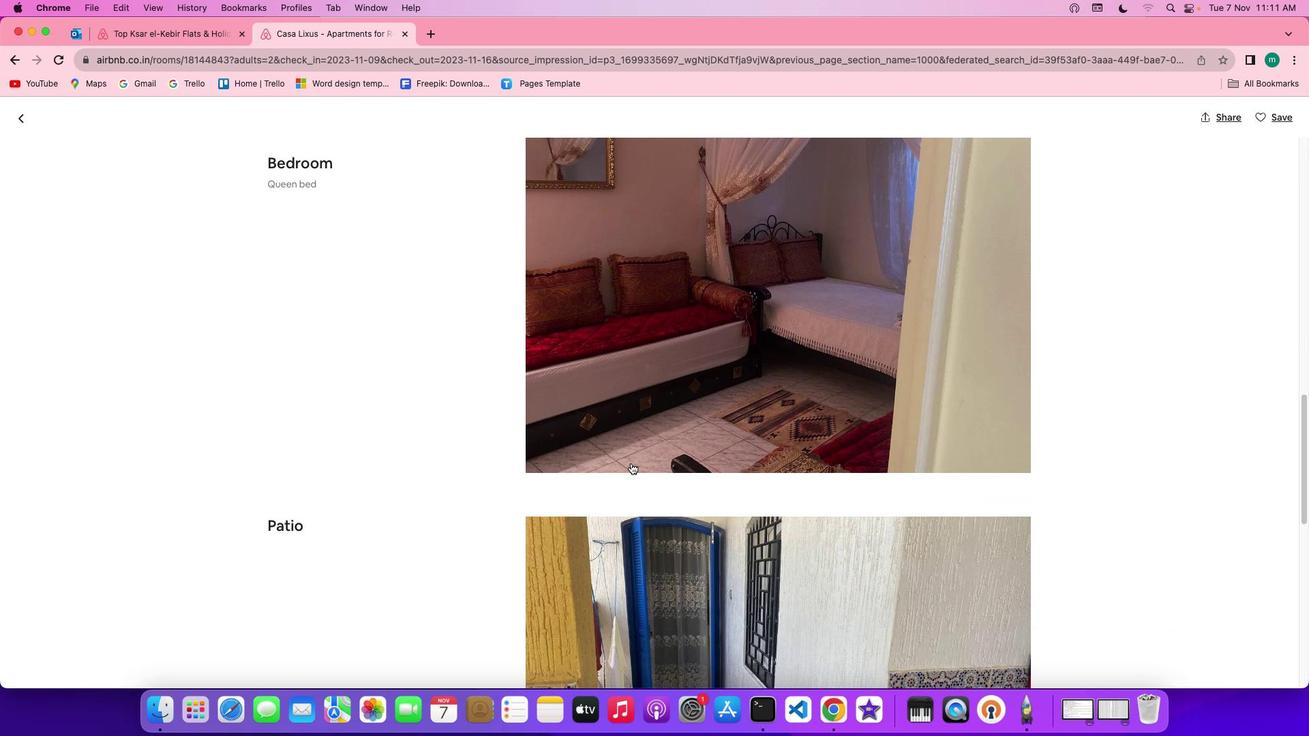 
Action: Mouse scrolled (630, 463) with delta (0, -1)
Screenshot: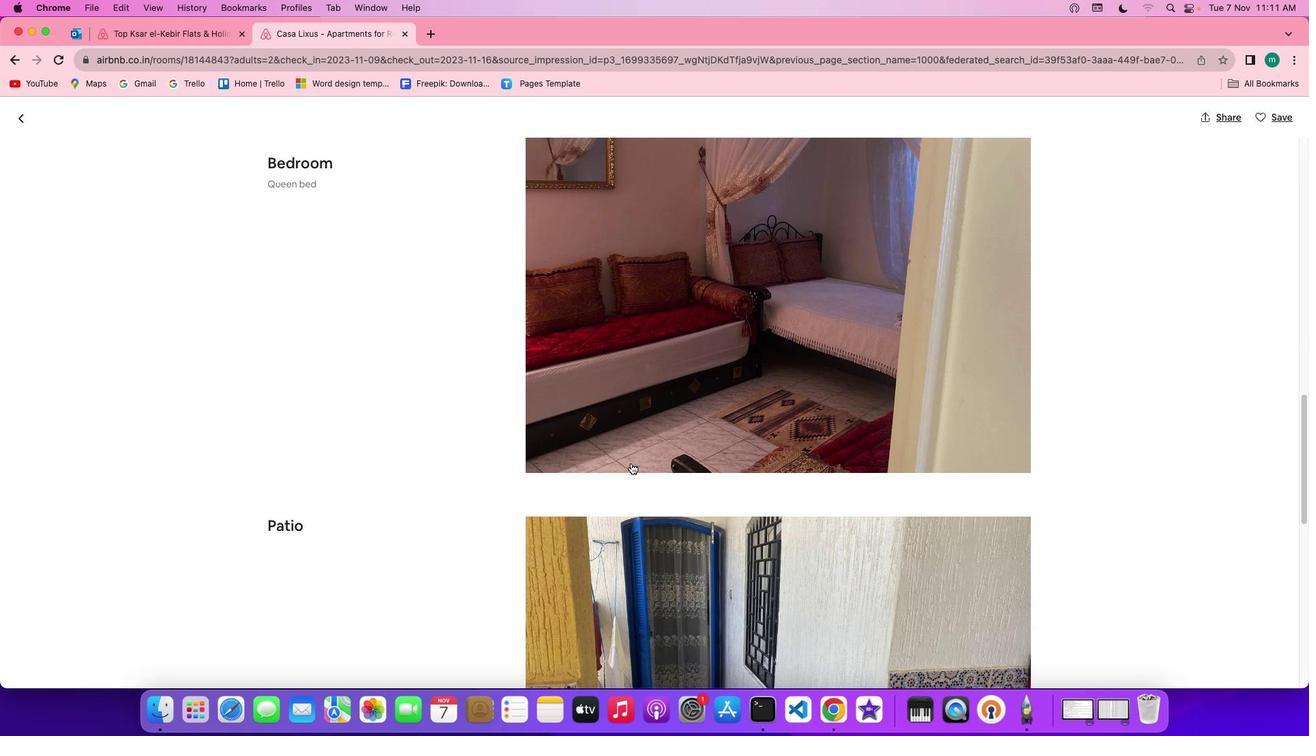 
Action: Mouse scrolled (630, 463) with delta (0, -2)
Screenshot: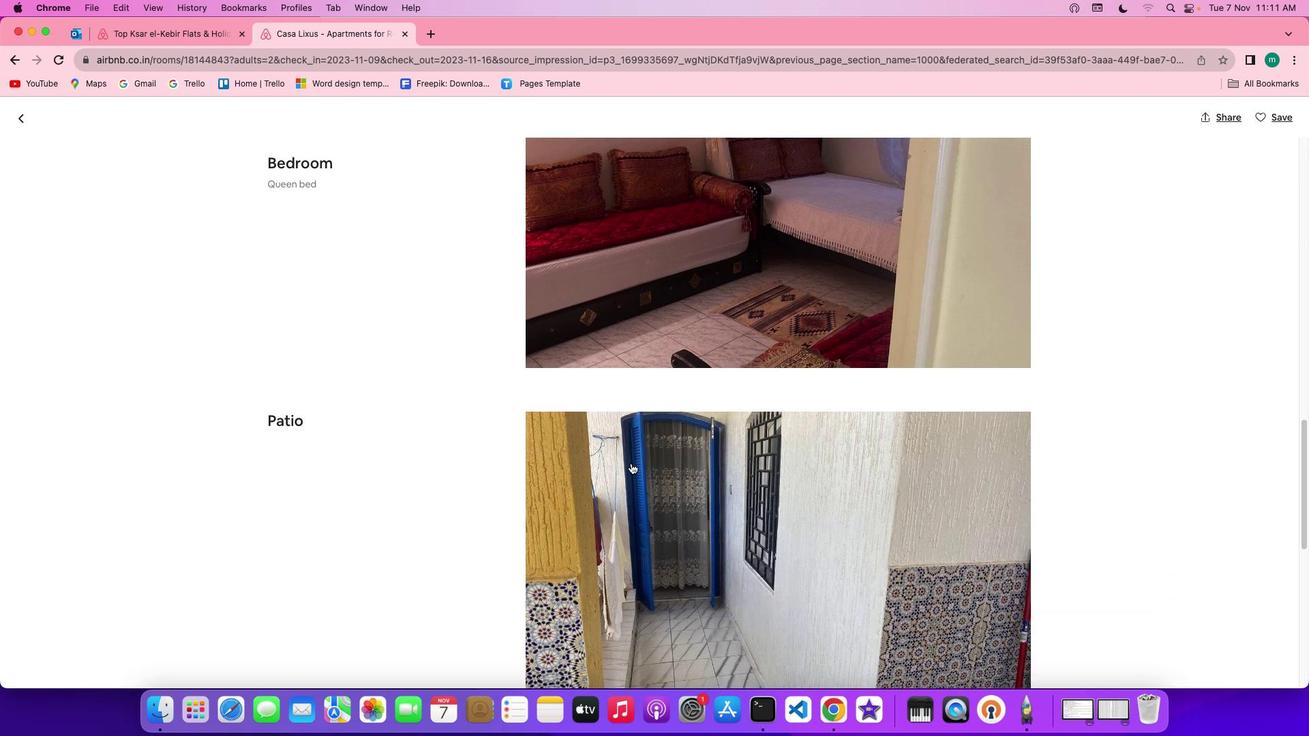 
Action: Mouse scrolled (630, 463) with delta (0, 0)
Screenshot: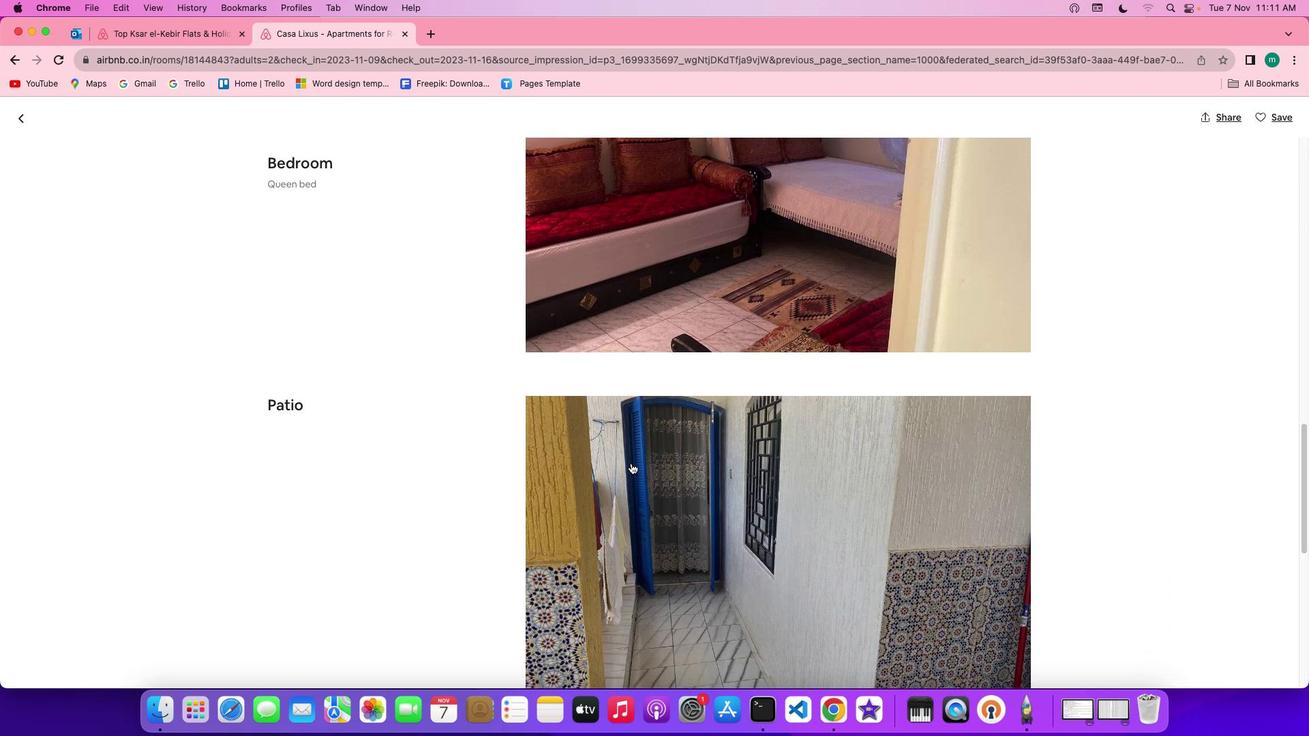 
Action: Mouse scrolled (630, 463) with delta (0, 0)
Screenshot: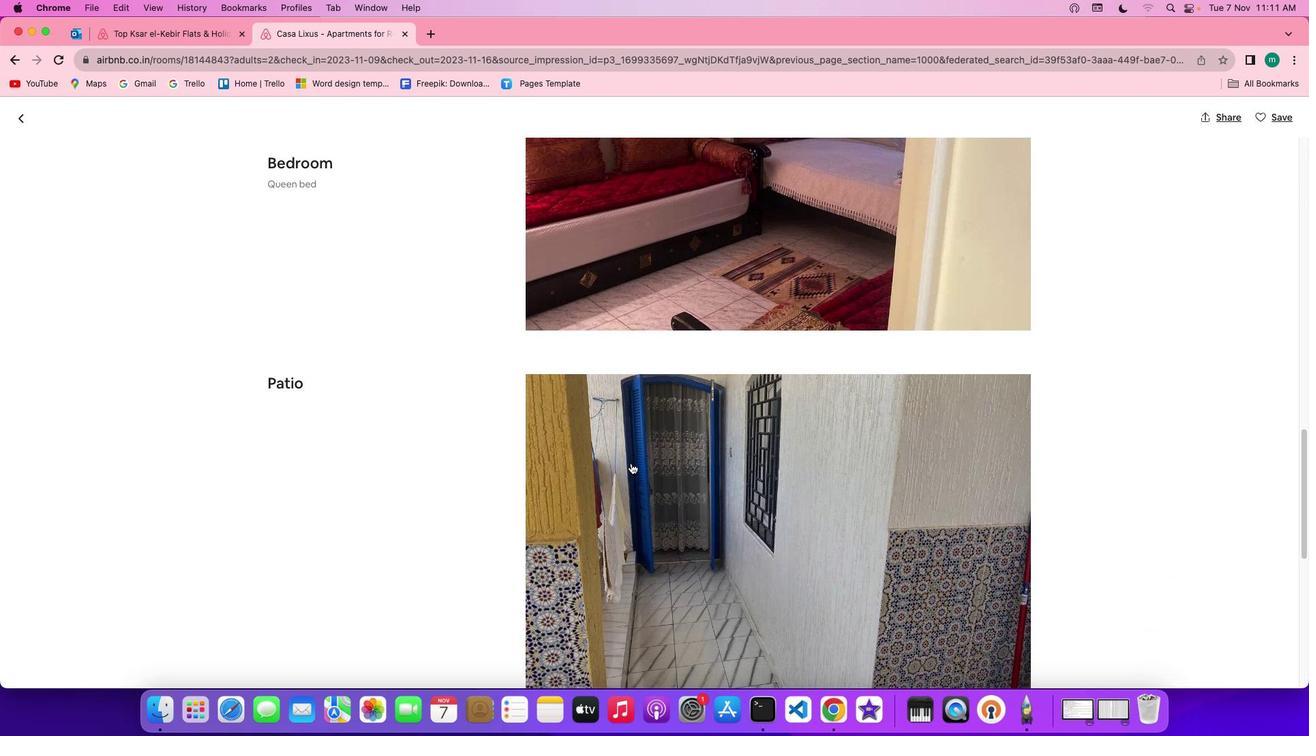 
Action: Mouse scrolled (630, 463) with delta (0, -1)
Screenshot: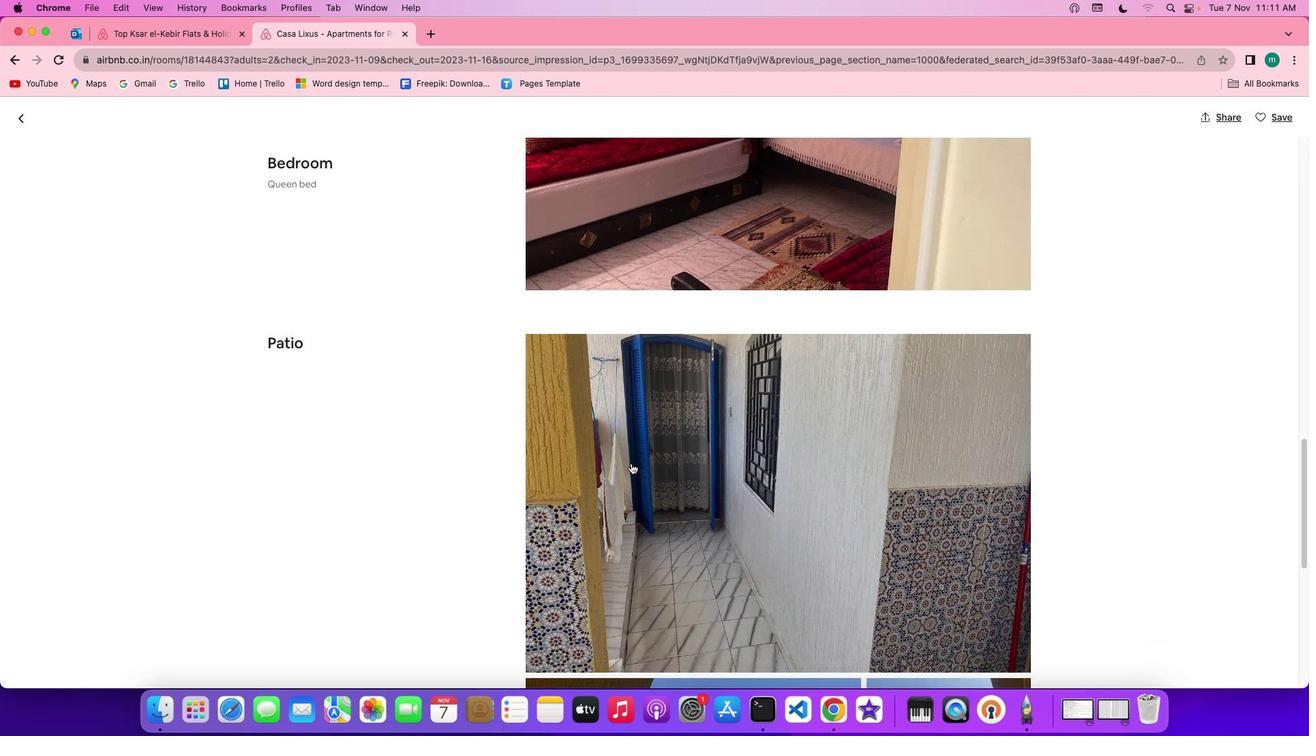 
Action: Mouse scrolled (630, 463) with delta (0, 0)
Screenshot: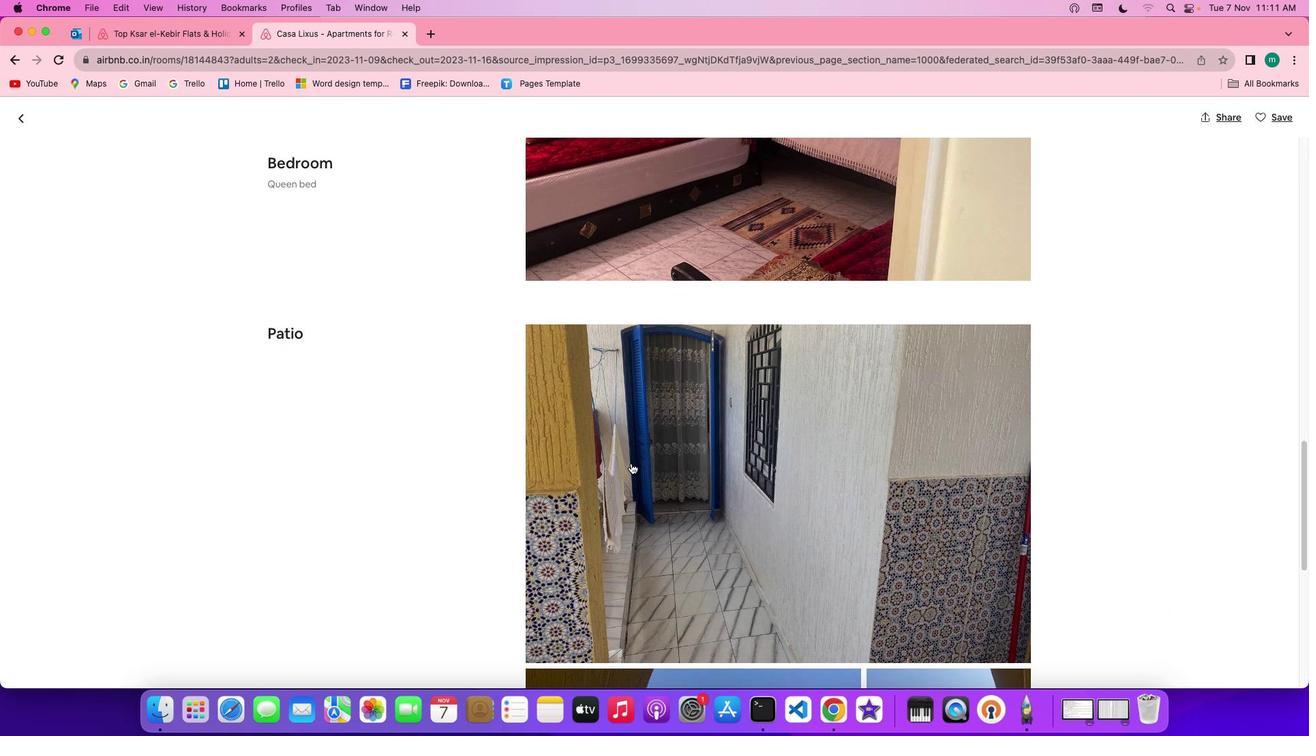 
Action: Mouse scrolled (630, 463) with delta (0, 0)
Screenshot: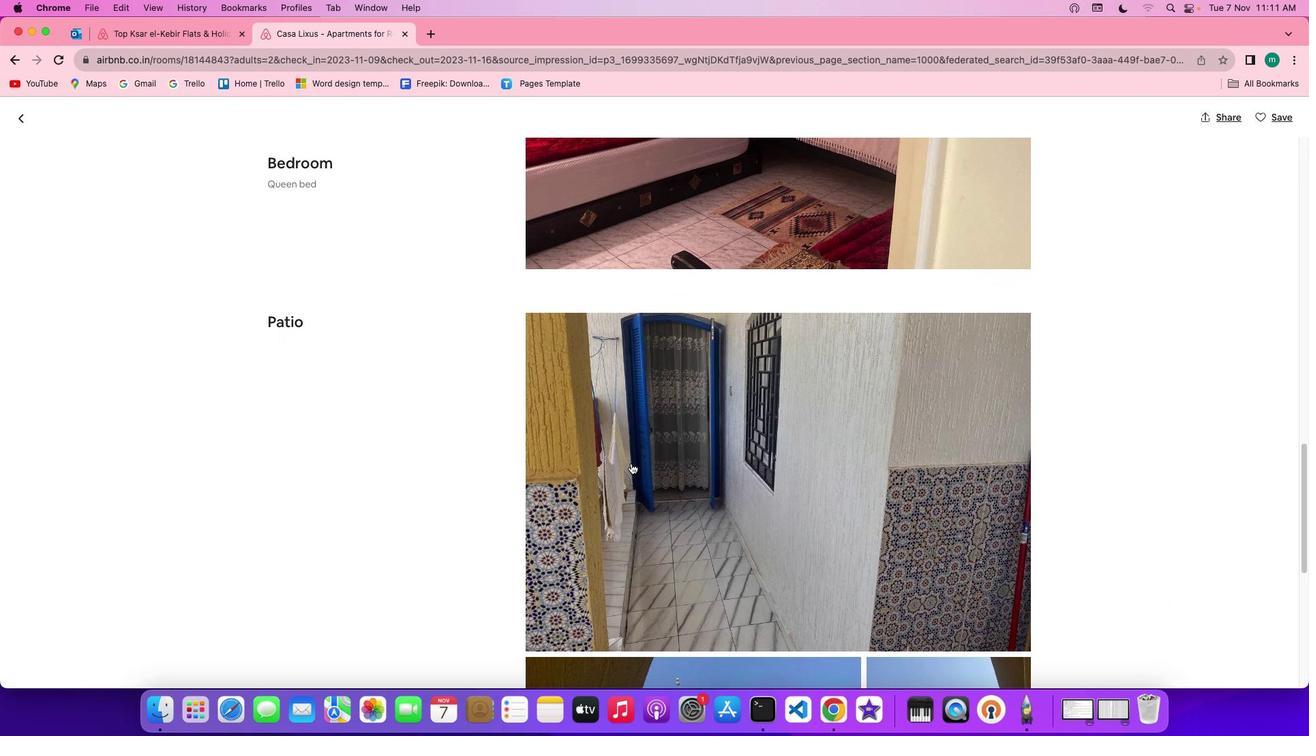 
Action: Mouse scrolled (630, 463) with delta (0, 0)
Screenshot: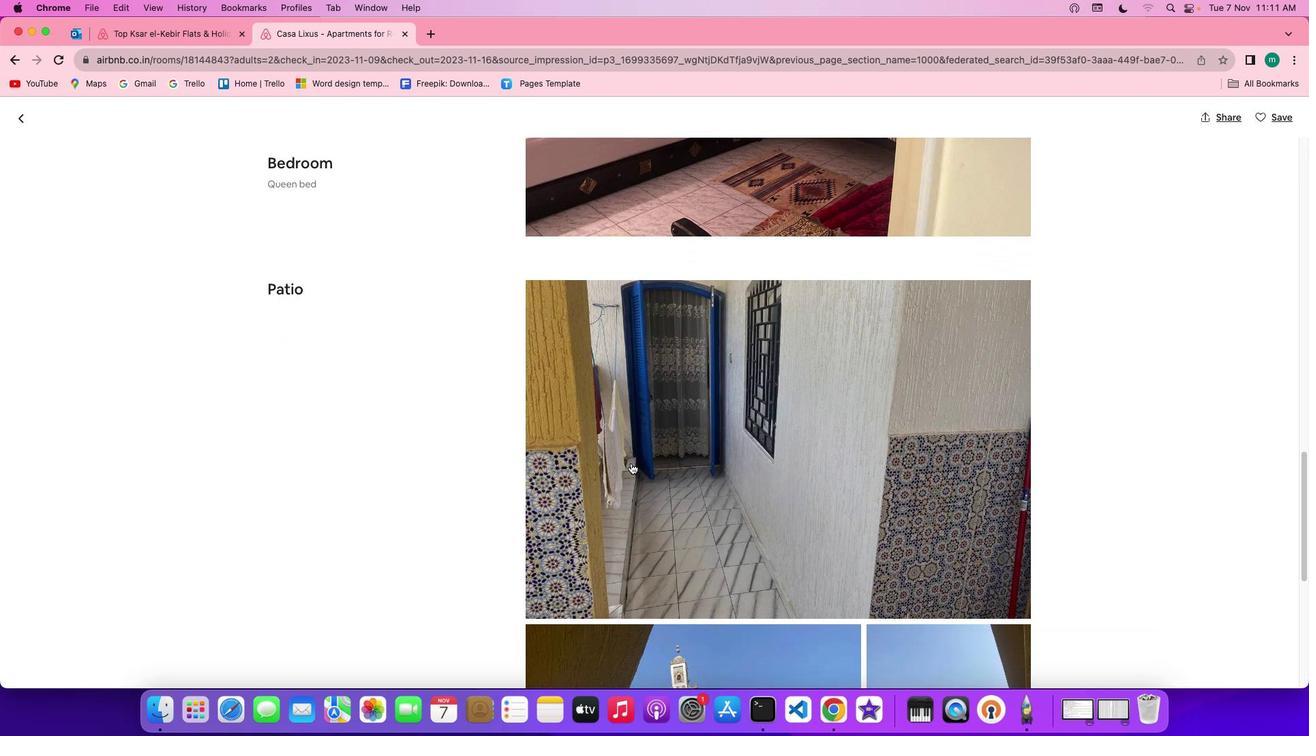 
Action: Mouse scrolled (630, 463) with delta (0, 0)
Screenshot: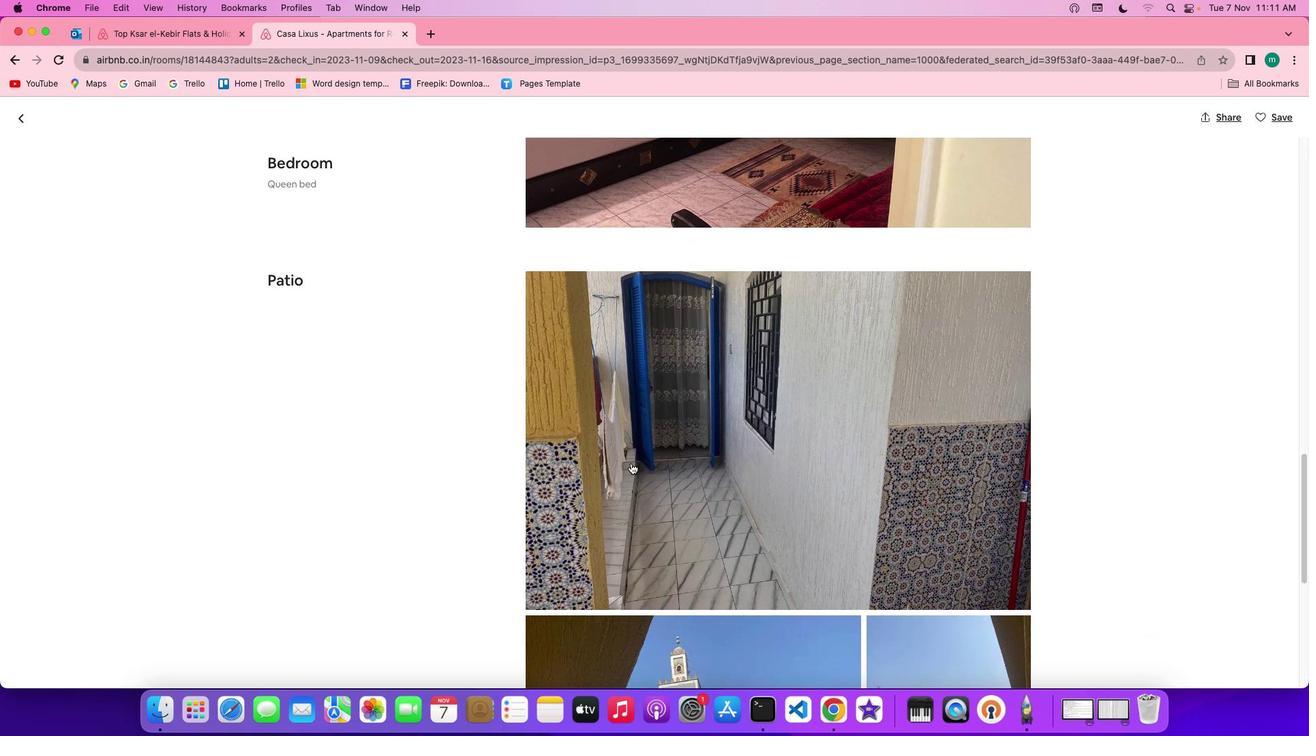 
Action: Mouse scrolled (630, 463) with delta (0, 0)
Screenshot: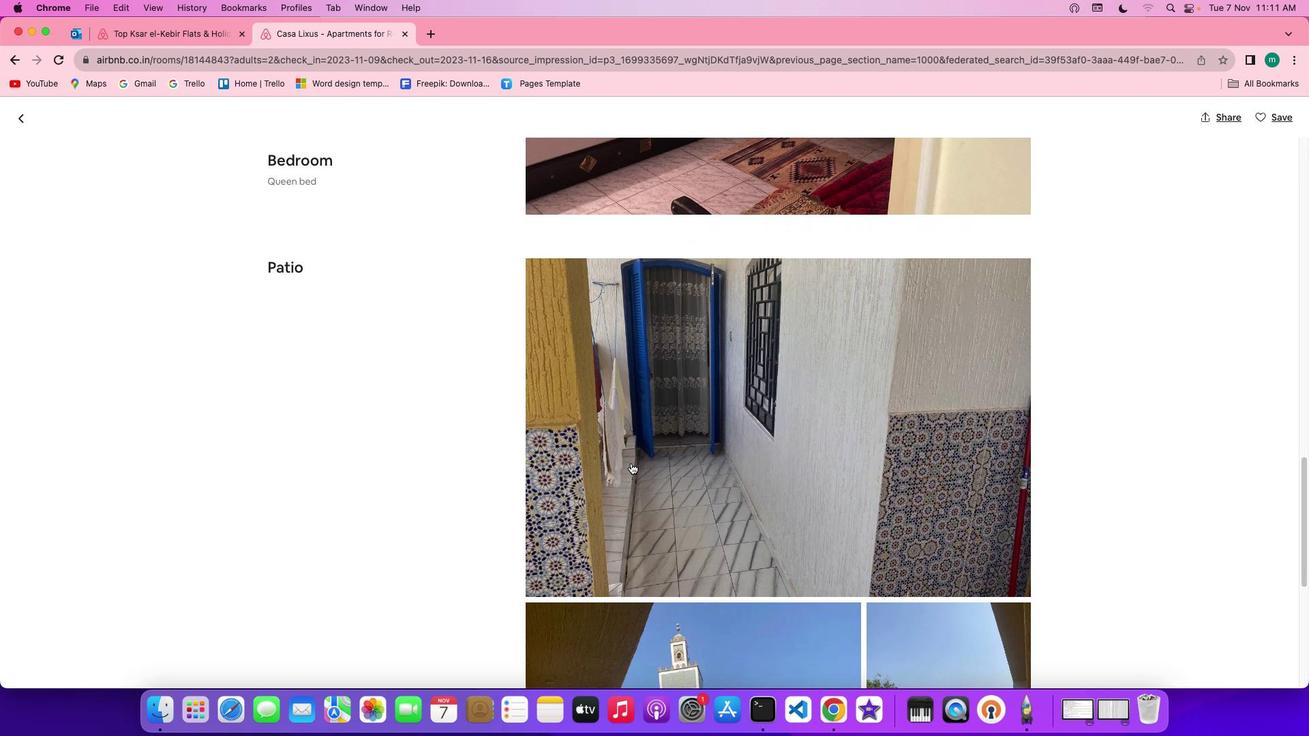 
Action: Mouse scrolled (630, 463) with delta (0, 0)
Screenshot: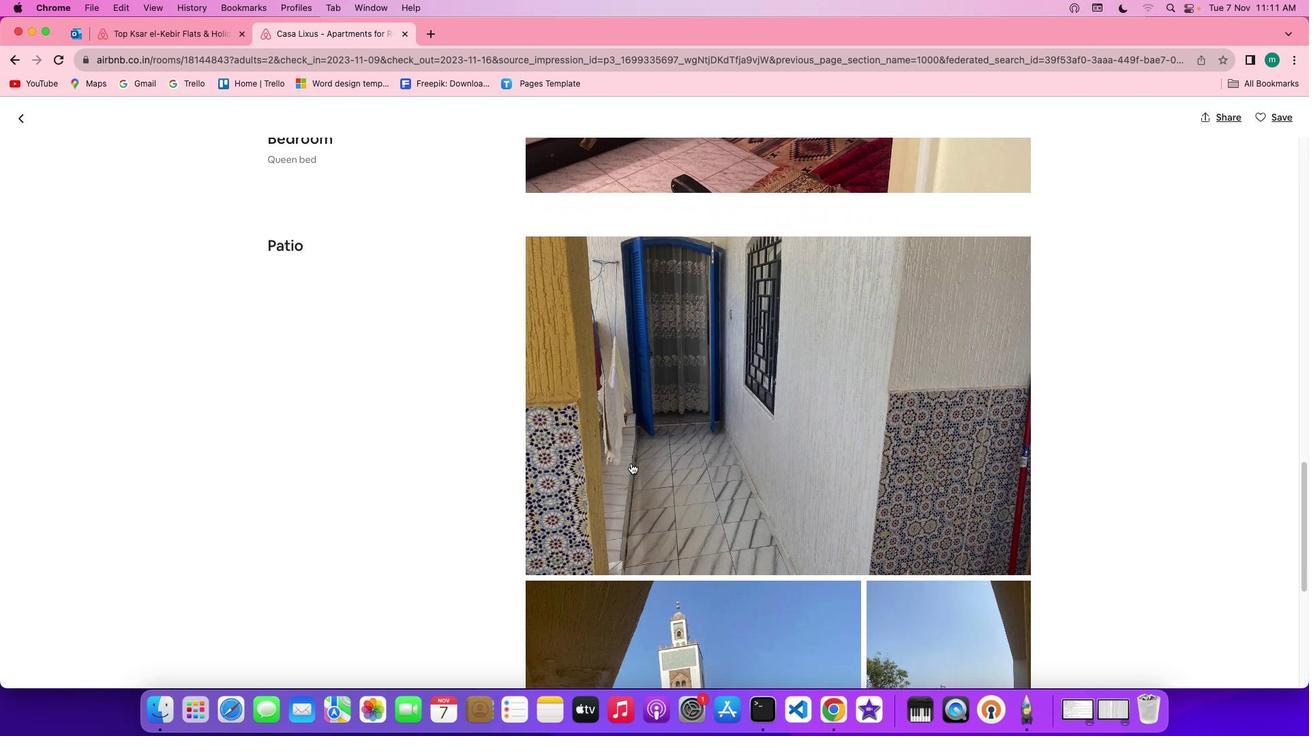 
Action: Mouse scrolled (630, 463) with delta (0, 0)
Screenshot: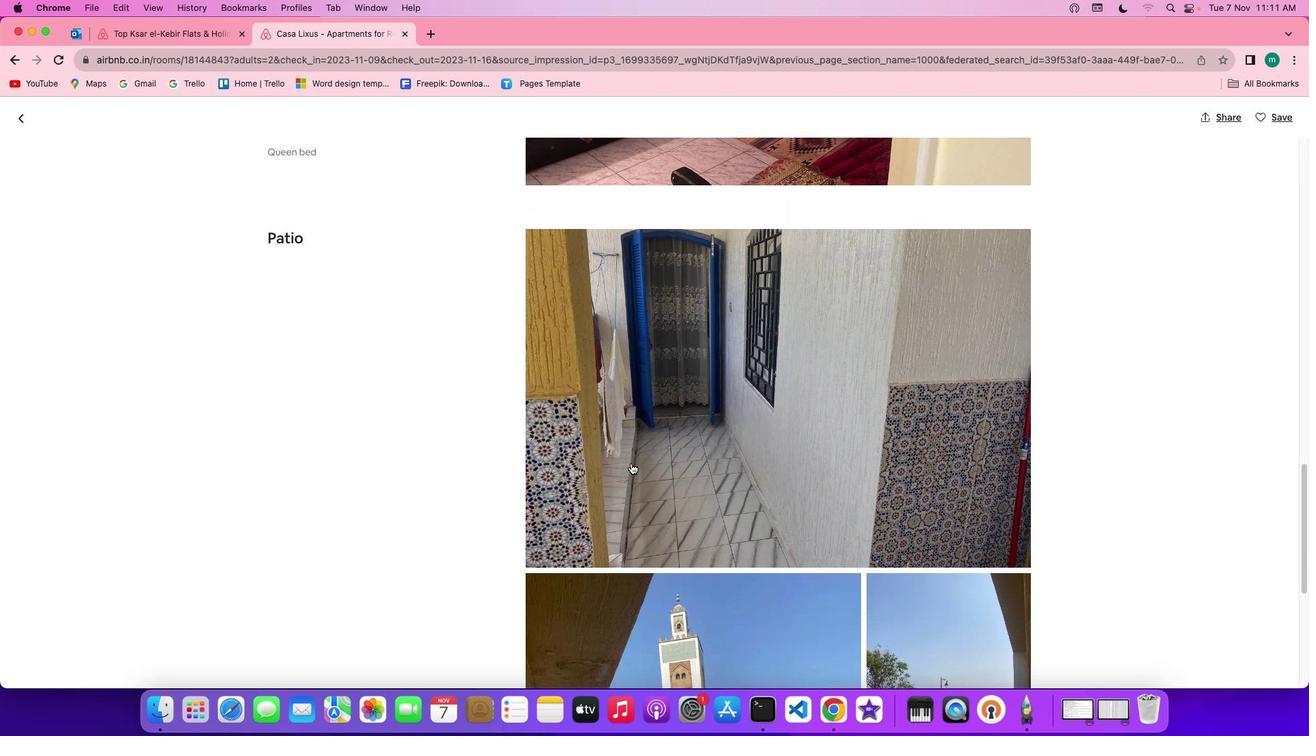 
Action: Mouse scrolled (630, 463) with delta (0, 0)
Screenshot: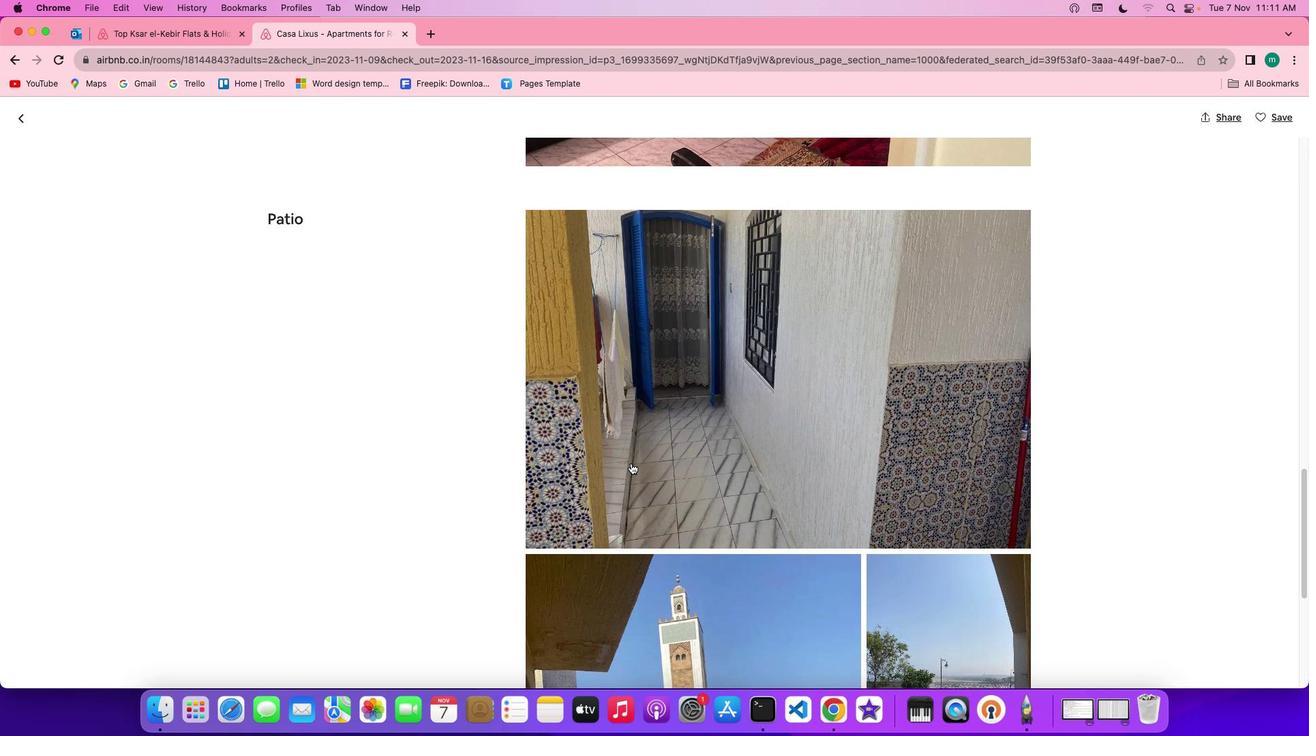 
Action: Mouse scrolled (630, 463) with delta (0, 0)
Screenshot: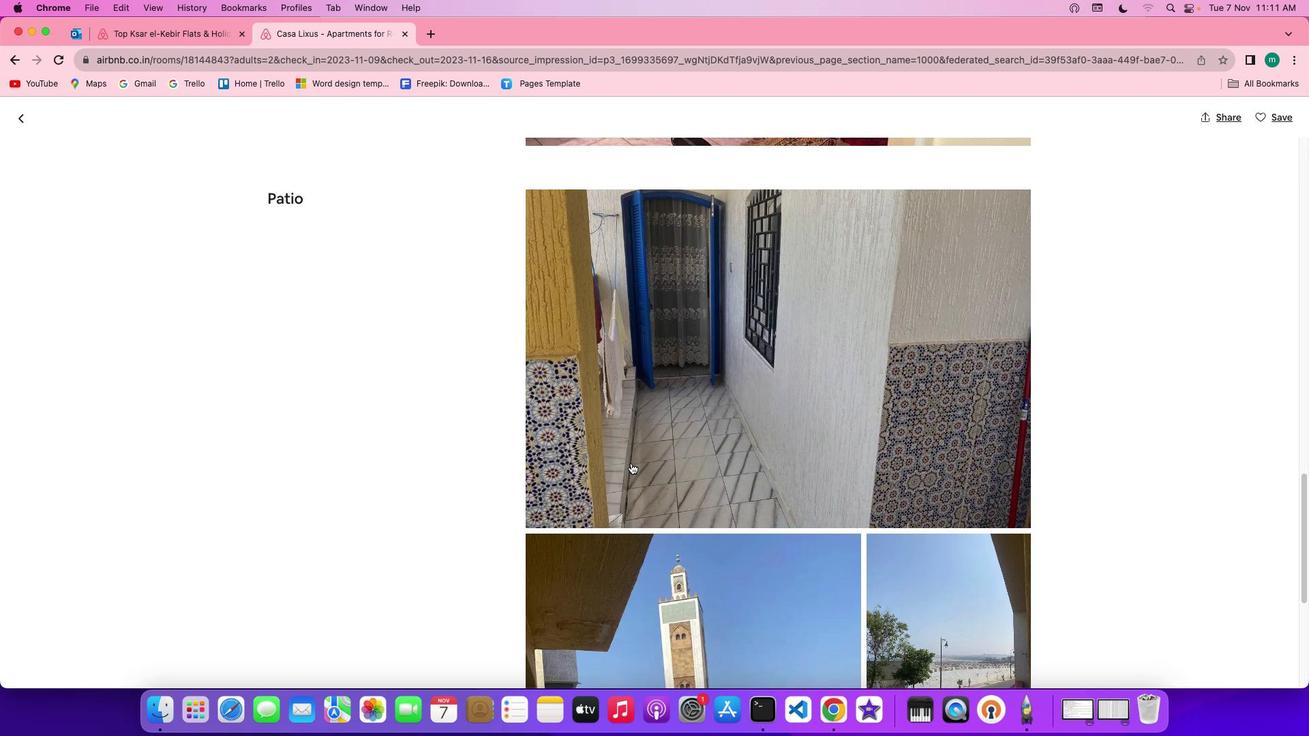 
Action: Mouse scrolled (630, 463) with delta (0, 0)
Screenshot: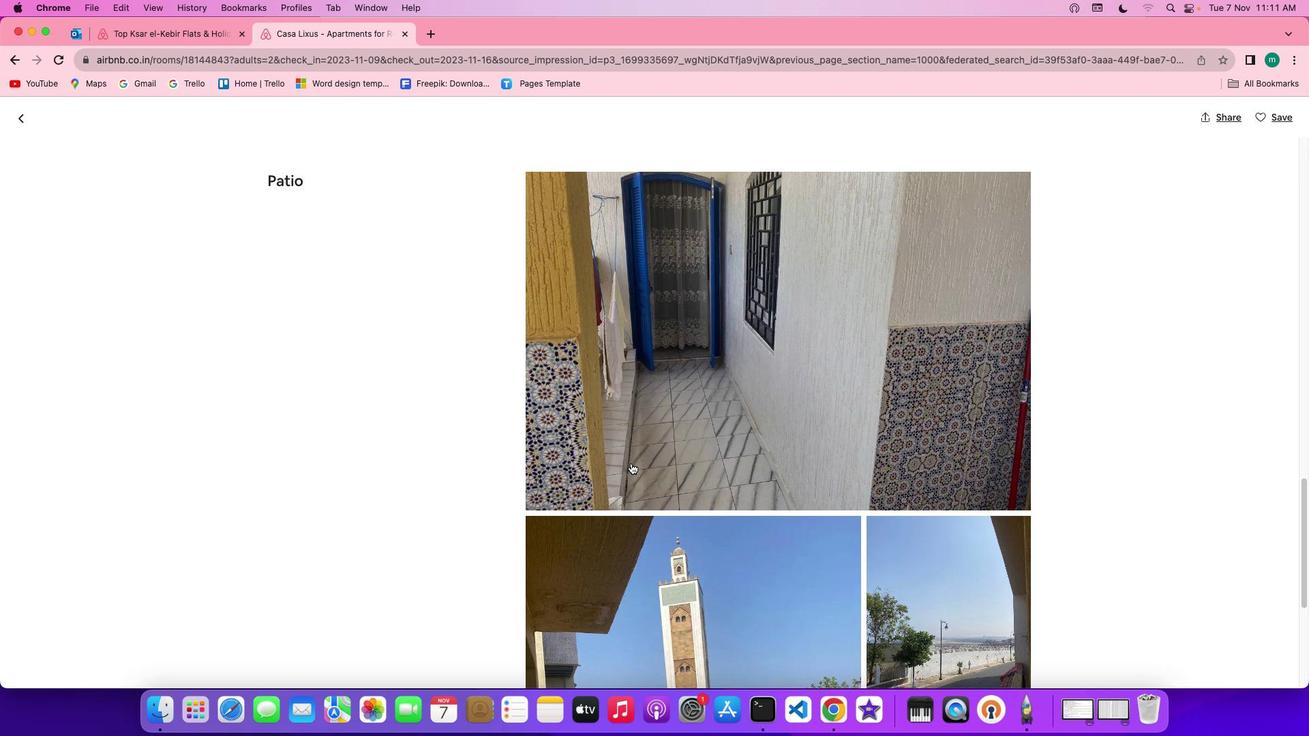 
Action: Mouse scrolled (630, 463) with delta (0, 0)
Screenshot: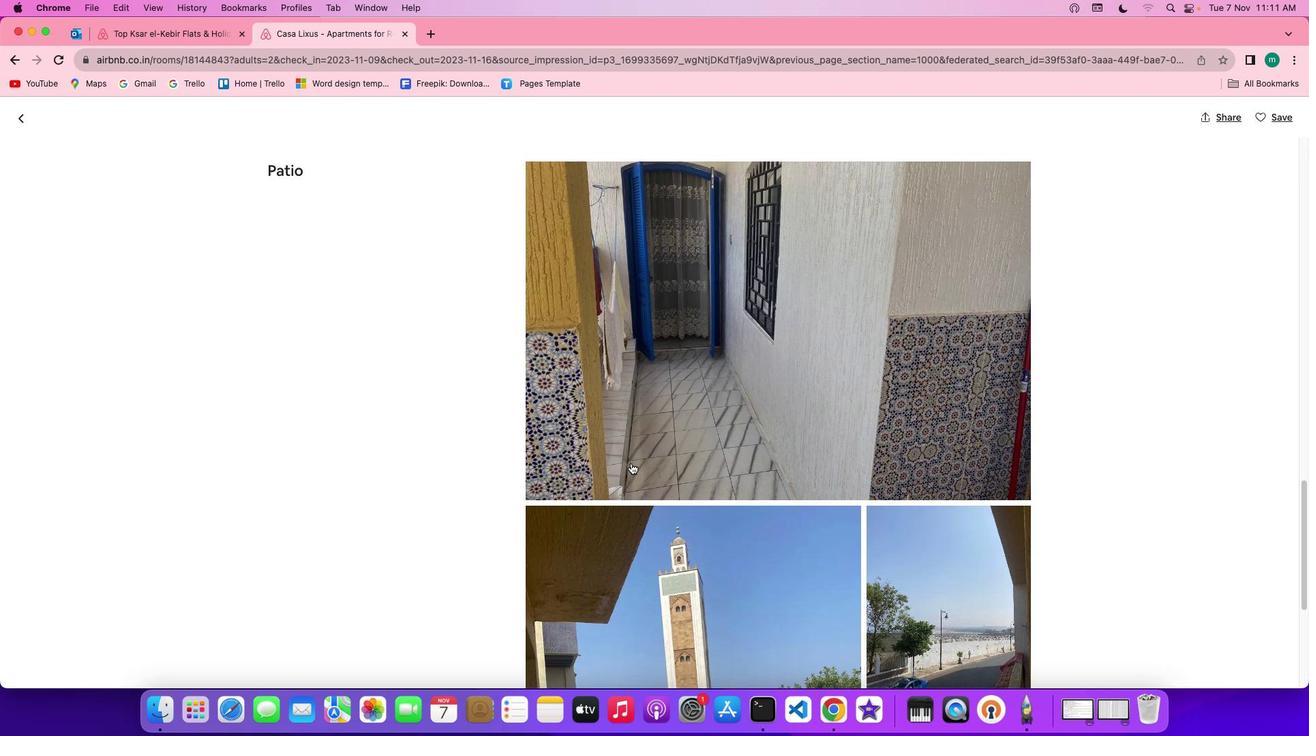 
Action: Mouse scrolled (630, 463) with delta (0, 0)
Screenshot: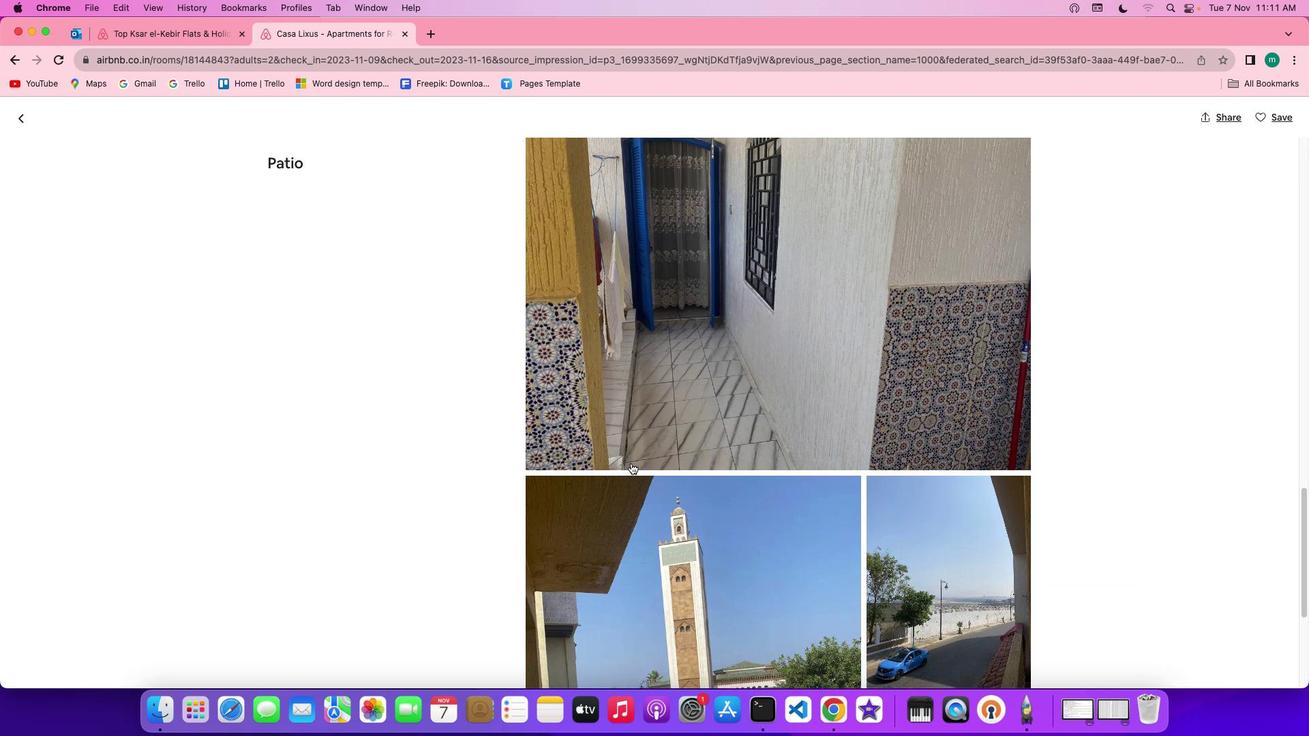 
Action: Mouse scrolled (630, 463) with delta (0, 0)
Screenshot: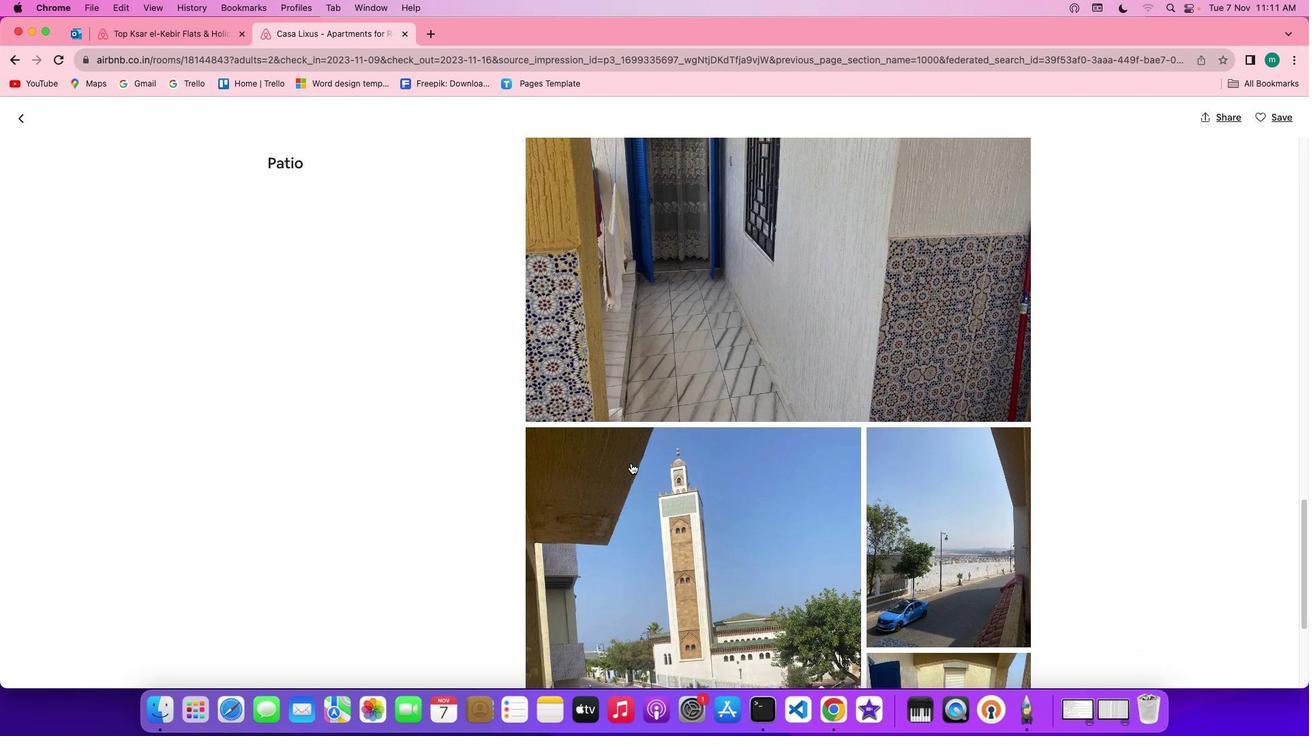
Action: Mouse scrolled (630, 463) with delta (0, 0)
Screenshot: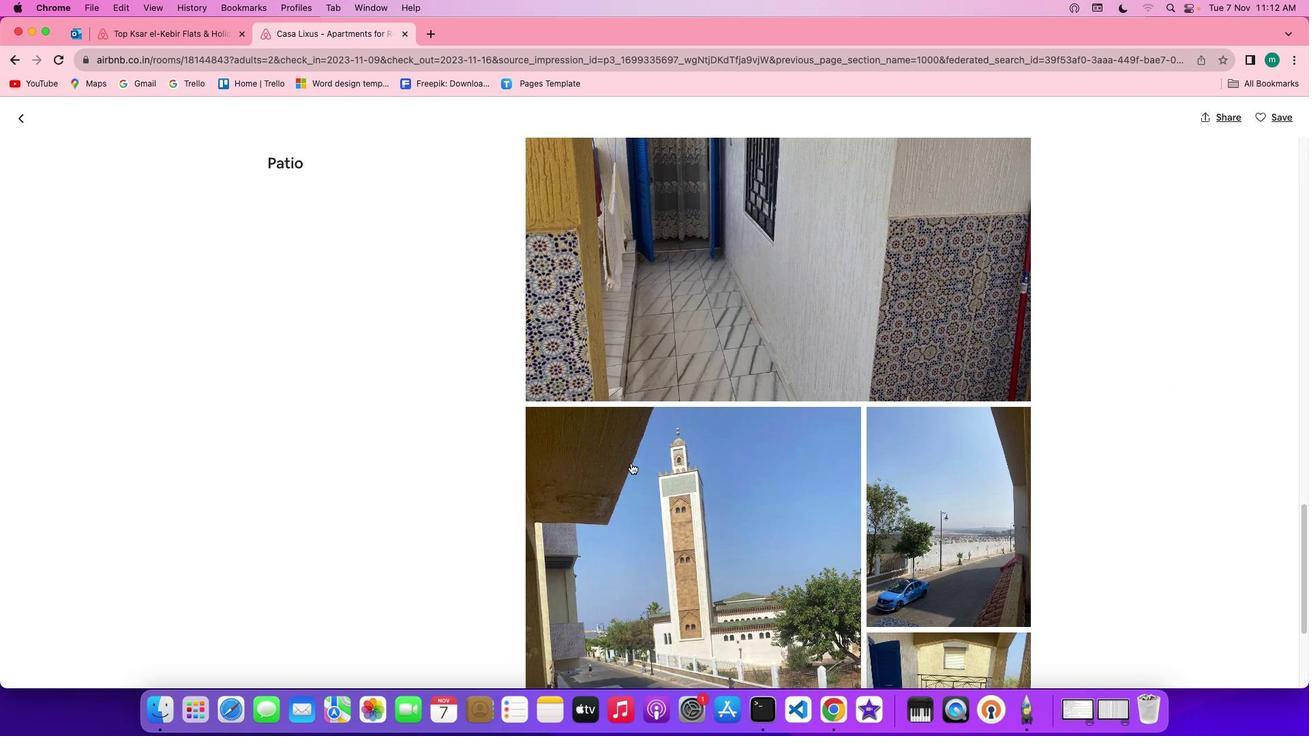 
Action: Mouse scrolled (630, 463) with delta (0, 0)
Screenshot: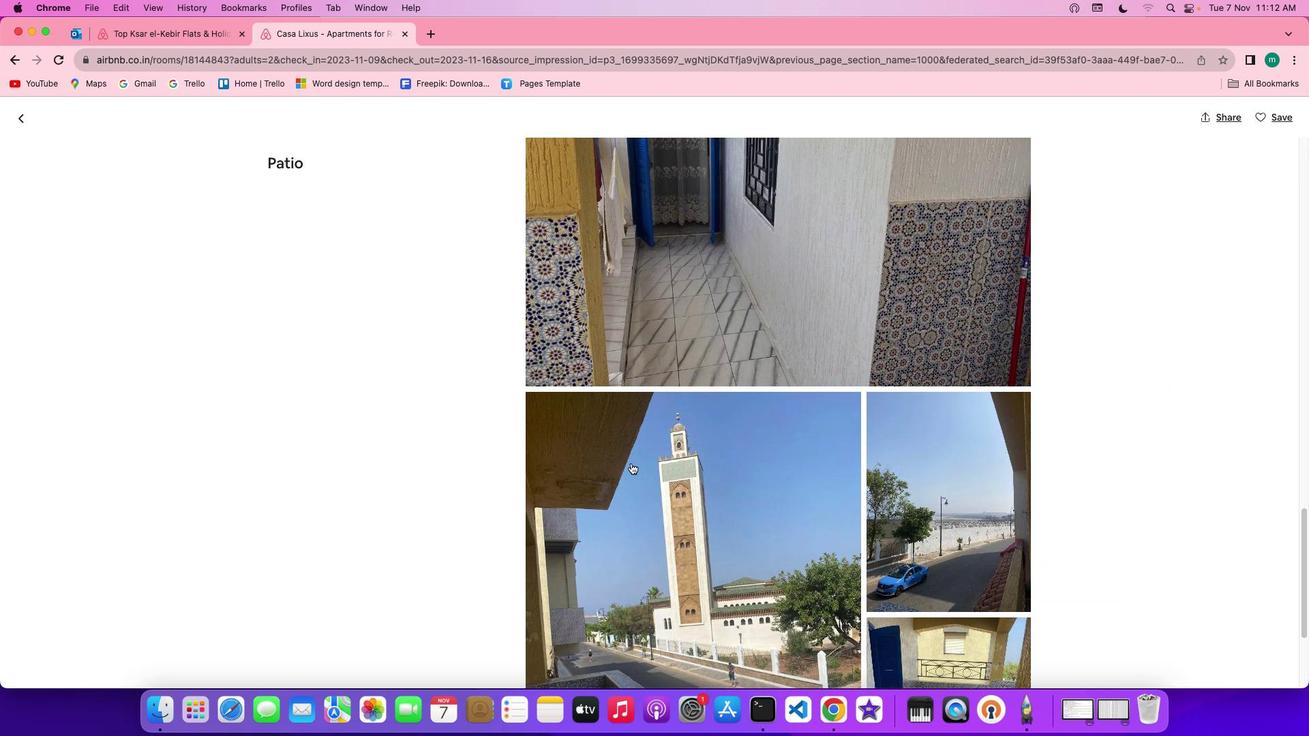 
Action: Mouse scrolled (630, 463) with delta (0, 0)
Screenshot: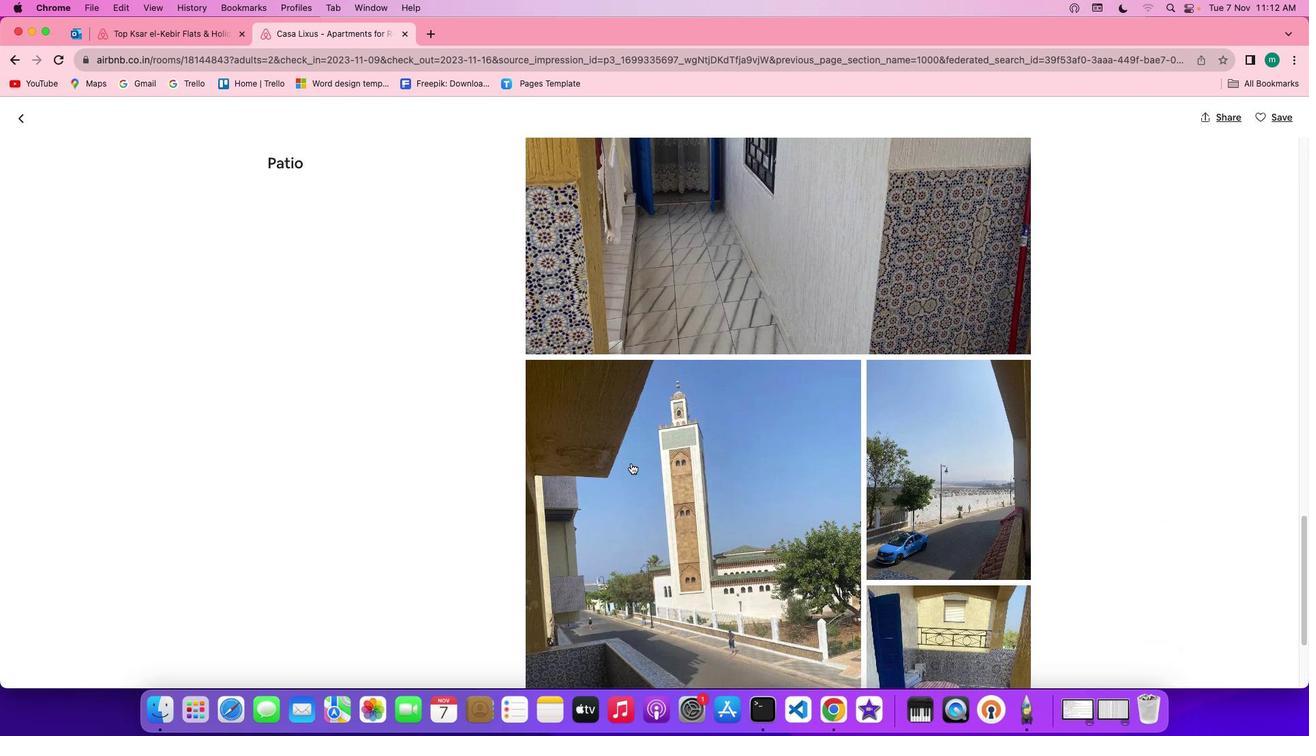 
Action: Mouse scrolled (630, 463) with delta (0, 0)
Screenshot: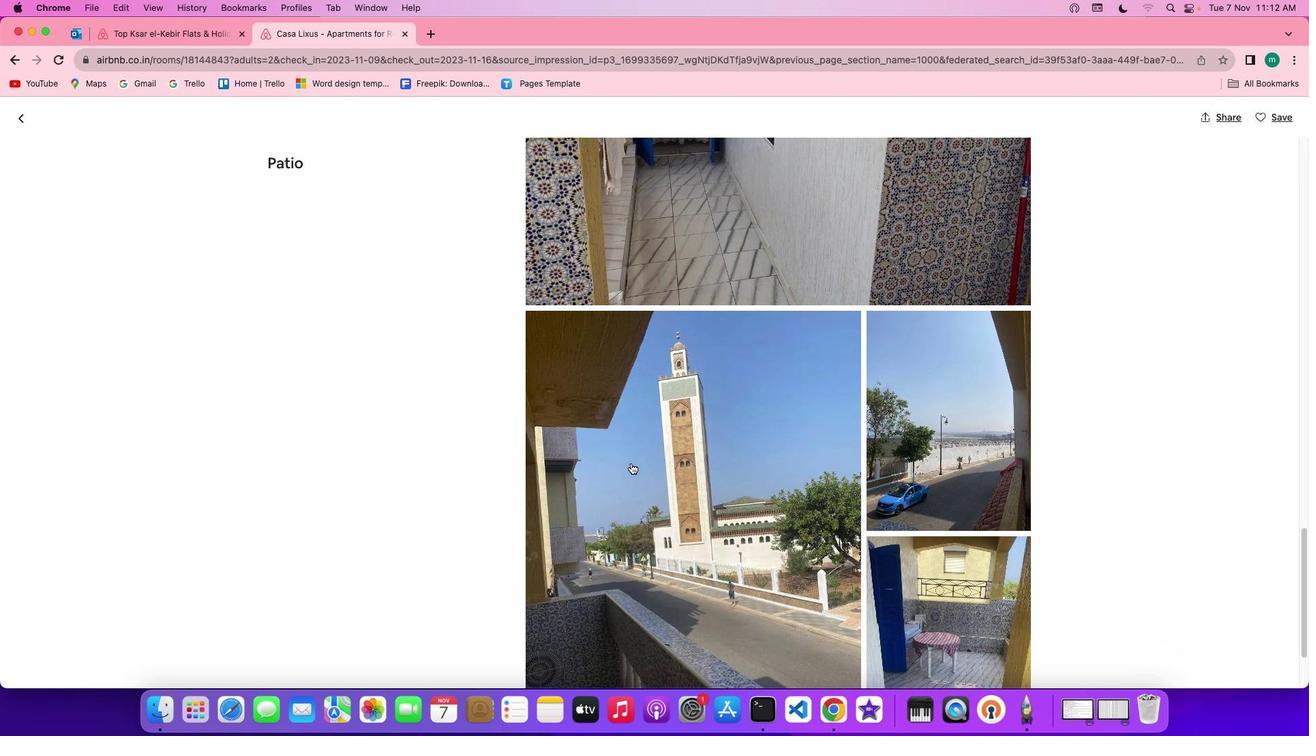 
Action: Mouse scrolled (630, 463) with delta (0, 0)
Screenshot: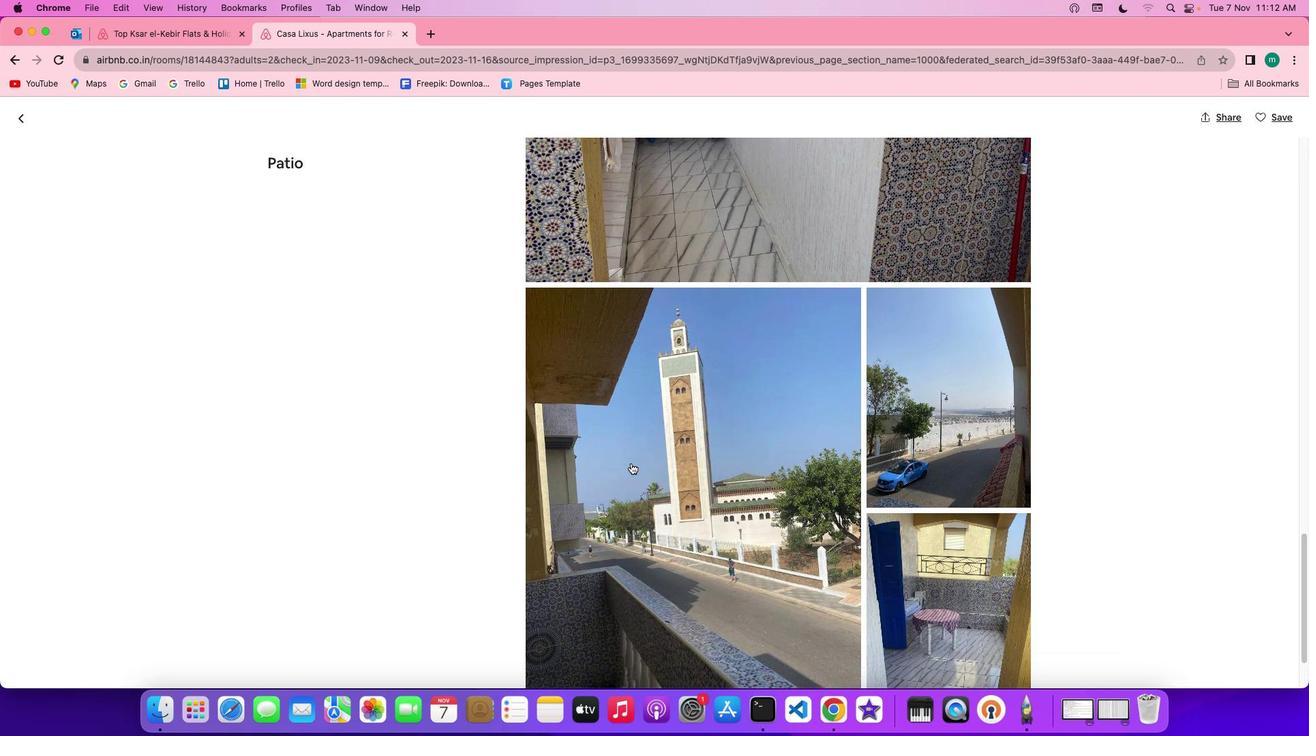 
Action: Mouse scrolled (630, 463) with delta (0, 0)
Screenshot: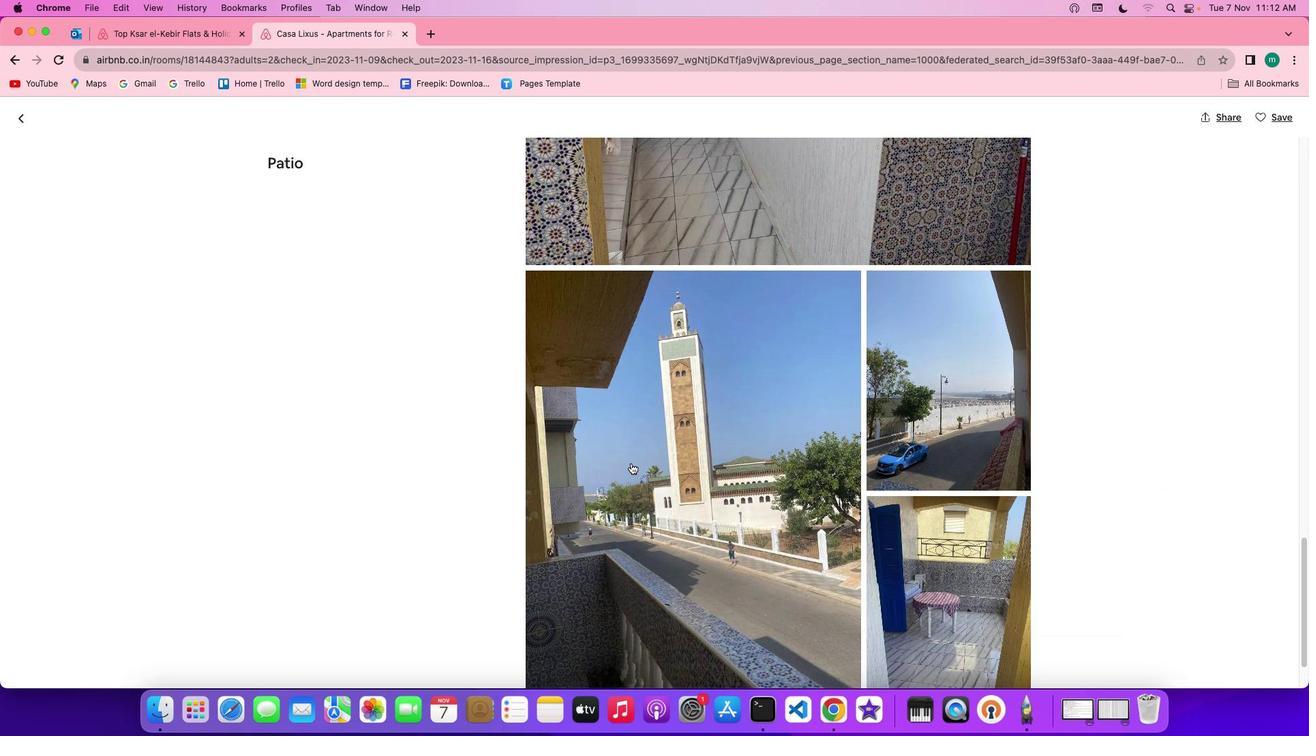 
Action: Mouse scrolled (630, 463) with delta (0, -1)
Screenshot: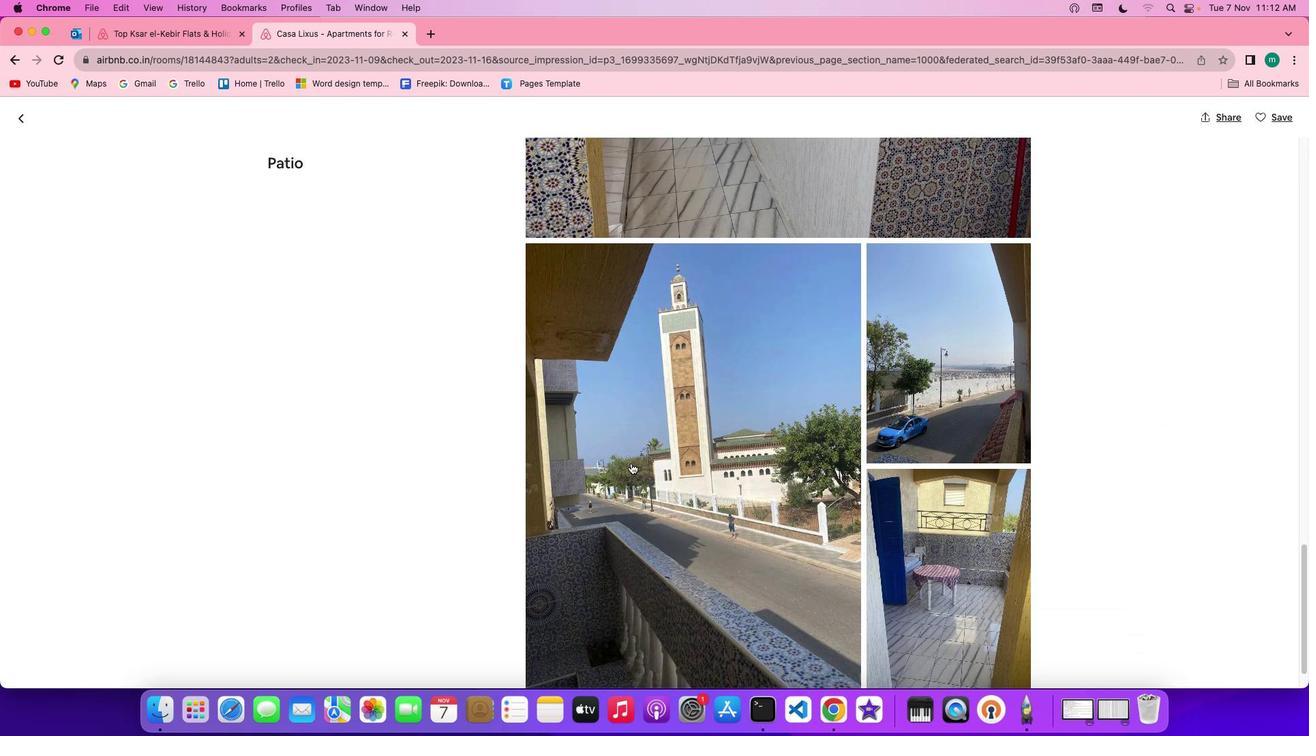 
Action: Mouse scrolled (630, 463) with delta (0, 0)
Screenshot: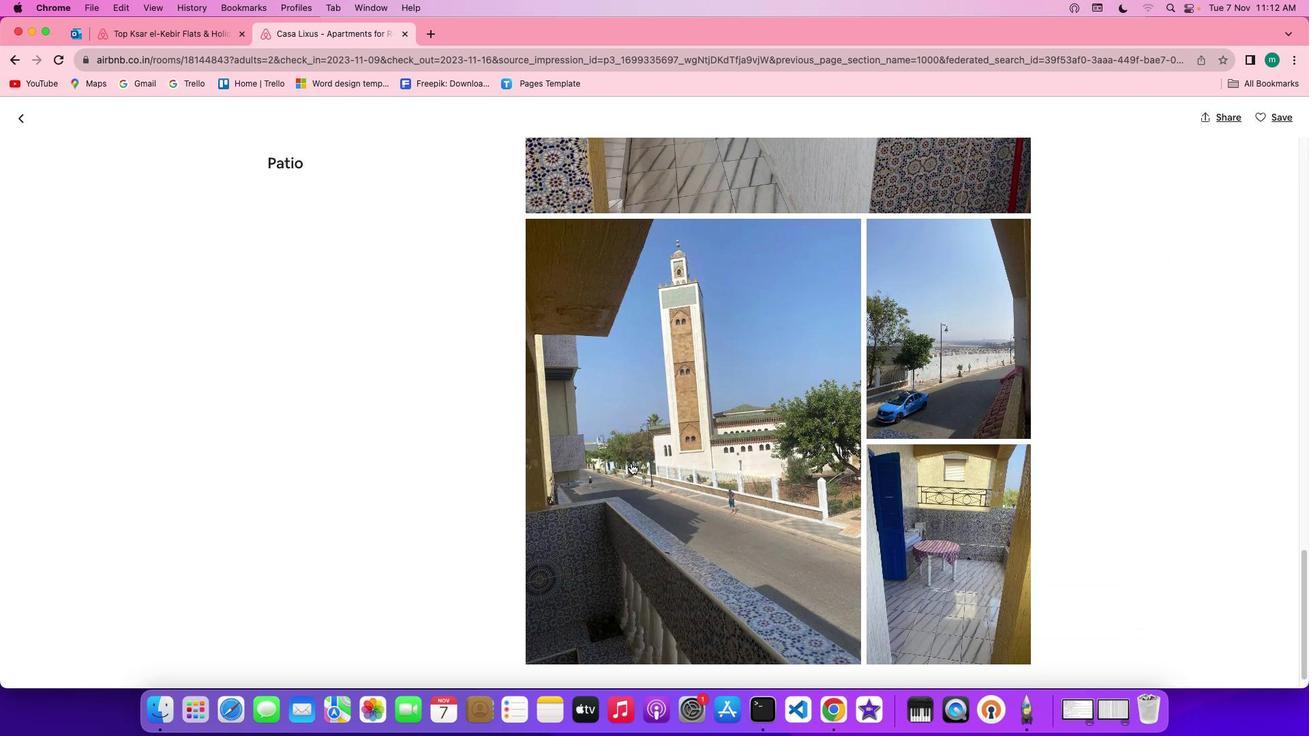 
Action: Mouse scrolled (630, 463) with delta (0, 0)
Screenshot: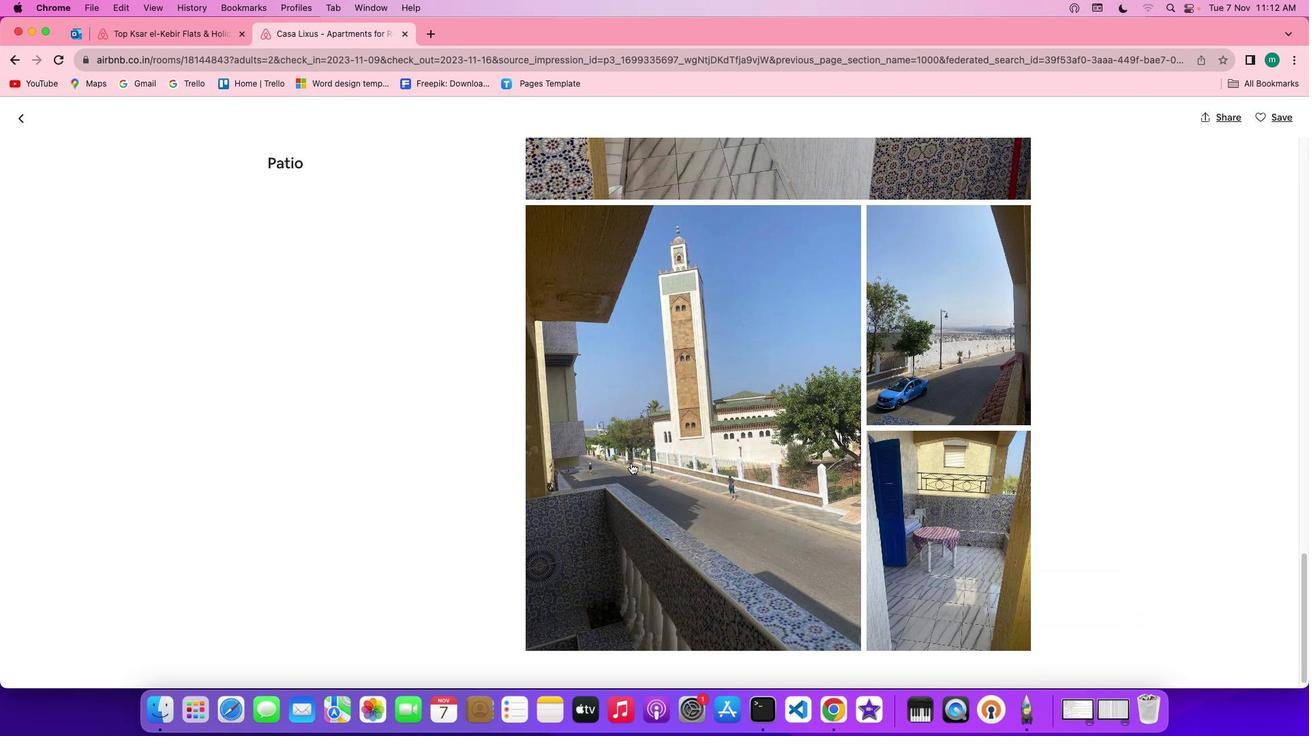 
Action: Mouse scrolled (630, 463) with delta (0, -1)
Screenshot: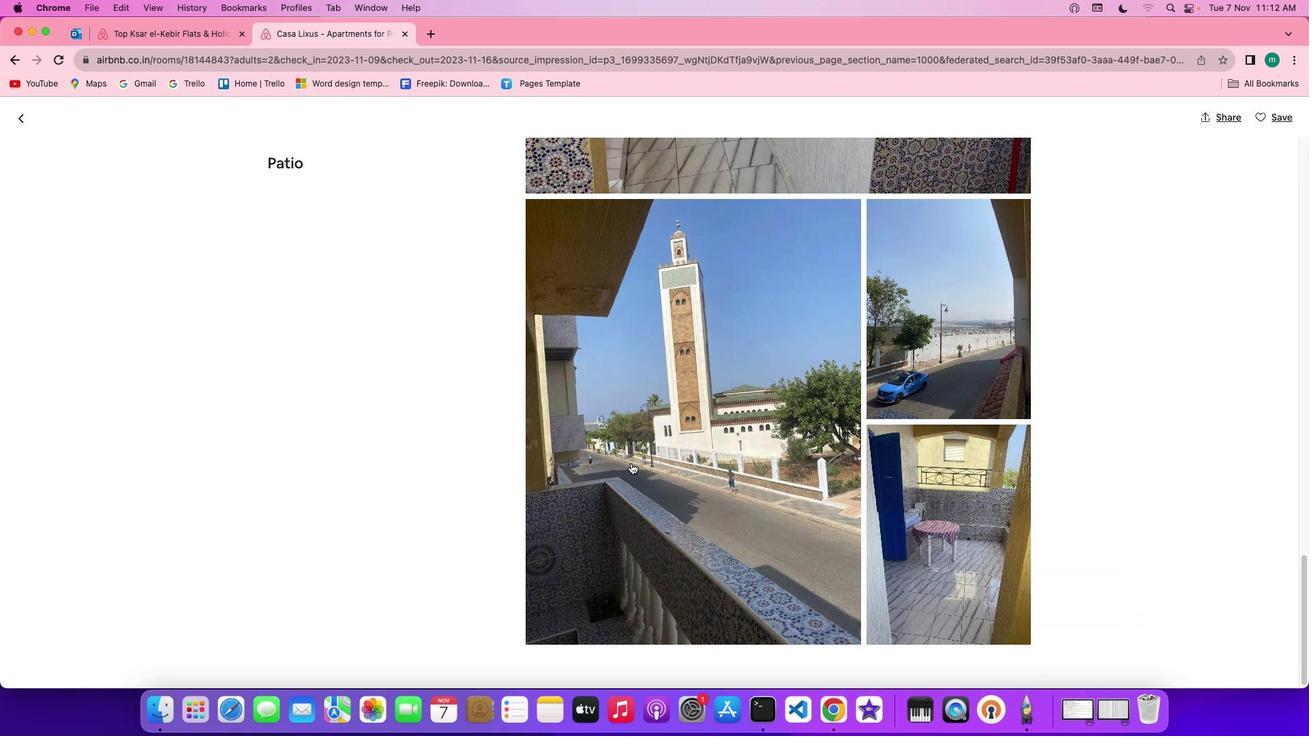 
Action: Mouse scrolled (630, 463) with delta (0, 0)
Screenshot: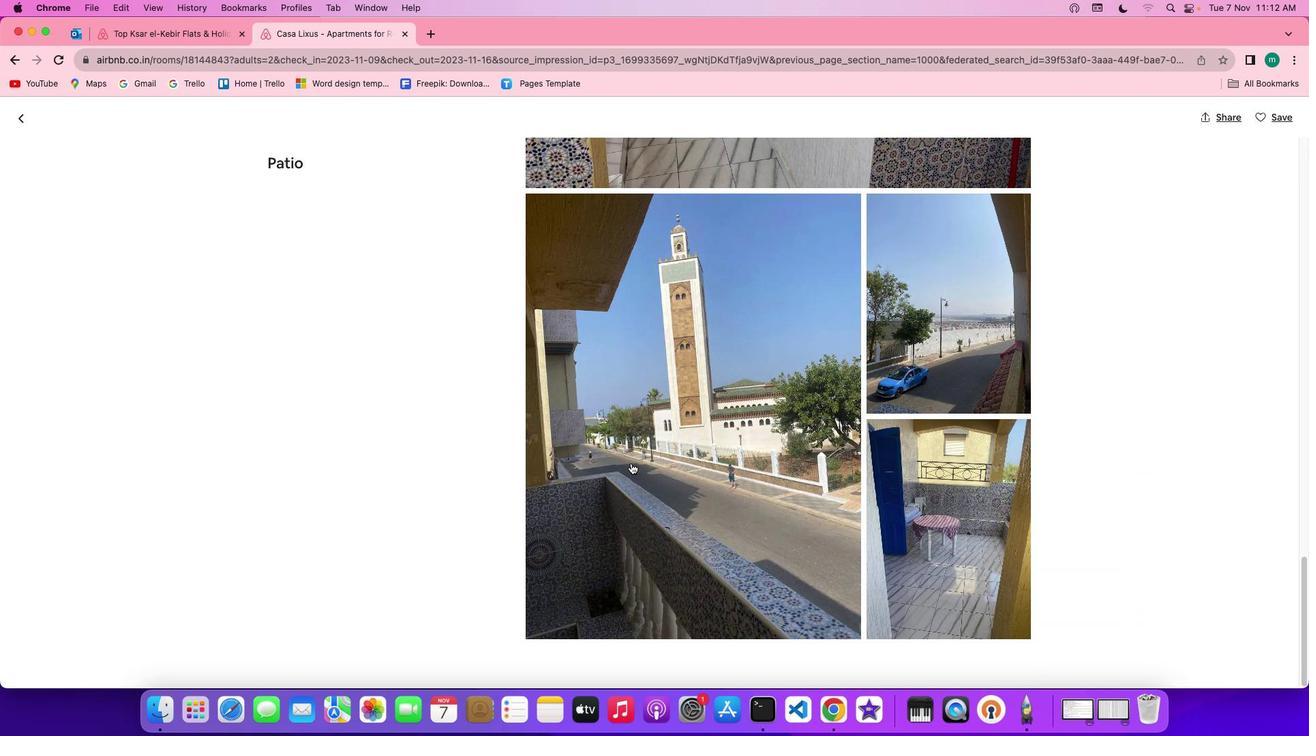 
Action: Mouse scrolled (630, 463) with delta (0, 0)
Screenshot: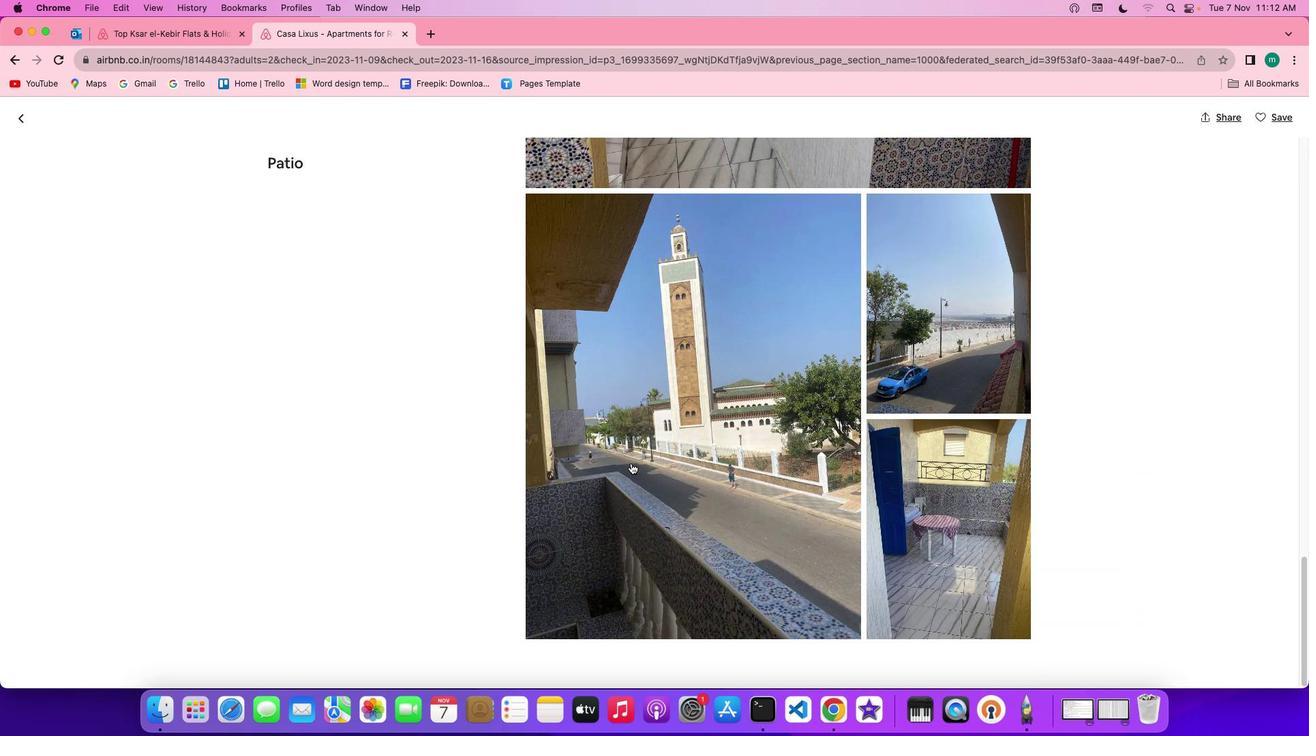 
Action: Mouse scrolled (630, 463) with delta (0, -1)
Screenshot: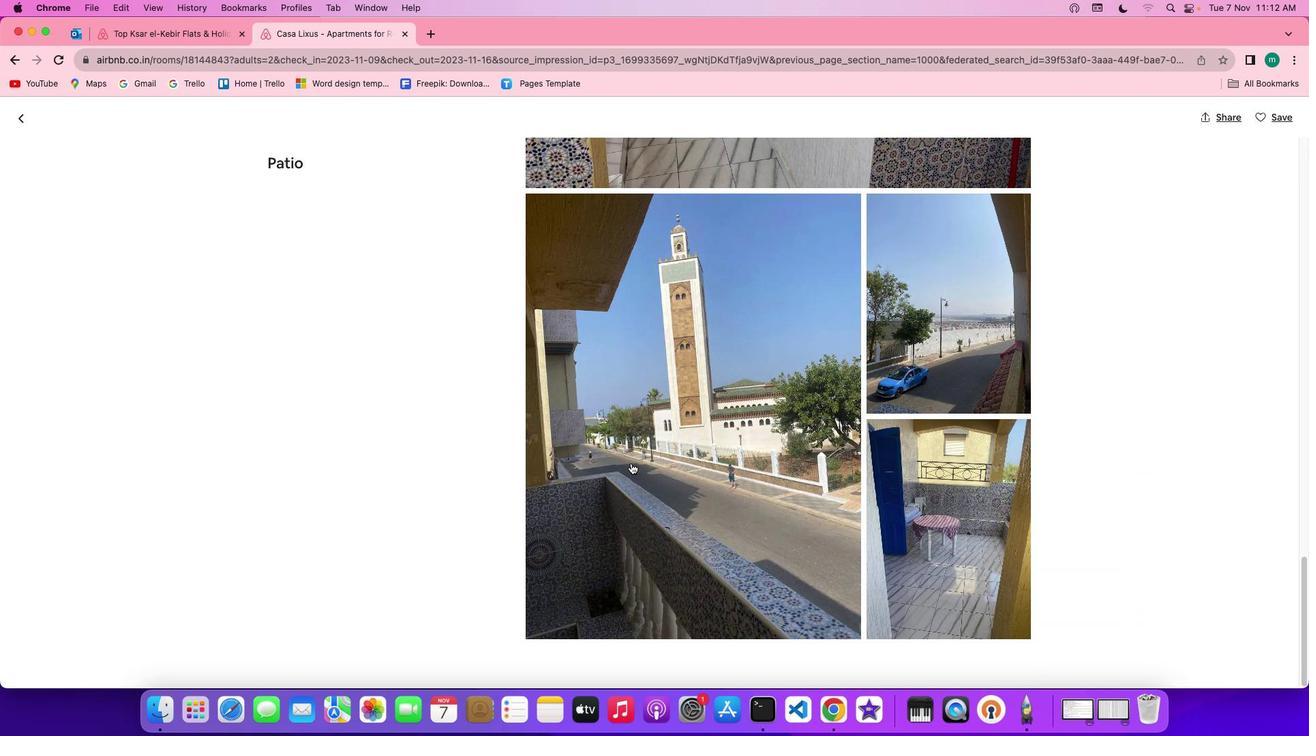 
Action: Mouse scrolled (630, 463) with delta (0, 0)
Screenshot: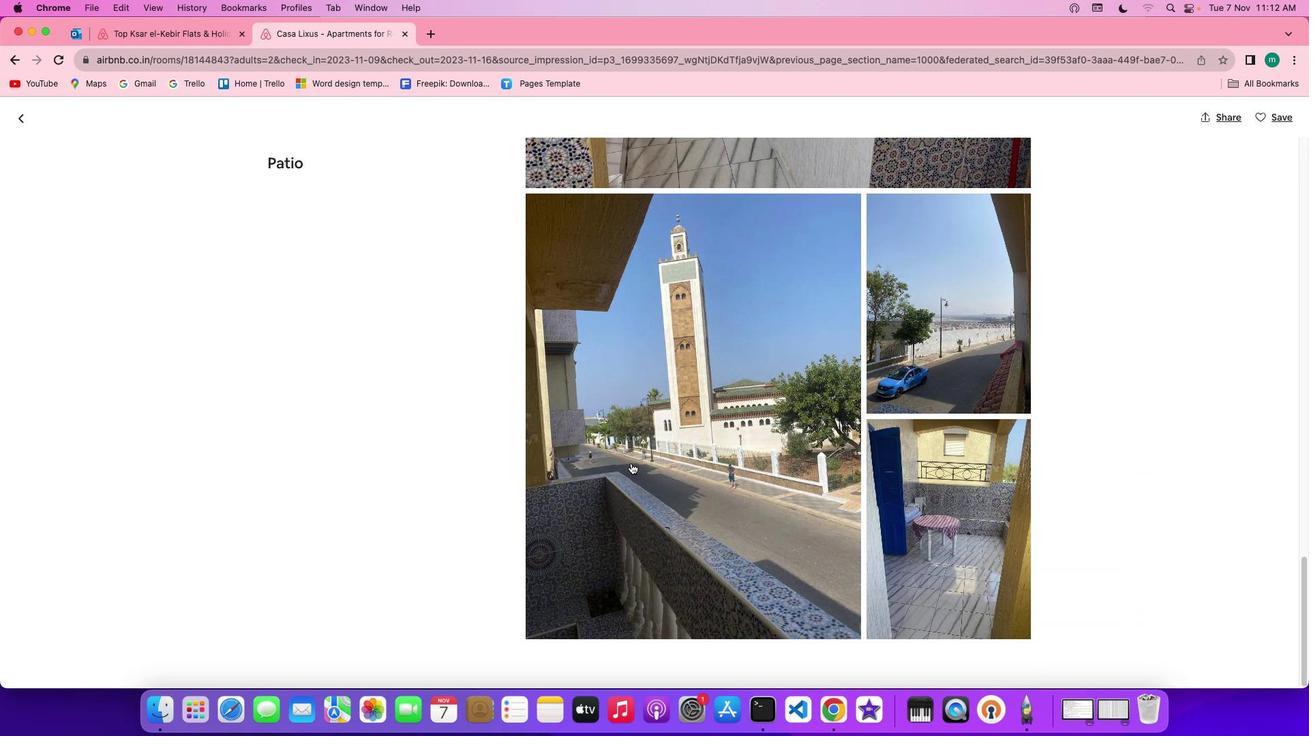 
Action: Mouse scrolled (630, 463) with delta (0, 0)
Screenshot: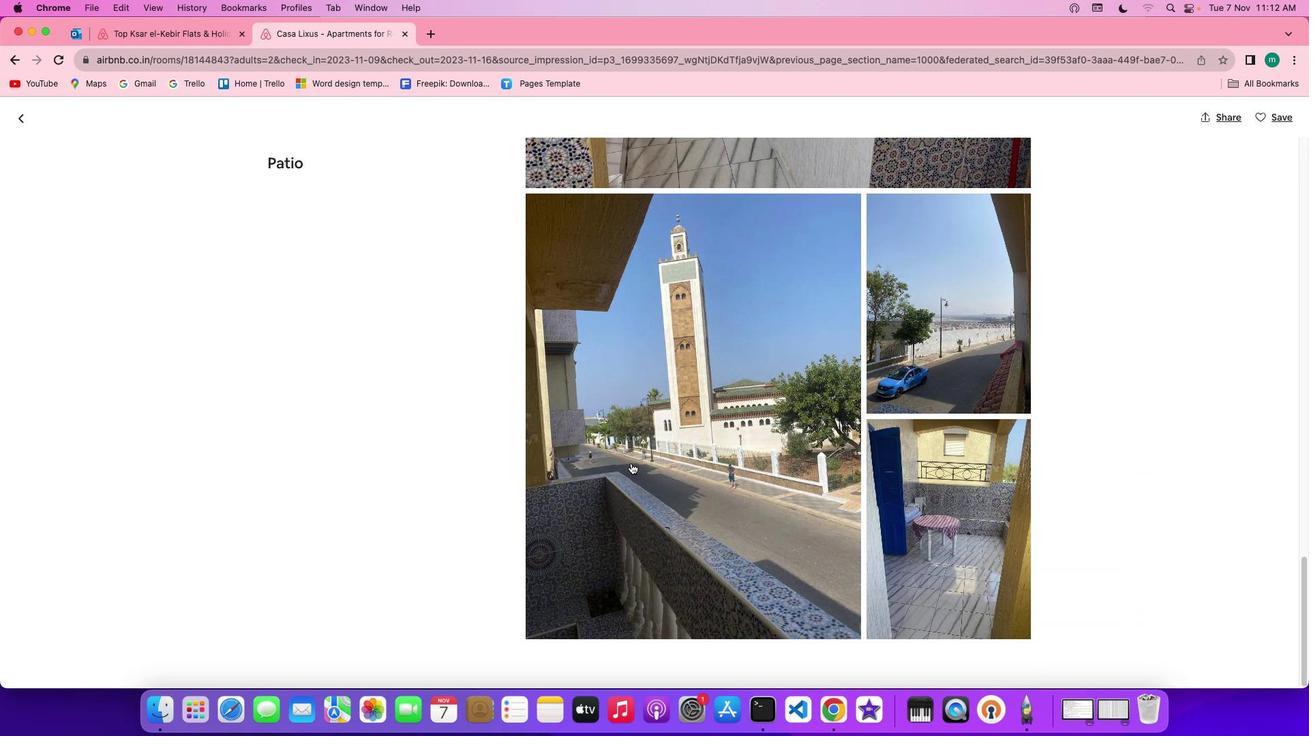 
Action: Mouse scrolled (630, 463) with delta (0, -1)
Screenshot: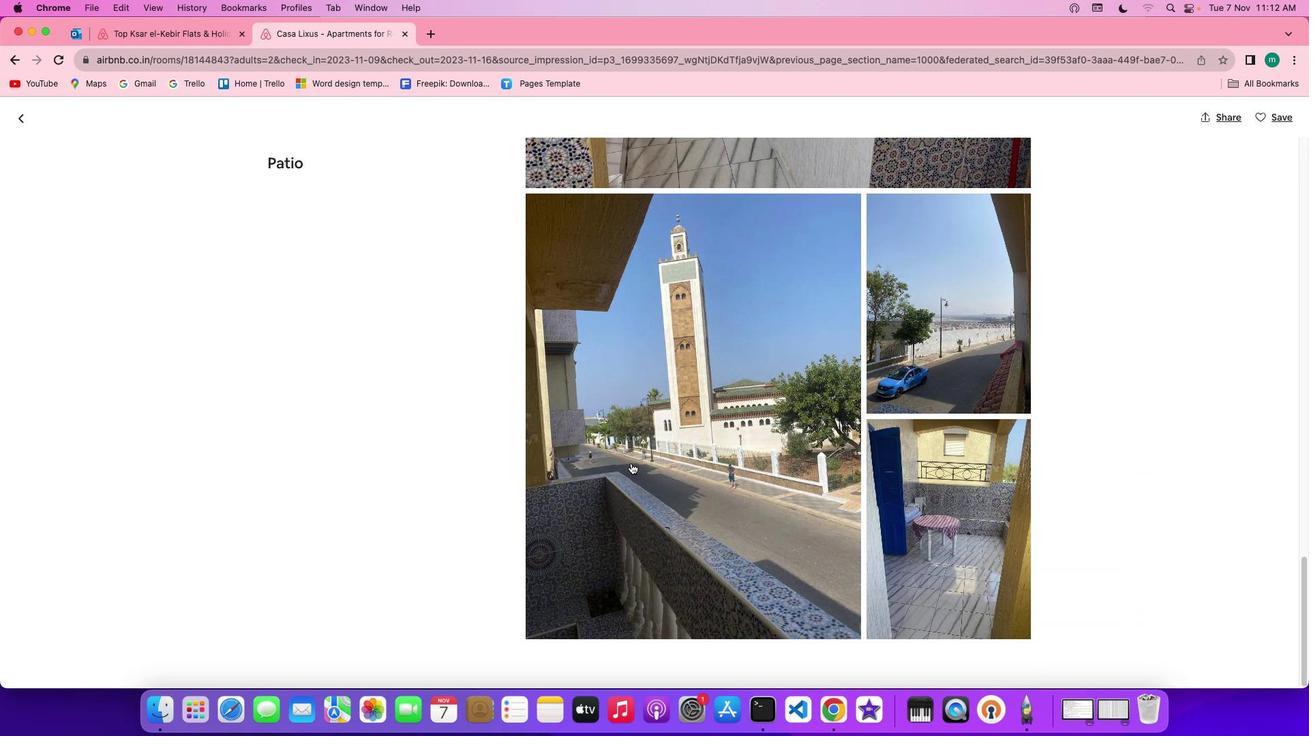
Action: Mouse scrolled (630, 463) with delta (0, -2)
Screenshot: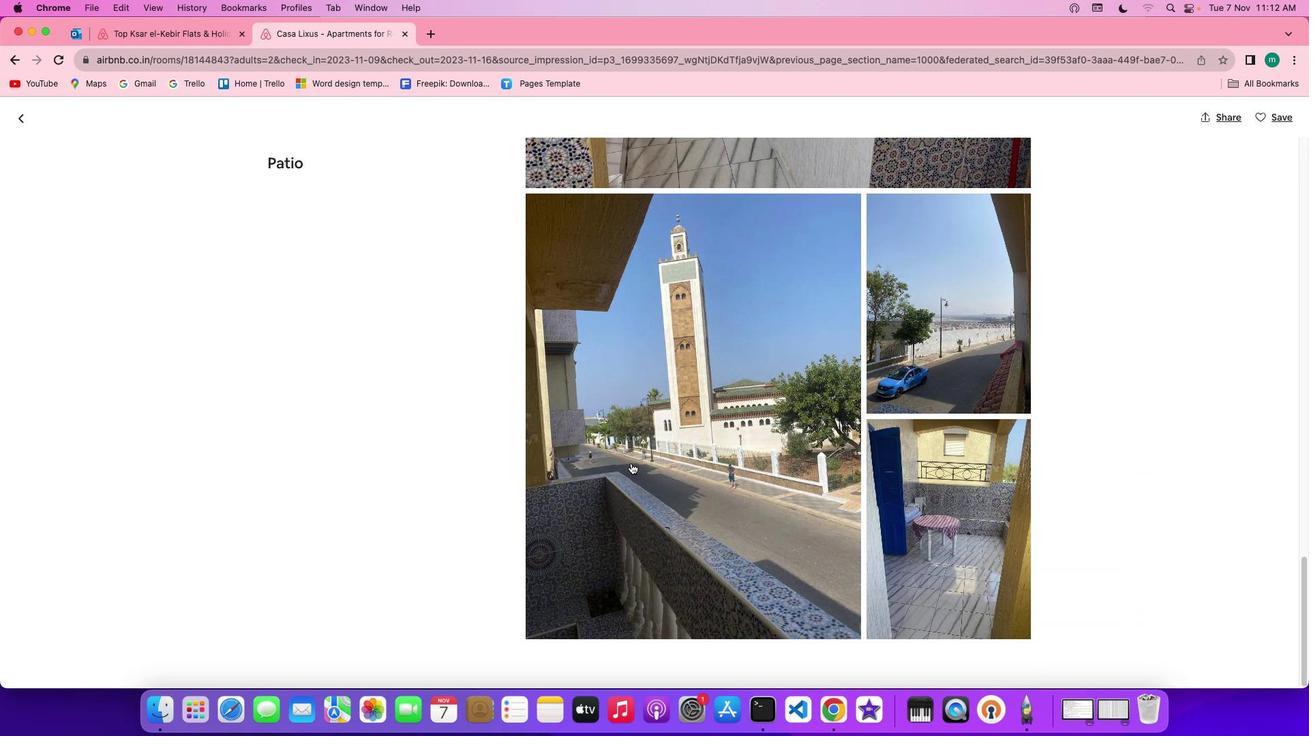 
Action: Mouse scrolled (630, 463) with delta (0, -2)
Screenshot: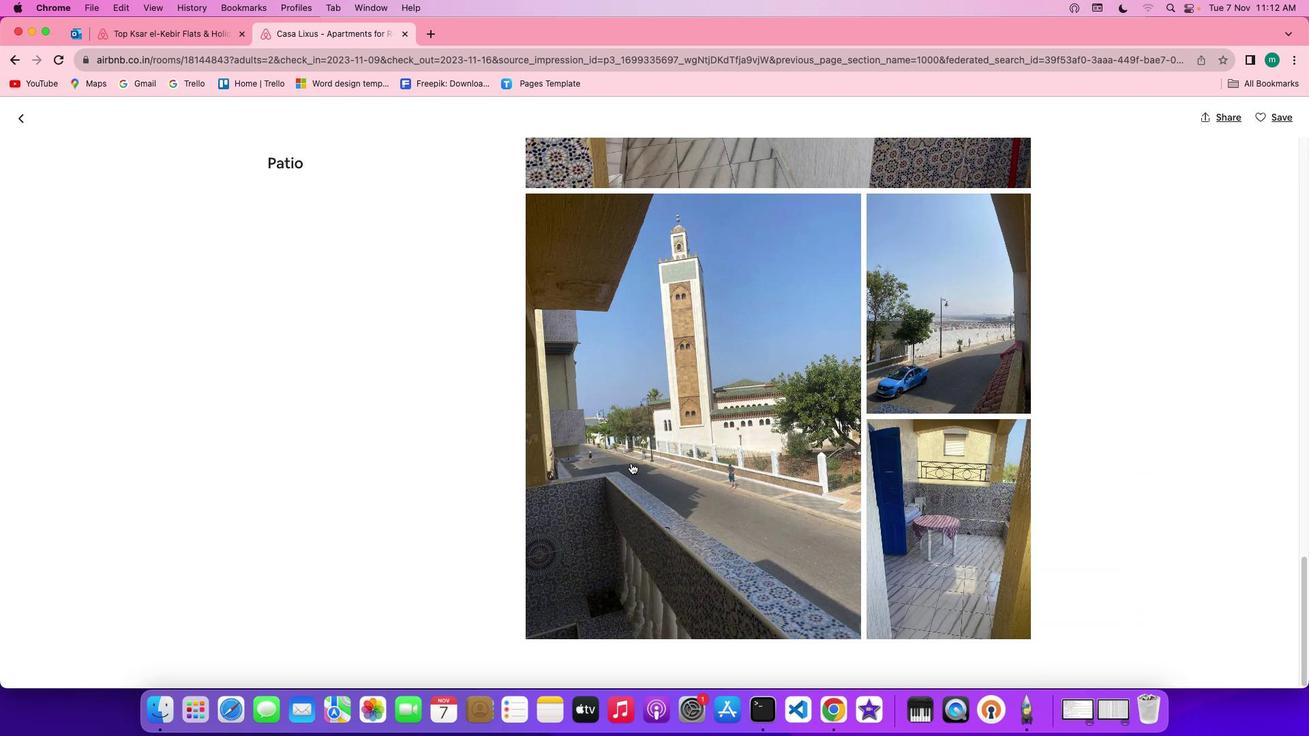 
Action: Mouse moved to (19, 111)
Screenshot: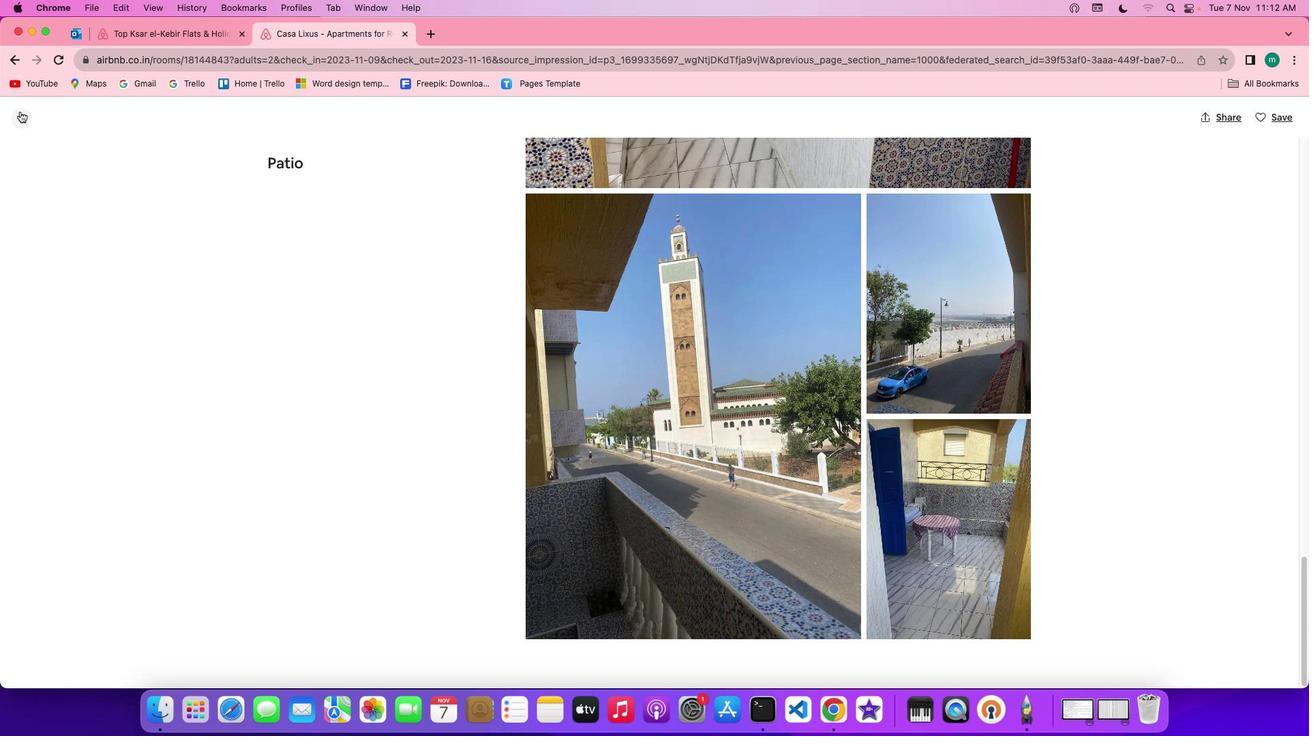
Action: Mouse pressed left at (19, 111)
Screenshot: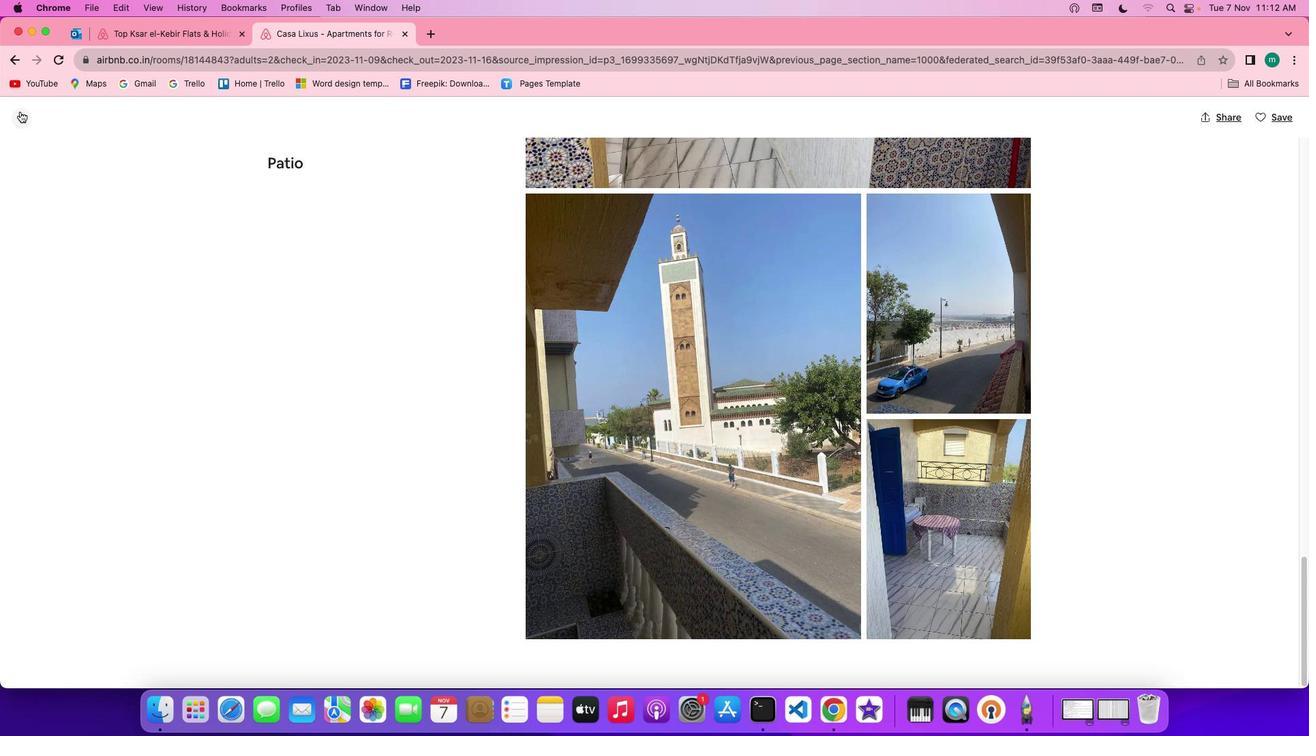 
Action: Mouse moved to (409, 327)
Screenshot: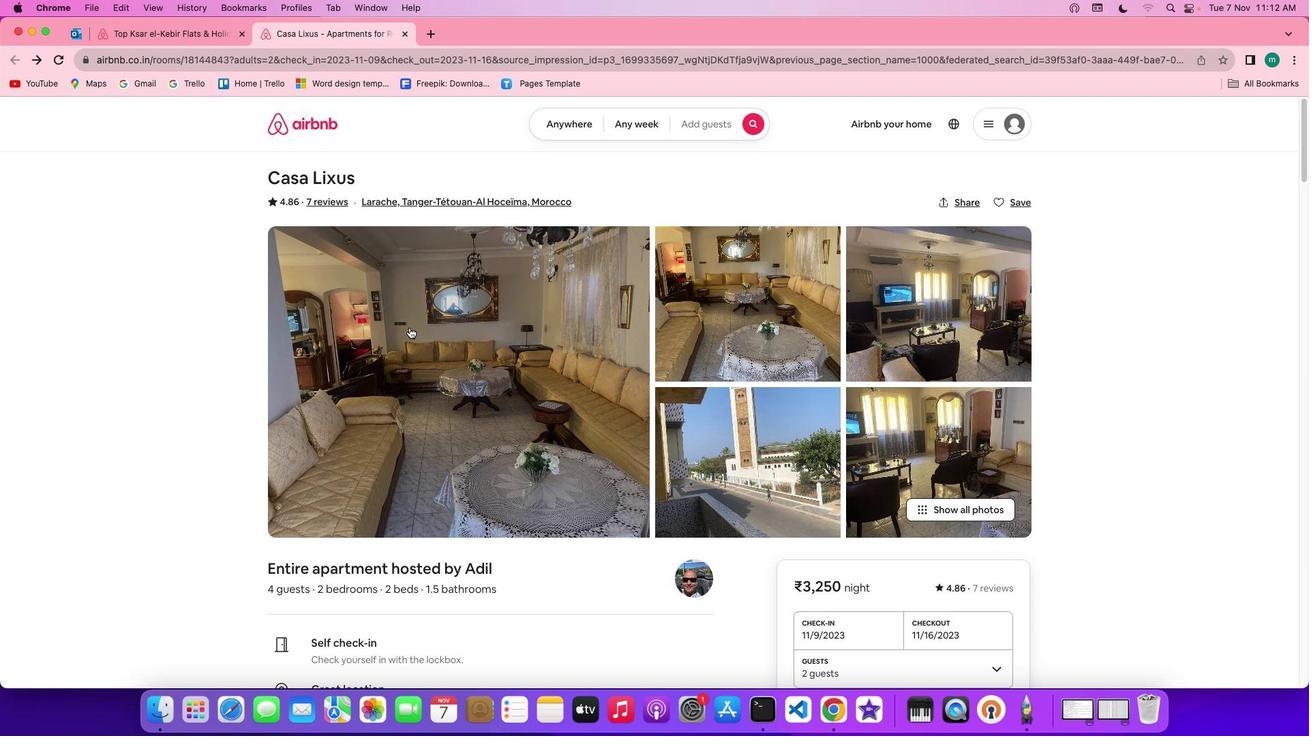 
Action: Mouse scrolled (409, 327) with delta (0, 0)
Screenshot: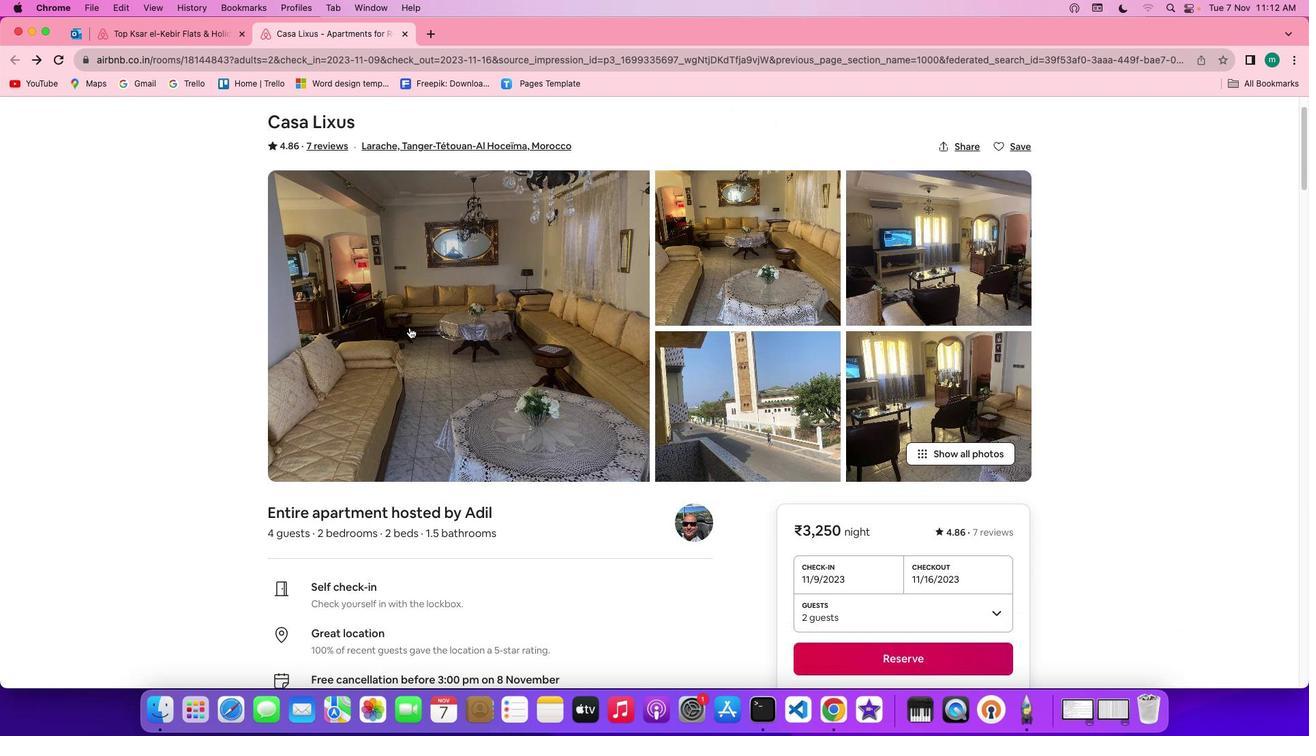 
Action: Mouse scrolled (409, 327) with delta (0, 0)
Screenshot: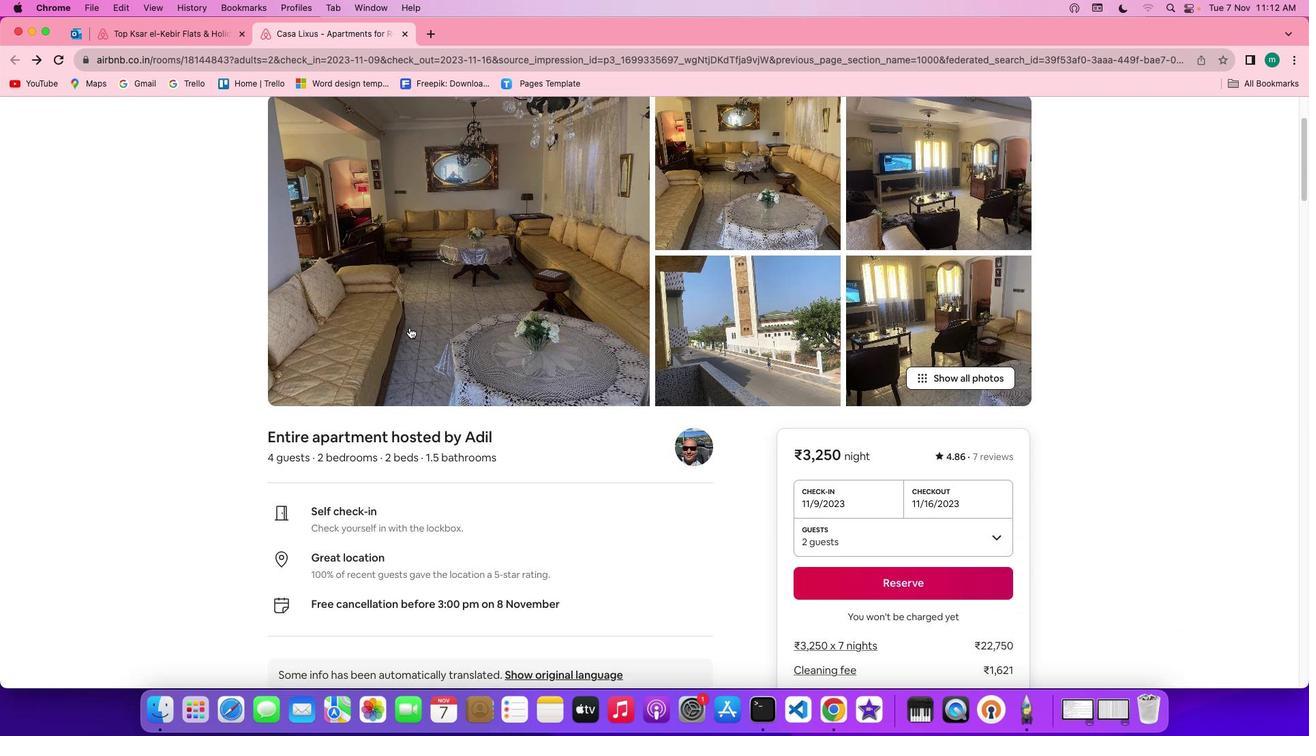
Action: Mouse scrolled (409, 327) with delta (0, -2)
Screenshot: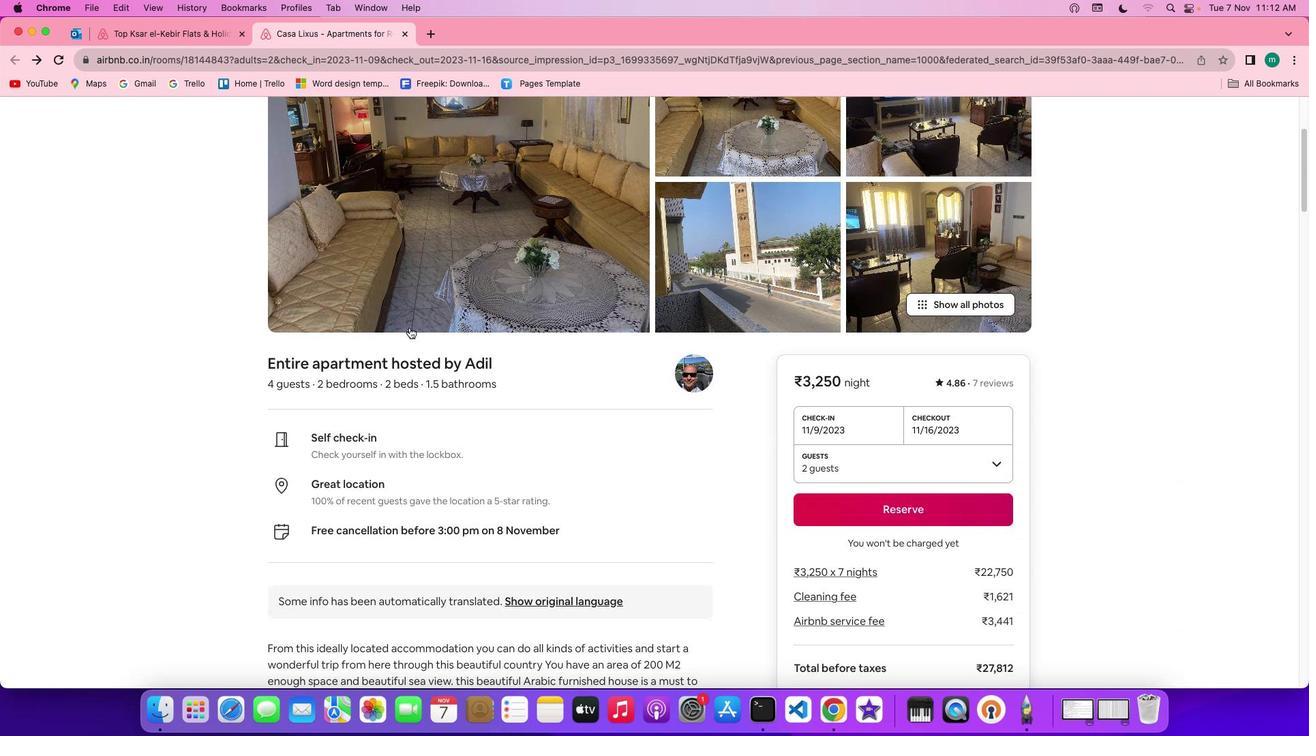 
Action: Mouse scrolled (409, 327) with delta (0, -2)
Screenshot: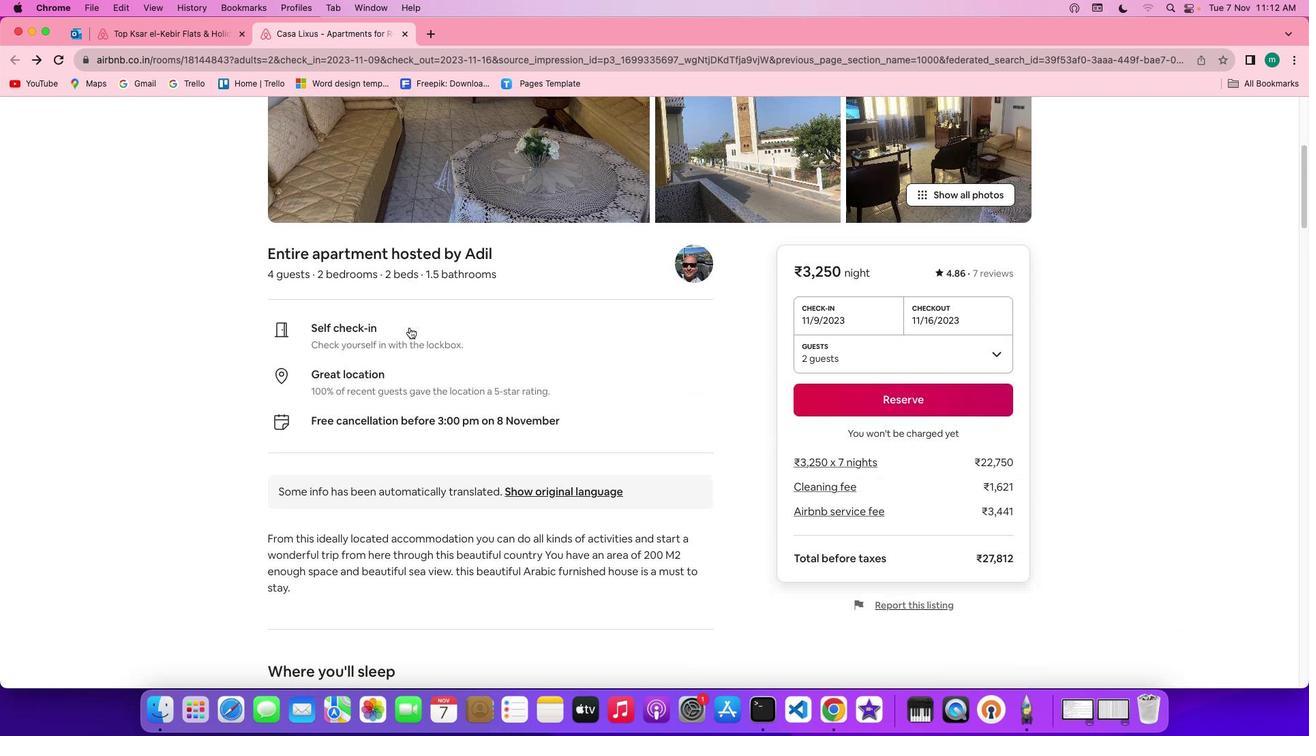 
Action: Mouse scrolled (409, 327) with delta (0, -2)
Screenshot: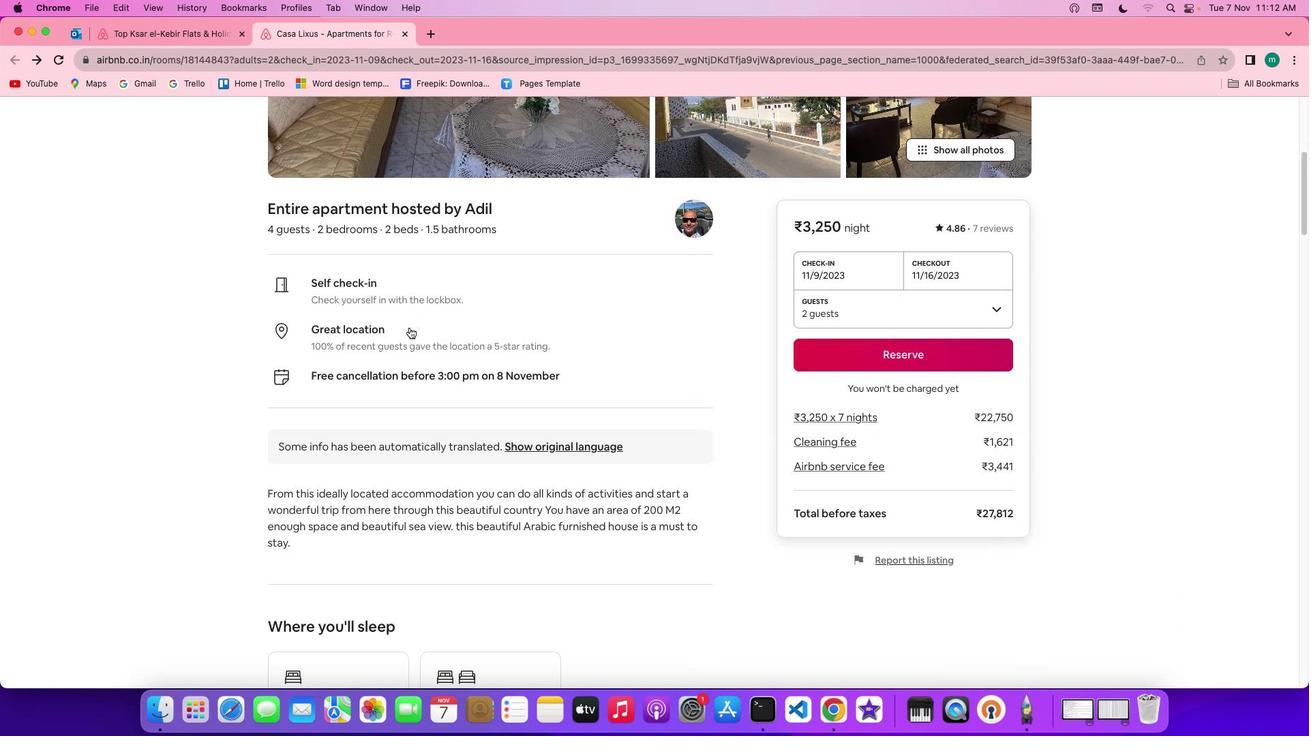 
Action: Mouse scrolled (409, 327) with delta (0, 0)
Screenshot: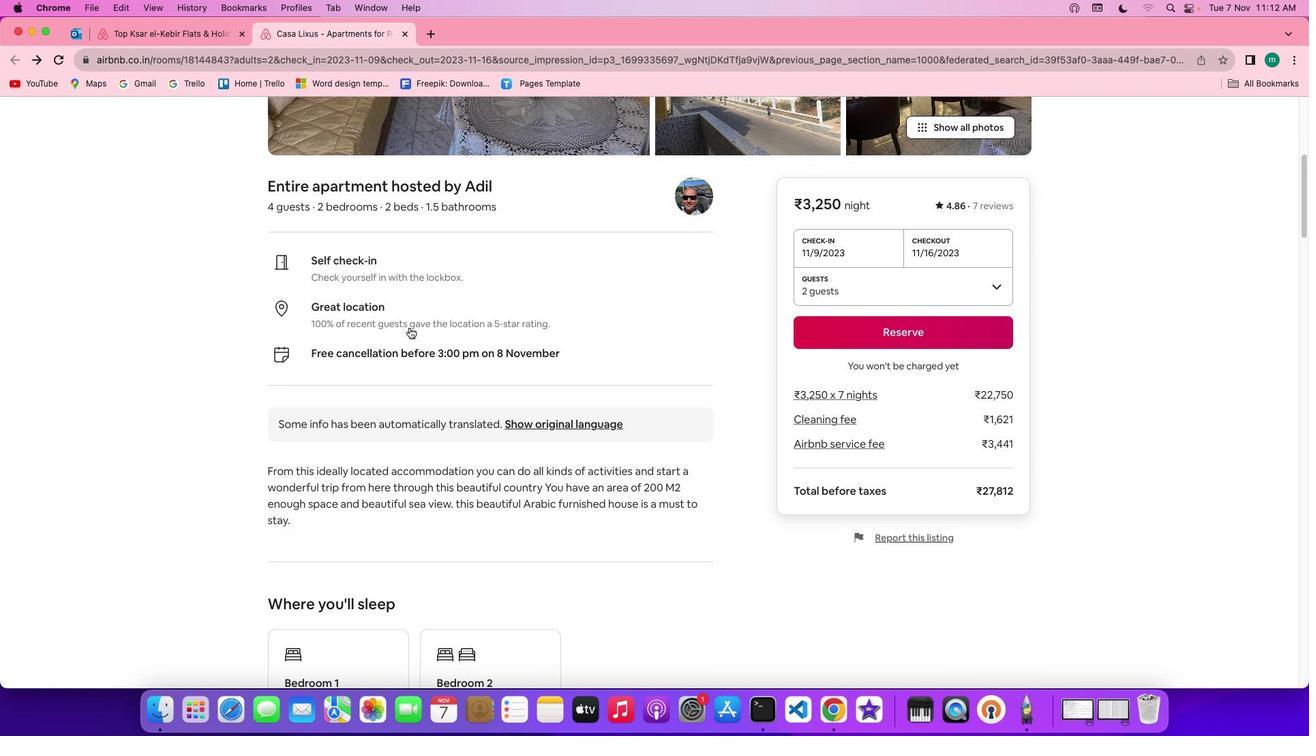 
Action: Mouse scrolled (409, 327) with delta (0, 0)
Screenshot: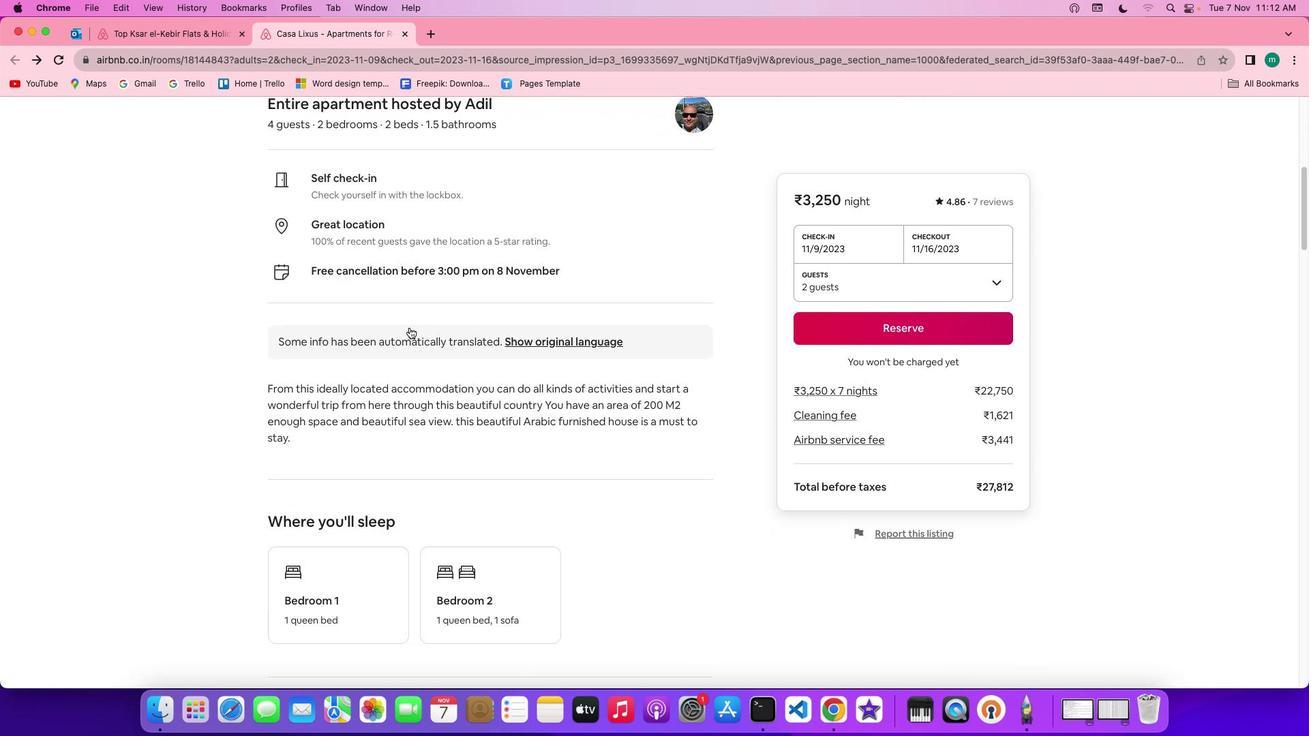 
Action: Mouse scrolled (409, 327) with delta (0, -1)
Screenshot: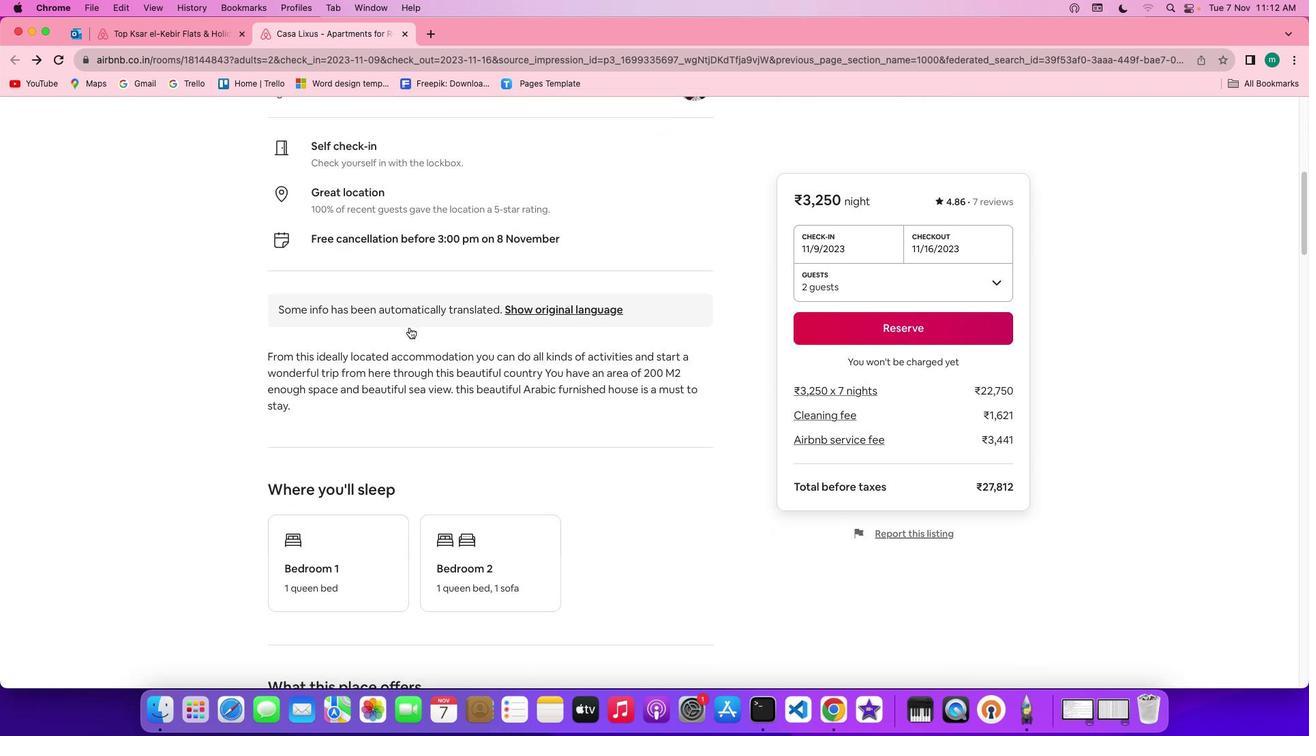
Action: Mouse scrolled (409, 327) with delta (0, -2)
Screenshot: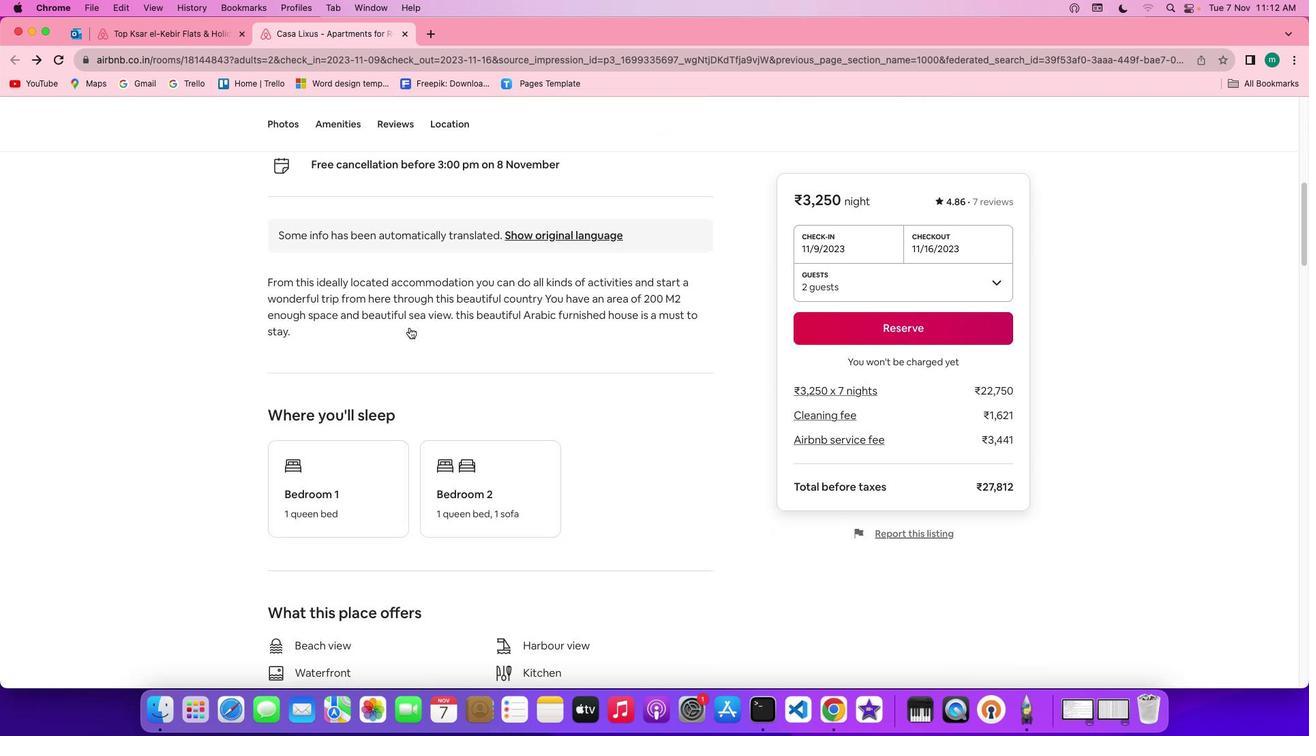 
Action: Mouse scrolled (409, 327) with delta (0, -2)
Screenshot: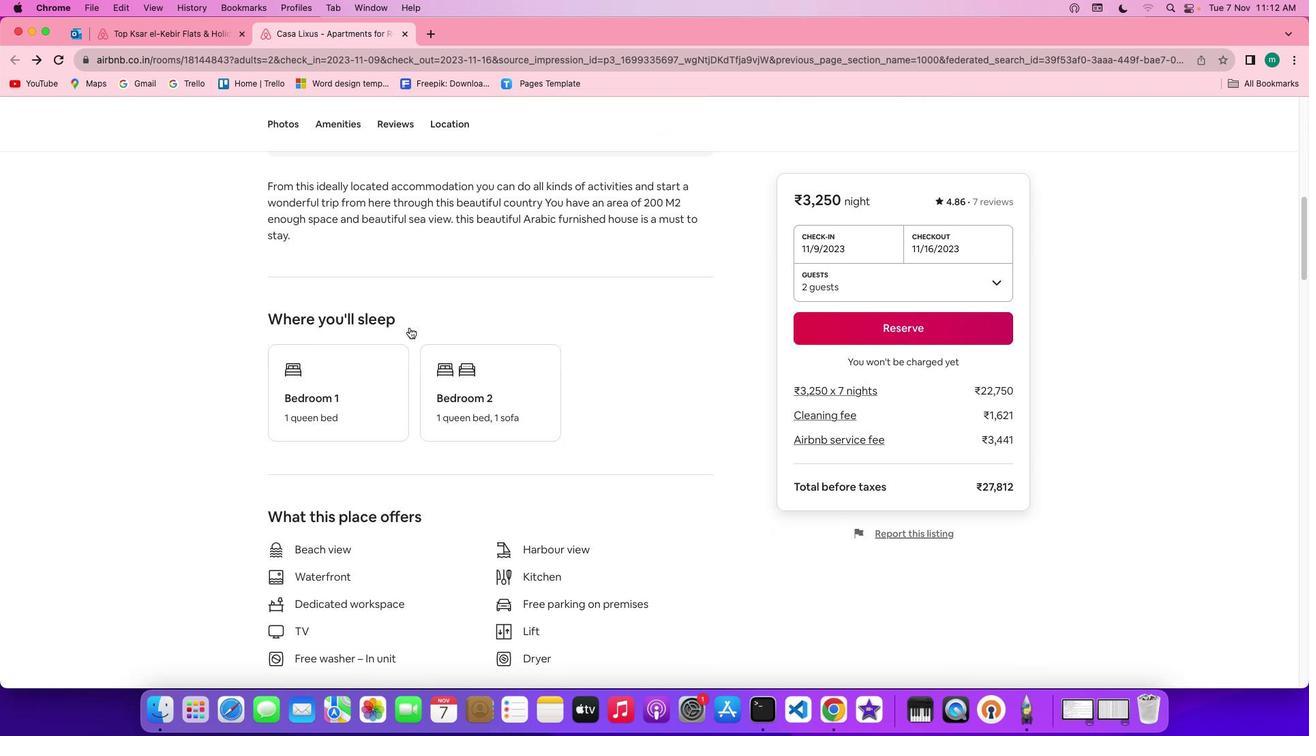 
Action: Mouse moved to (409, 331)
Screenshot: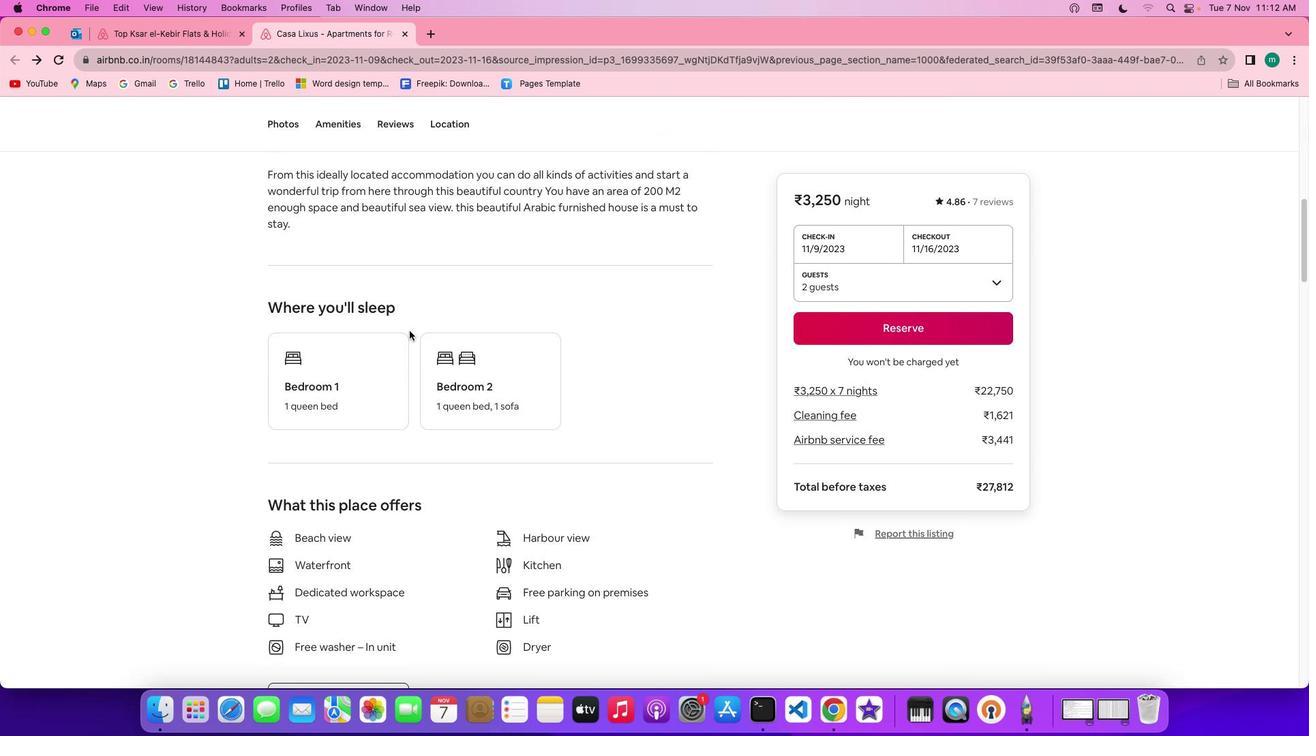 
Action: Mouse scrolled (409, 331) with delta (0, 0)
Screenshot: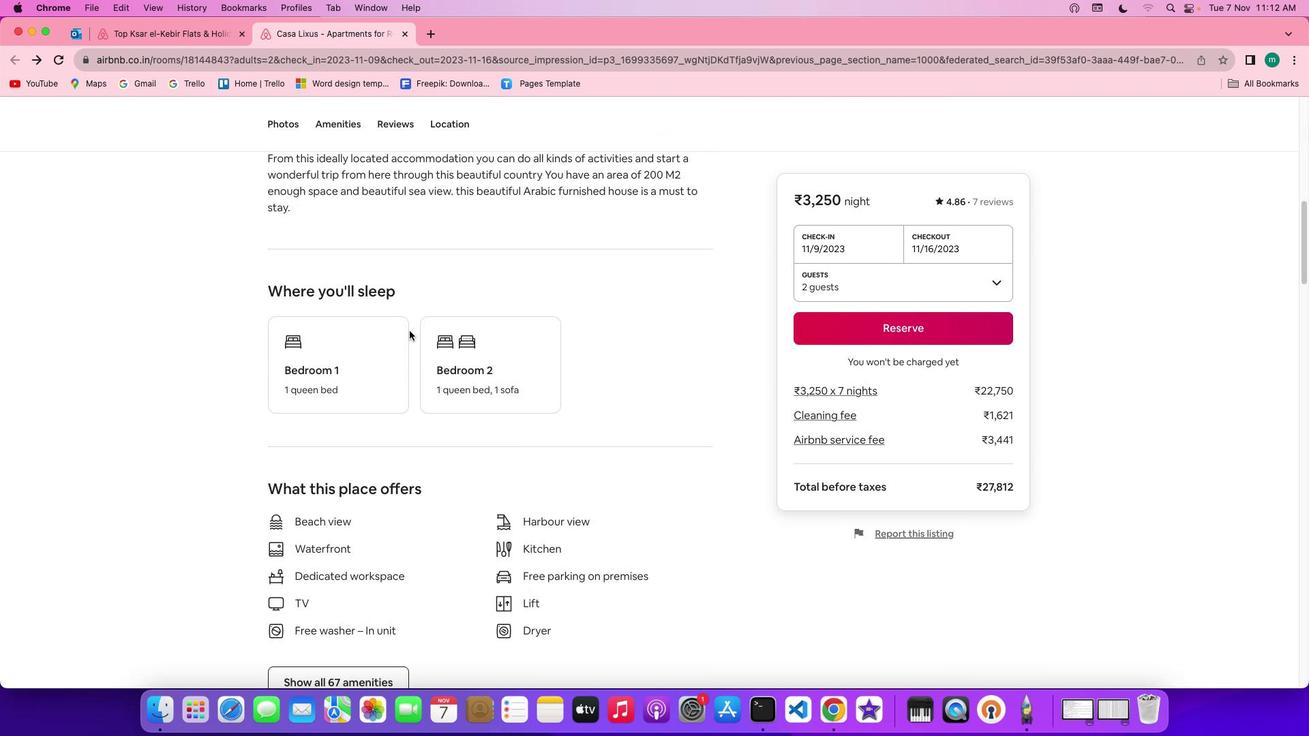 
Action: Mouse scrolled (409, 331) with delta (0, 0)
Screenshot: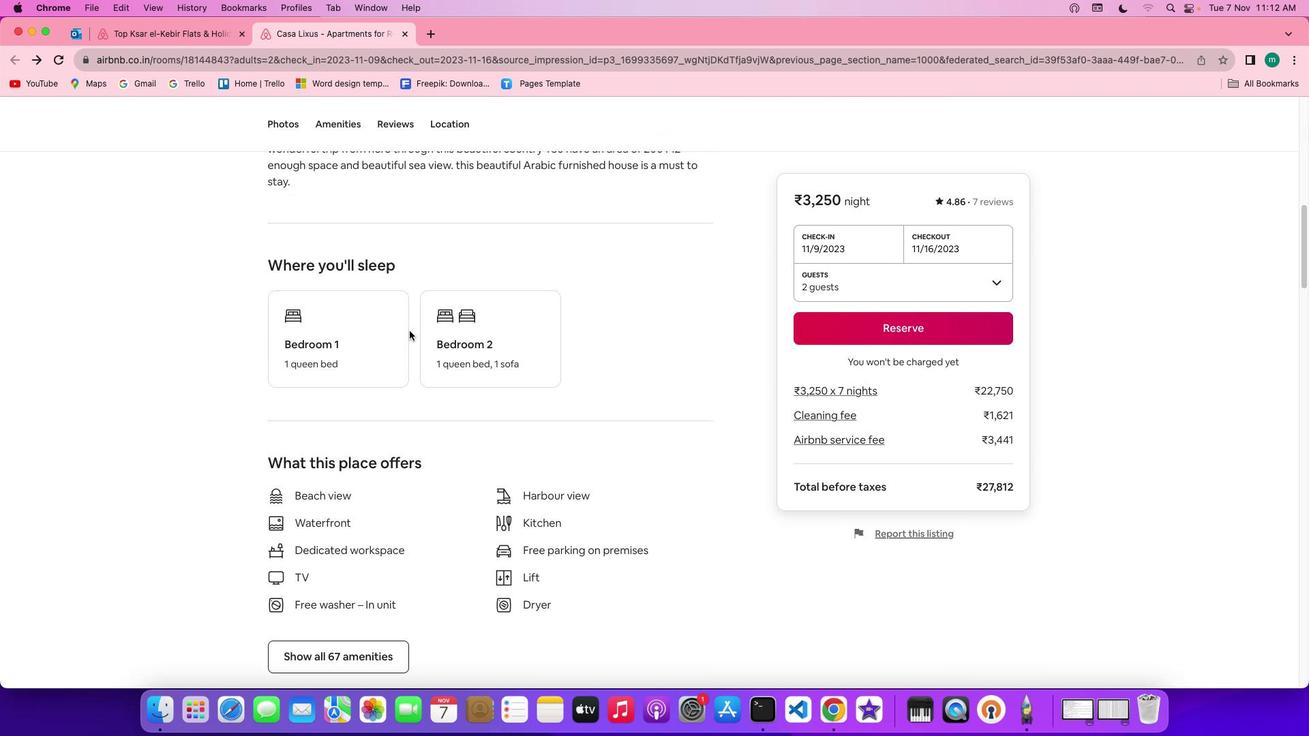 
Action: Mouse scrolled (409, 331) with delta (0, -1)
Screenshot: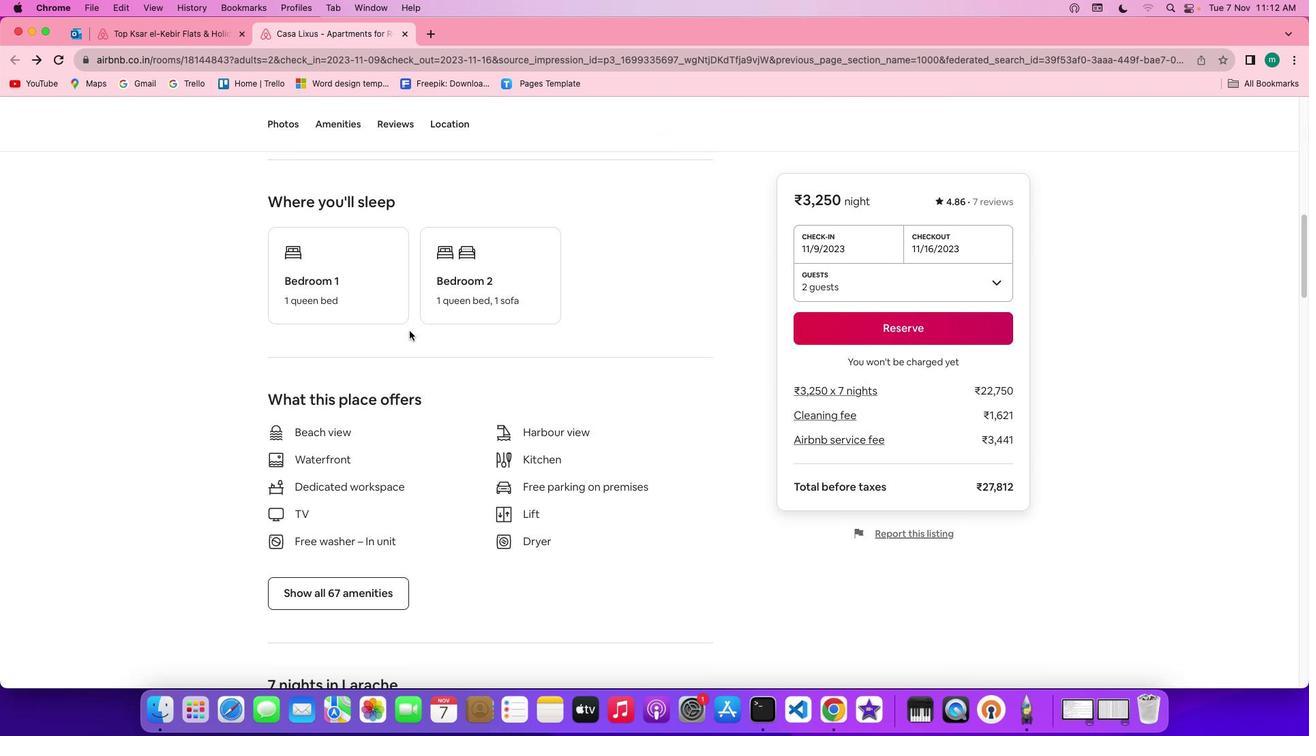 
Action: Mouse scrolled (409, 331) with delta (0, -2)
Screenshot: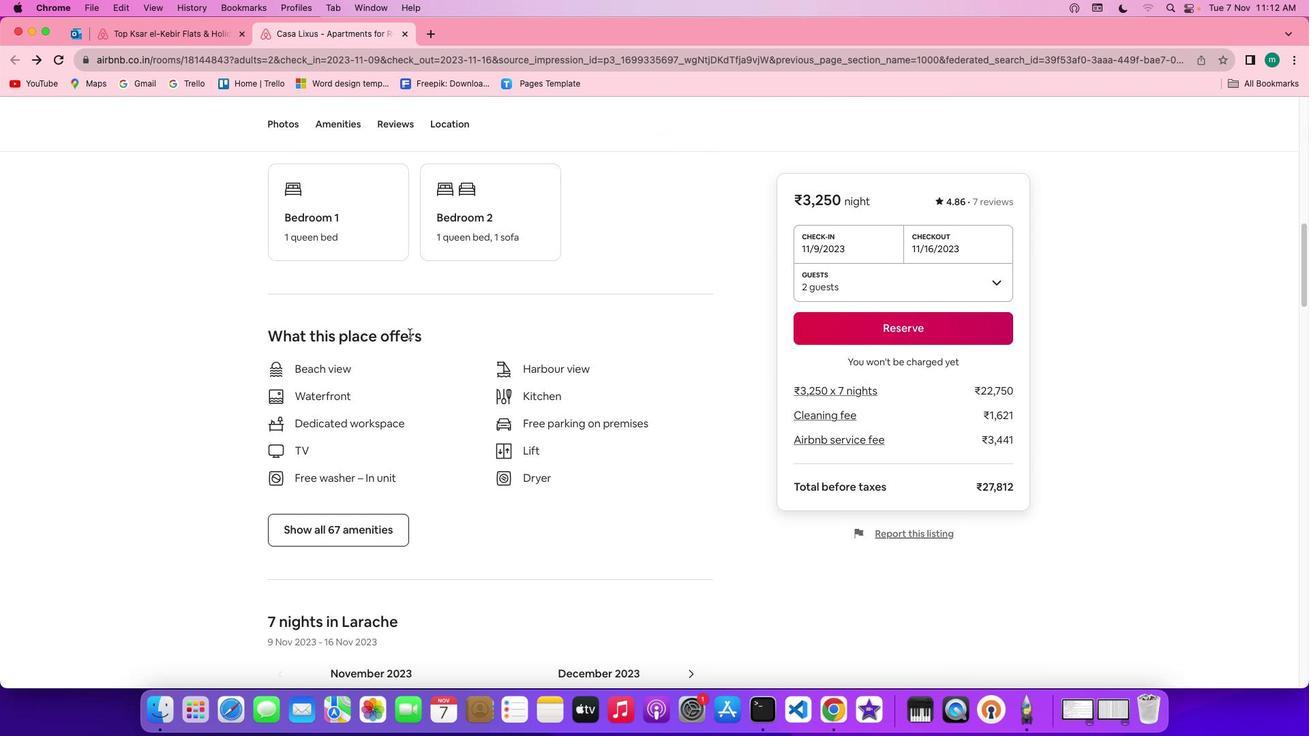 
Action: Mouse moved to (426, 369)
Screenshot: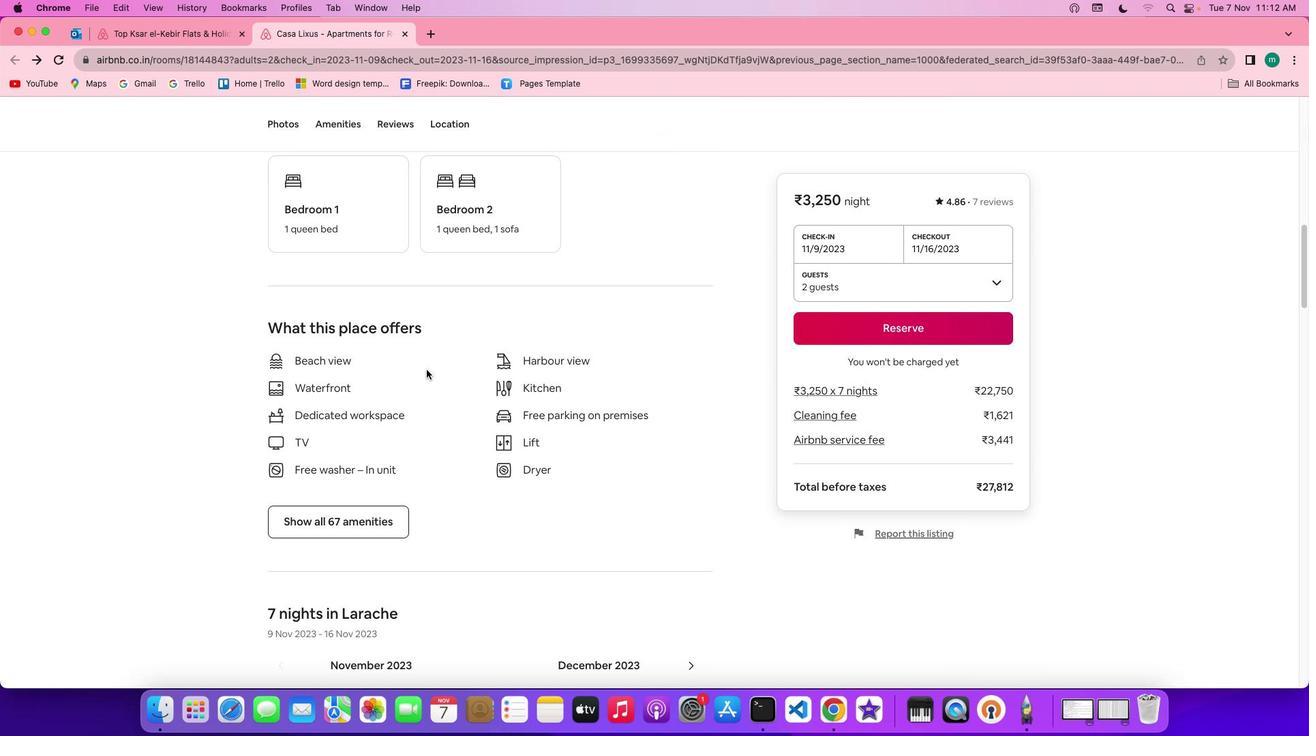 
Action: Mouse scrolled (426, 369) with delta (0, 0)
Screenshot: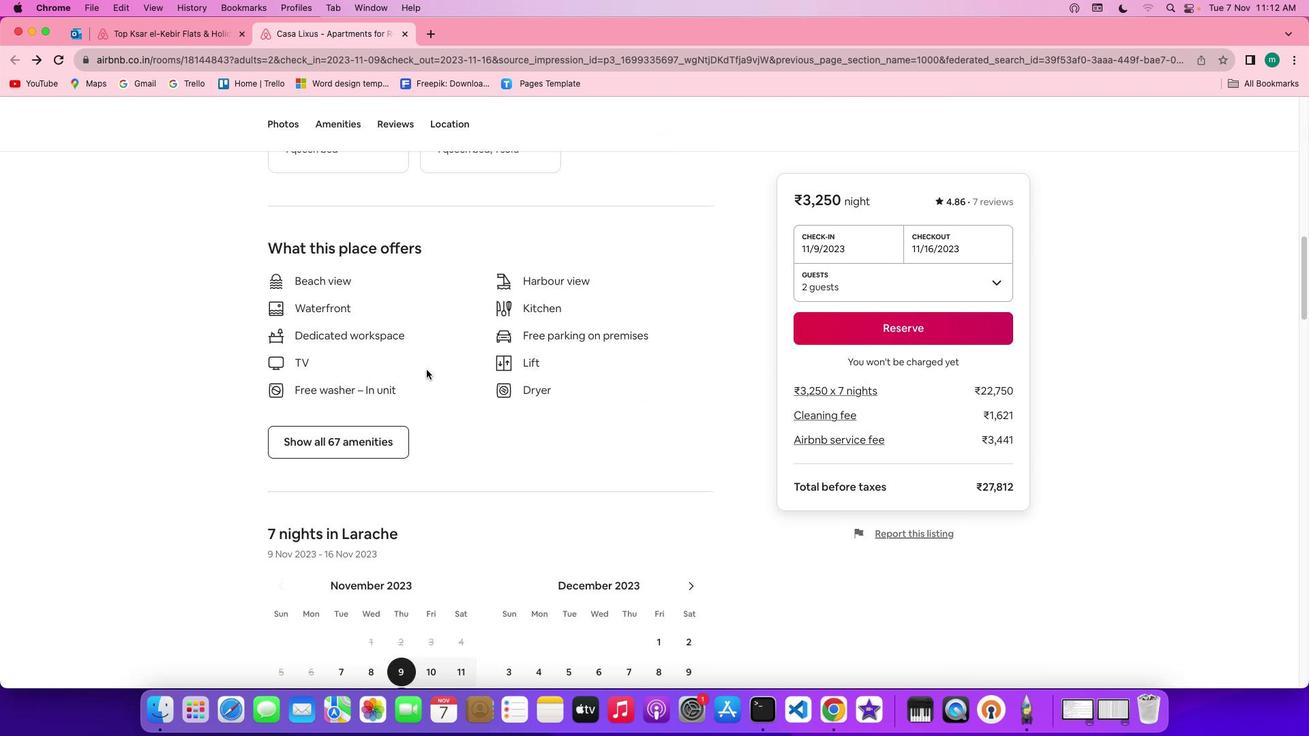 
Action: Mouse scrolled (426, 369) with delta (0, 0)
Screenshot: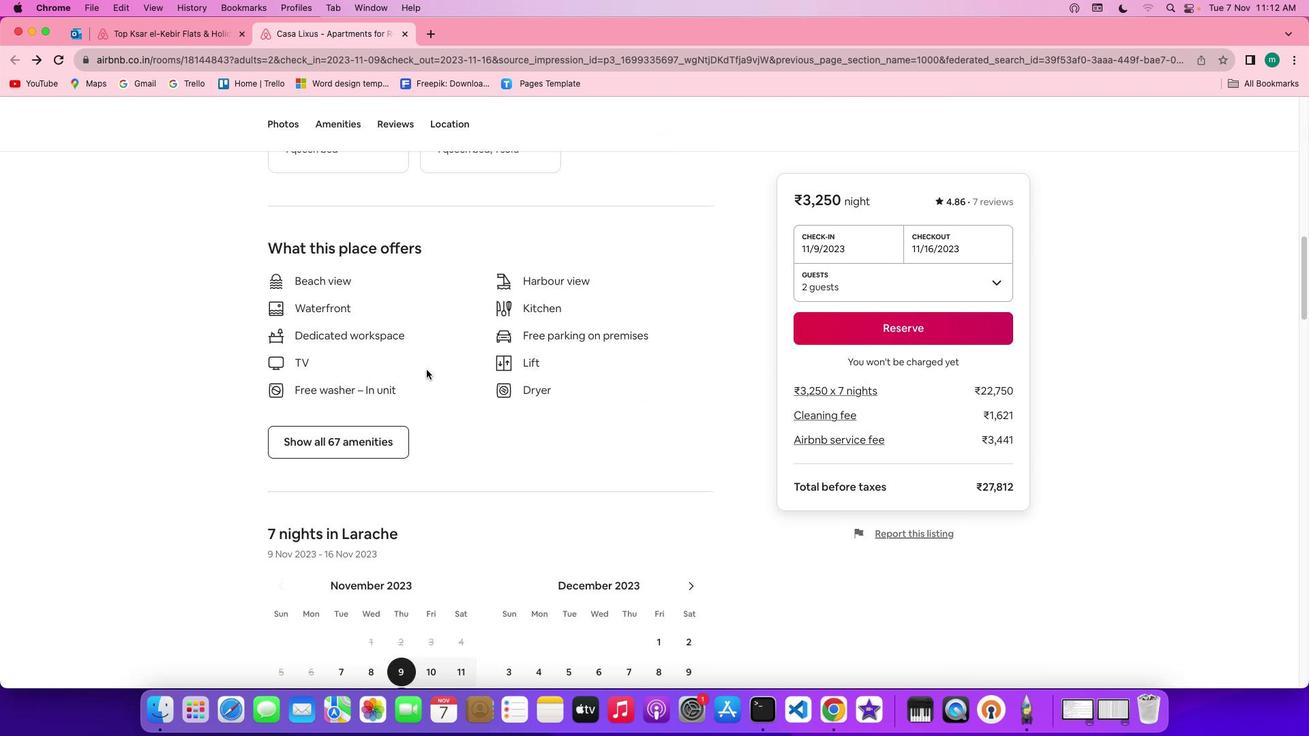 
Action: Mouse scrolled (426, 369) with delta (0, -2)
Screenshot: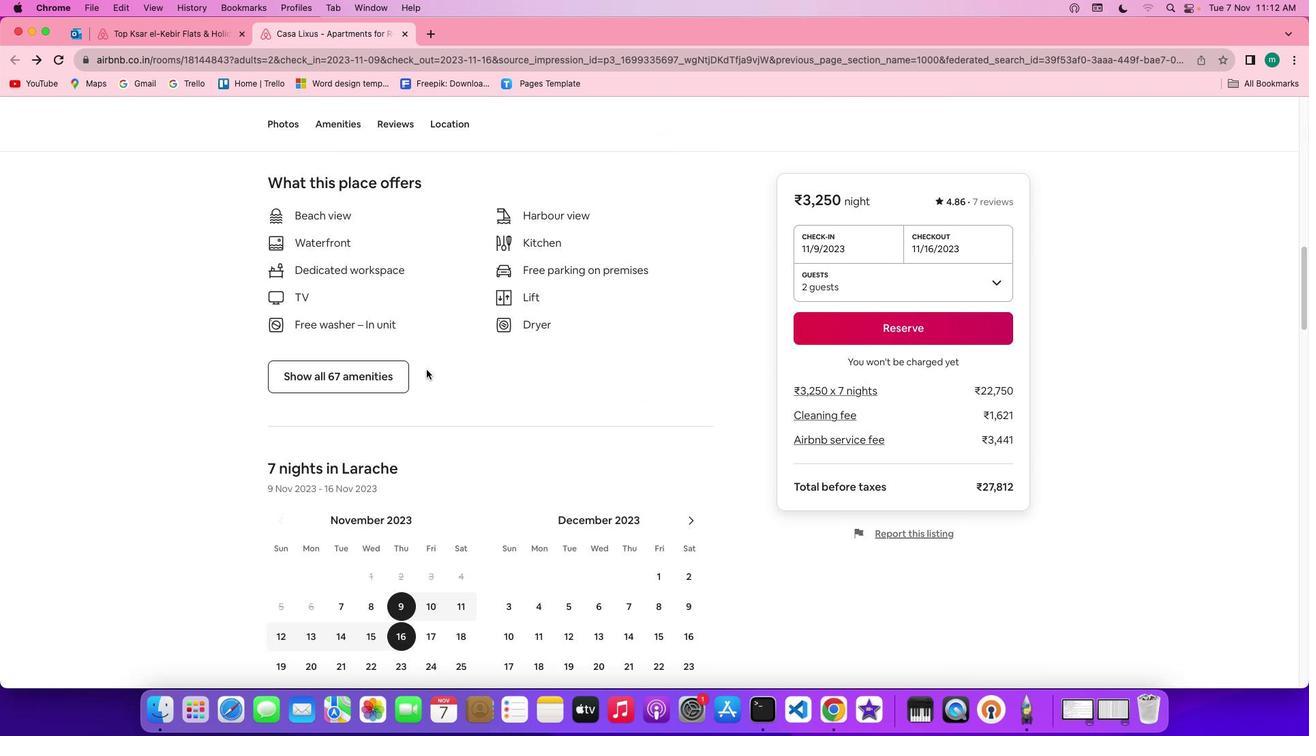 
Action: Mouse scrolled (426, 369) with delta (0, -2)
Screenshot: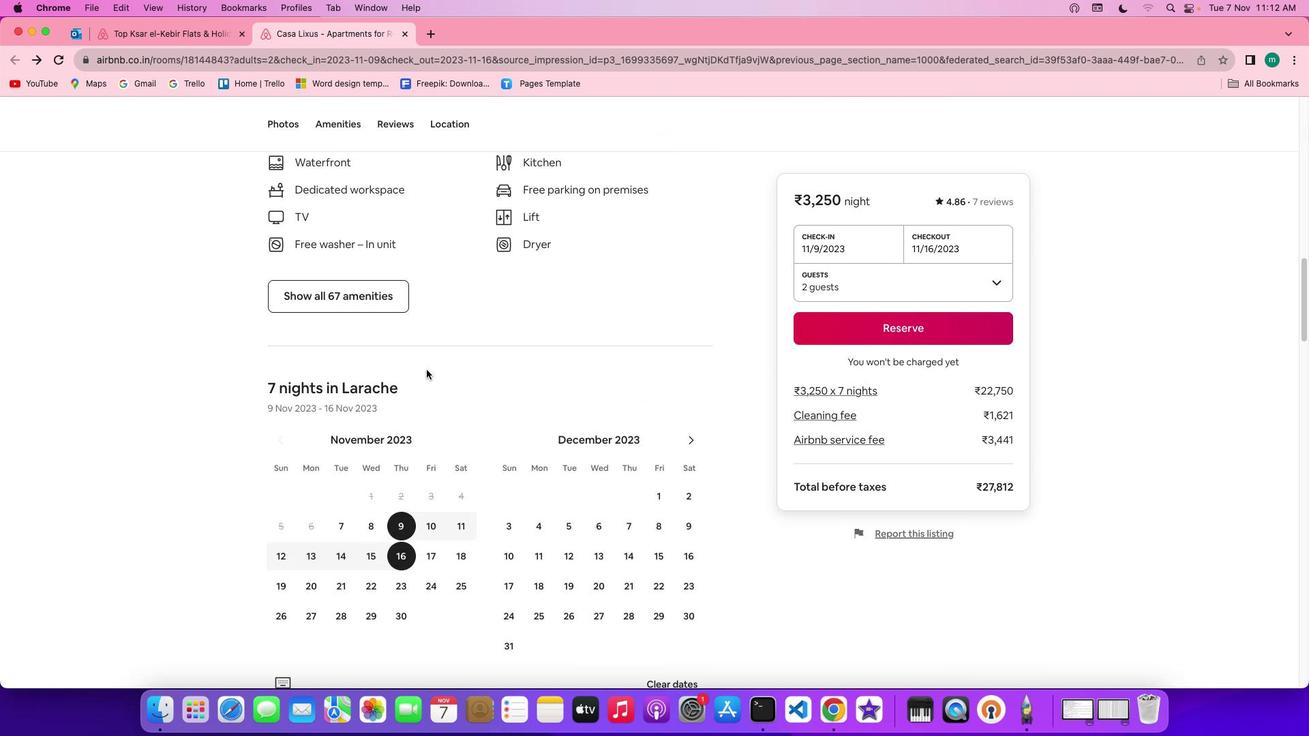 
Action: Mouse moved to (347, 297)
Screenshot: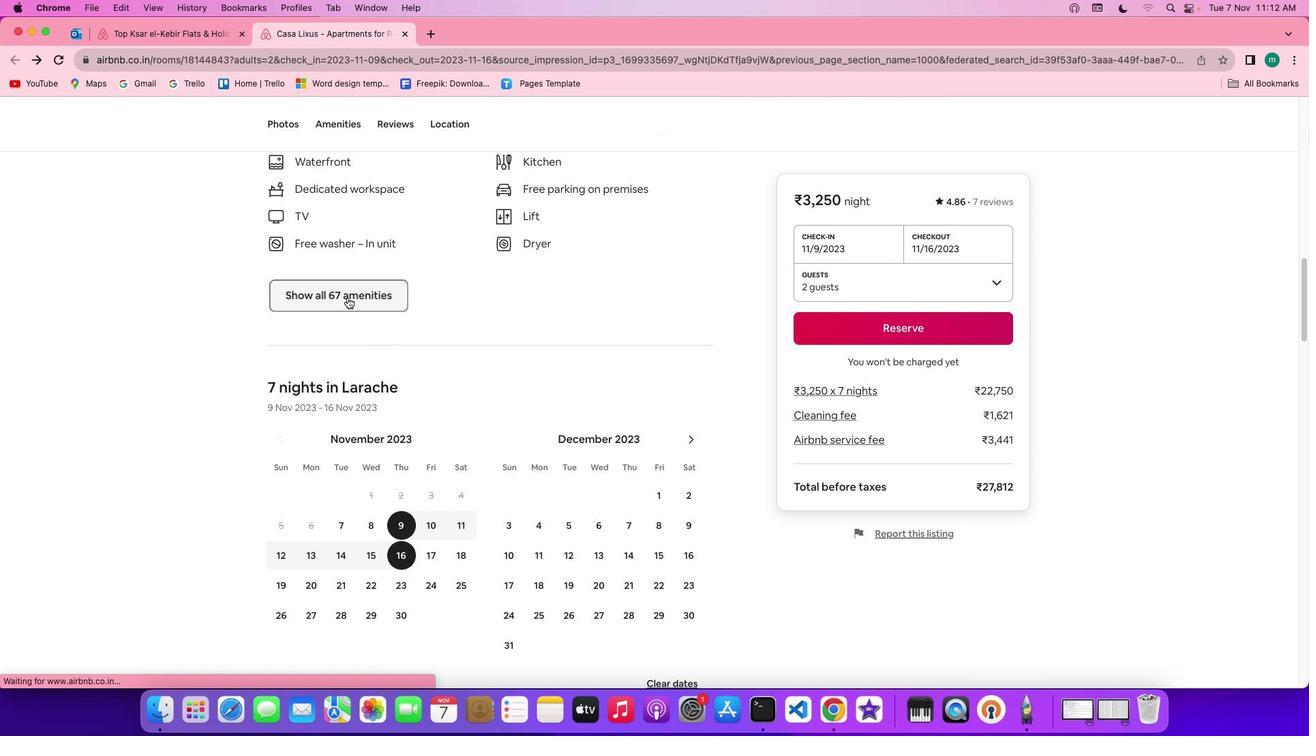 
Action: Mouse pressed left at (347, 297)
Screenshot: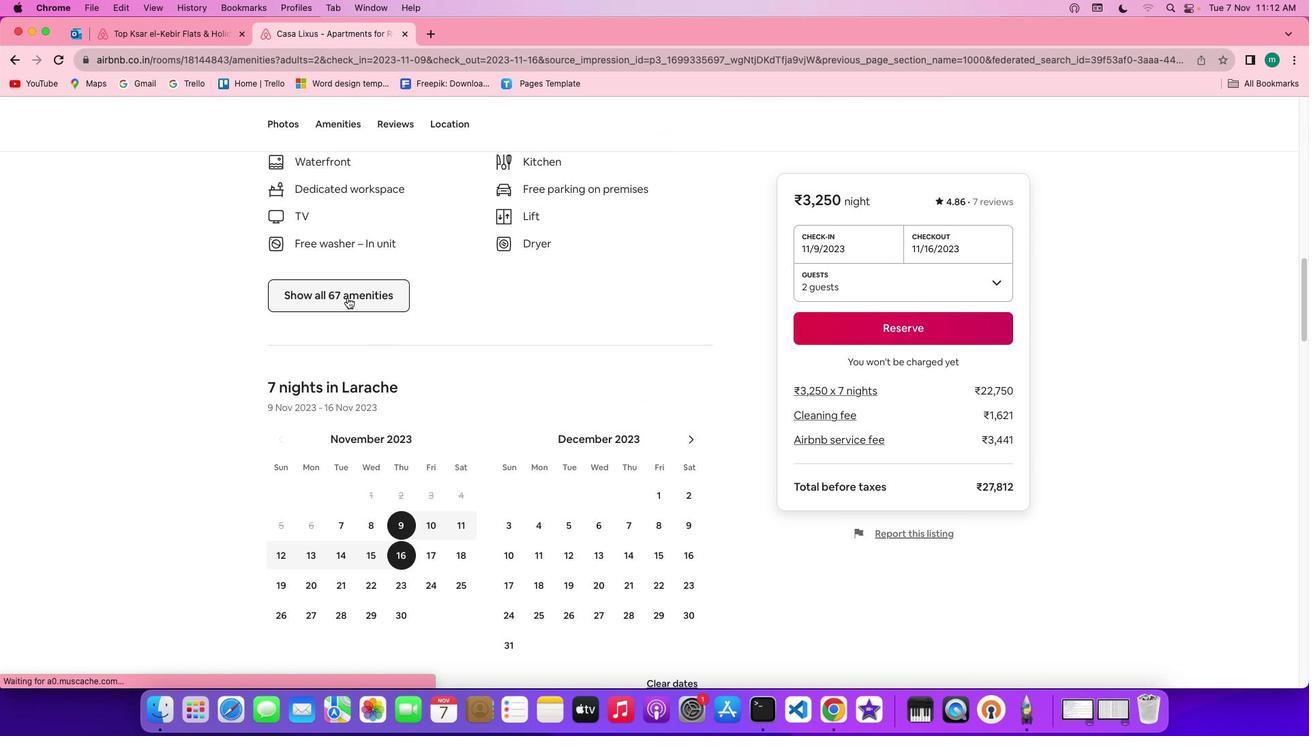 
Action: Mouse moved to (593, 365)
Screenshot: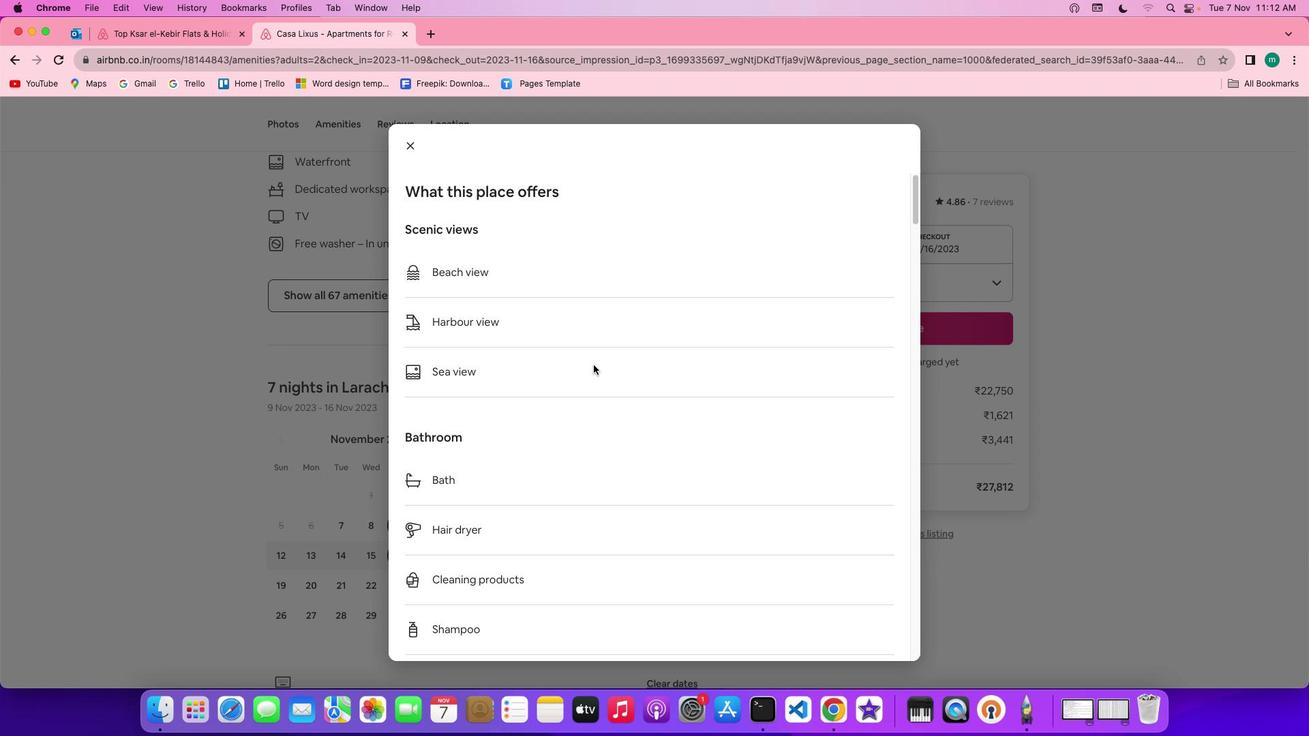 
Action: Mouse scrolled (593, 365) with delta (0, 0)
Screenshot: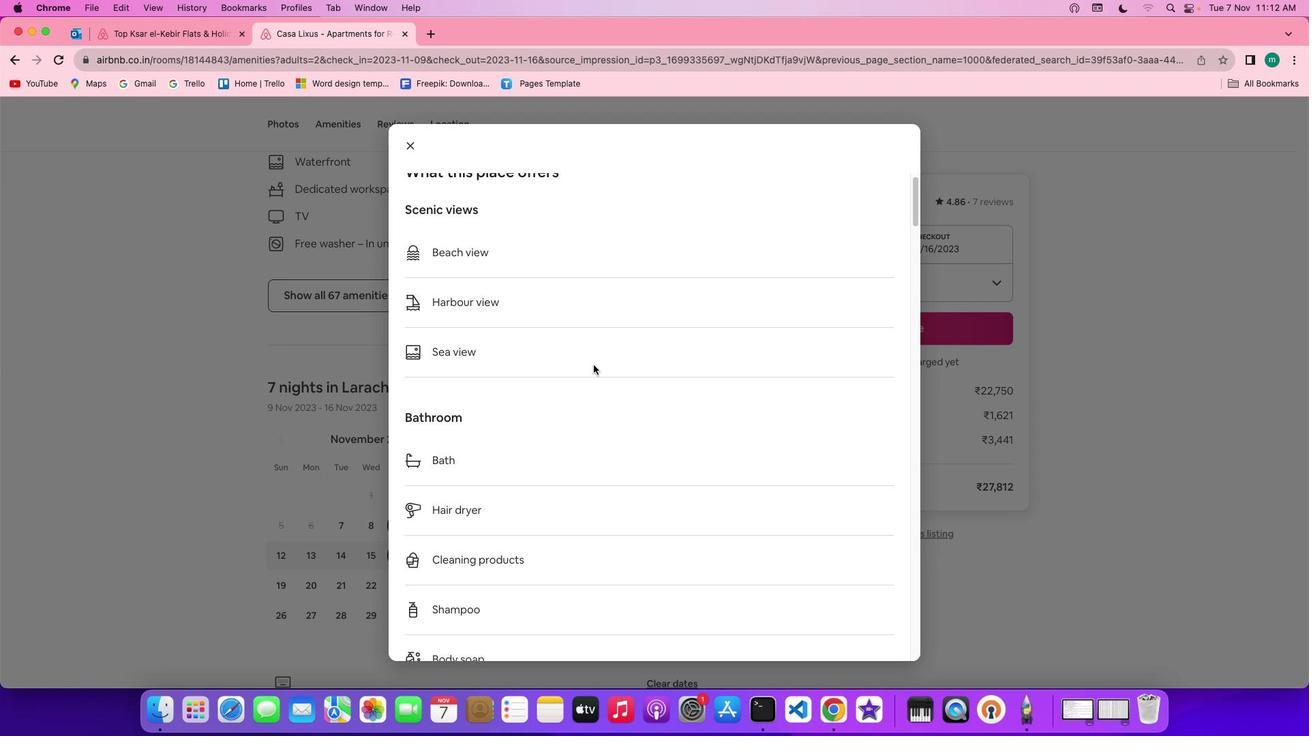 
Action: Mouse scrolled (593, 365) with delta (0, 0)
Screenshot: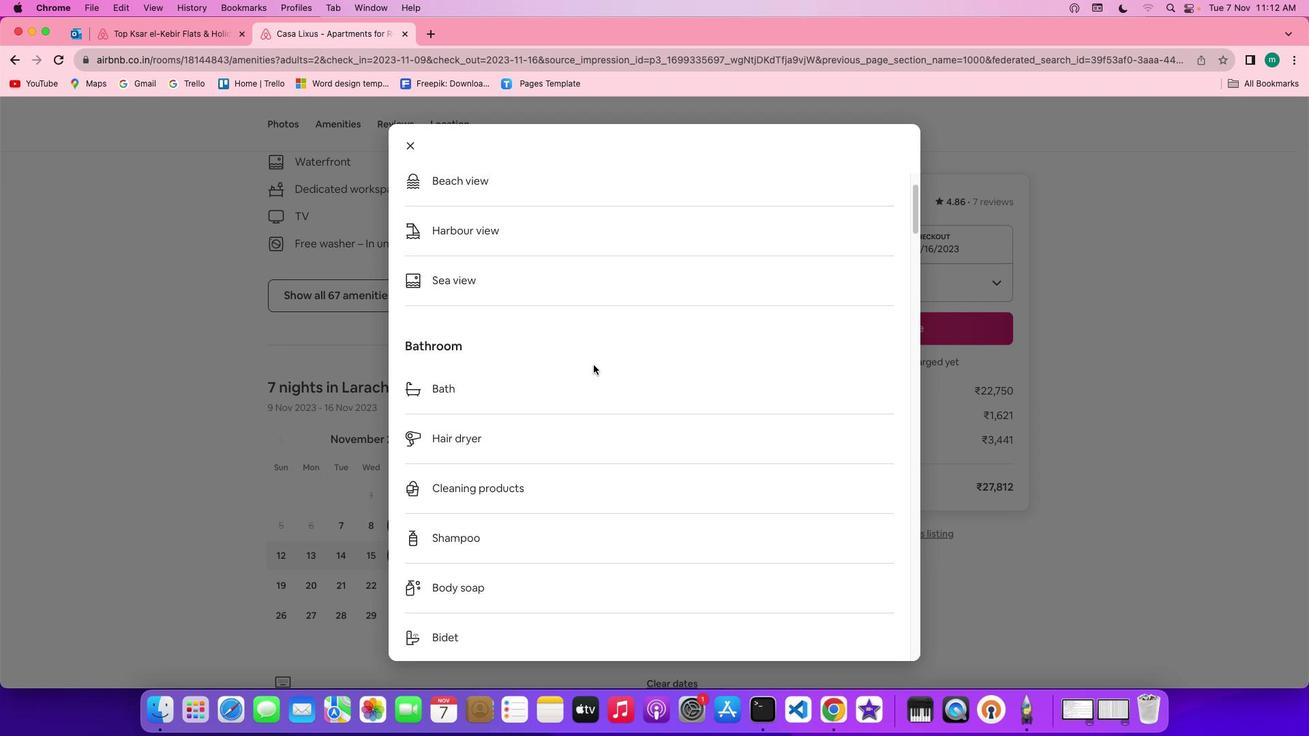 
Action: Mouse scrolled (593, 365) with delta (0, -1)
Screenshot: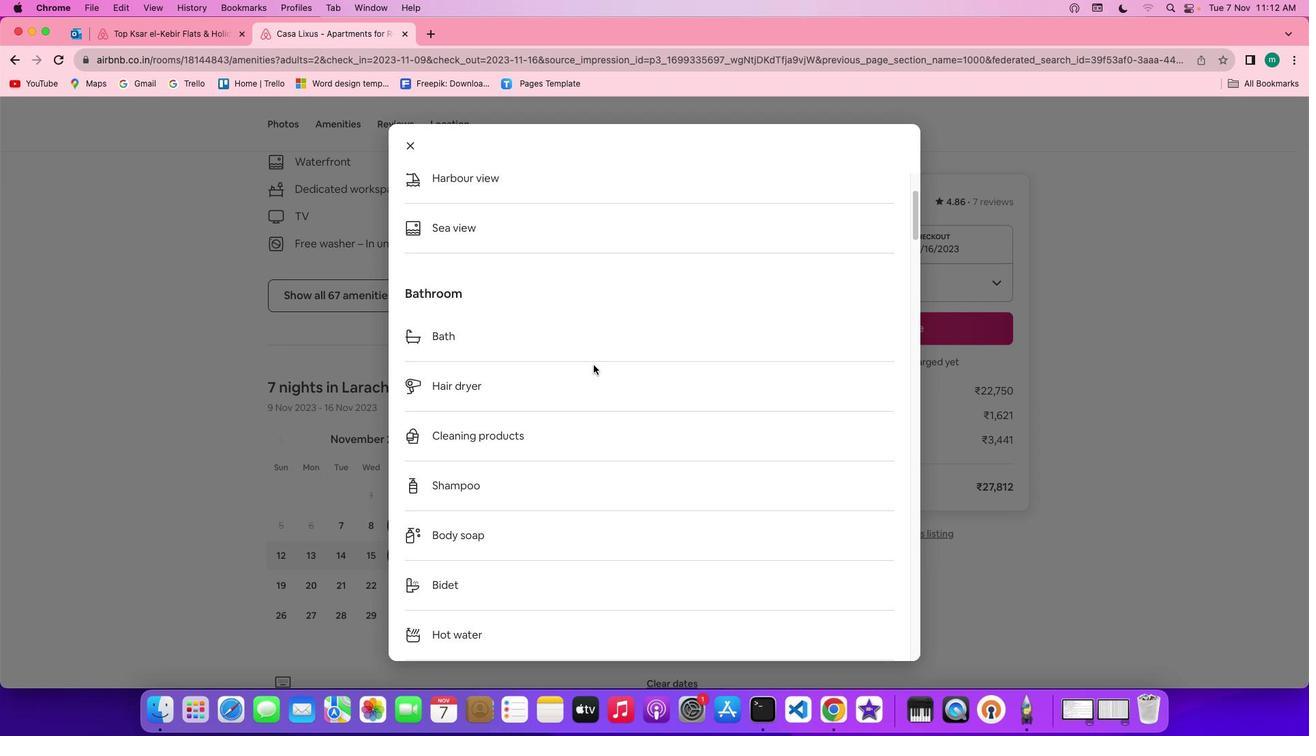 
Action: Mouse scrolled (593, 365) with delta (0, -2)
Screenshot: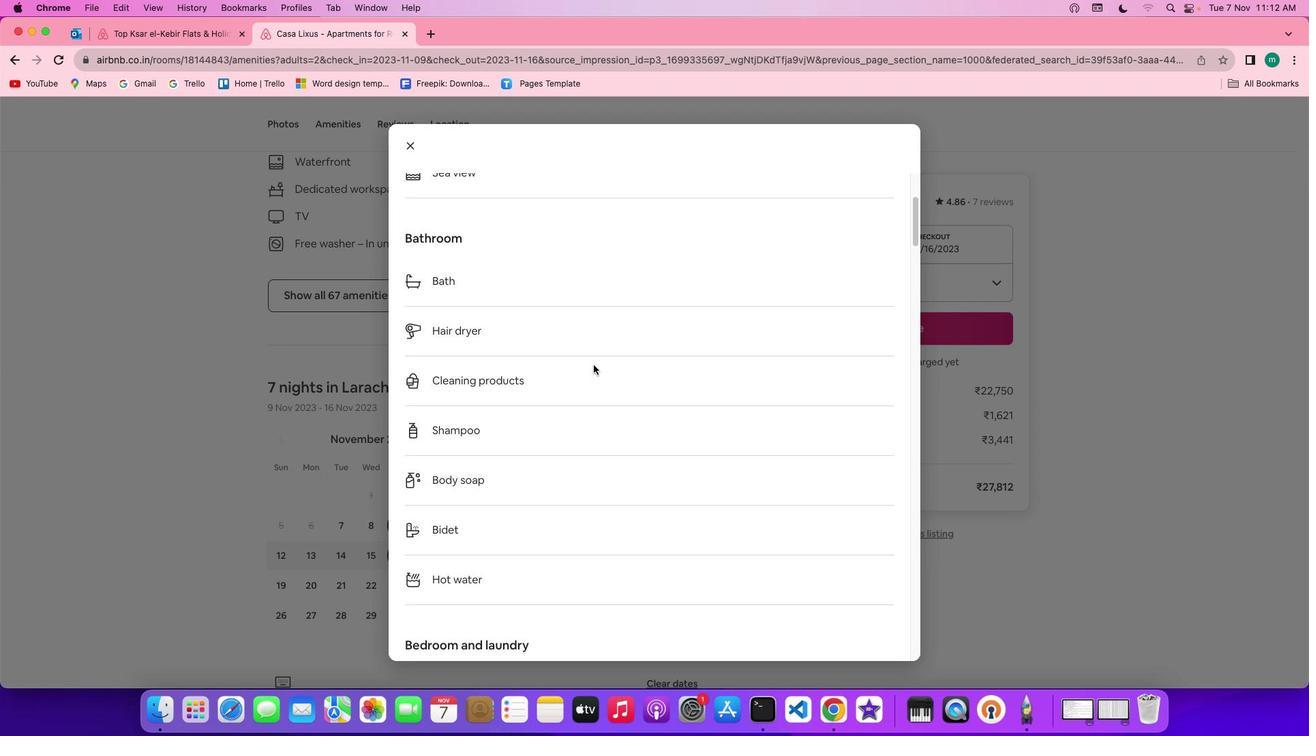 
Action: Mouse scrolled (593, 365) with delta (0, 0)
Screenshot: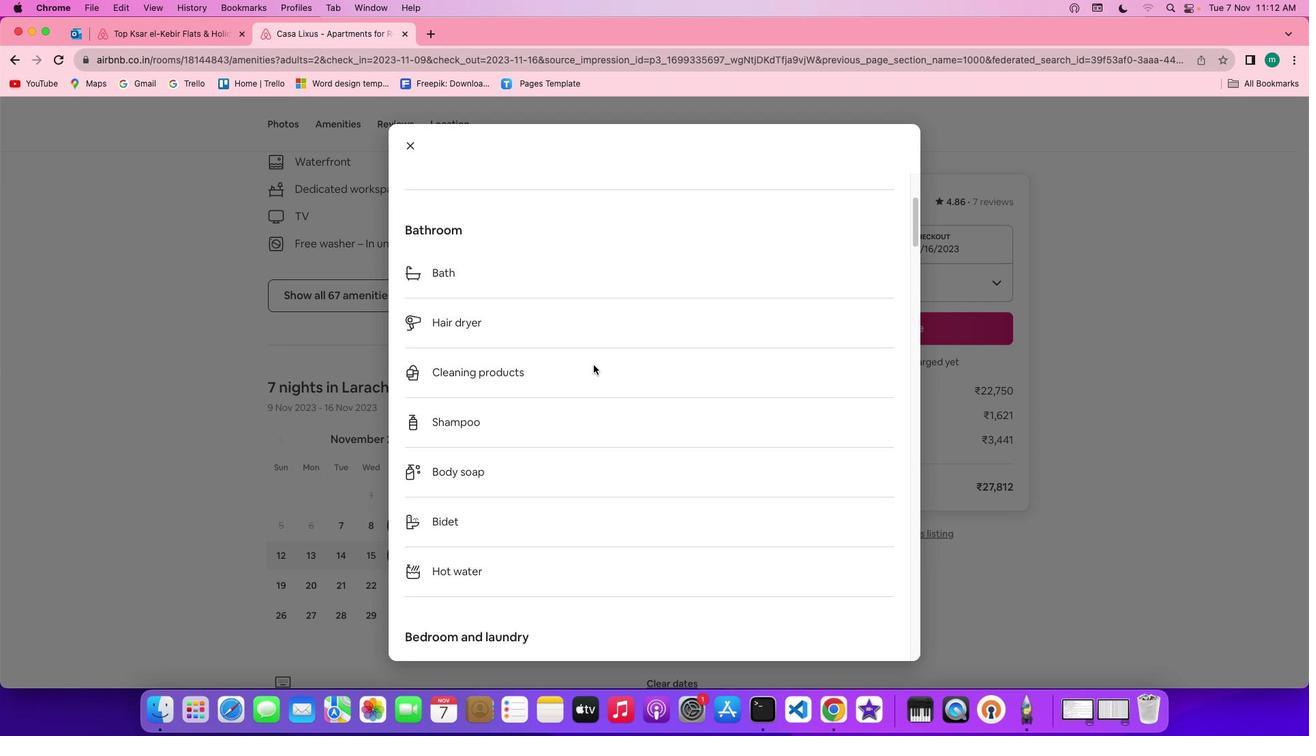 
Action: Mouse scrolled (593, 365) with delta (0, 0)
Screenshot: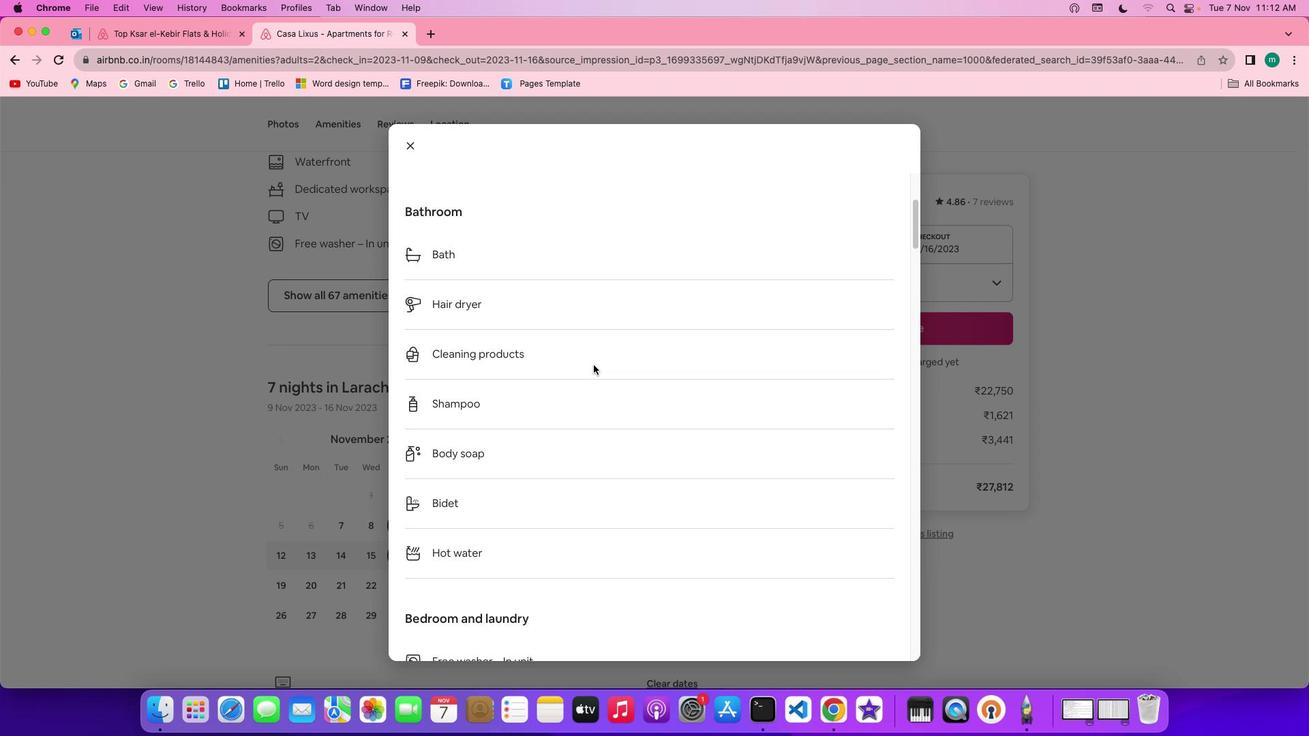
Action: Mouse scrolled (593, 365) with delta (0, 0)
Screenshot: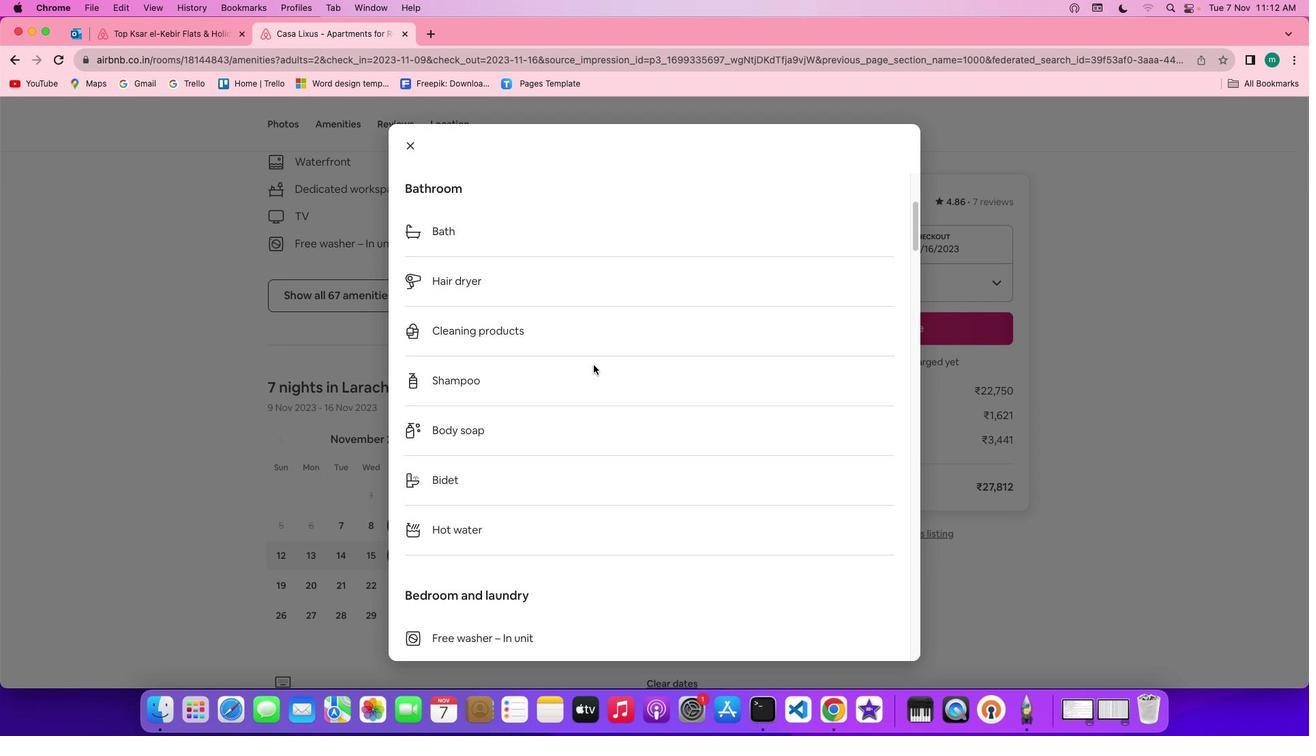 
Action: Mouse scrolled (593, 365) with delta (0, 0)
Screenshot: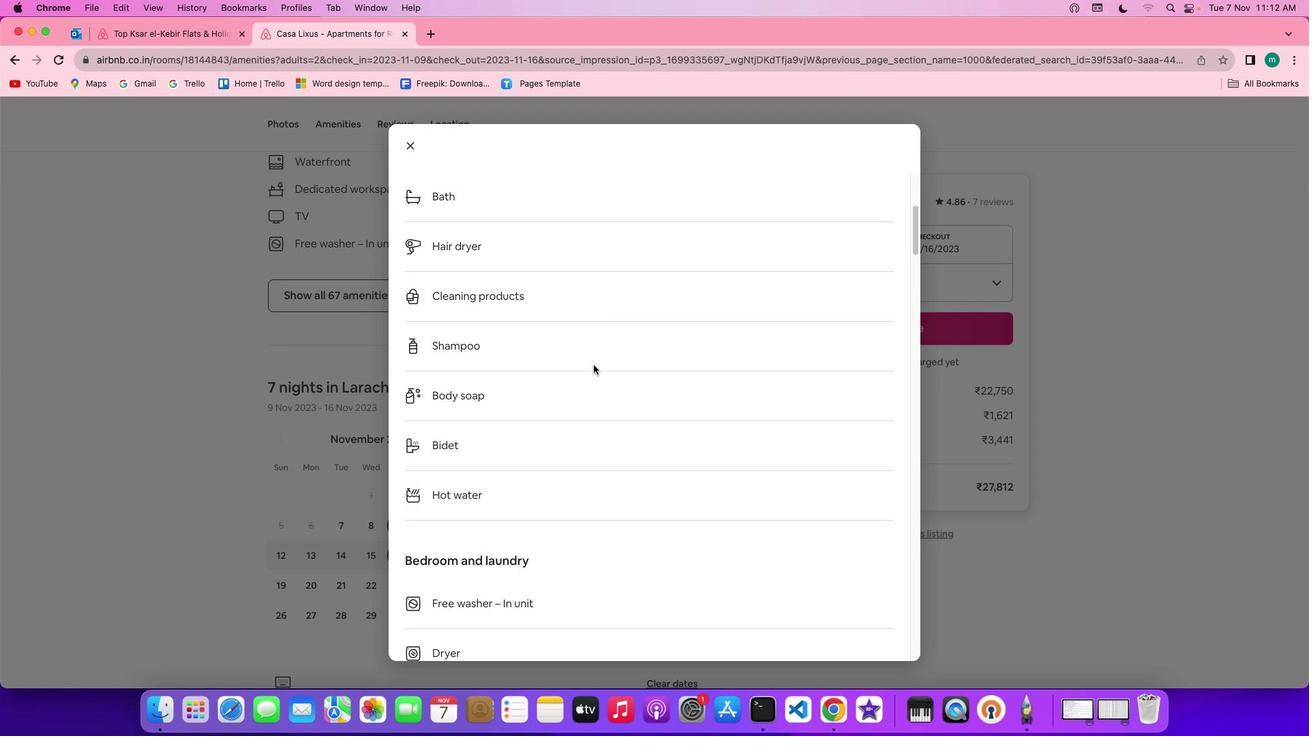 
Action: Mouse scrolled (593, 365) with delta (0, 0)
Screenshot: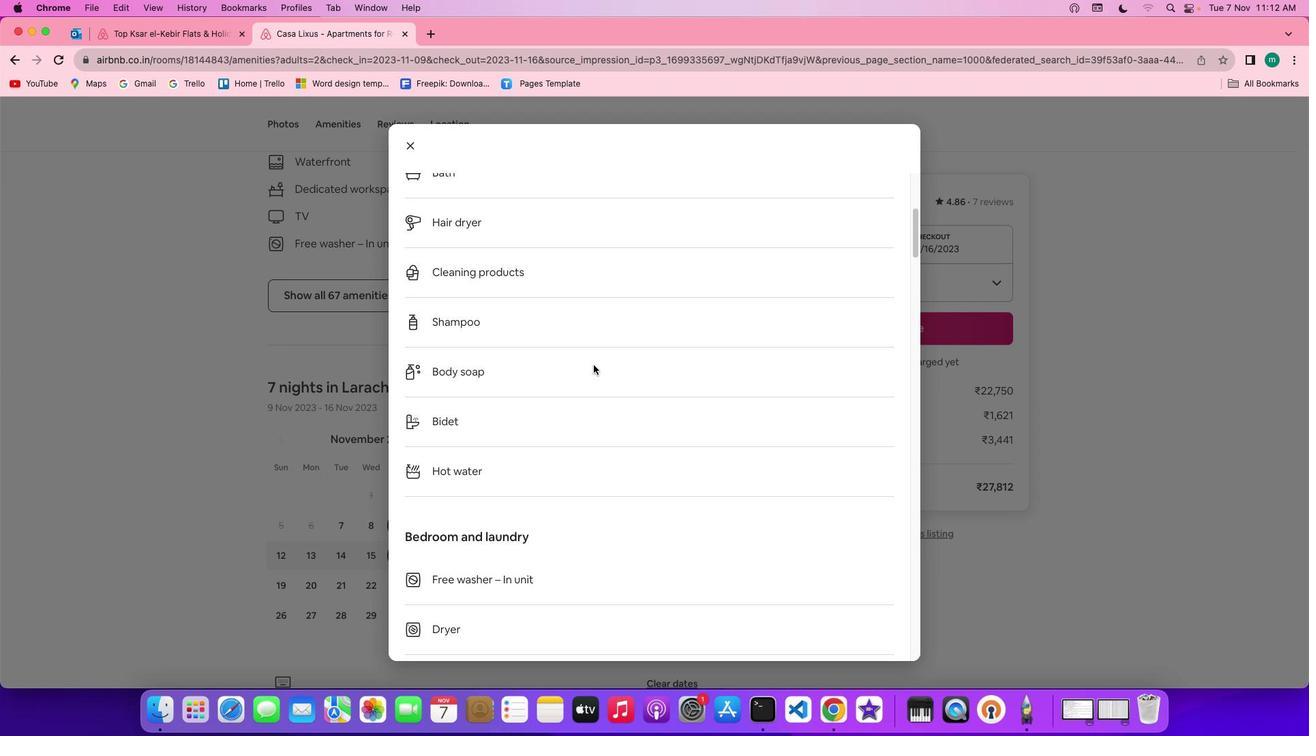 
Action: Mouse scrolled (593, 365) with delta (0, 0)
Screenshot: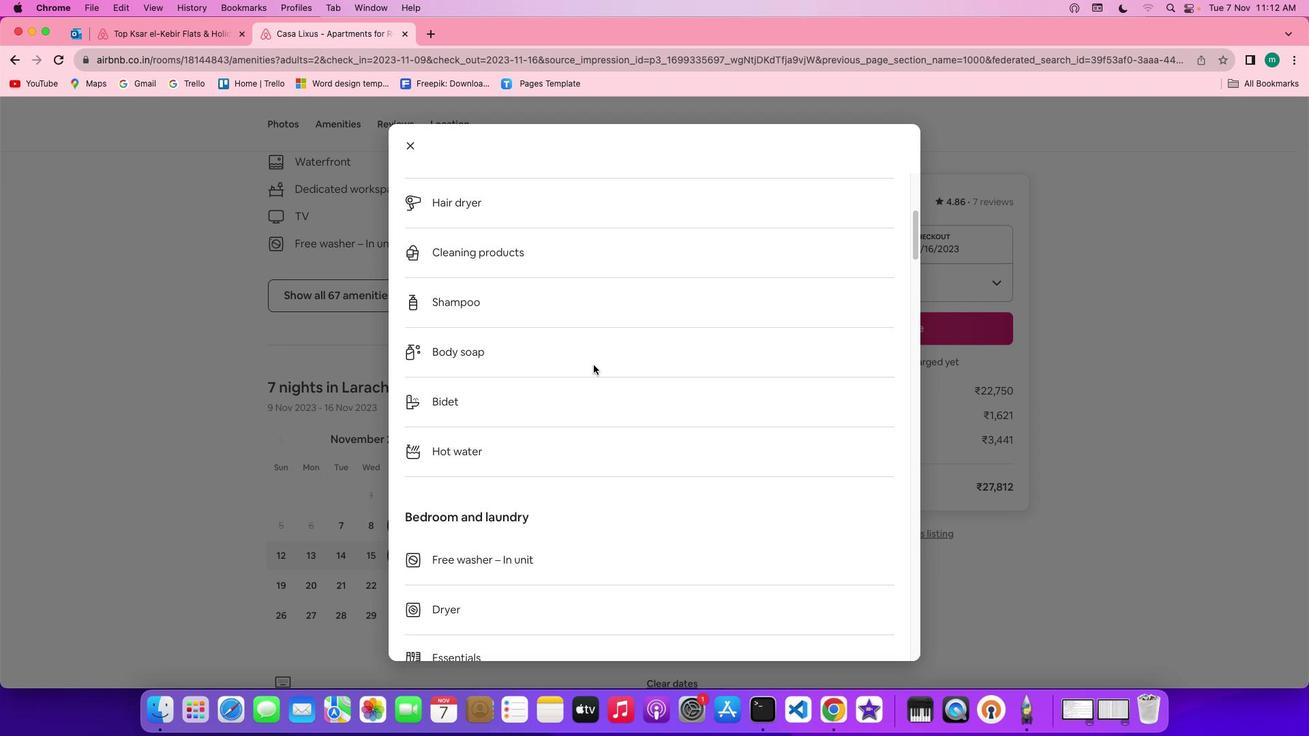 
Action: Mouse scrolled (593, 365) with delta (0, -1)
Screenshot: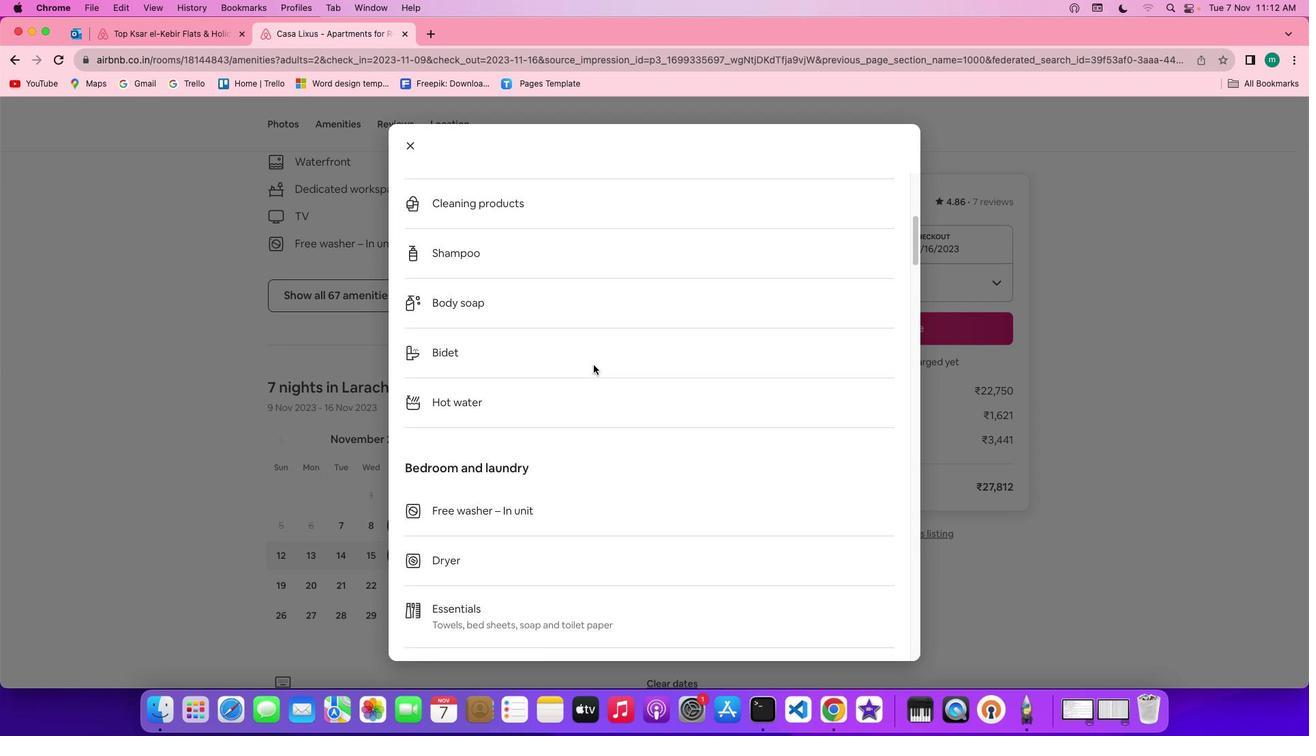 
Action: Mouse scrolled (593, 365) with delta (0, -1)
Screenshot: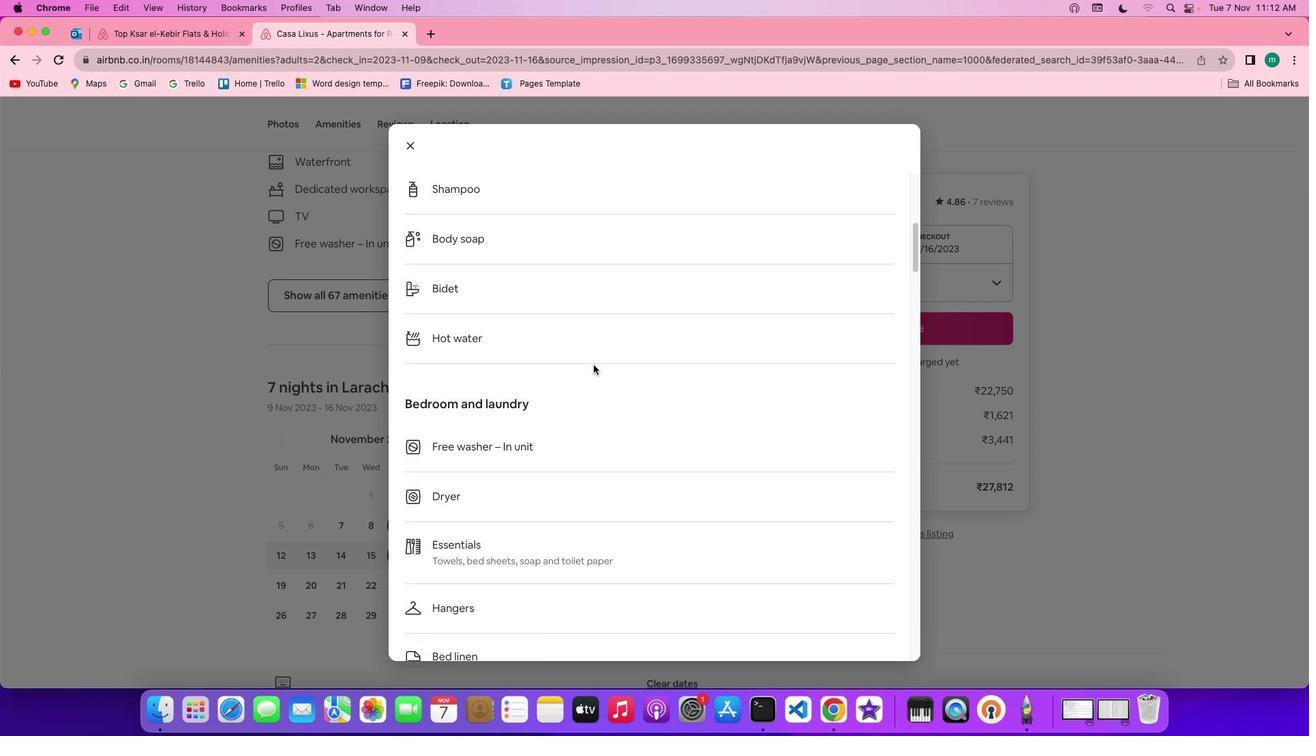 
Action: Mouse scrolled (593, 365) with delta (0, 0)
Screenshot: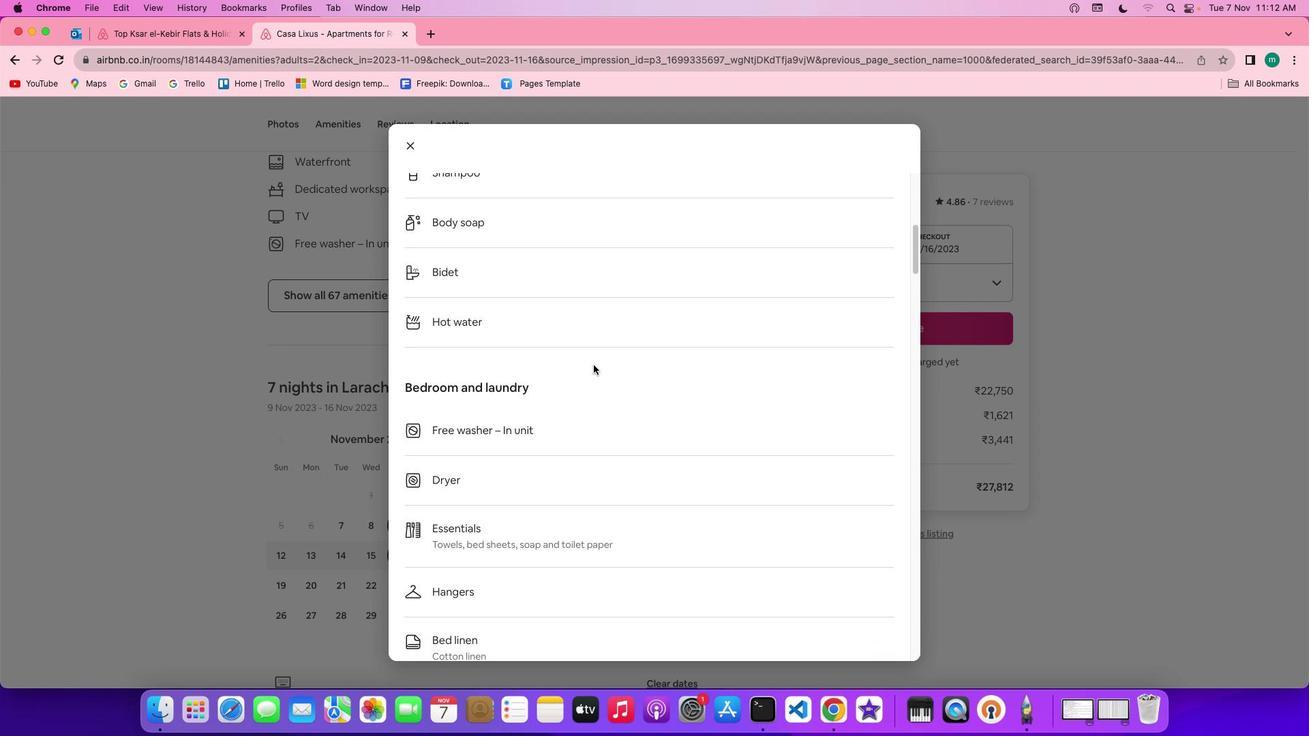 
Action: Mouse scrolled (593, 365) with delta (0, 0)
Screenshot: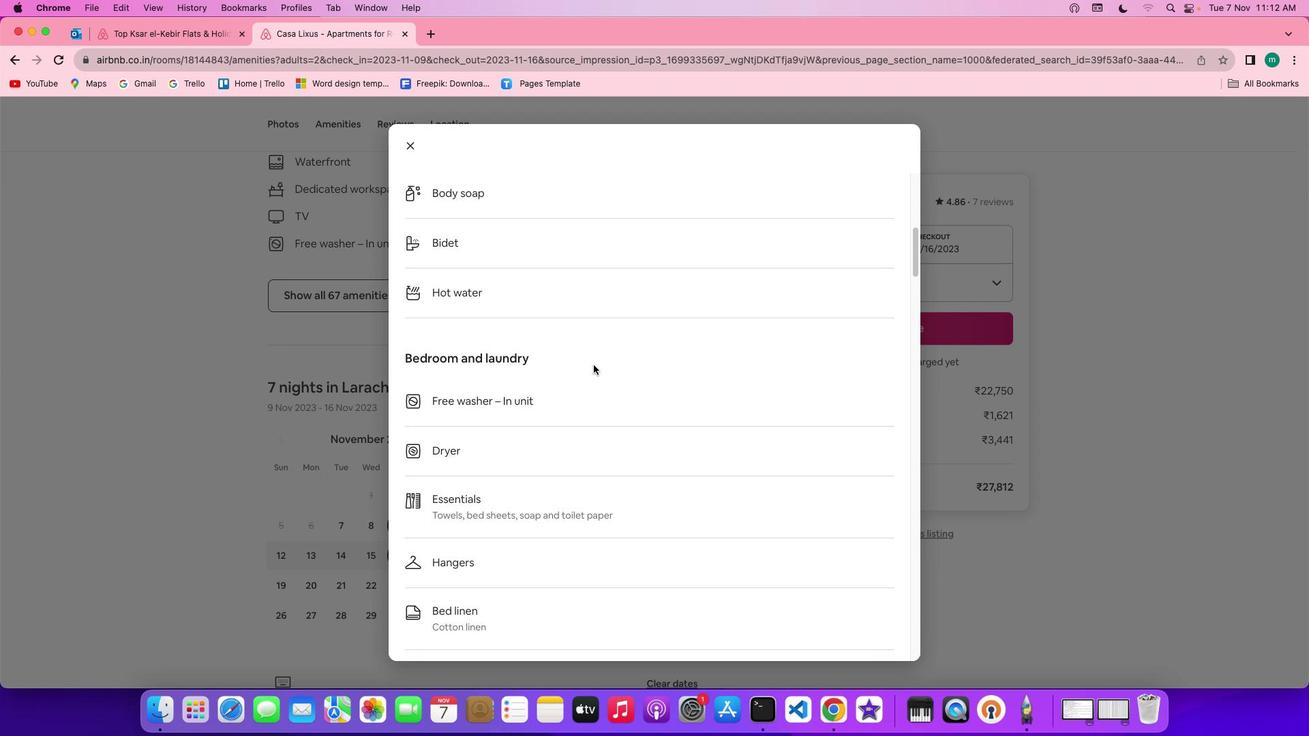 
Action: Mouse scrolled (593, 365) with delta (0, 0)
Screenshot: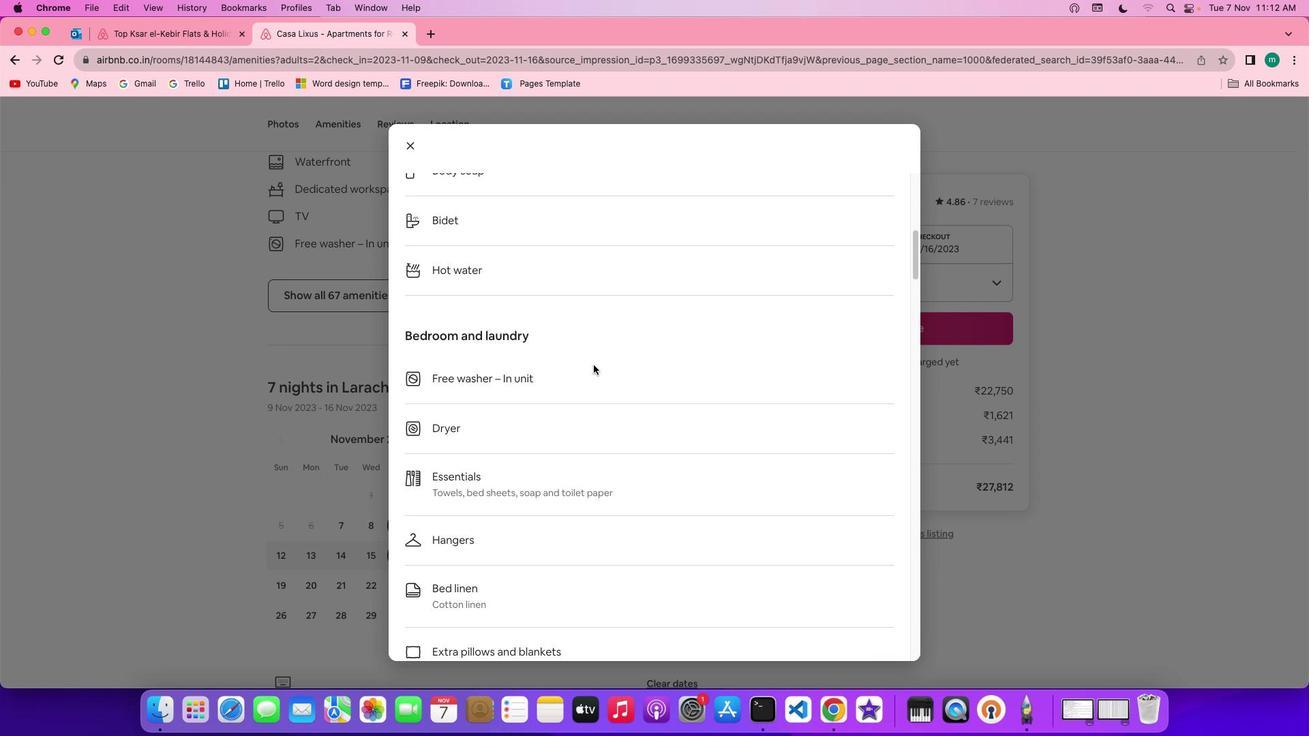 
Action: Mouse scrolled (593, 365) with delta (0, -1)
Screenshot: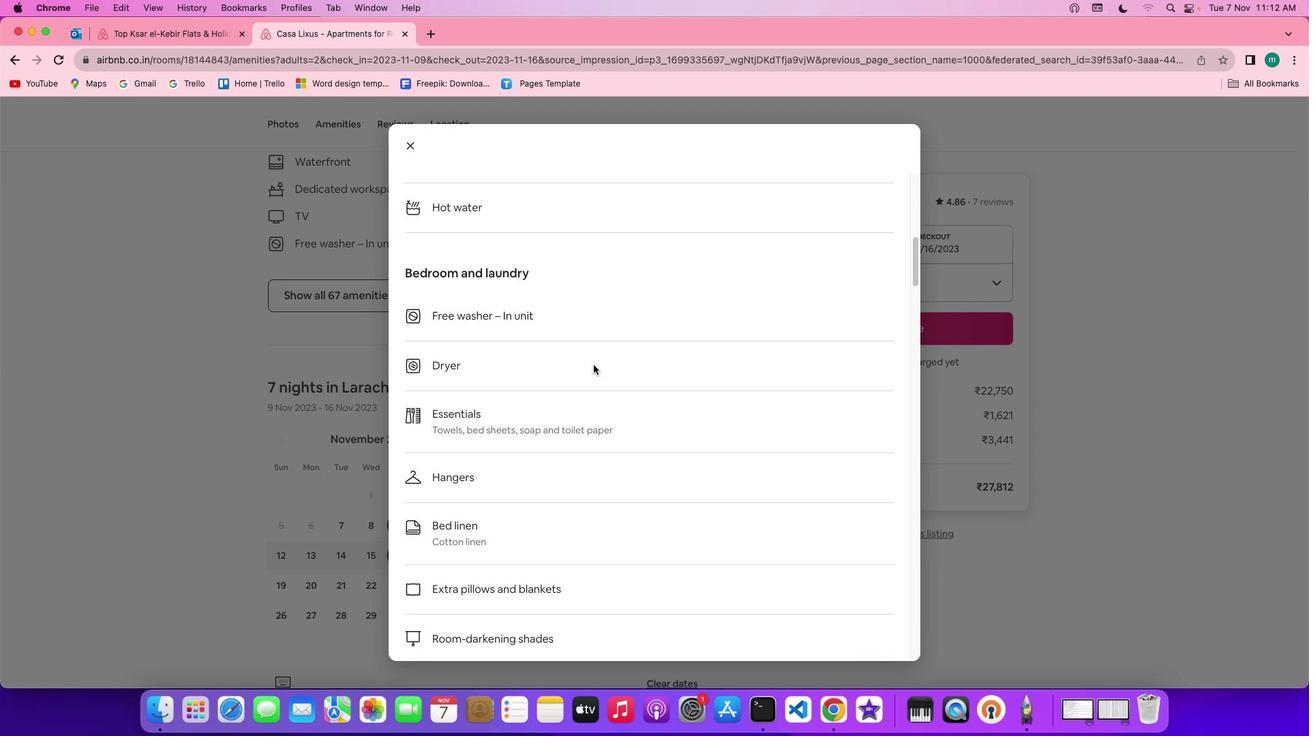
Action: Mouse scrolled (593, 365) with delta (0, 0)
Screenshot: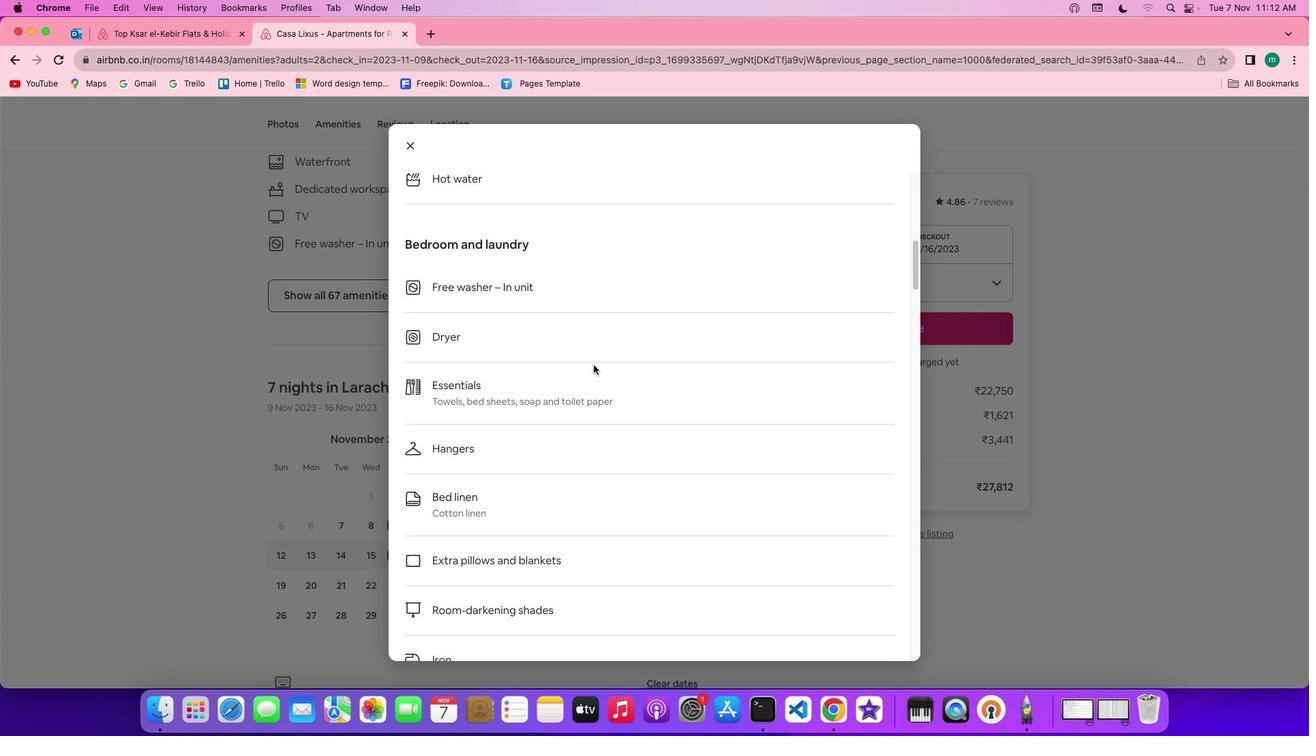 
Action: Mouse scrolled (593, 365) with delta (0, 0)
Screenshot: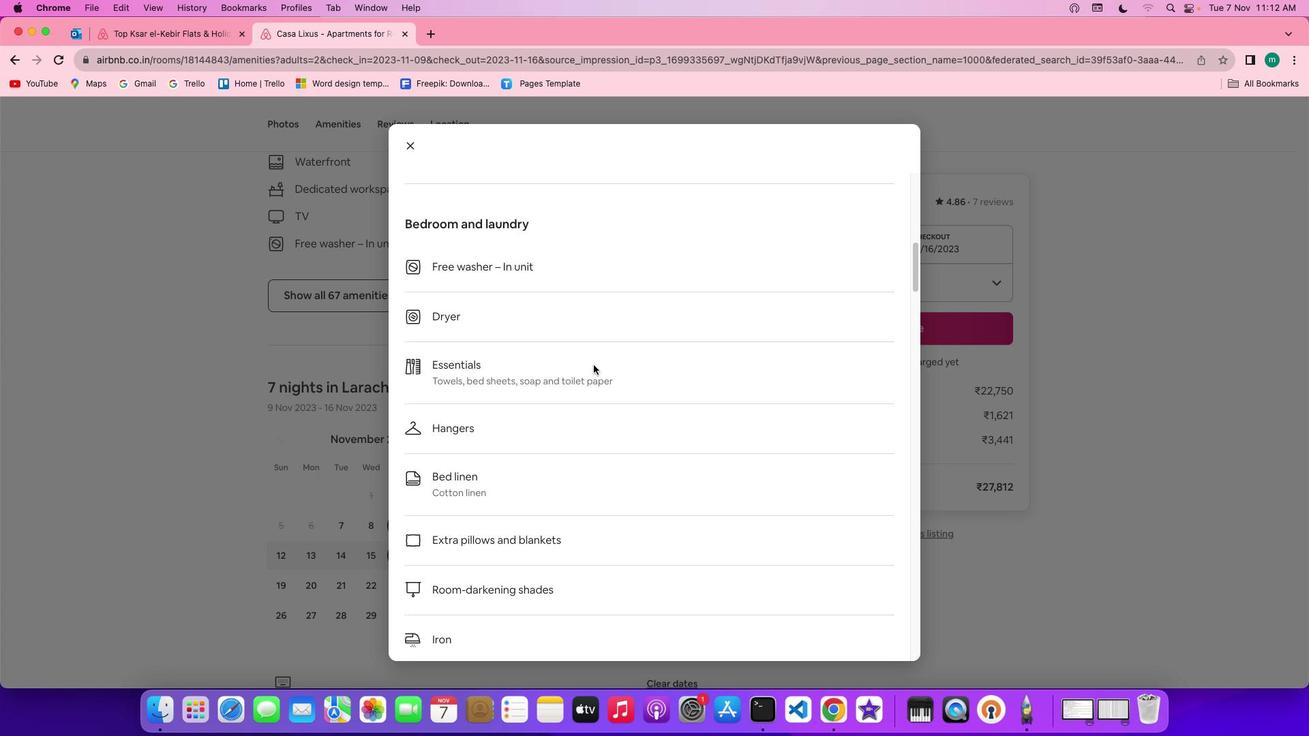 
Action: Mouse scrolled (593, 365) with delta (0, -1)
Screenshot: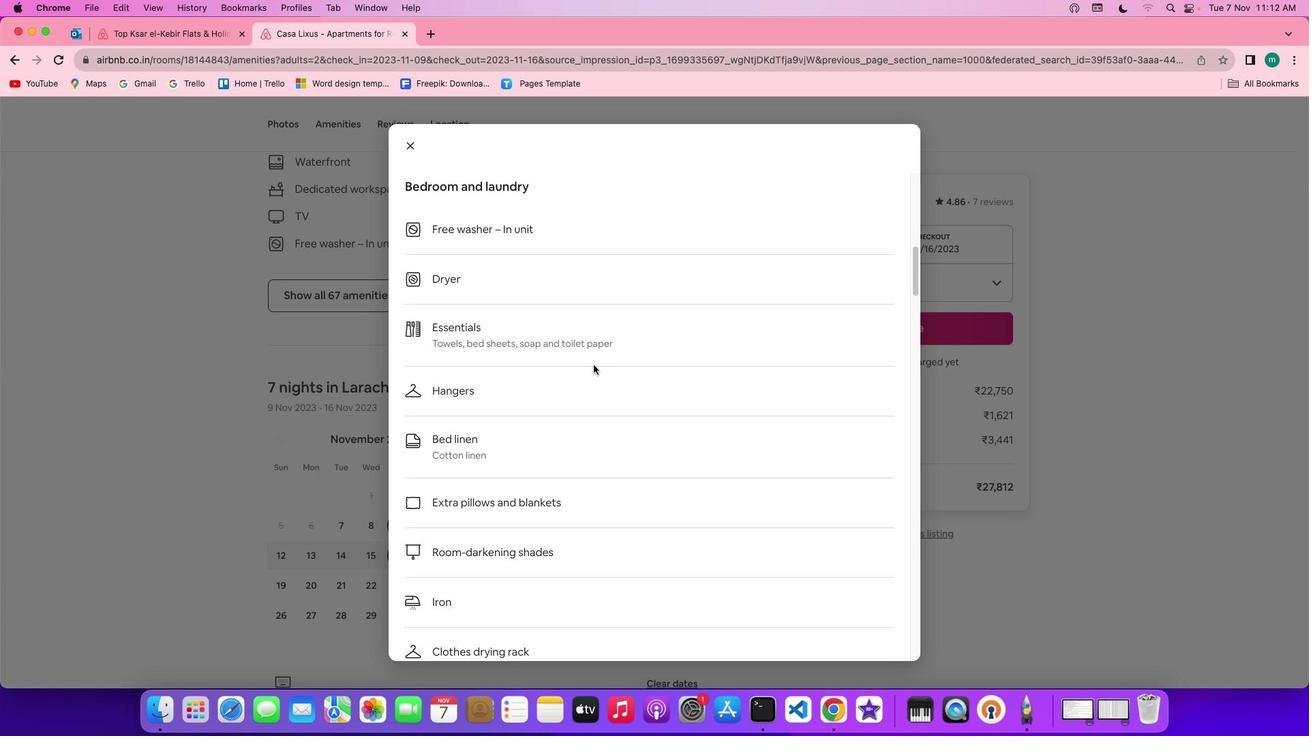 
Action: Mouse scrolled (593, 365) with delta (0, 0)
Screenshot: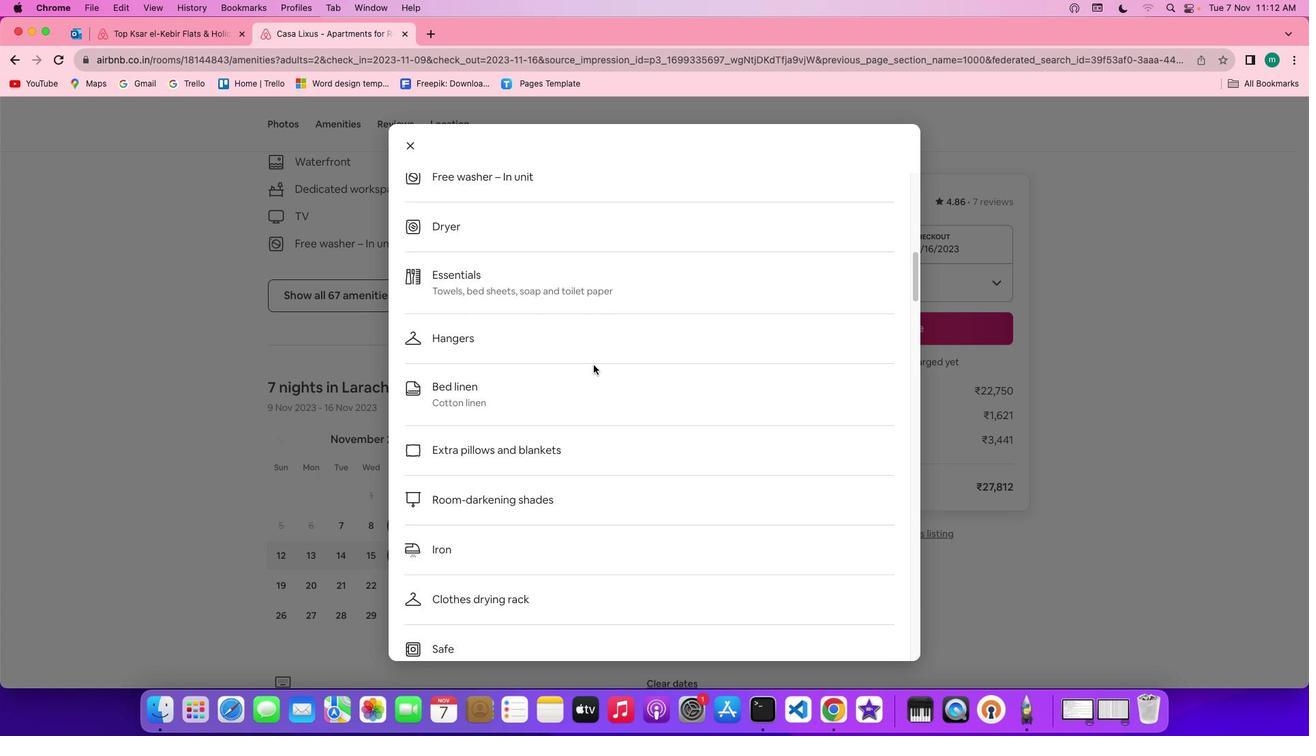 
Action: Mouse scrolled (593, 365) with delta (0, 0)
Screenshot: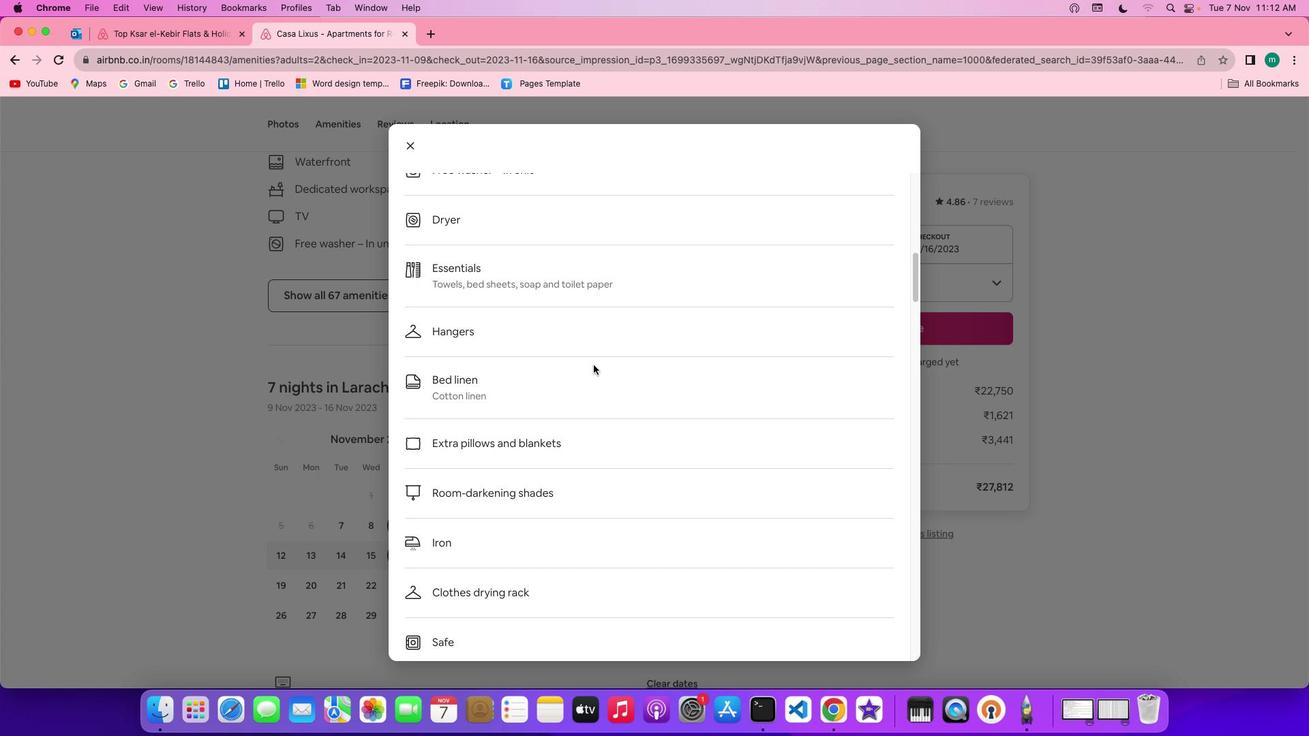 
Action: Mouse scrolled (593, 365) with delta (0, 0)
Screenshot: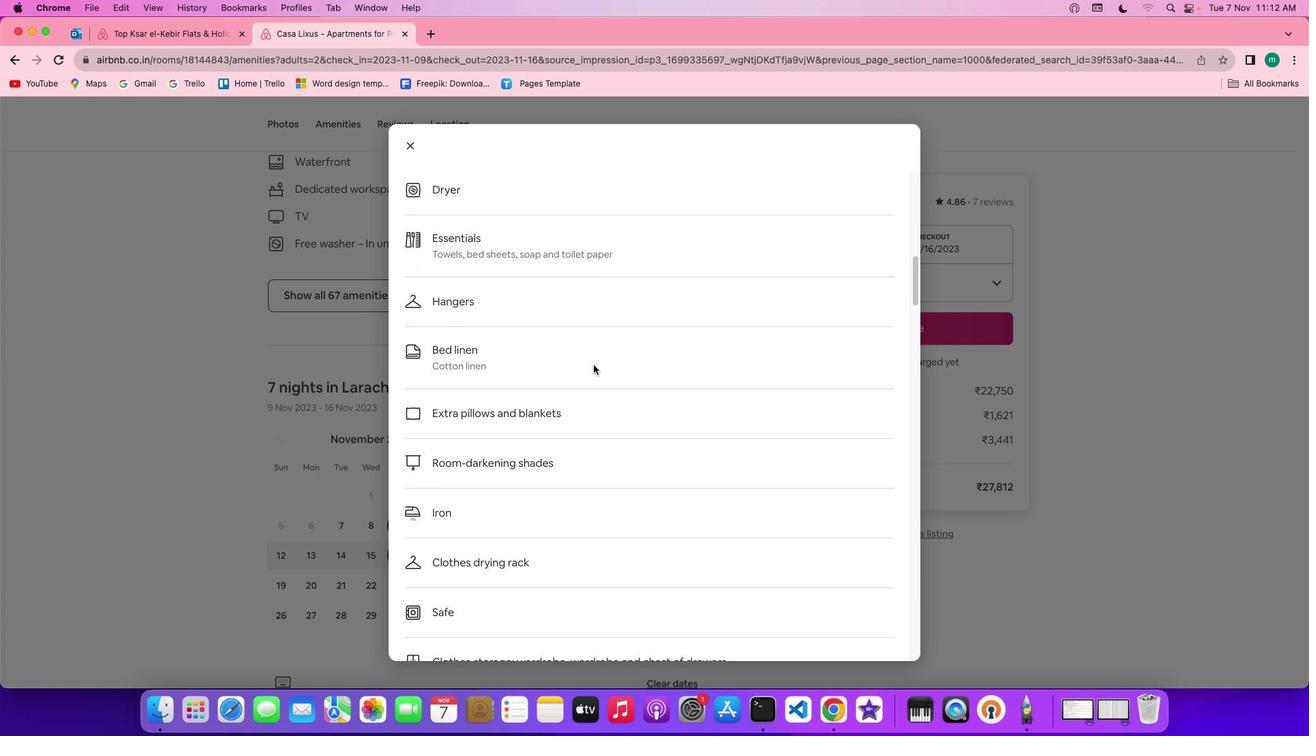 
Action: Mouse scrolled (593, 365) with delta (0, 0)
Screenshot: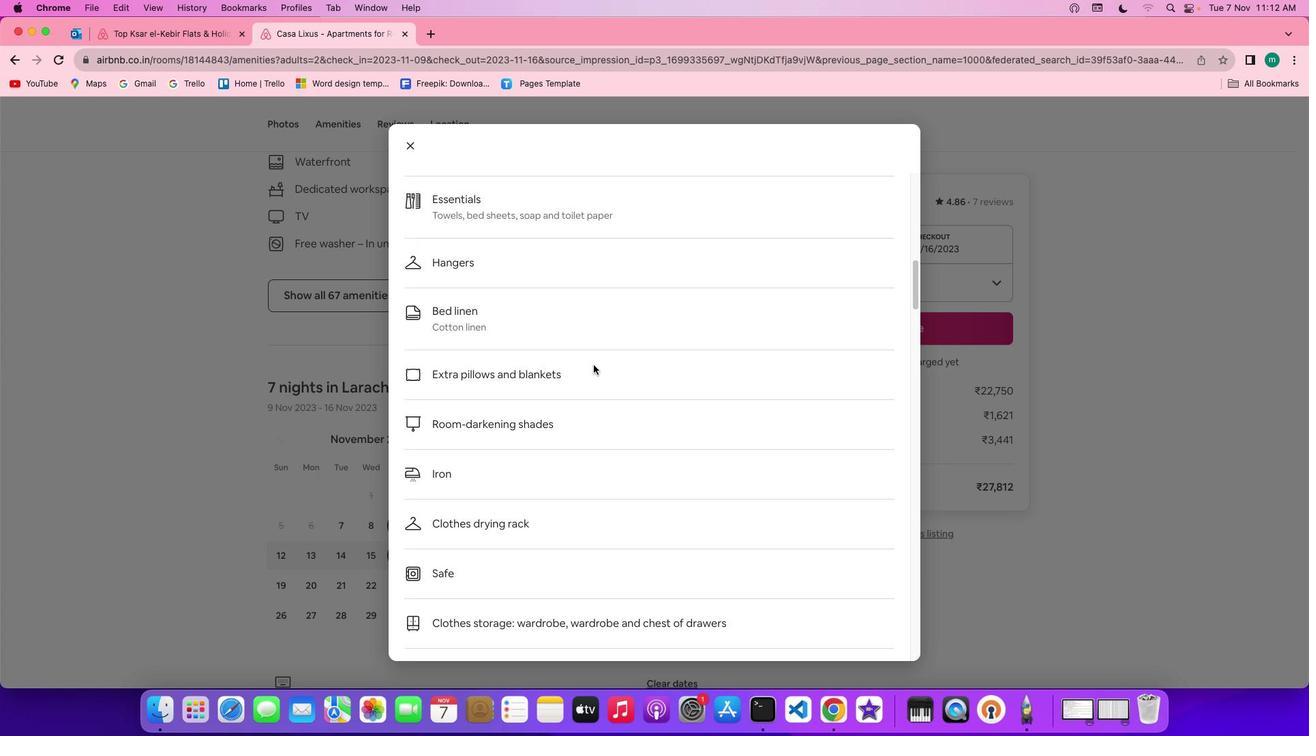 
Action: Mouse scrolled (593, 365) with delta (0, -1)
Screenshot: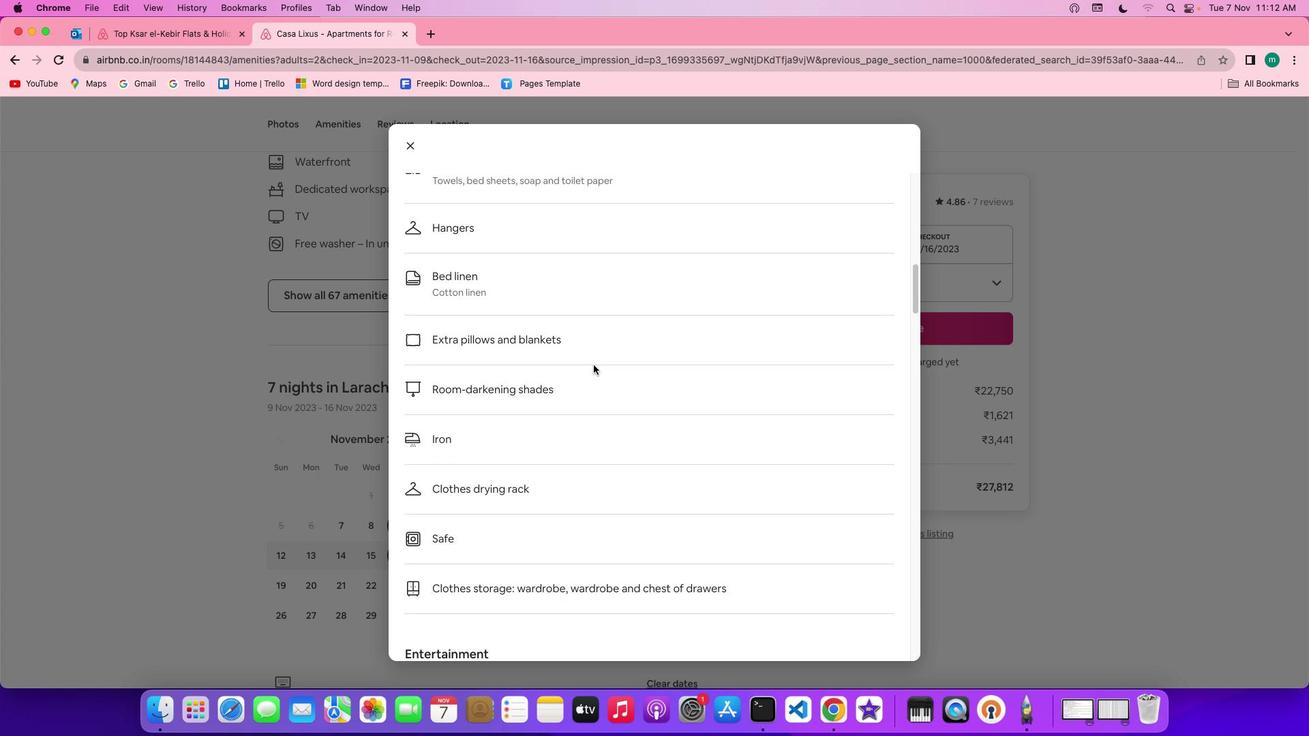 
Action: Mouse scrolled (593, 365) with delta (0, 0)
Screenshot: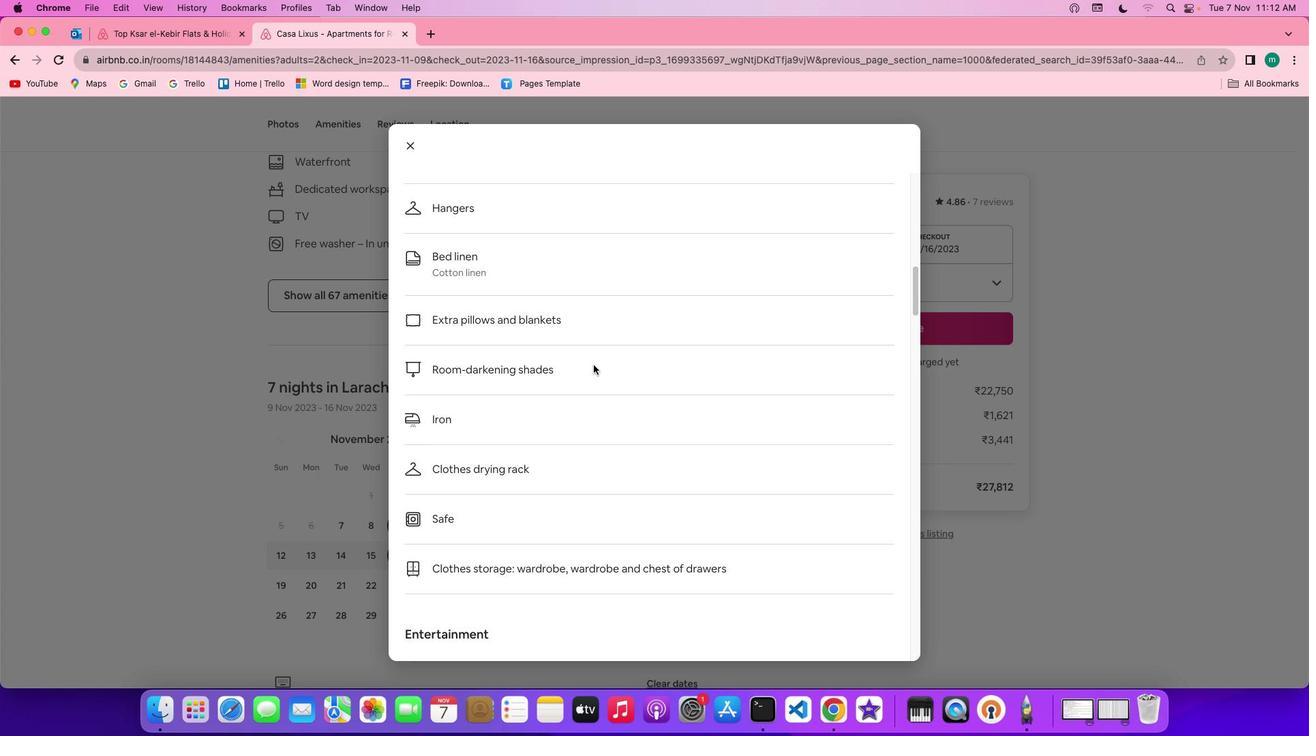 
Action: Mouse scrolled (593, 365) with delta (0, 0)
Screenshot: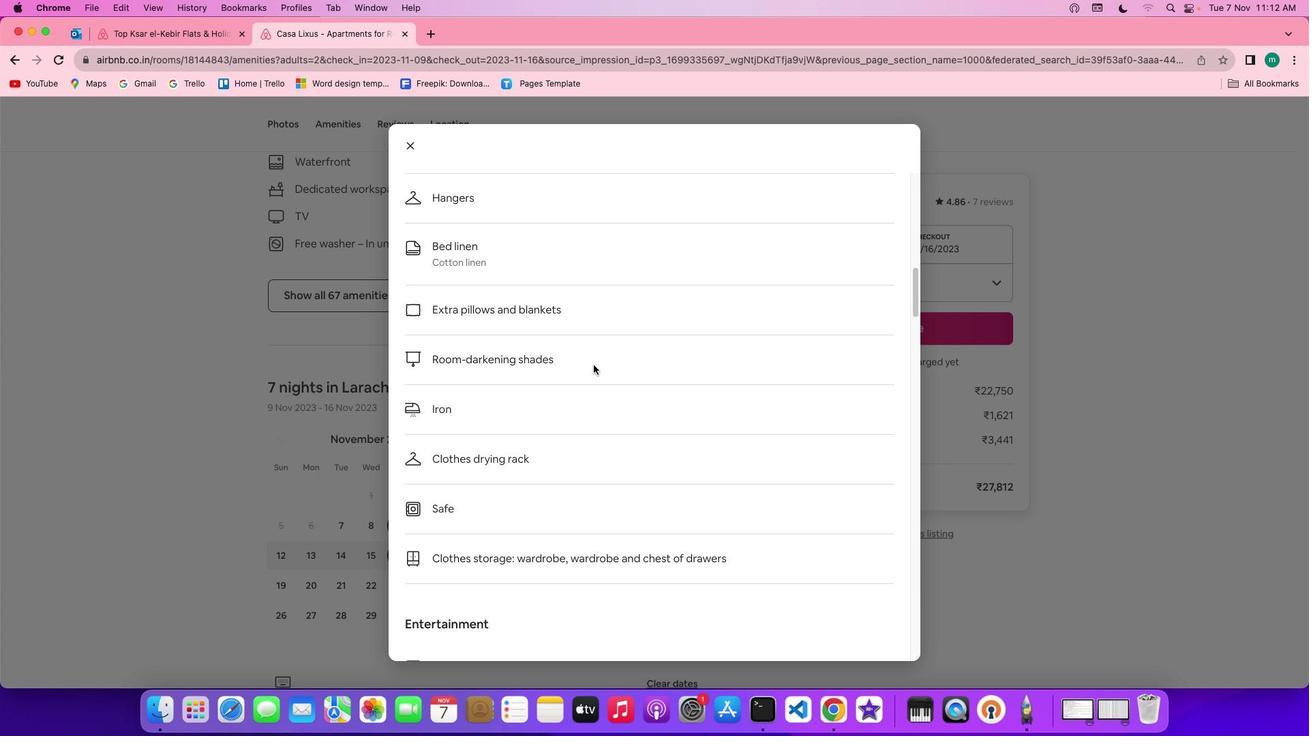 
Action: Mouse scrolled (593, 365) with delta (0, 0)
Screenshot: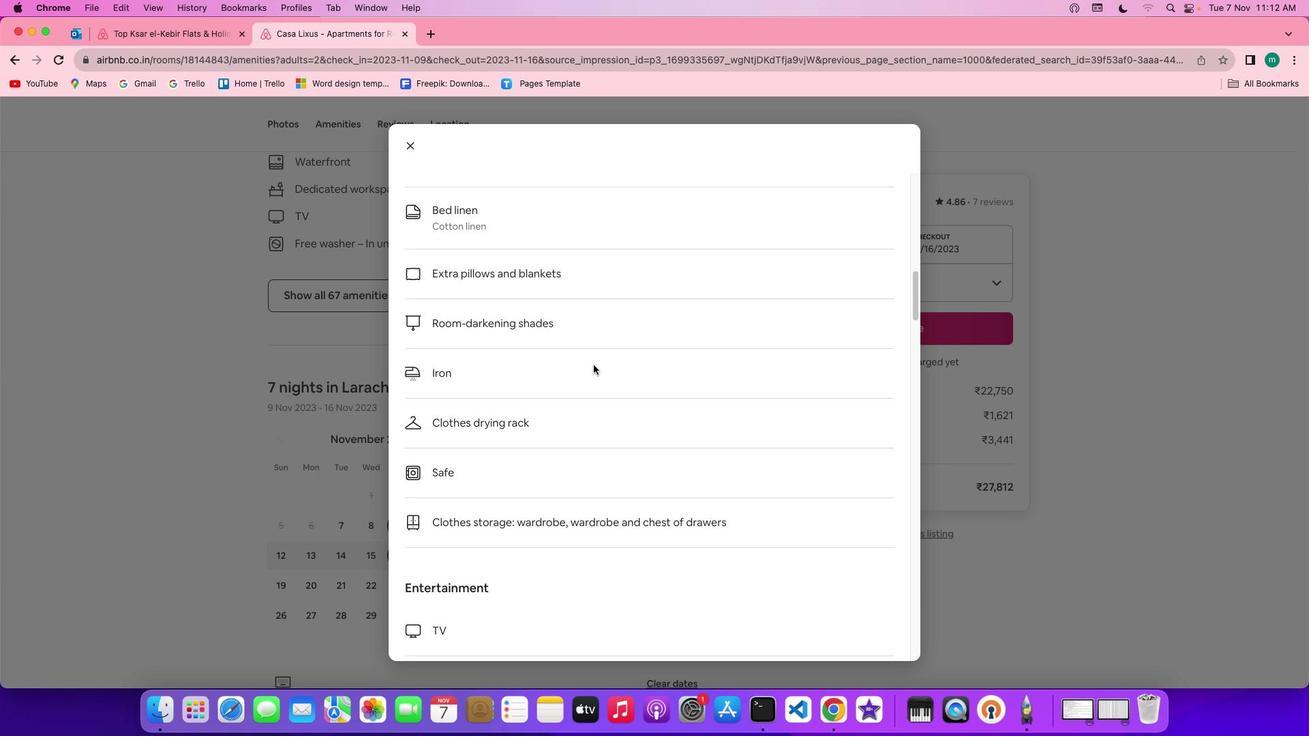 
Action: Mouse scrolled (593, 365) with delta (0, 0)
Screenshot: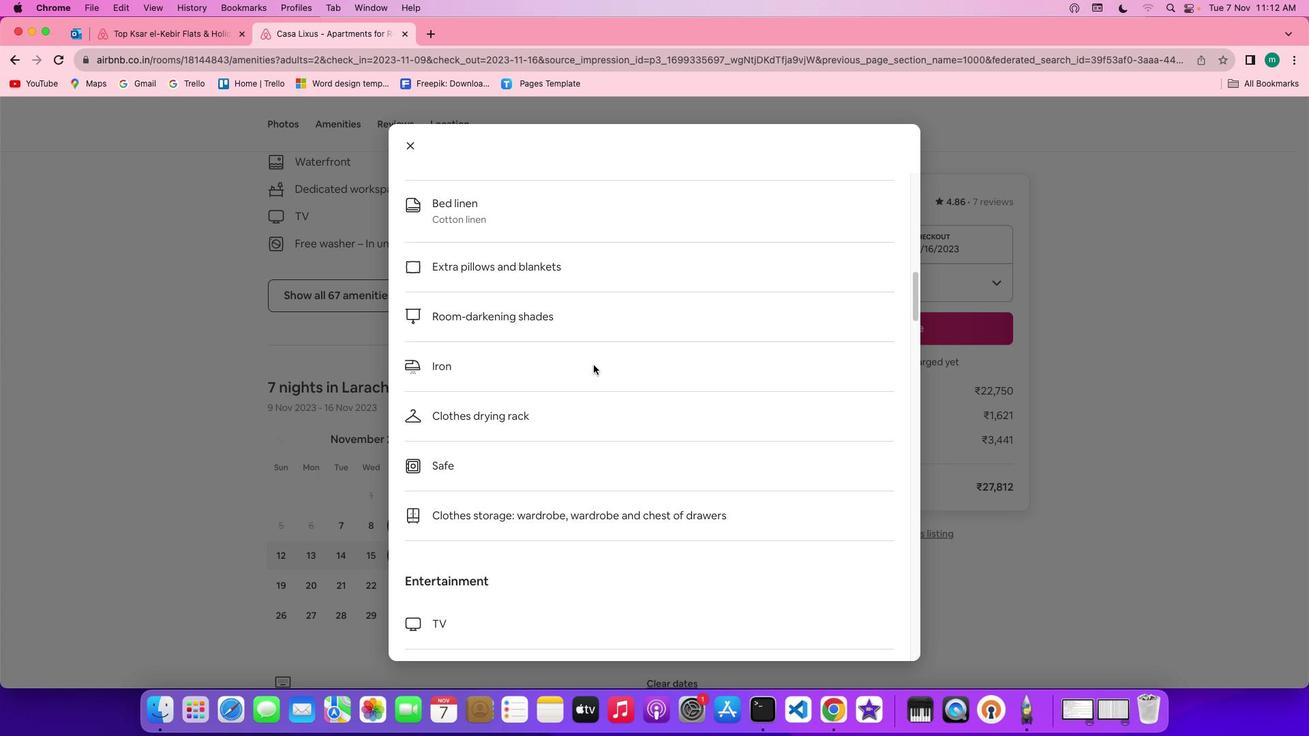 
Action: Mouse scrolled (593, 365) with delta (0, 0)
Screenshot: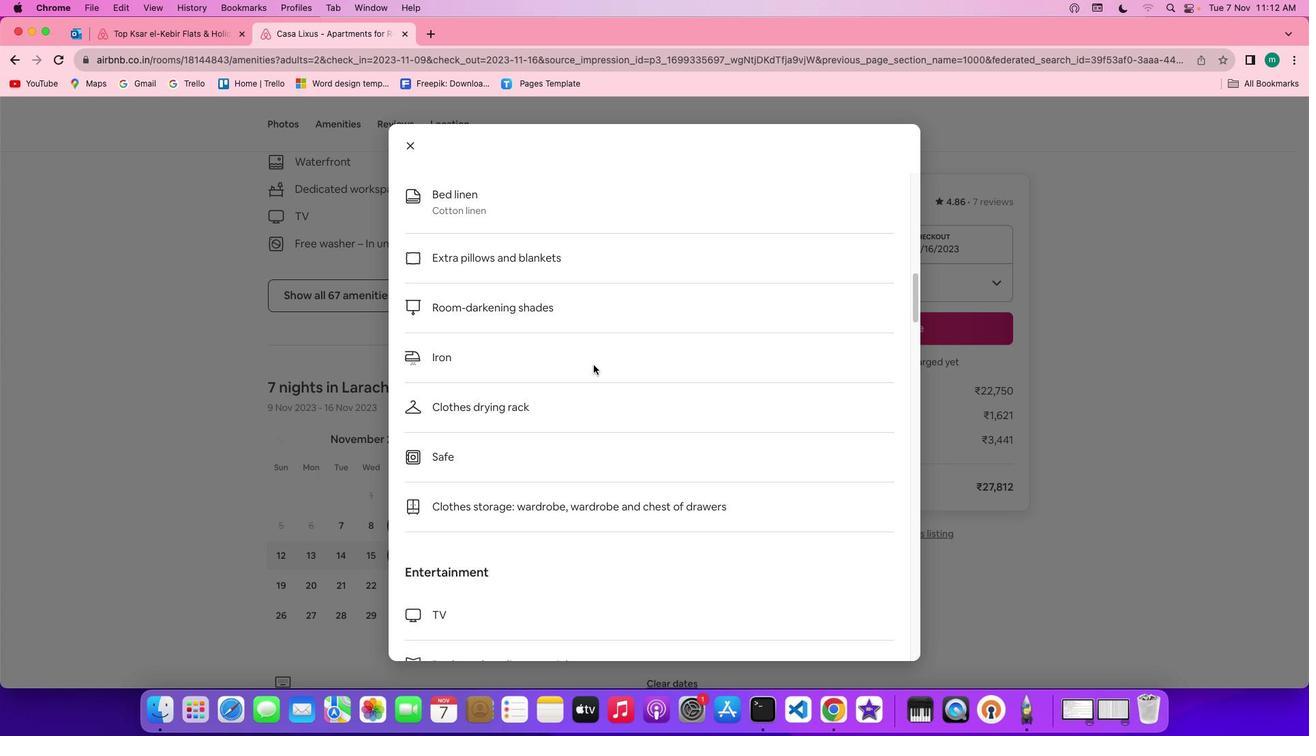 
Action: Mouse scrolled (593, 365) with delta (0, 0)
Screenshot: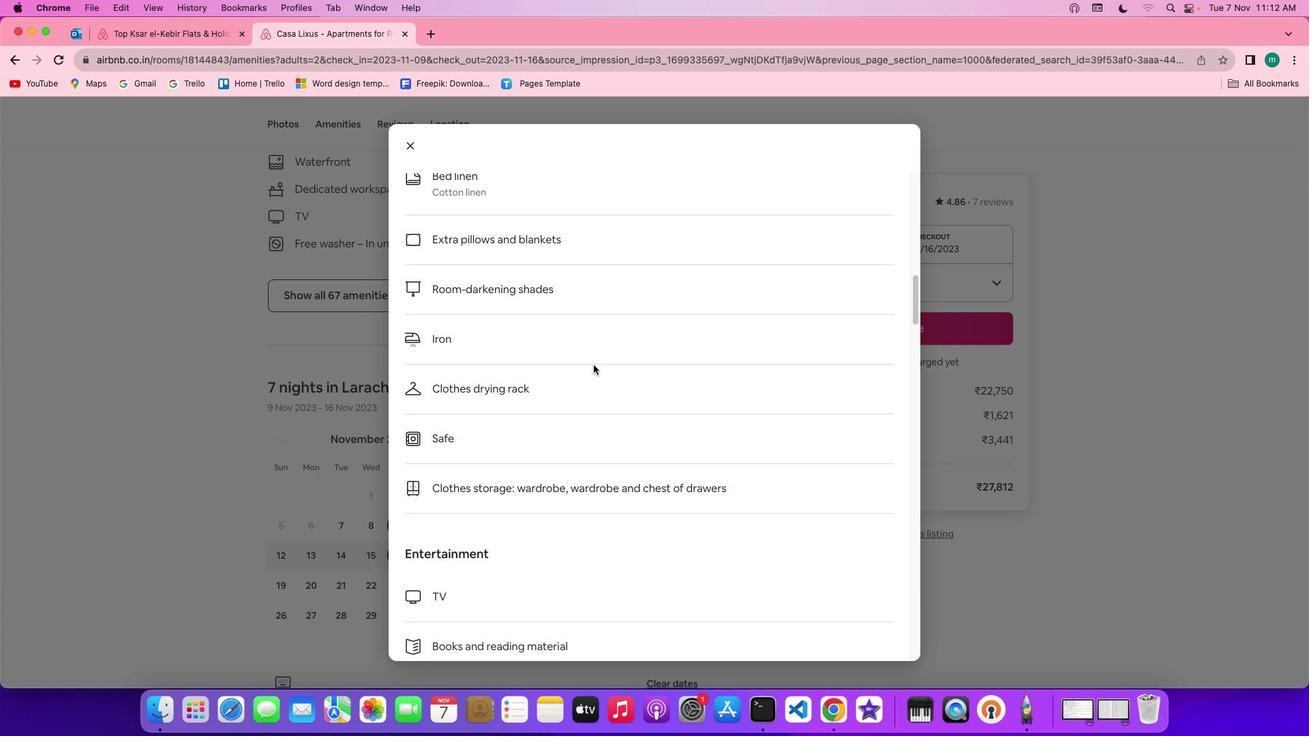
Action: Mouse scrolled (593, 365) with delta (0, 0)
Screenshot: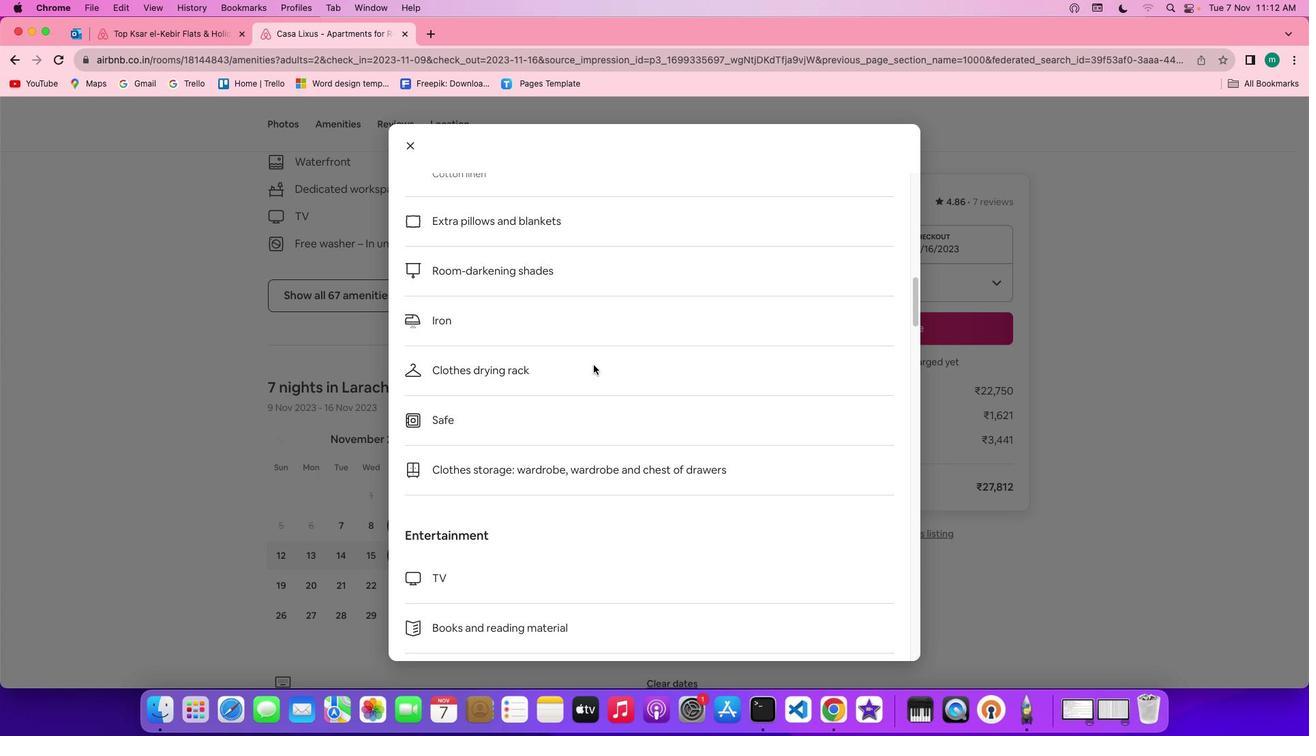 
Action: Mouse scrolled (593, 365) with delta (0, 0)
Screenshot: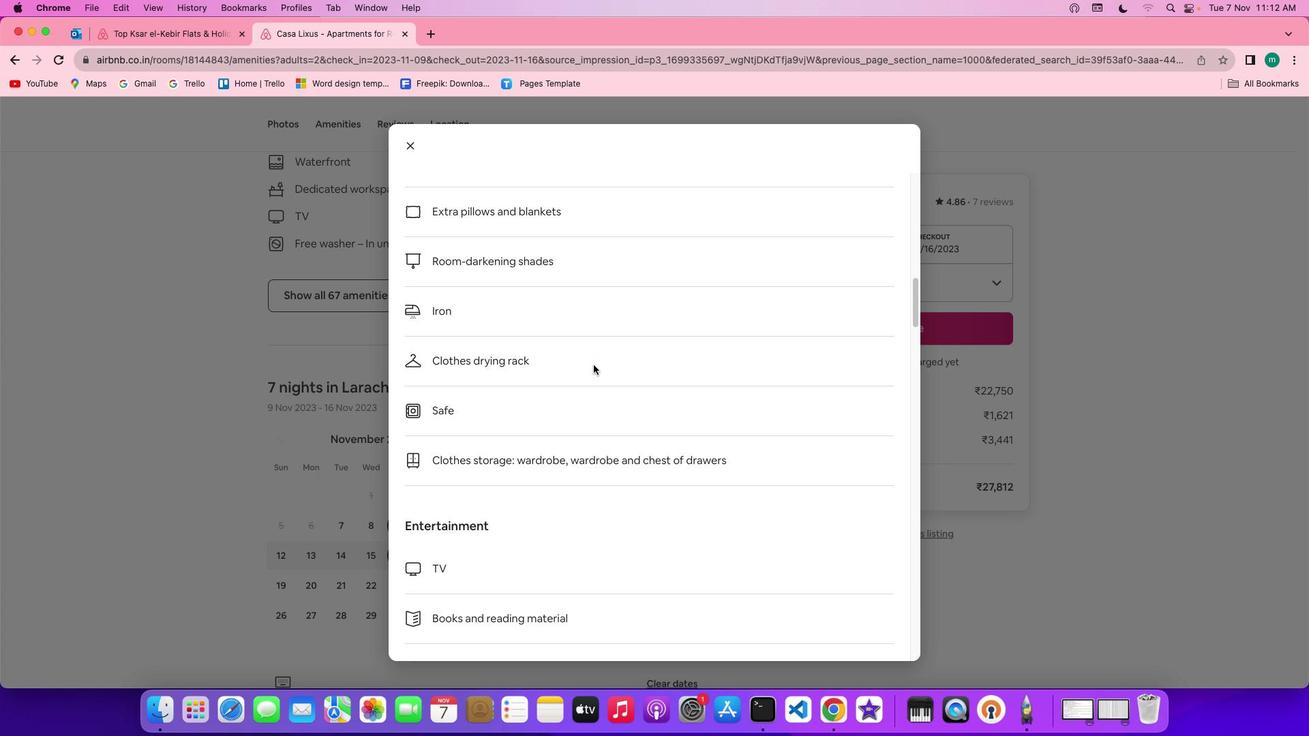 
Action: Mouse scrolled (593, 365) with delta (0, 0)
Screenshot: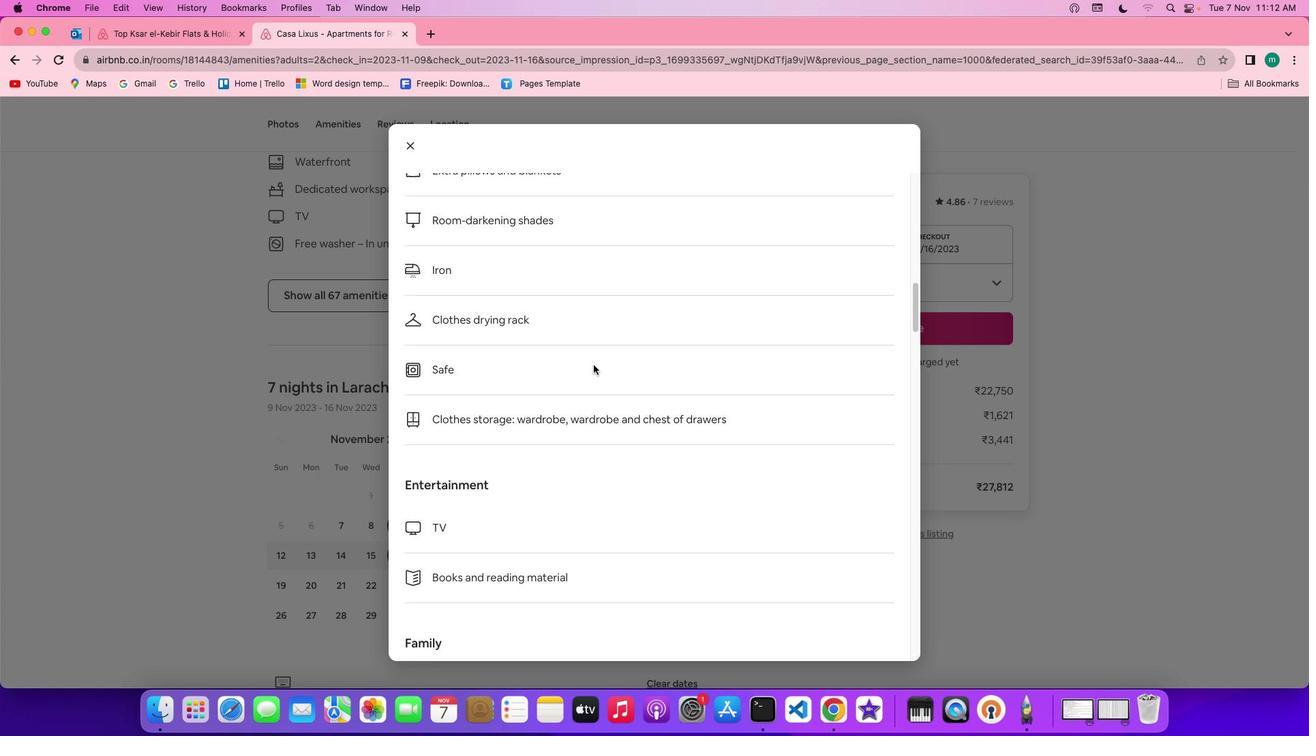 
Action: Mouse scrolled (593, 365) with delta (0, 0)
Screenshot: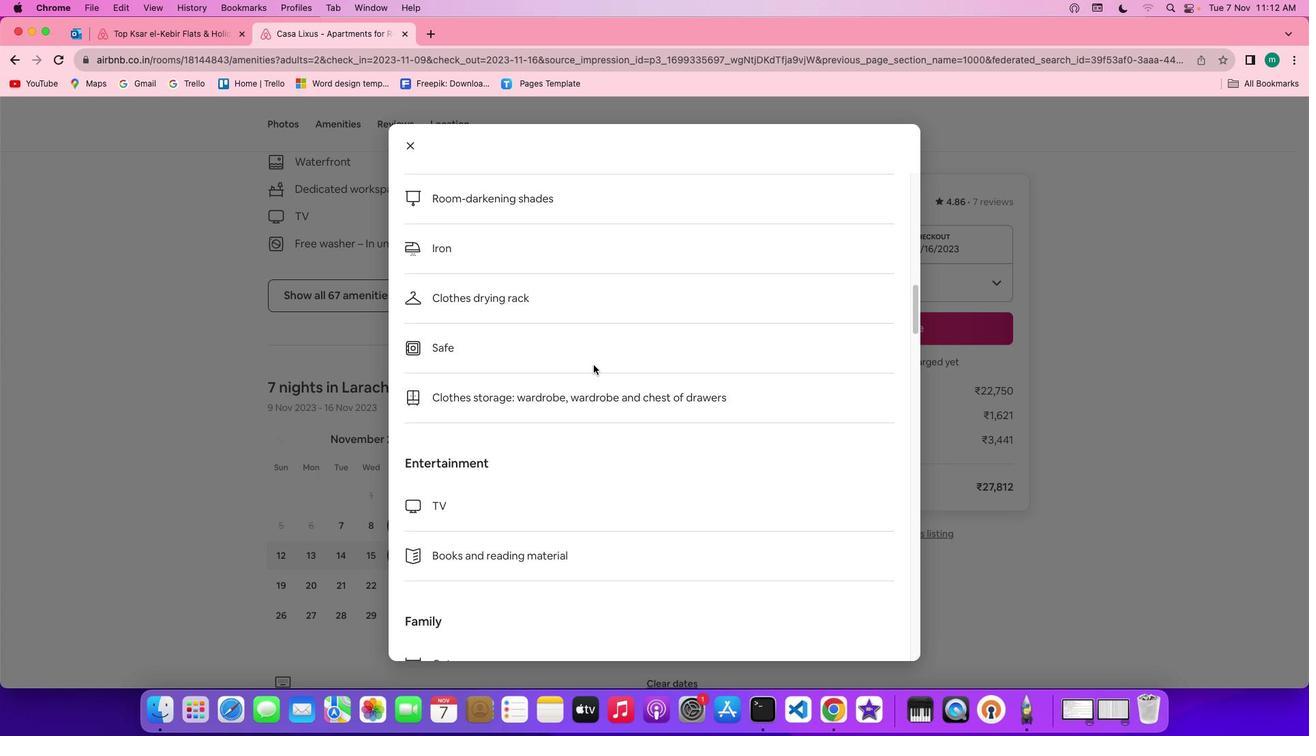 
Action: Mouse scrolled (593, 365) with delta (0, -1)
Screenshot: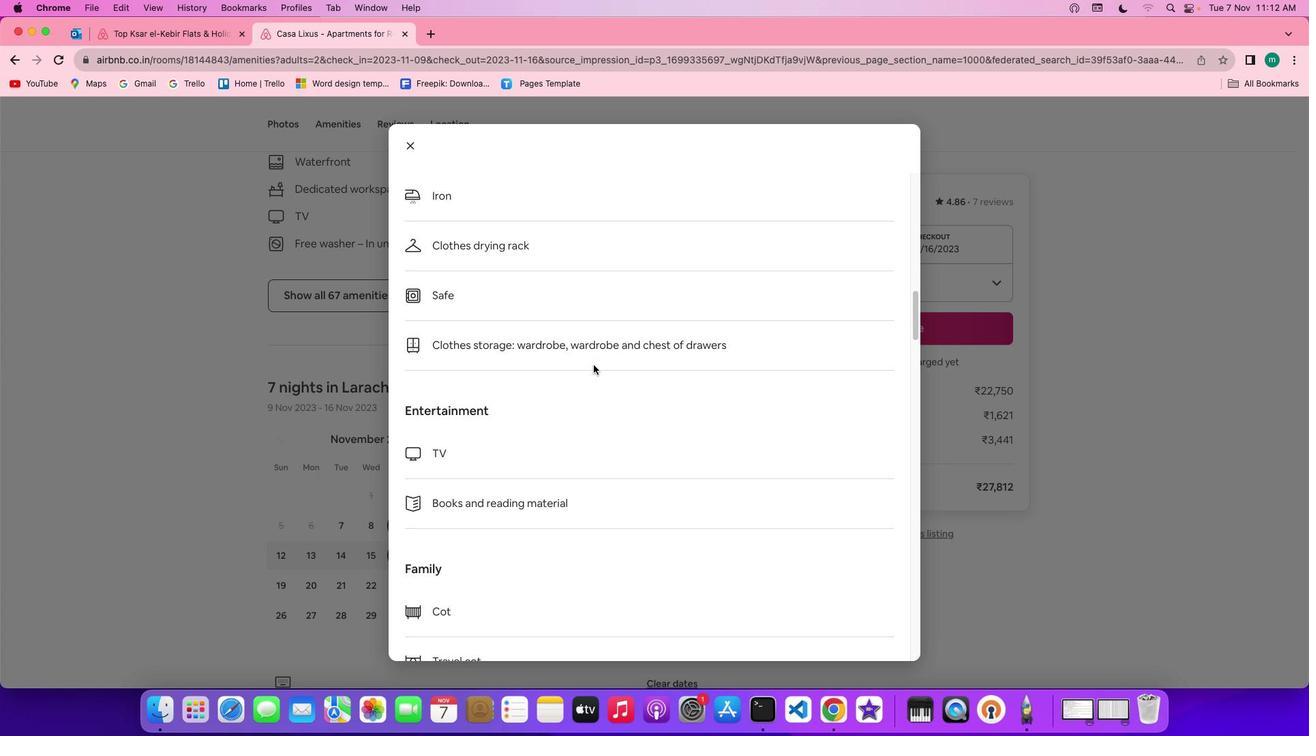 
Action: Mouse scrolled (593, 365) with delta (0, 0)
Screenshot: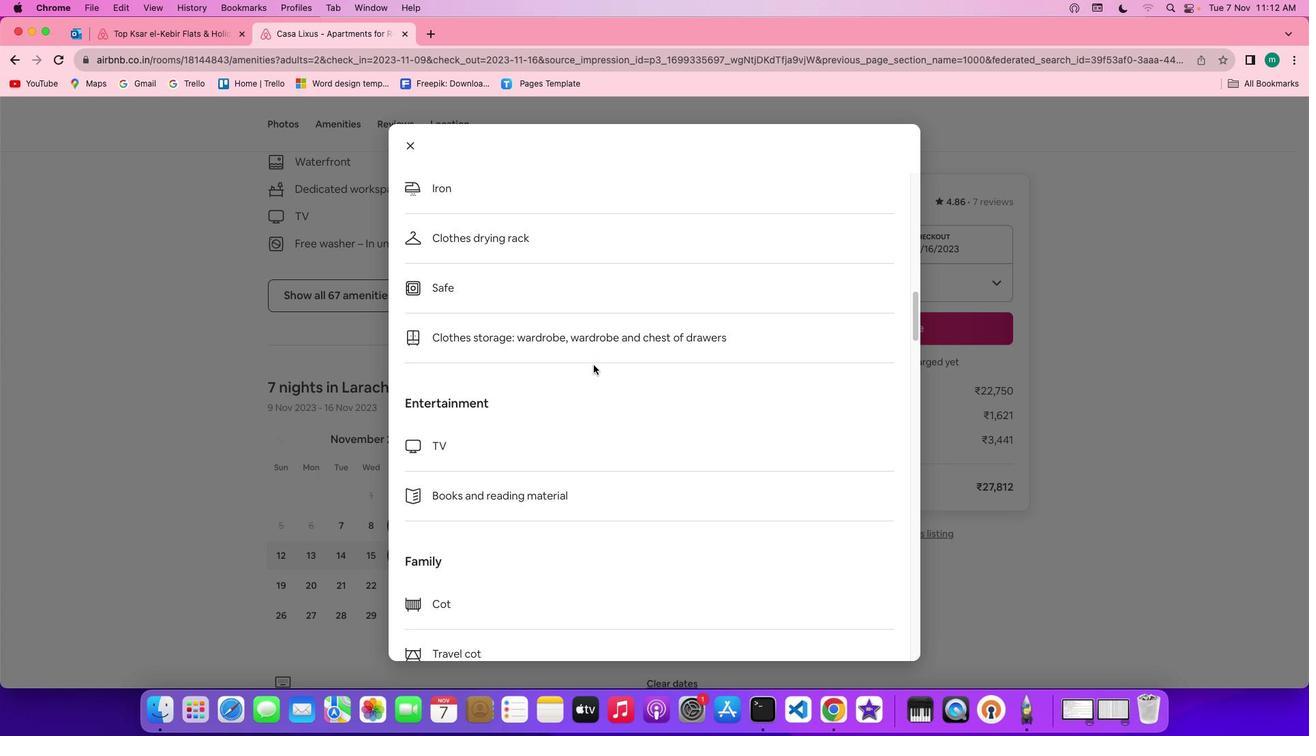 
Action: Mouse scrolled (593, 365) with delta (0, 0)
Screenshot: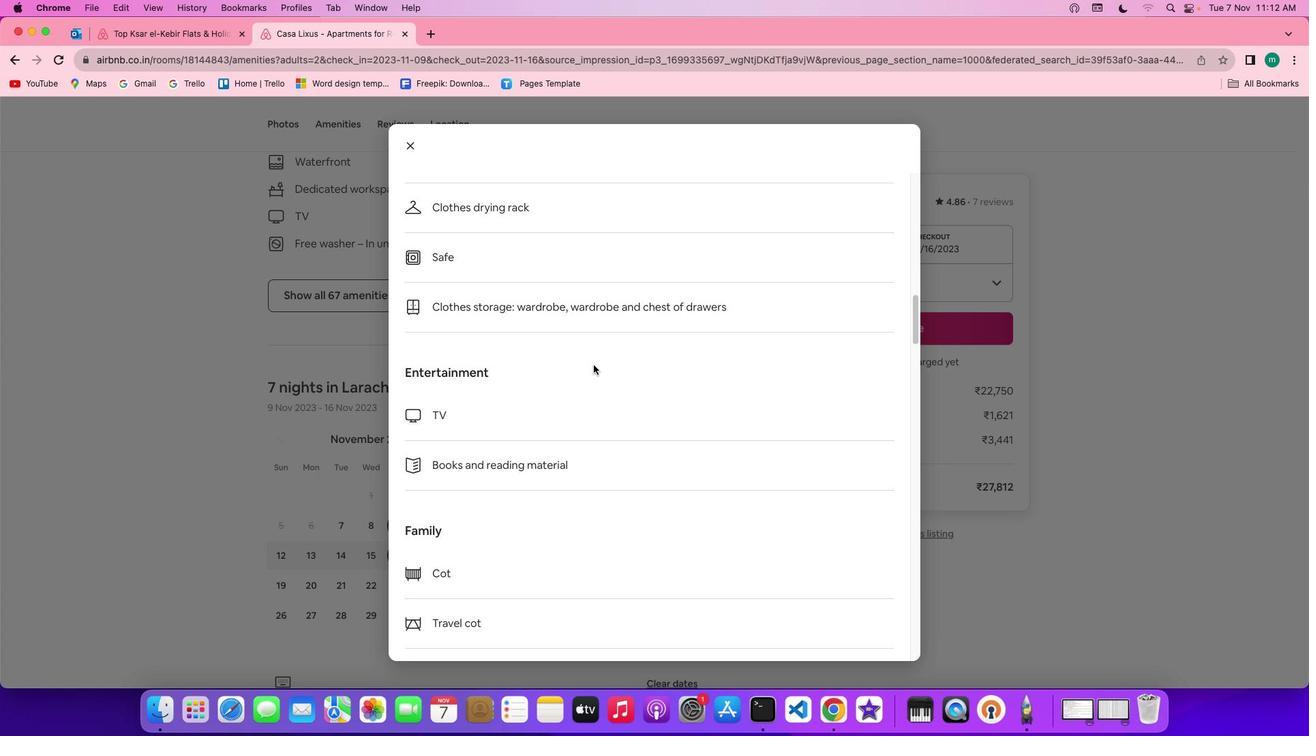 
Action: Mouse scrolled (593, 365) with delta (0, 0)
Screenshot: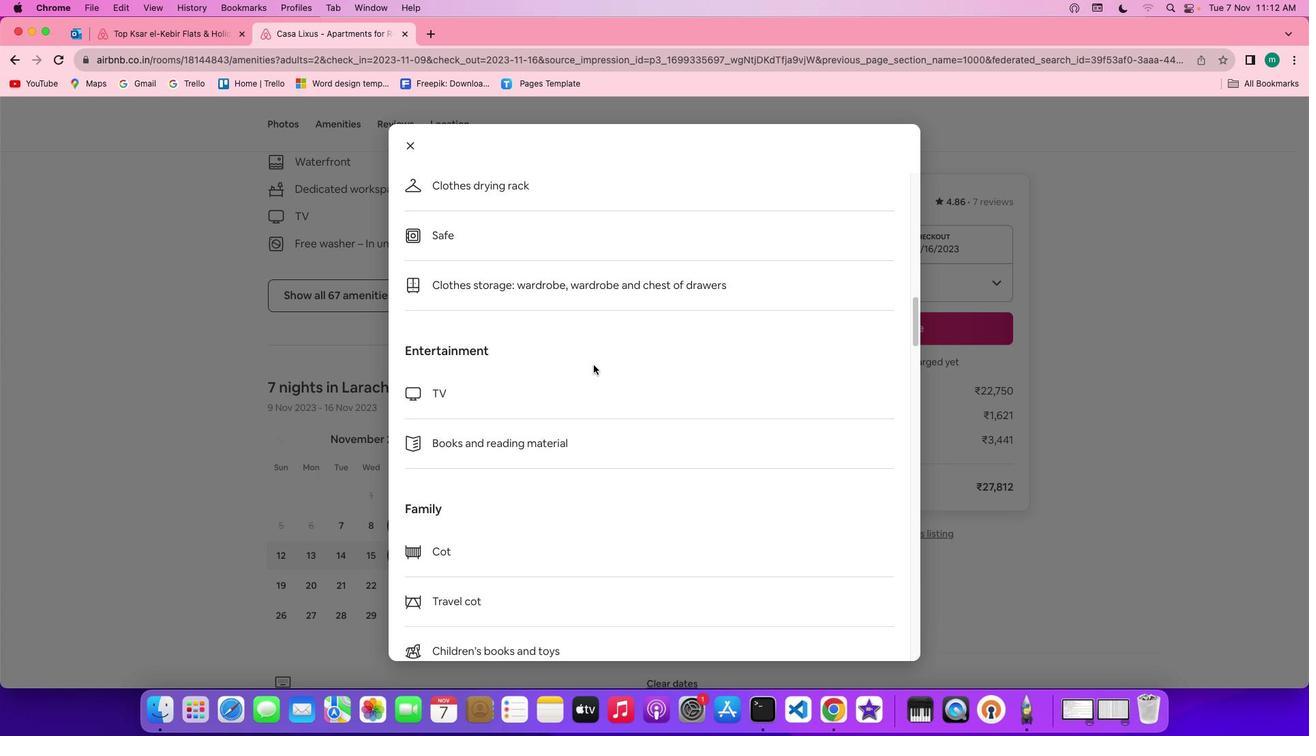 
Action: Mouse scrolled (593, 365) with delta (0, 0)
Screenshot: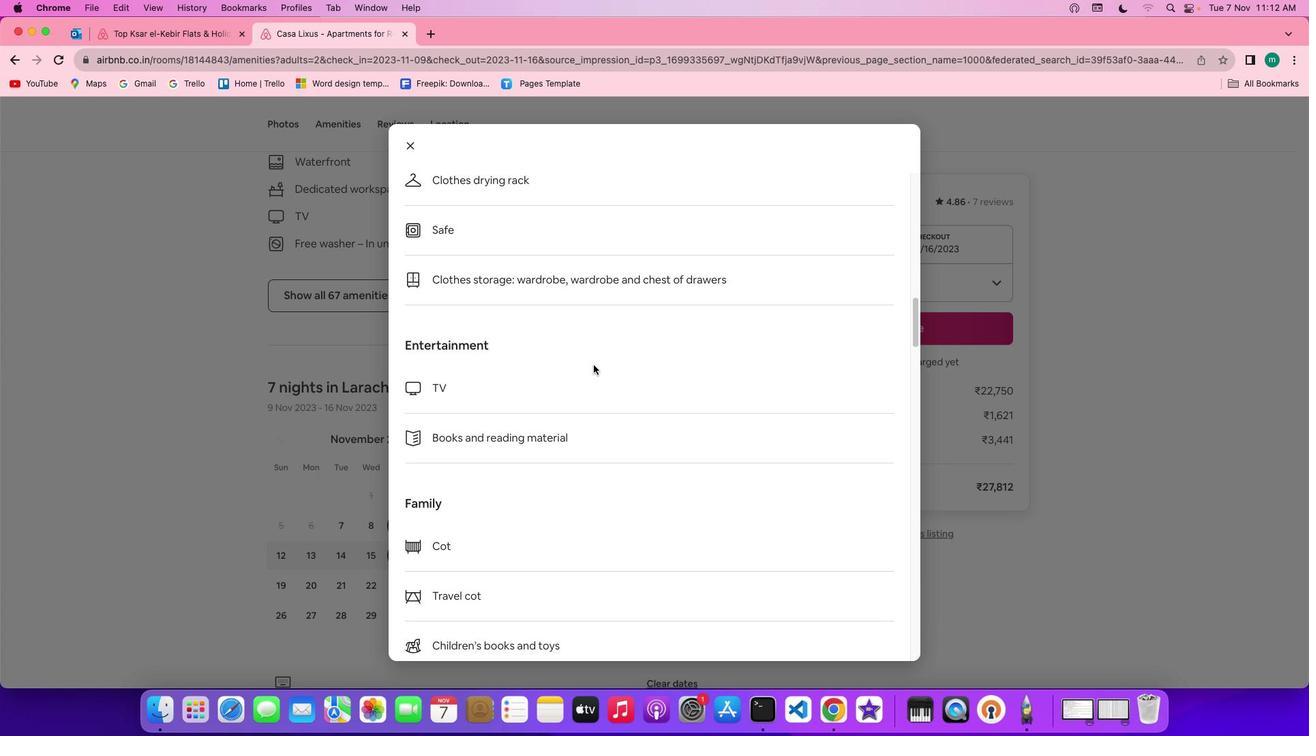 
Action: Mouse scrolled (593, 365) with delta (0, 0)
